 Task: Look for Airbnb options in Ban Selaphum, Thailand from 19th December, 2023 to 26th December, 2023 for 2 adults. Place can be entire room with 2 bedrooms having 2 beds and 1 bathroom. Property type can be flat.
Action: Mouse moved to (440, 86)
Screenshot: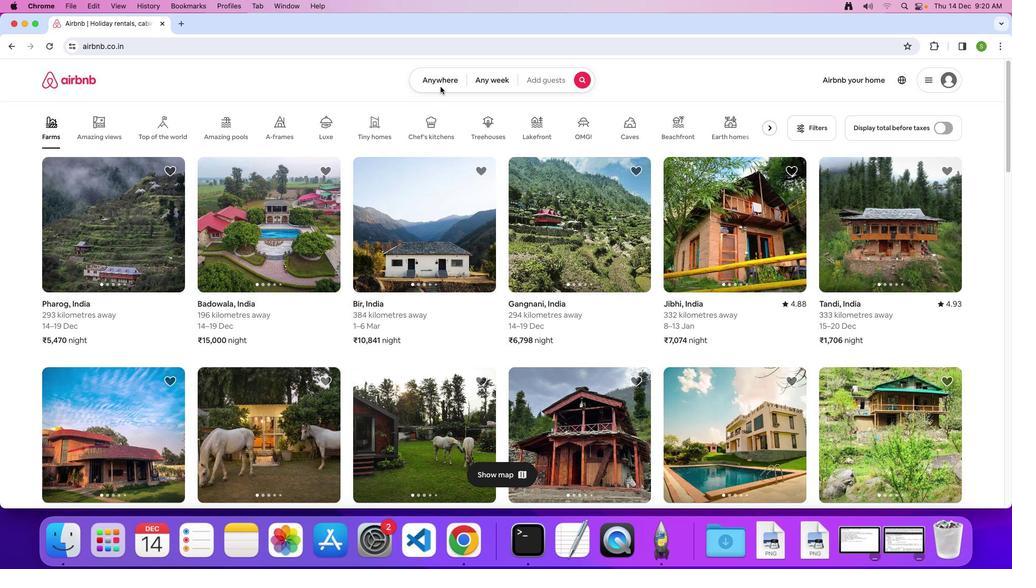 
Action: Mouse pressed left at (440, 86)
Screenshot: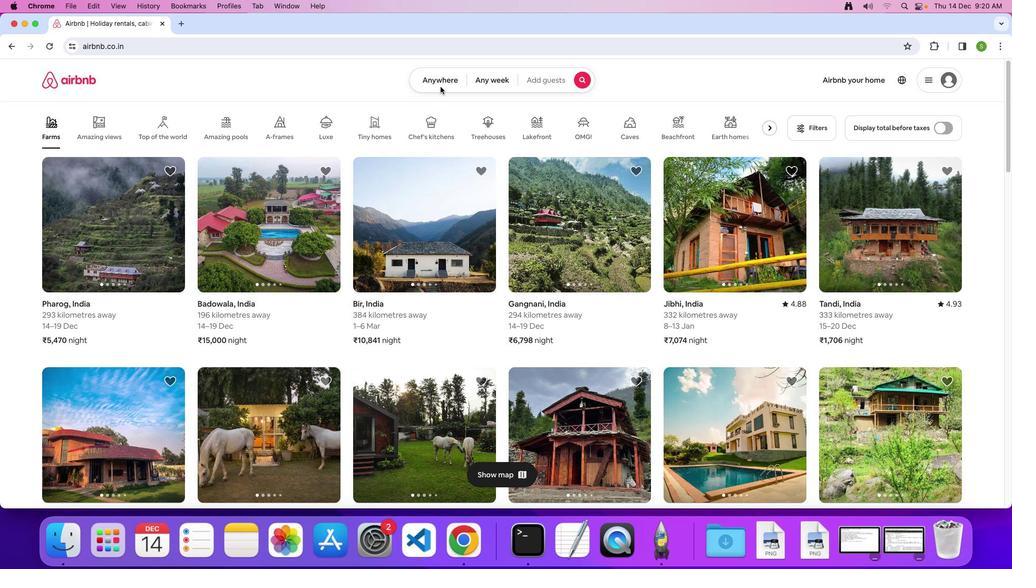 
Action: Mouse moved to (440, 81)
Screenshot: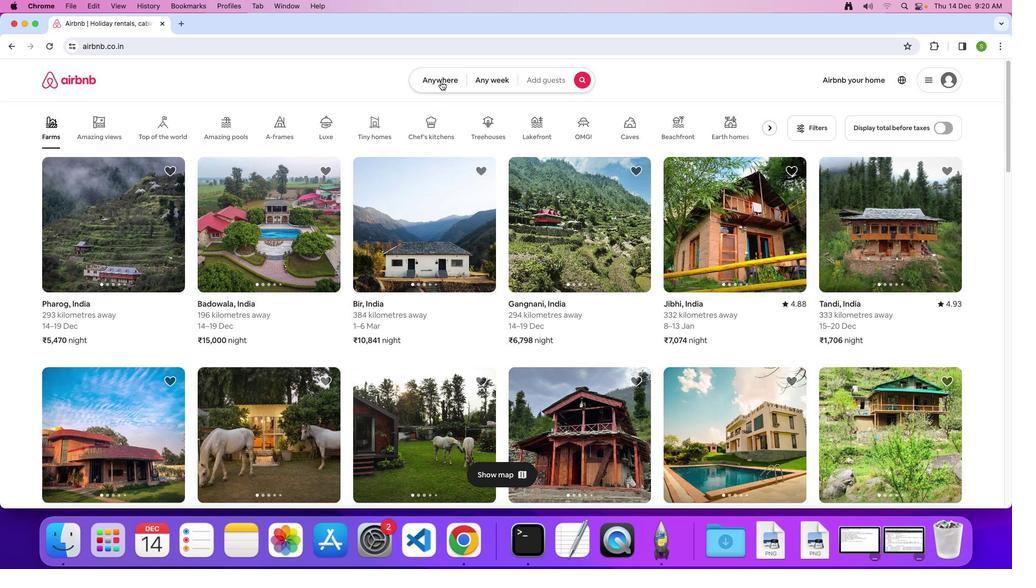 
Action: Mouse pressed left at (440, 81)
Screenshot: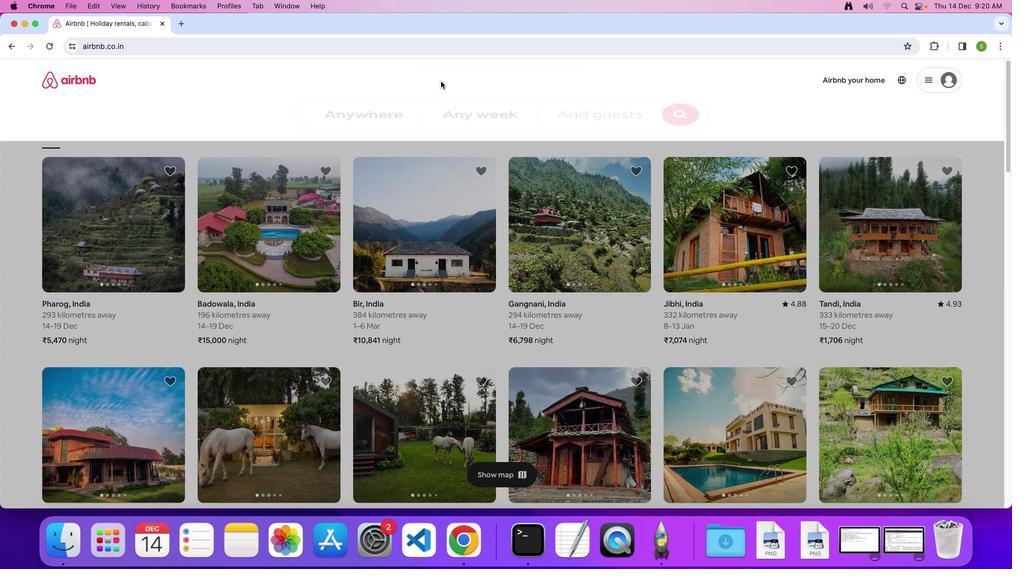 
Action: Mouse moved to (374, 124)
Screenshot: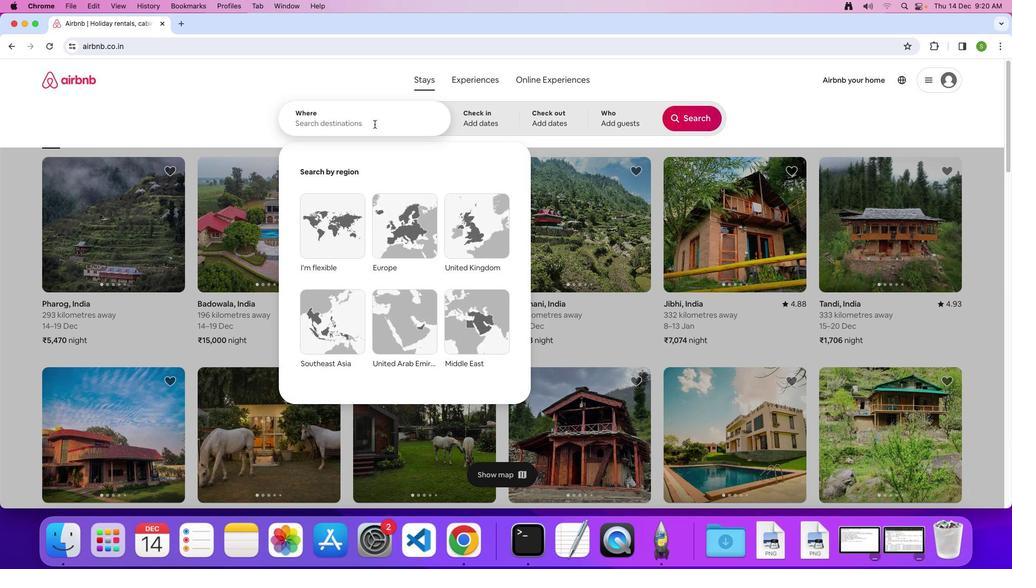 
Action: Mouse pressed left at (374, 124)
Screenshot: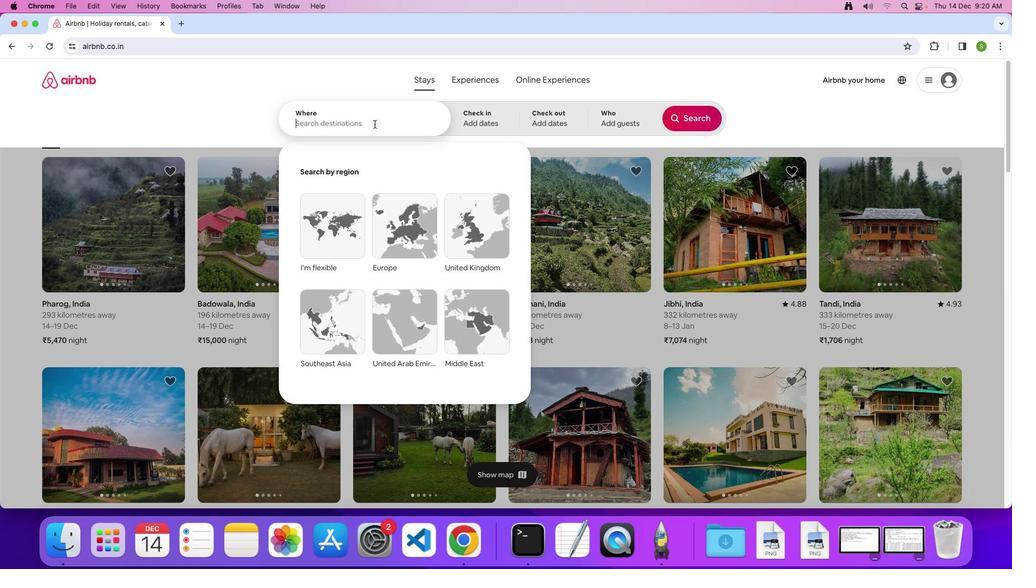 
Action: Key pressed 'B'Key.caps_lock'a''n'Key.spaceKey.shift'S''e''l''a''p''h''u''m'','Key.spaceKey.shift'T''h''a''i''l''a''n''d'Key.enter
Screenshot: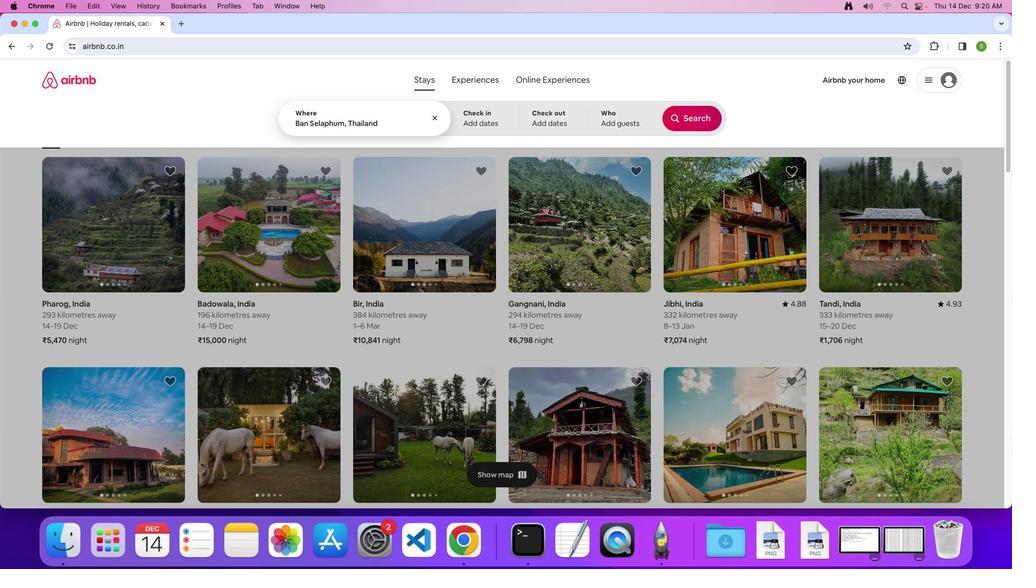 
Action: Mouse moved to (369, 318)
Screenshot: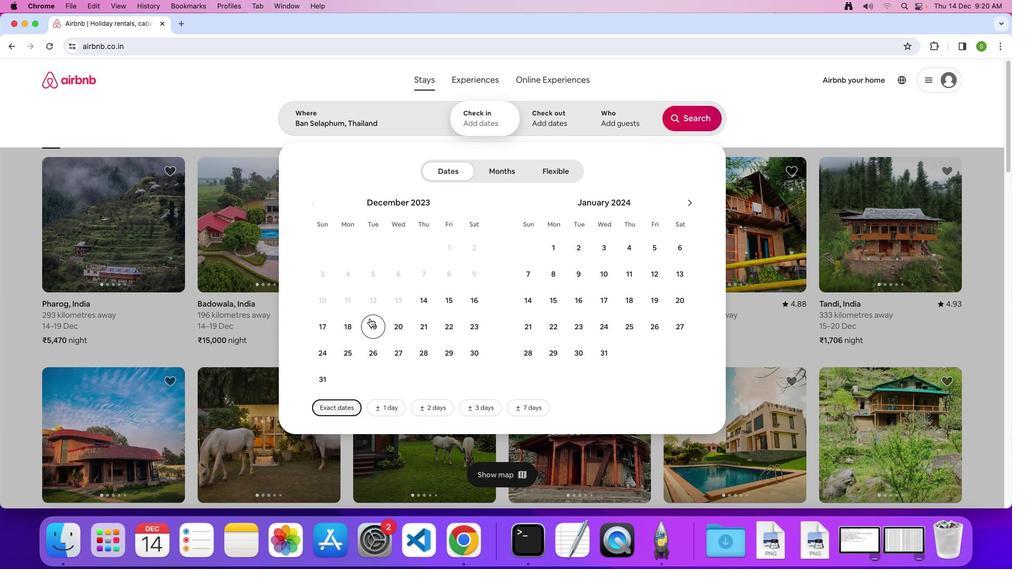 
Action: Mouse pressed left at (369, 318)
Screenshot: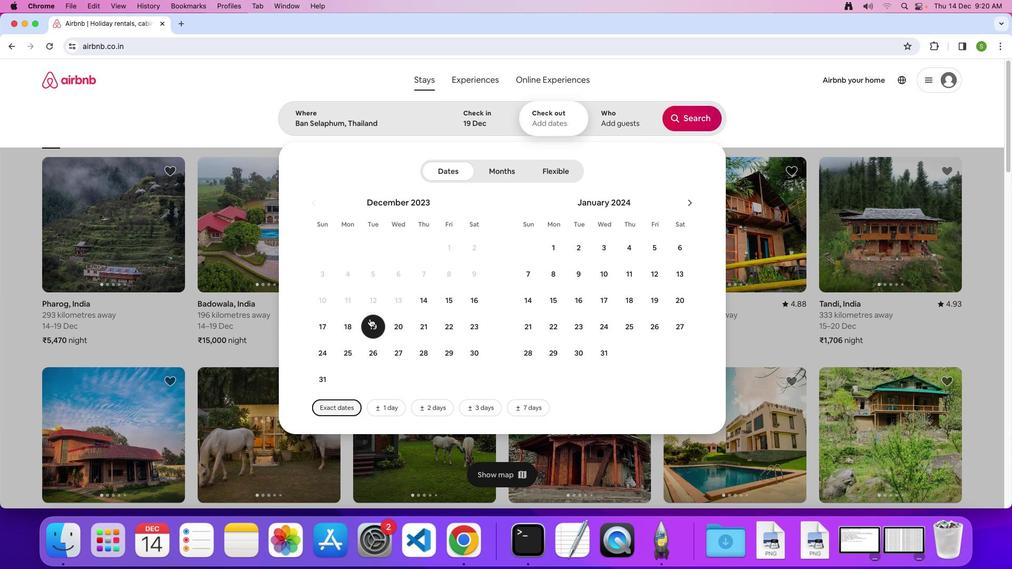 
Action: Mouse moved to (375, 351)
Screenshot: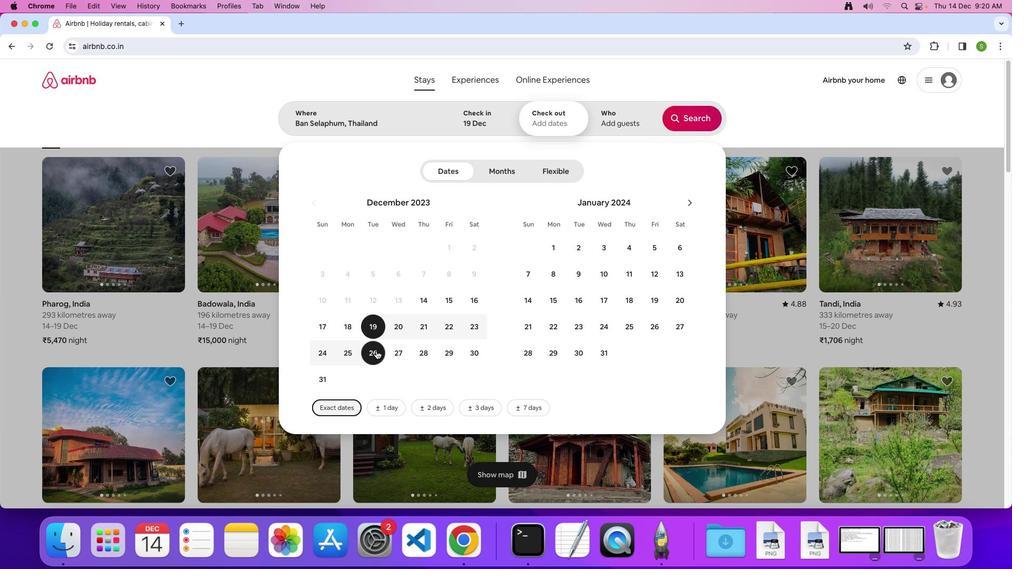 
Action: Mouse pressed left at (375, 351)
Screenshot: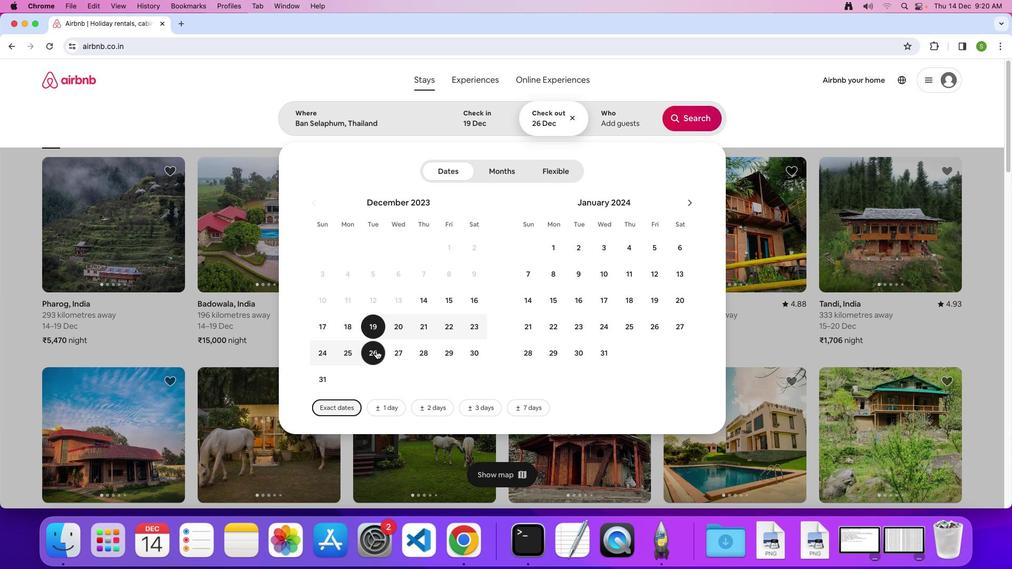
Action: Mouse moved to (611, 123)
Screenshot: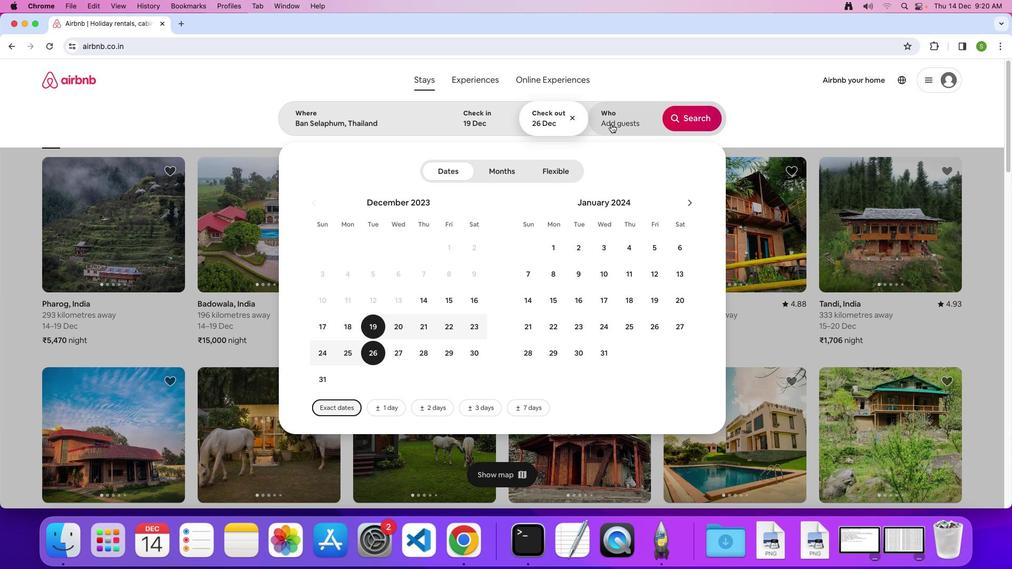 
Action: Mouse pressed left at (611, 123)
Screenshot: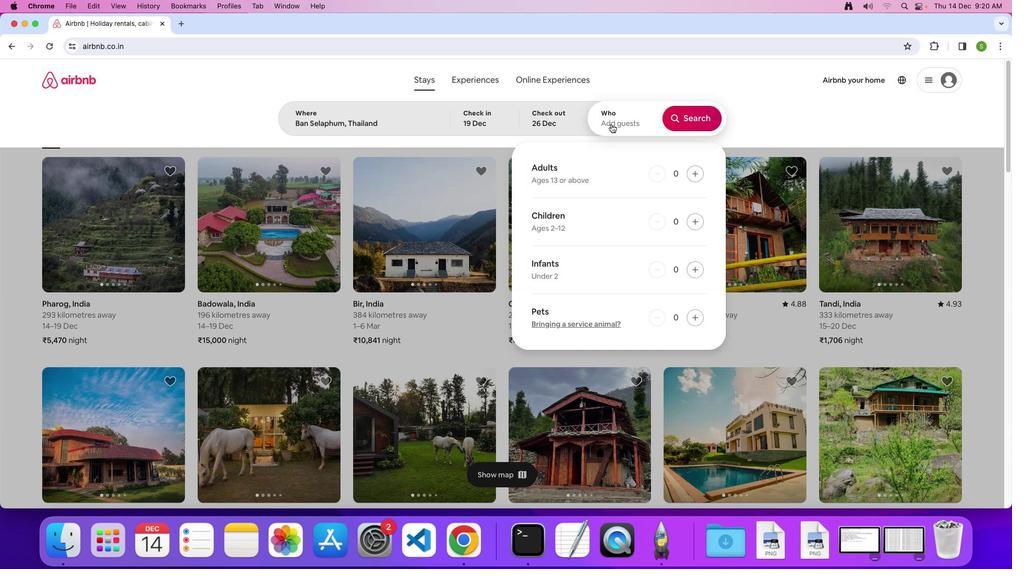 
Action: Mouse moved to (689, 169)
Screenshot: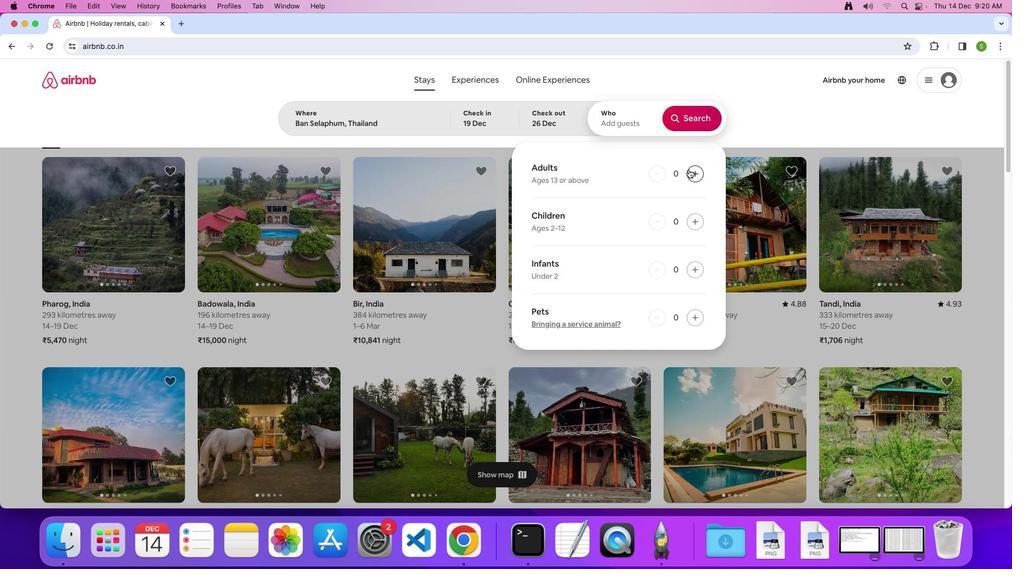 
Action: Mouse pressed left at (689, 169)
Screenshot: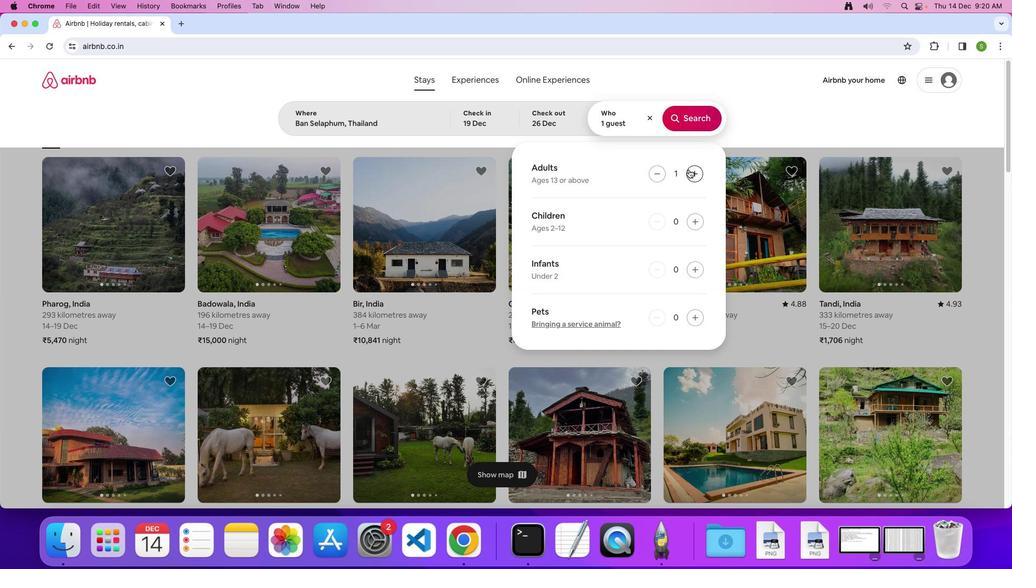 
Action: Mouse pressed left at (689, 169)
Screenshot: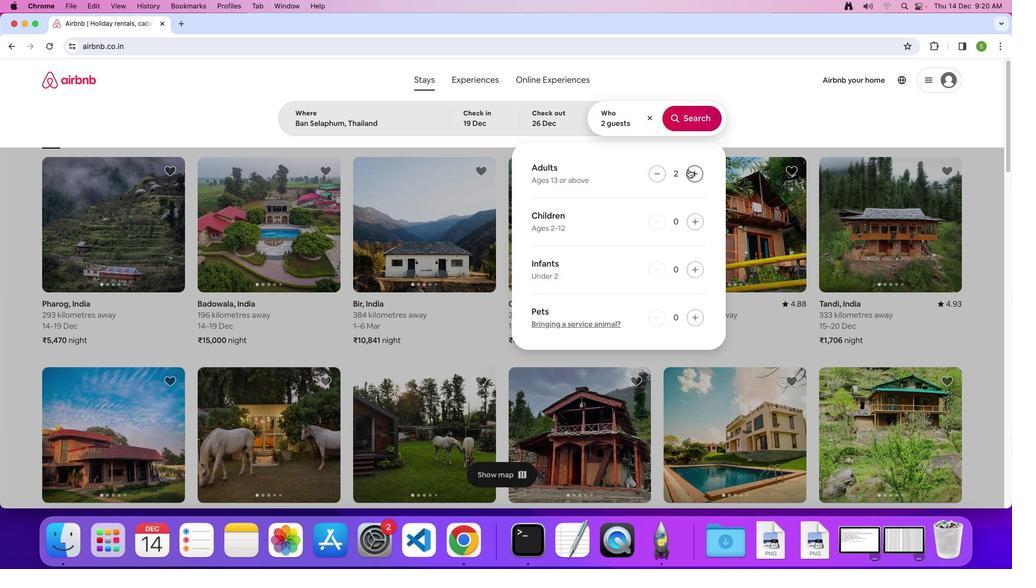 
Action: Mouse moved to (693, 122)
Screenshot: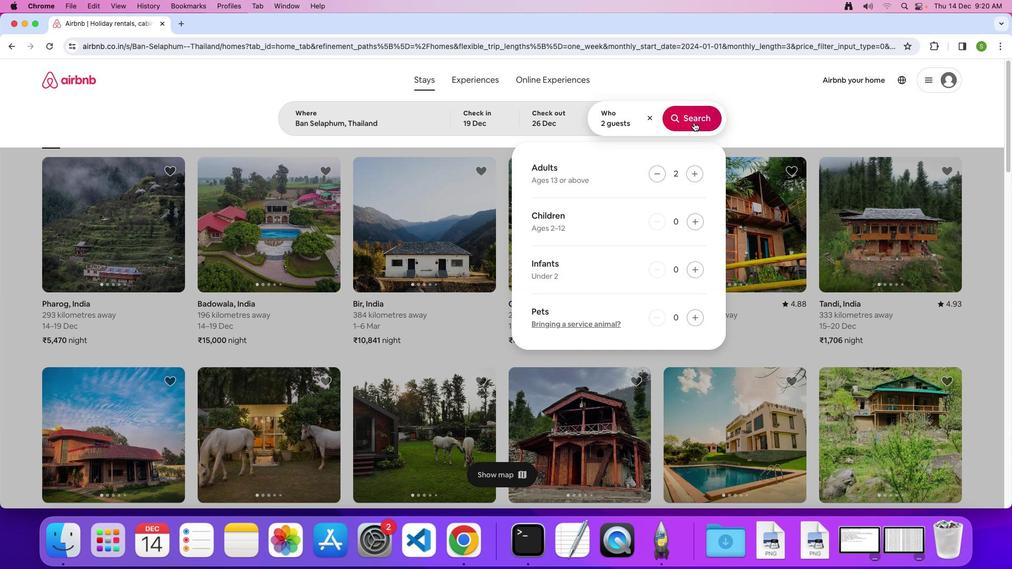 
Action: Mouse pressed left at (693, 122)
Screenshot: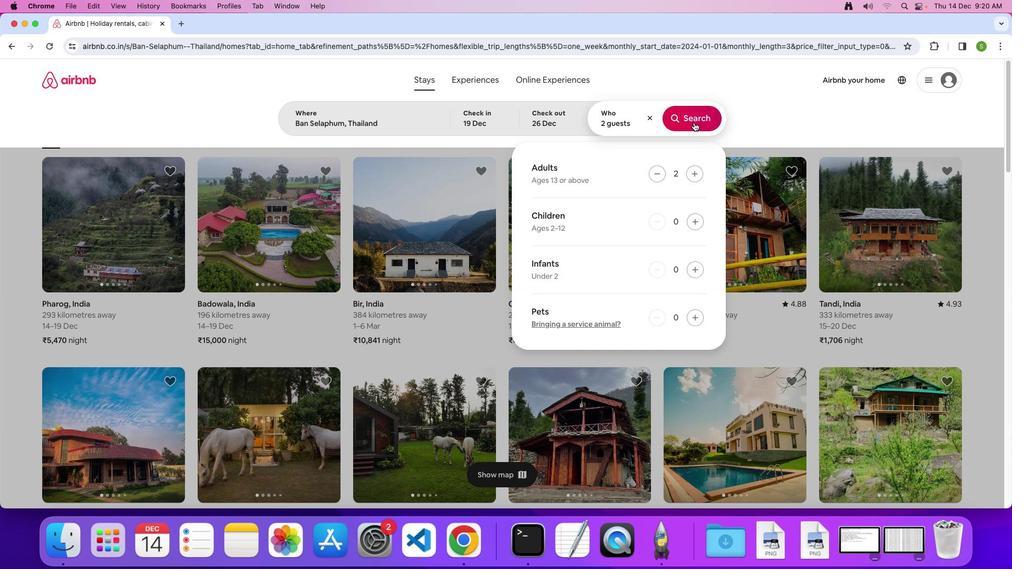 
Action: Mouse moved to (852, 125)
Screenshot: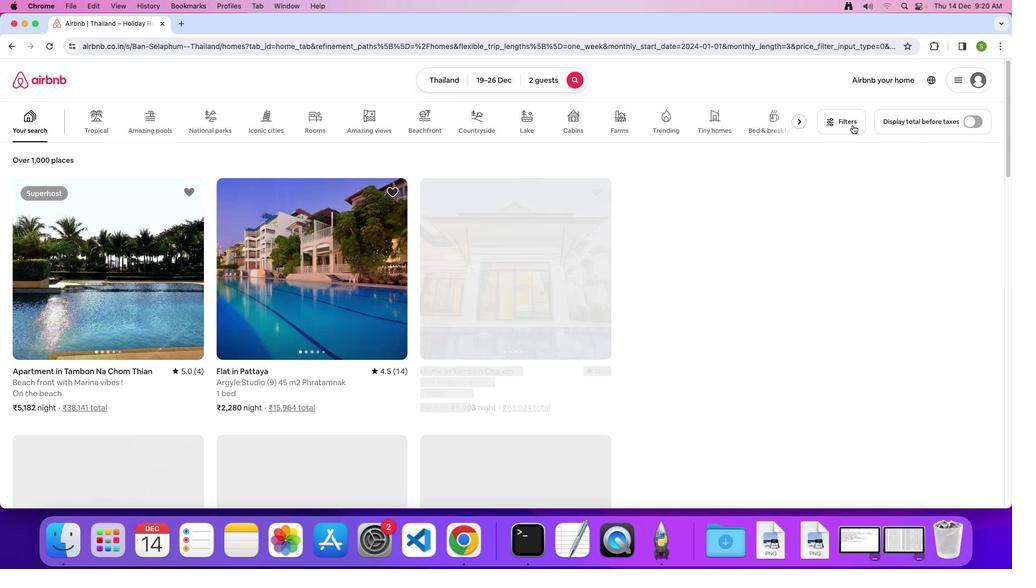 
Action: Mouse pressed left at (852, 125)
Screenshot: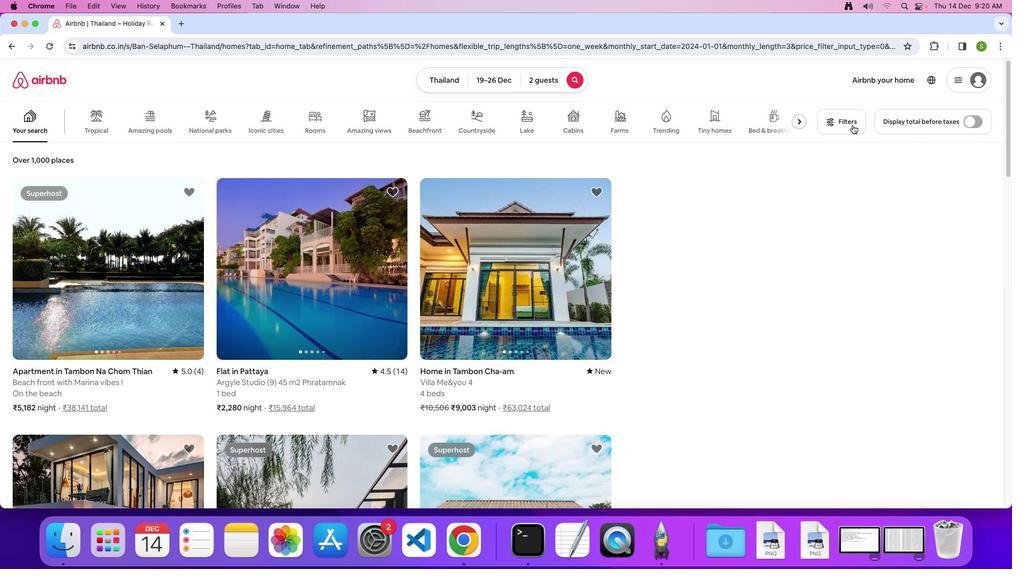 
Action: Mouse moved to (460, 368)
Screenshot: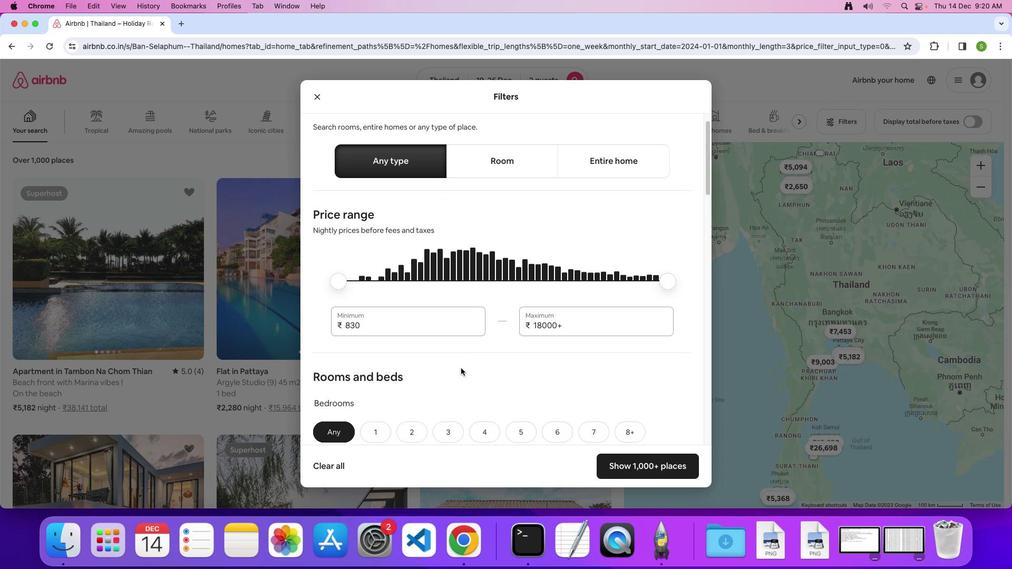
Action: Mouse scrolled (460, 368) with delta (0, 0)
Screenshot: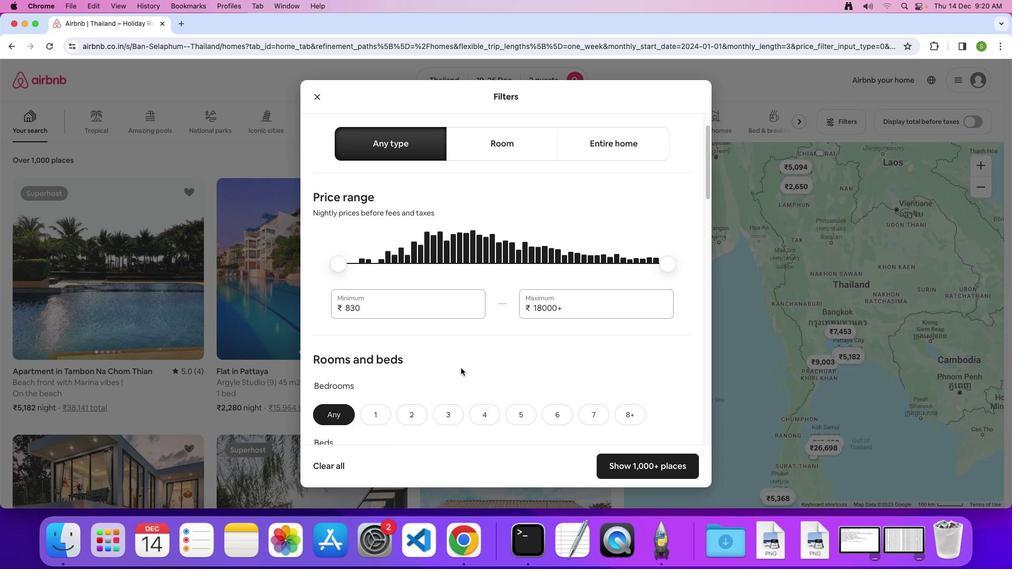 
Action: Mouse scrolled (460, 368) with delta (0, 0)
Screenshot: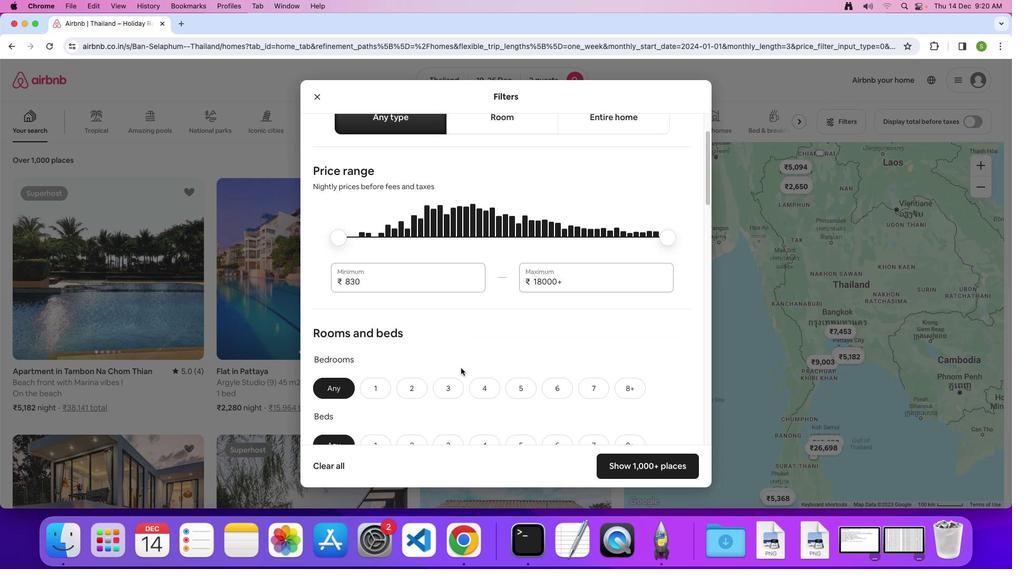 
Action: Mouse scrolled (460, 368) with delta (0, -1)
Screenshot: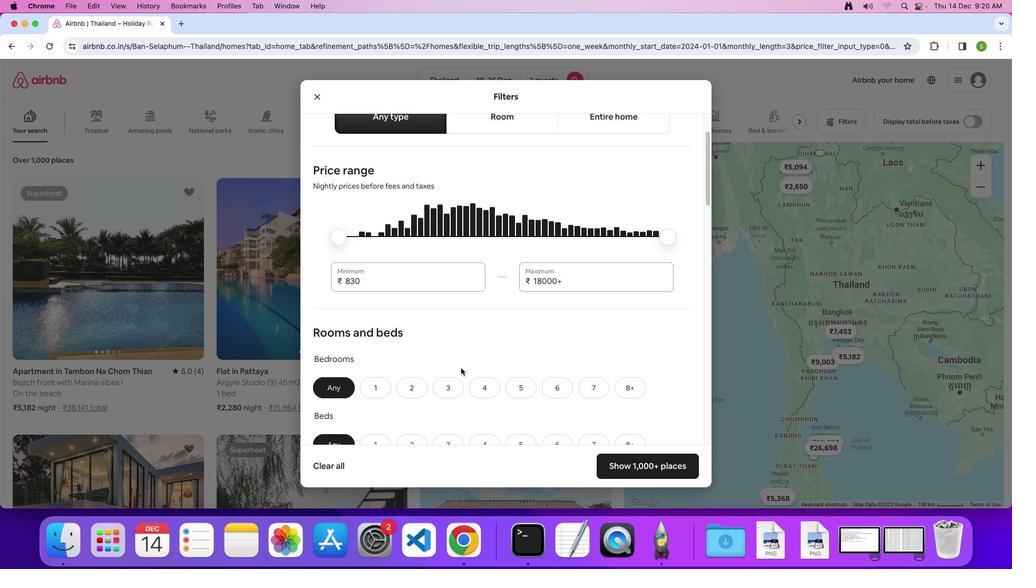 
Action: Mouse scrolled (460, 368) with delta (0, 0)
Screenshot: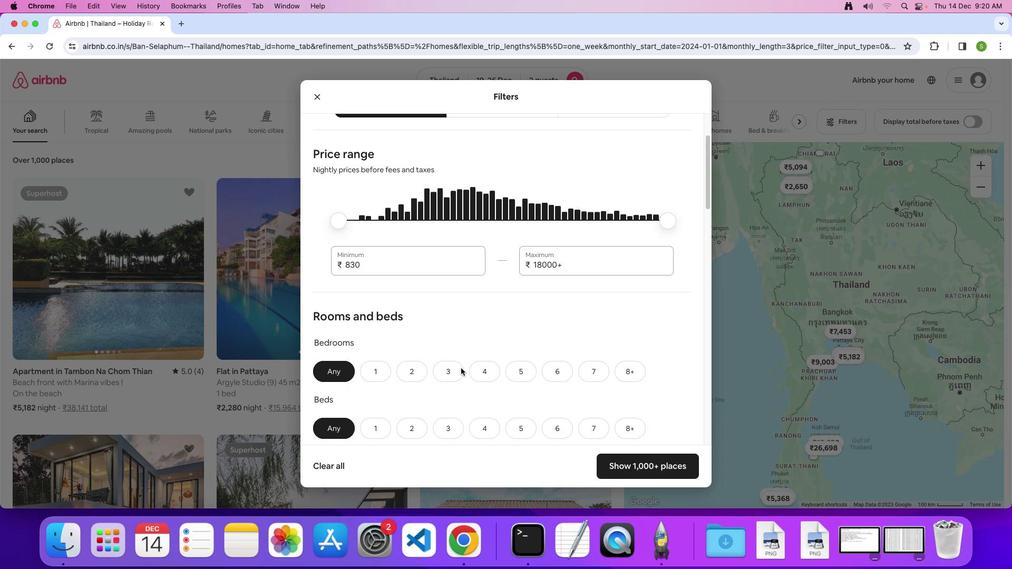 
Action: Mouse scrolled (460, 368) with delta (0, 0)
Screenshot: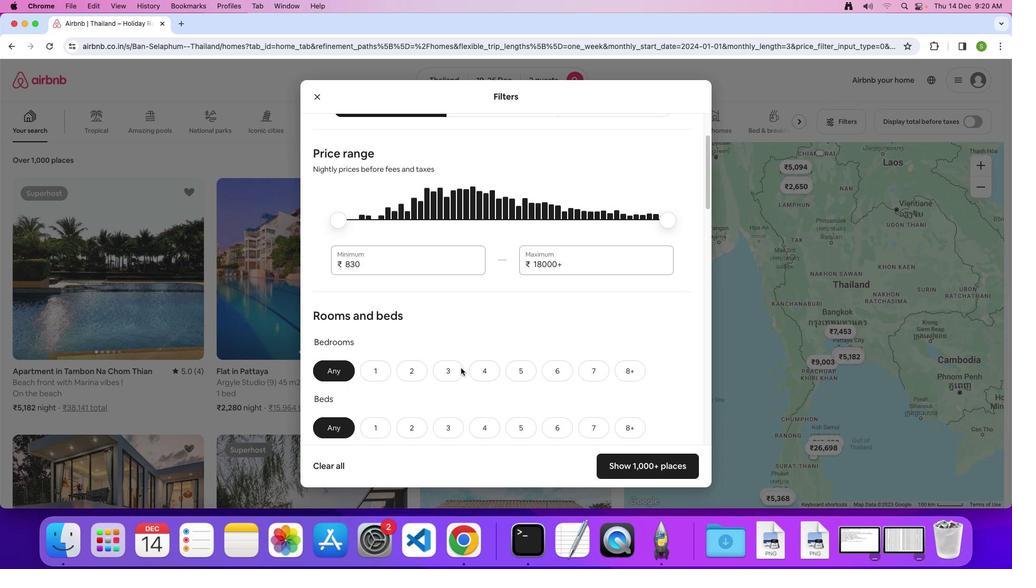 
Action: Mouse scrolled (460, 368) with delta (0, 0)
Screenshot: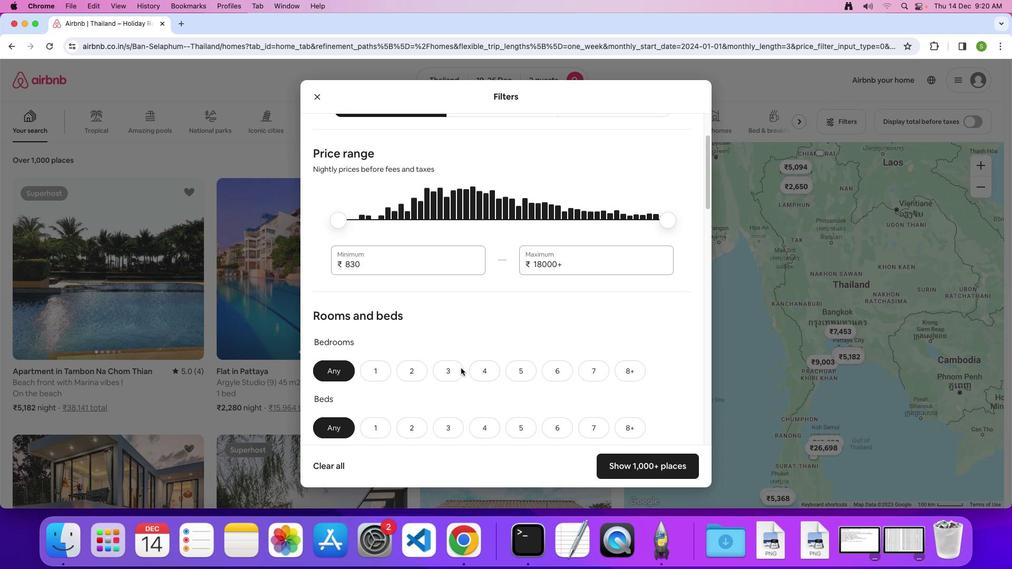 
Action: Mouse scrolled (460, 368) with delta (0, 0)
Screenshot: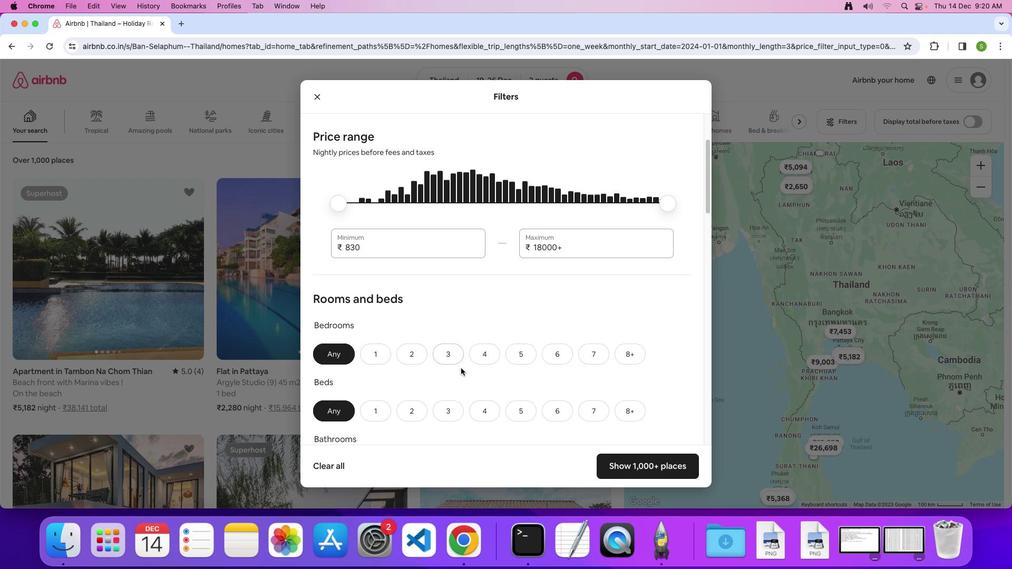 
Action: Mouse scrolled (460, 368) with delta (0, 0)
Screenshot: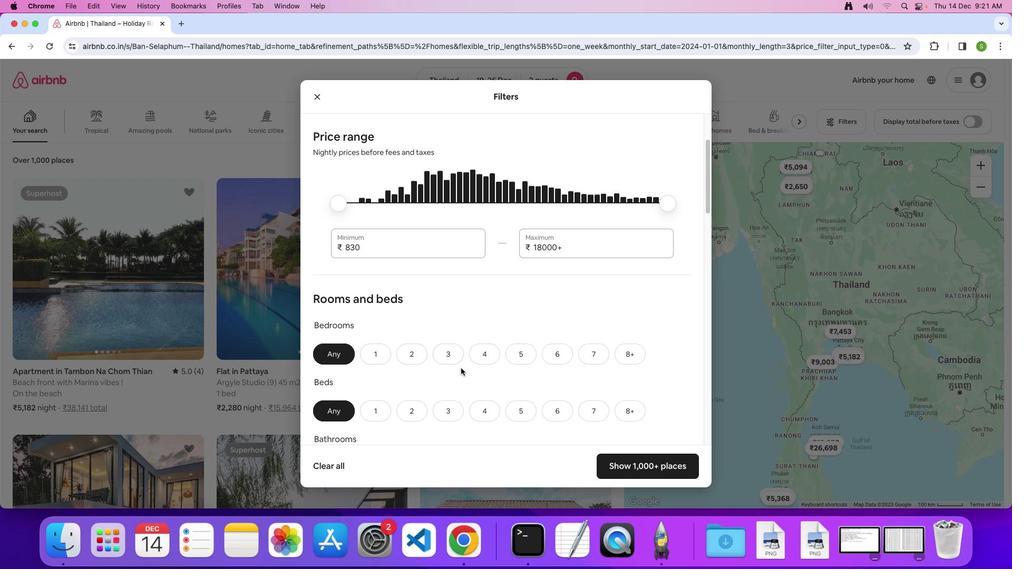 
Action: Mouse scrolled (460, 368) with delta (0, 0)
Screenshot: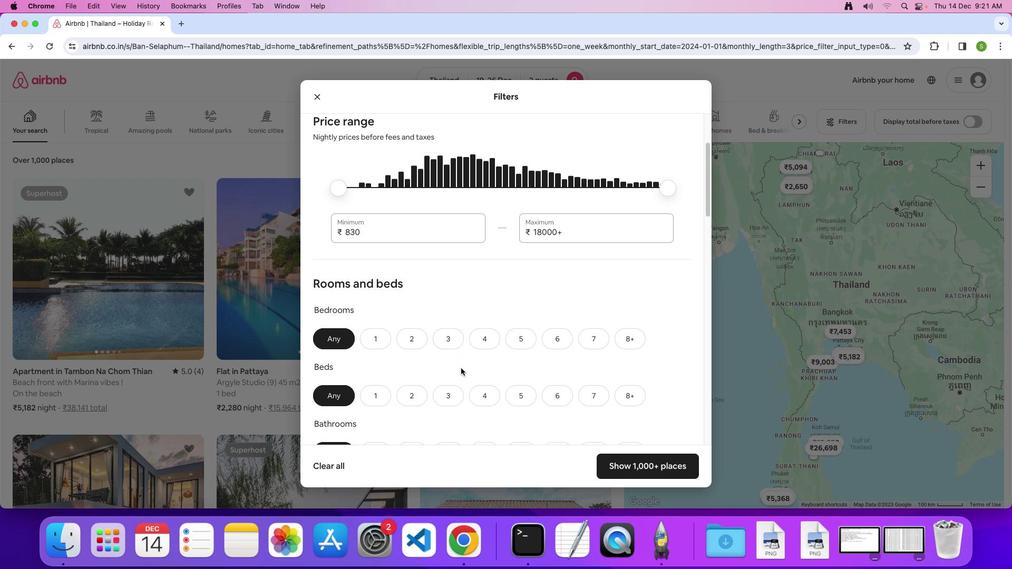 
Action: Mouse scrolled (460, 368) with delta (0, 0)
Screenshot: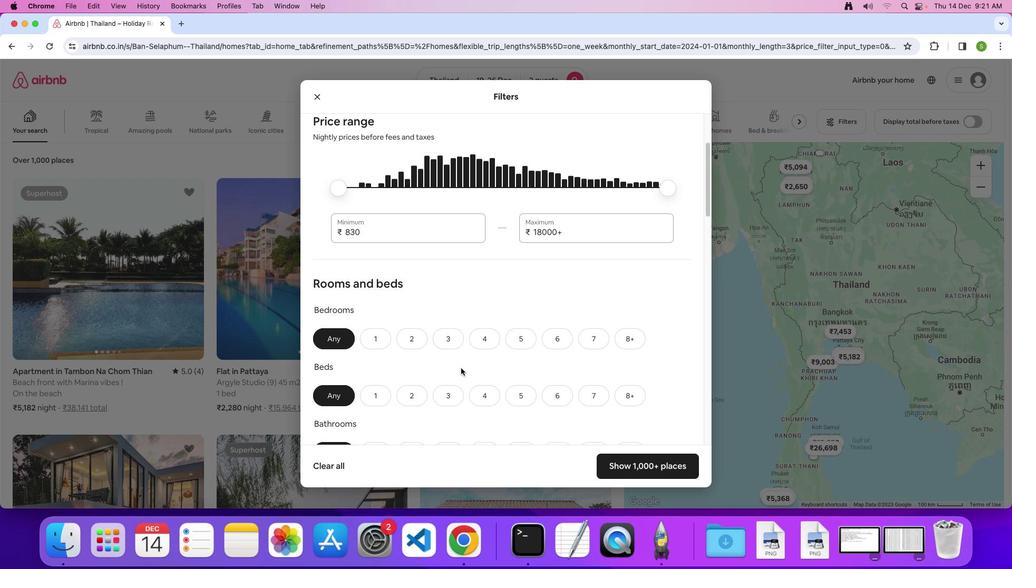 
Action: Mouse scrolled (460, 368) with delta (0, 0)
Screenshot: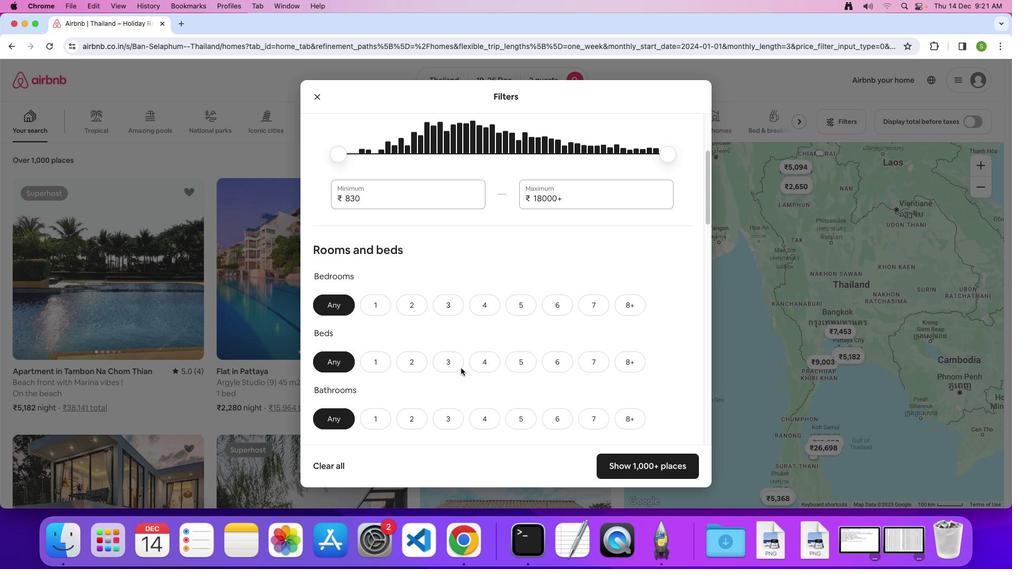 
Action: Mouse scrolled (460, 368) with delta (0, 0)
Screenshot: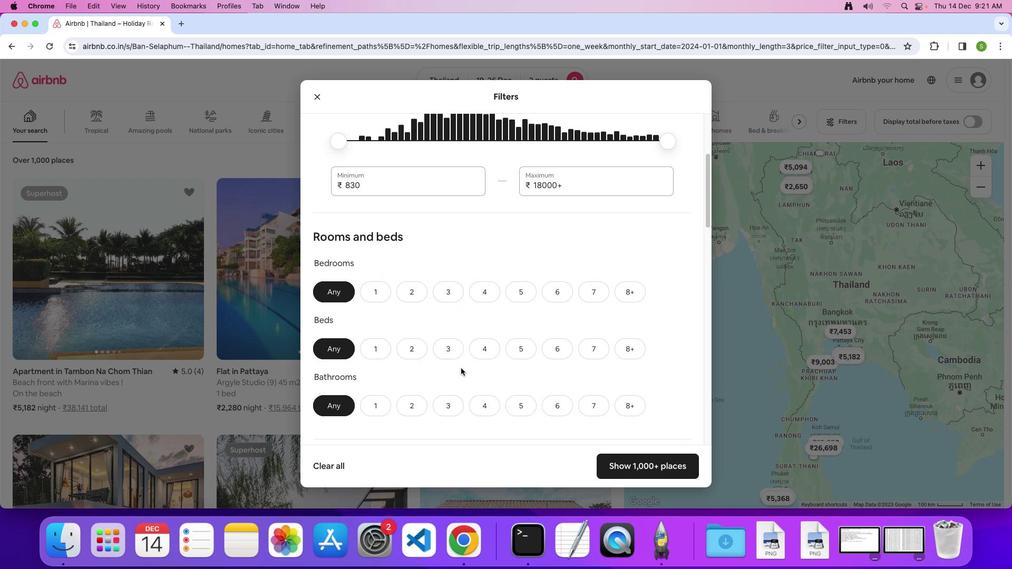 
Action: Mouse scrolled (460, 368) with delta (0, 0)
Screenshot: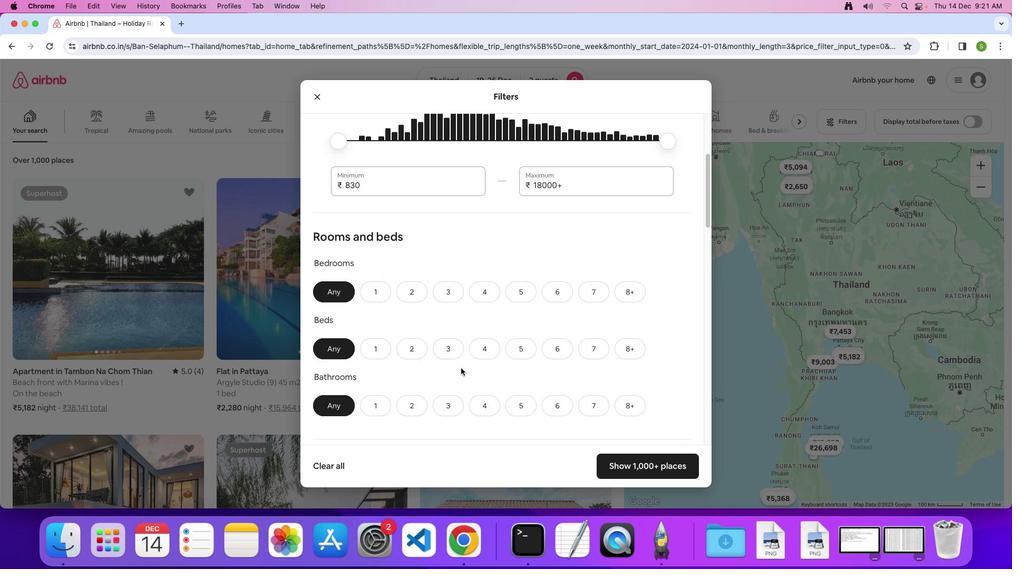 
Action: Mouse scrolled (460, 368) with delta (0, 0)
Screenshot: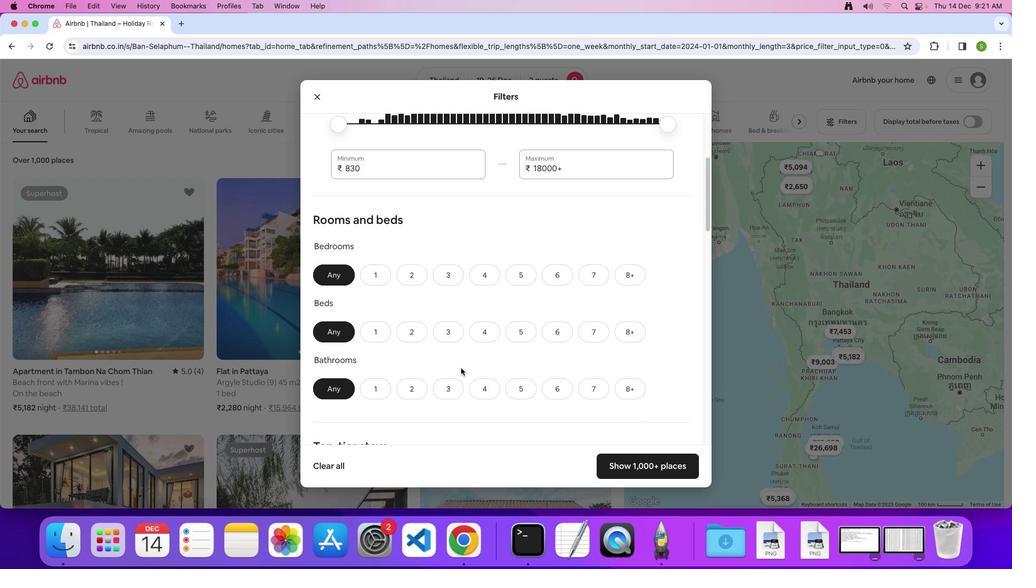 
Action: Mouse scrolled (460, 368) with delta (0, 0)
Screenshot: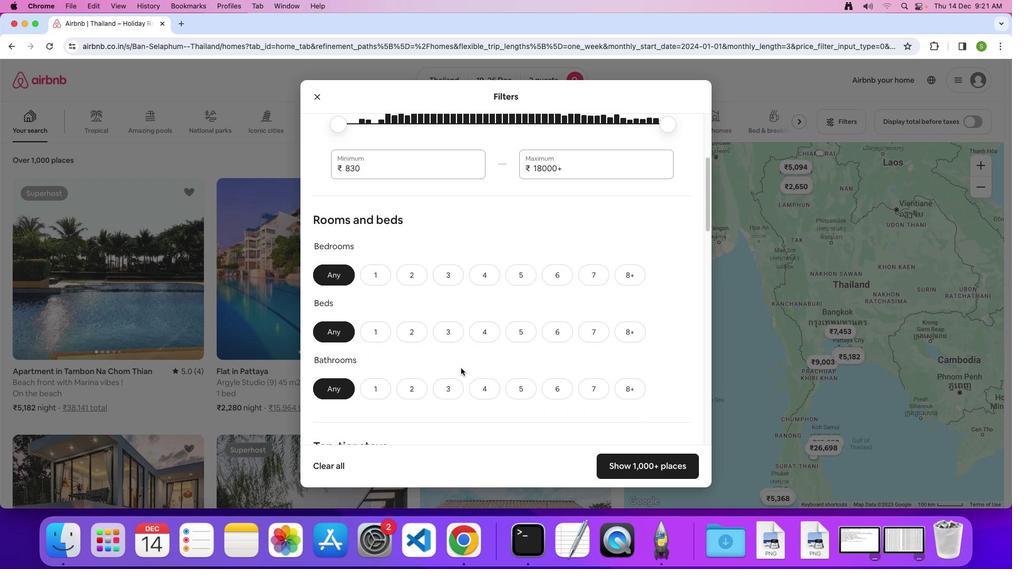 
Action: Mouse scrolled (460, 368) with delta (0, 0)
Screenshot: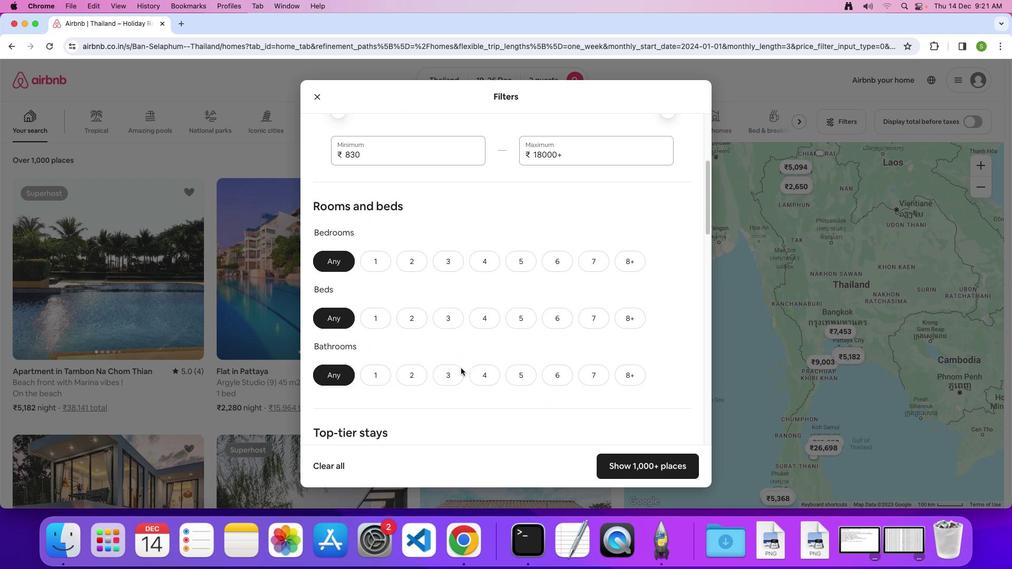 
Action: Mouse scrolled (460, 368) with delta (0, 0)
Screenshot: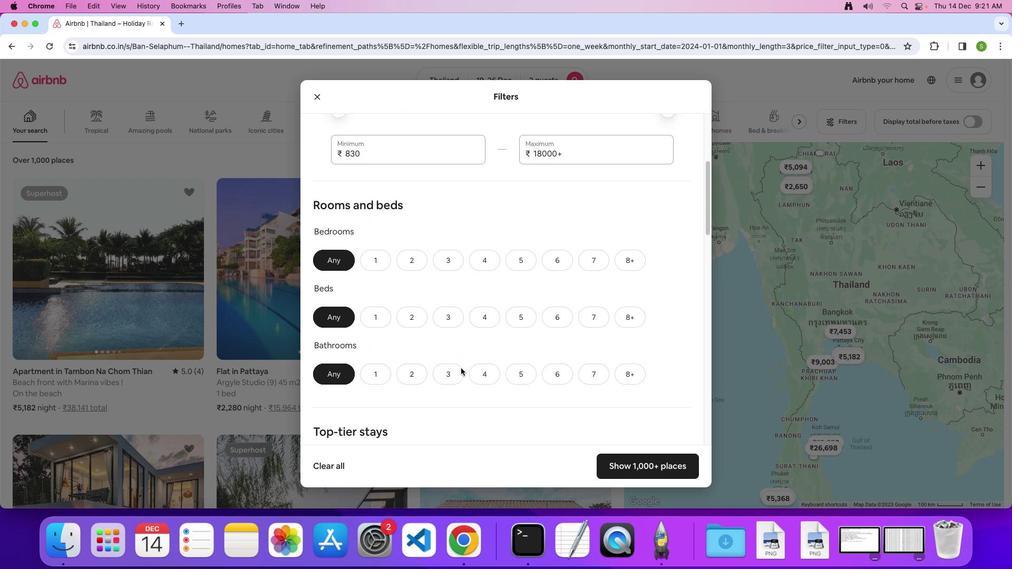 
Action: Mouse scrolled (460, 368) with delta (0, 0)
Screenshot: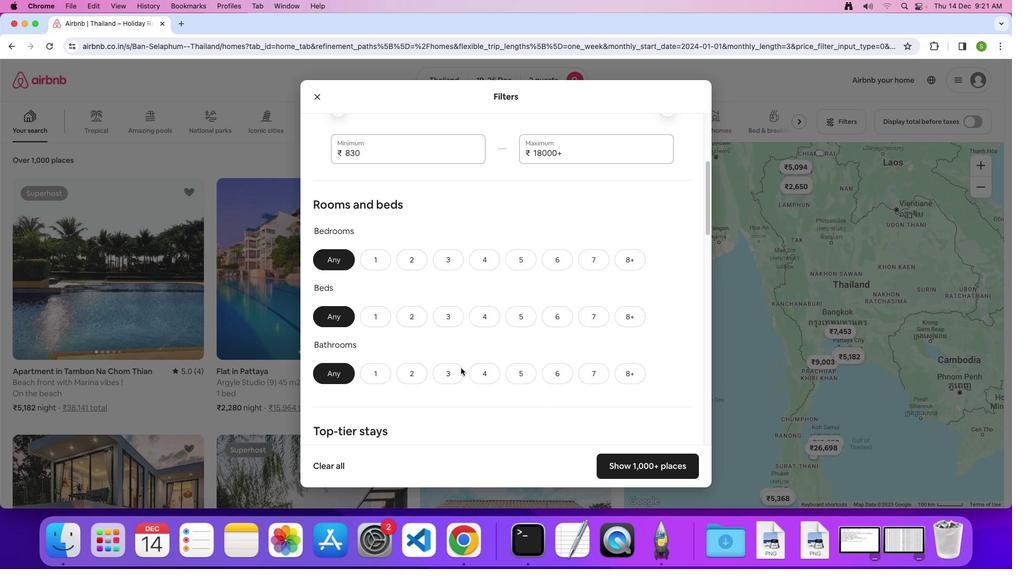 
Action: Mouse moved to (421, 262)
Screenshot: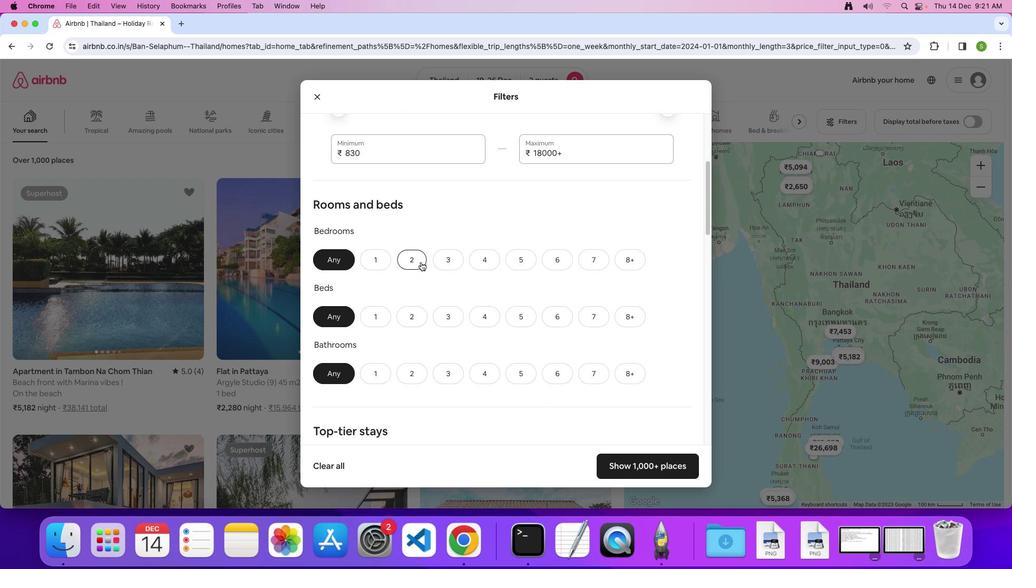 
Action: Mouse pressed left at (421, 262)
Screenshot: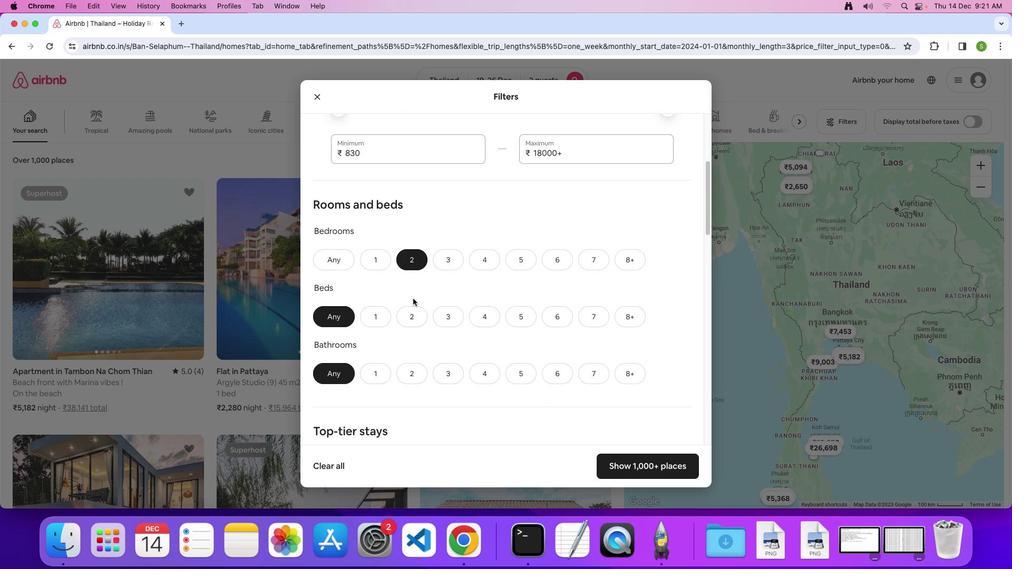 
Action: Mouse moved to (411, 310)
Screenshot: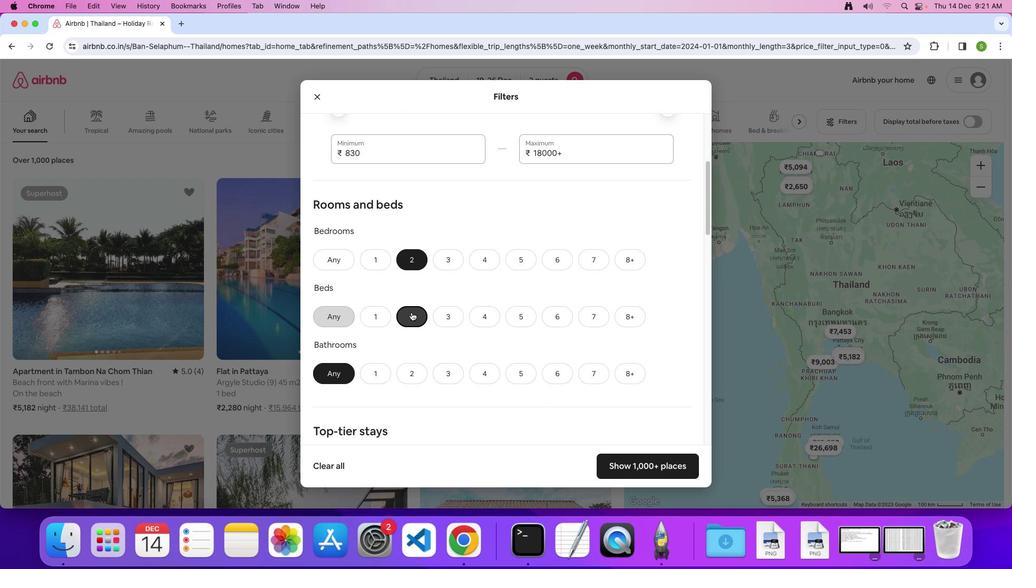 
Action: Mouse pressed left at (411, 310)
Screenshot: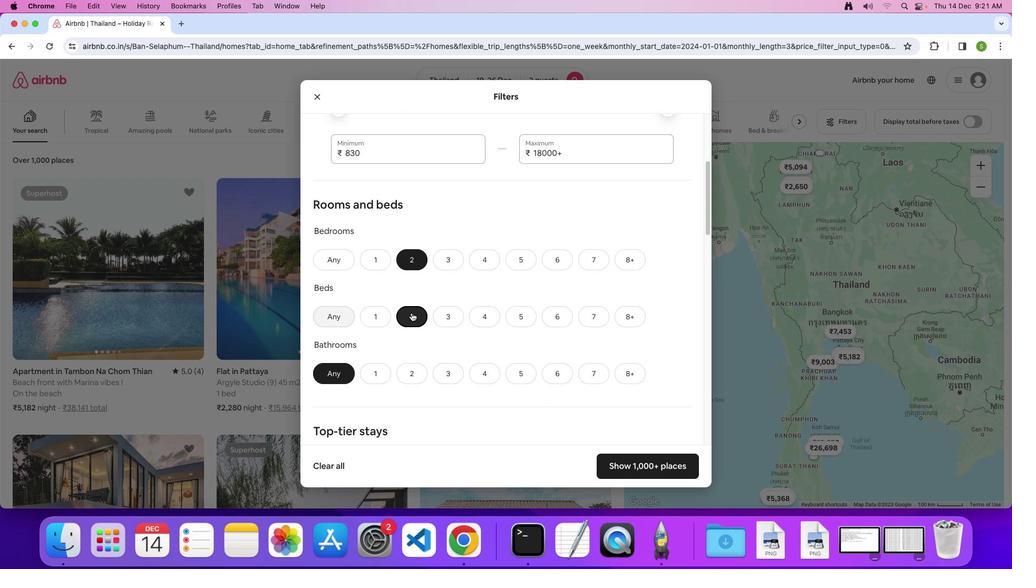 
Action: Mouse moved to (371, 375)
Screenshot: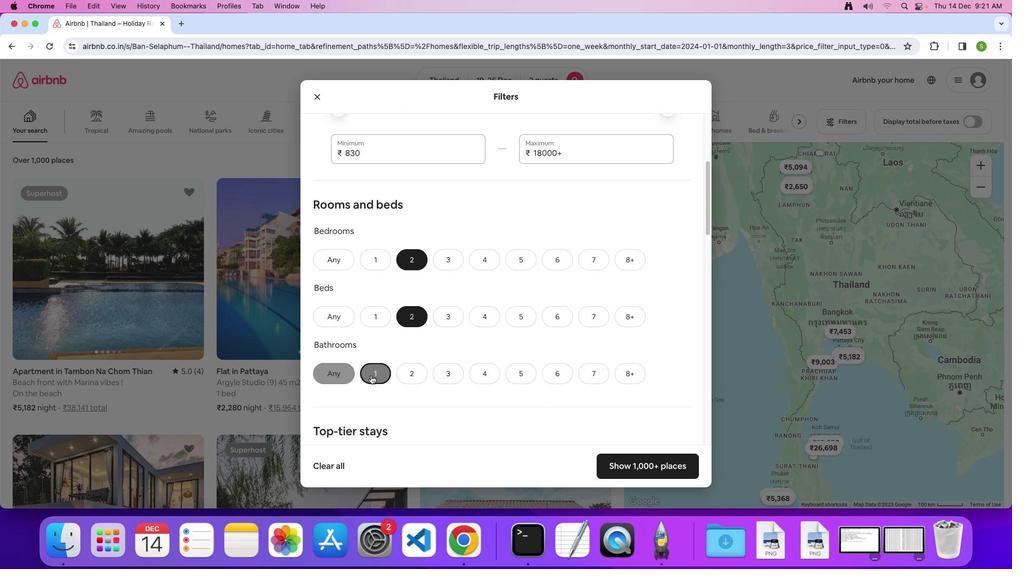 
Action: Mouse pressed left at (371, 375)
Screenshot: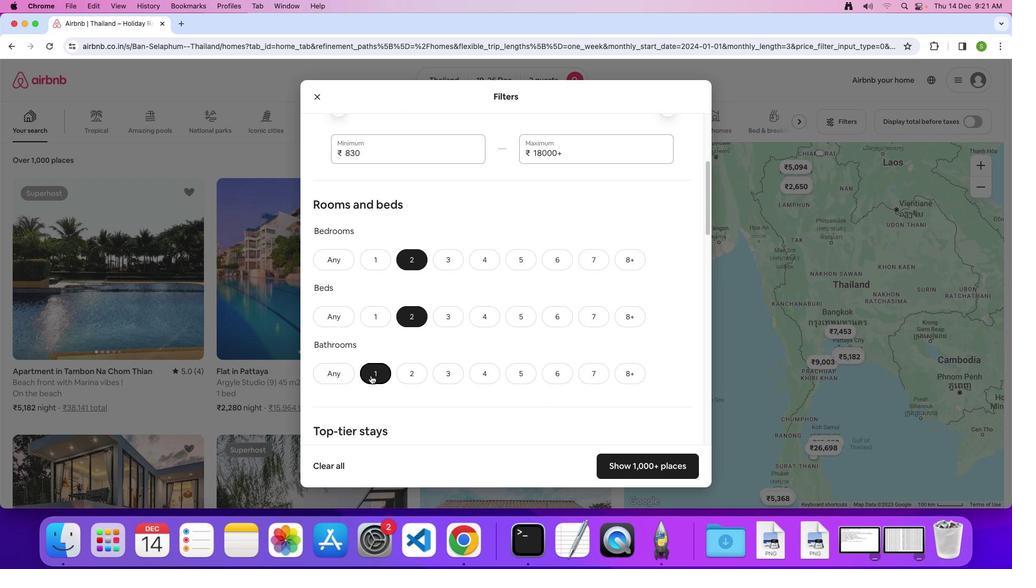
Action: Mouse moved to (482, 339)
Screenshot: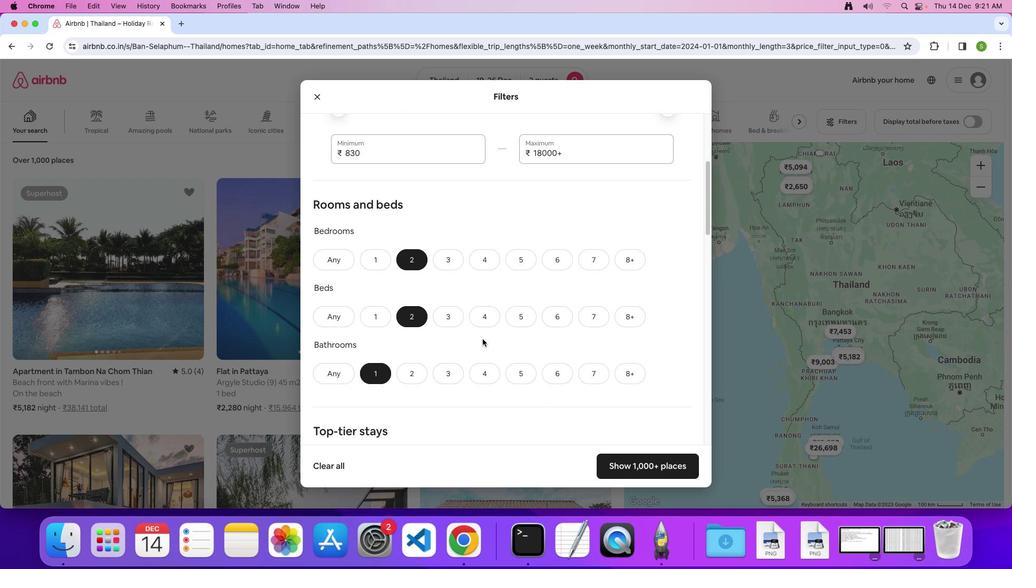 
Action: Mouse scrolled (482, 339) with delta (0, 0)
Screenshot: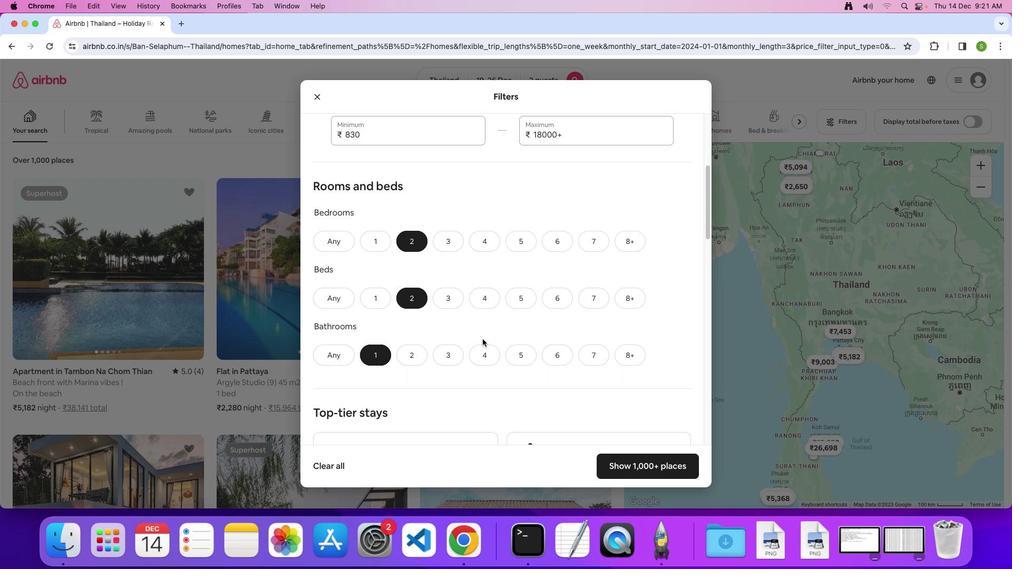 
Action: Mouse scrolled (482, 339) with delta (0, 0)
Screenshot: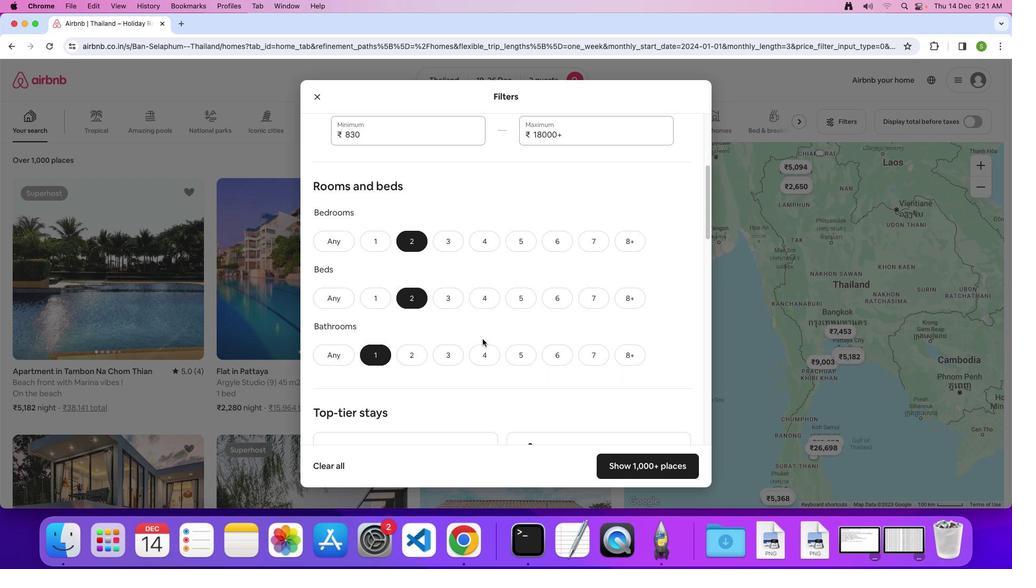 
Action: Mouse scrolled (482, 339) with delta (0, 0)
Screenshot: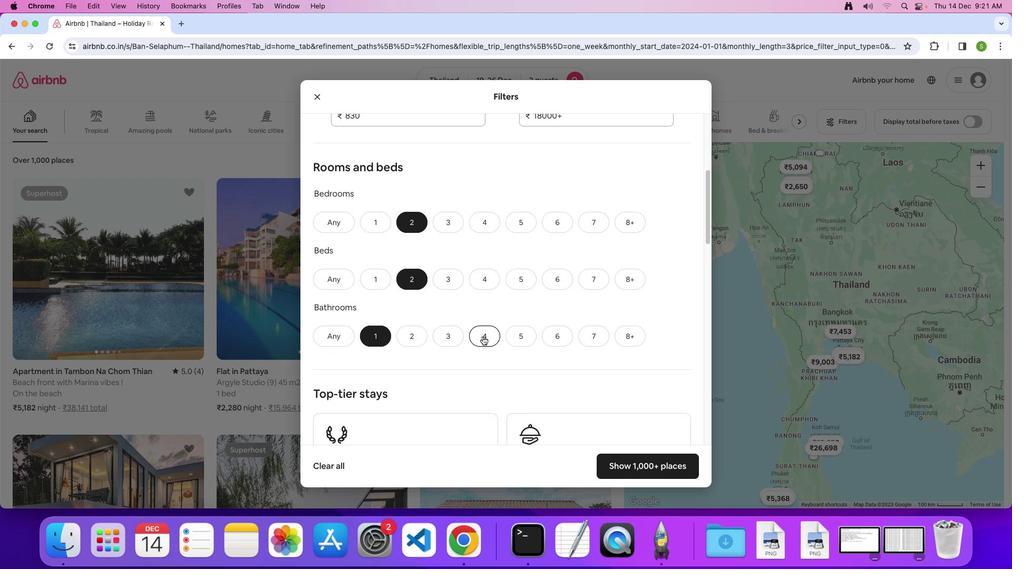 
Action: Mouse scrolled (482, 339) with delta (0, 0)
Screenshot: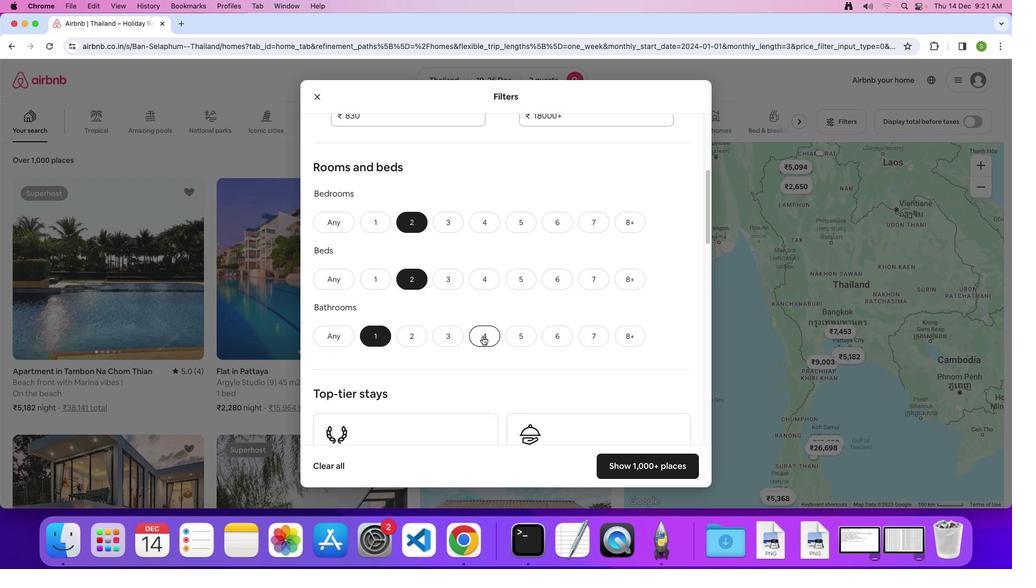 
Action: Mouse moved to (482, 336)
Screenshot: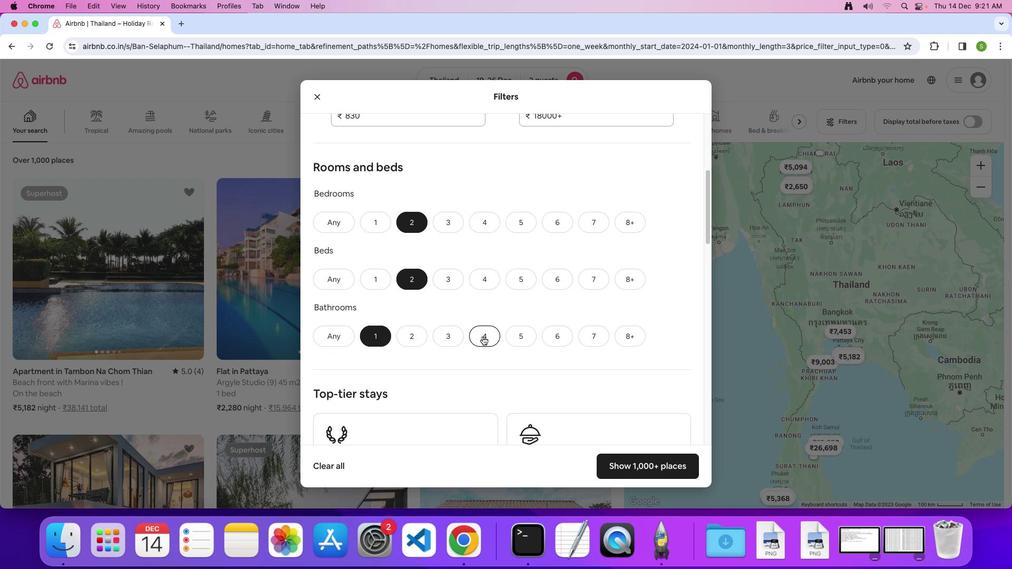 
Action: Mouse scrolled (482, 336) with delta (0, 0)
Screenshot: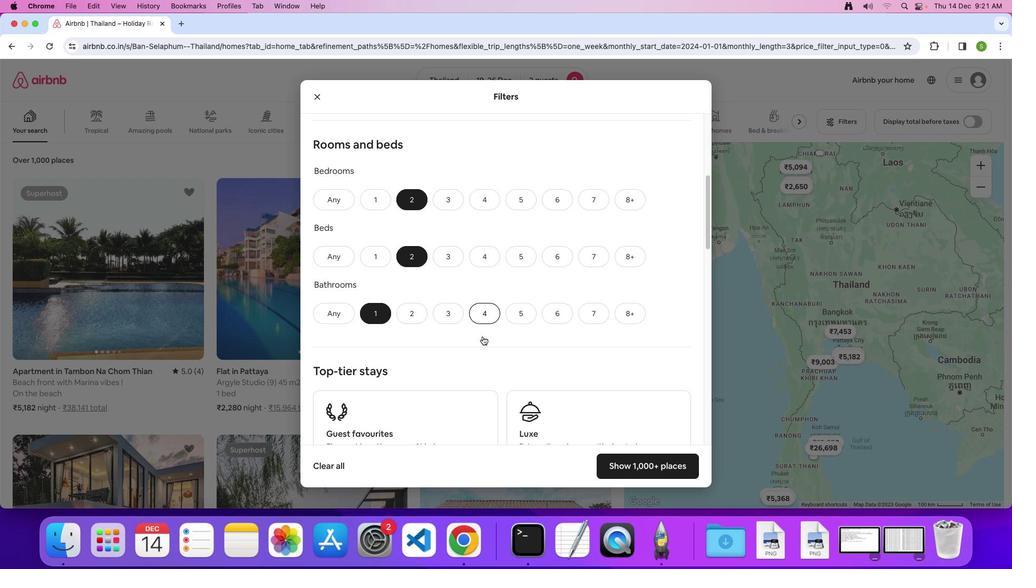 
Action: Mouse scrolled (482, 336) with delta (0, 0)
Screenshot: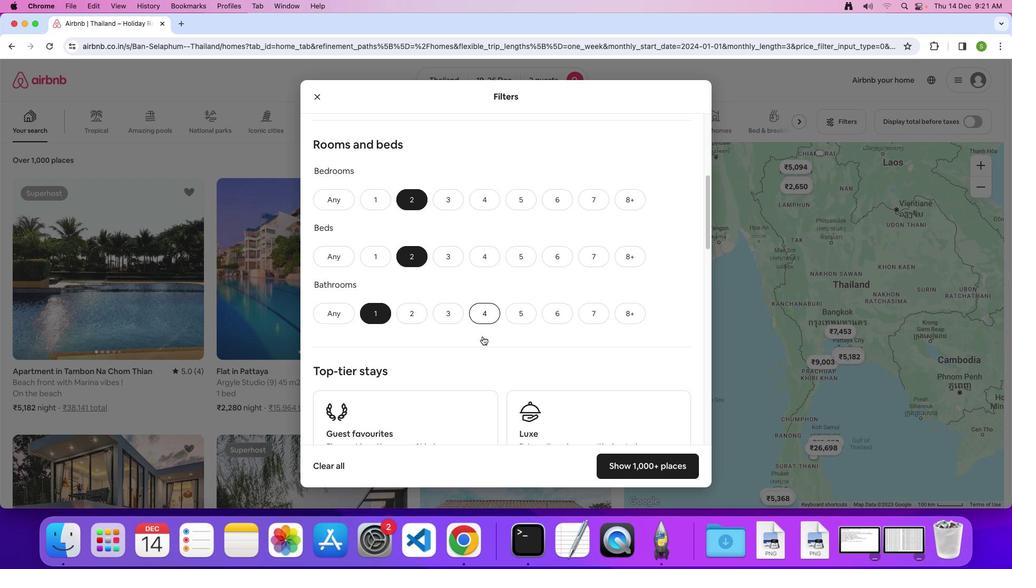 
Action: Mouse scrolled (482, 336) with delta (0, 0)
Screenshot: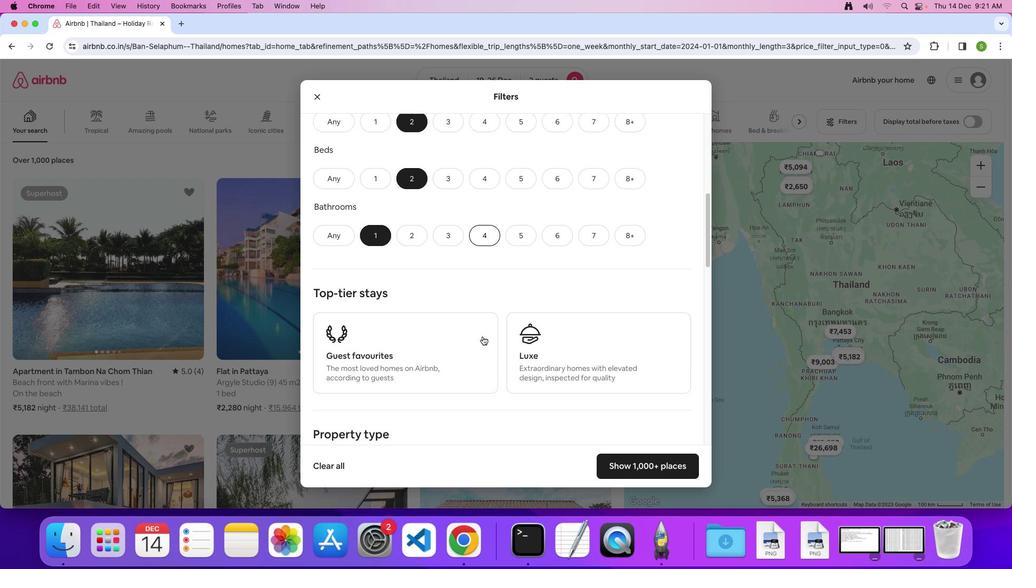 
Action: Mouse scrolled (482, 336) with delta (0, 0)
Screenshot: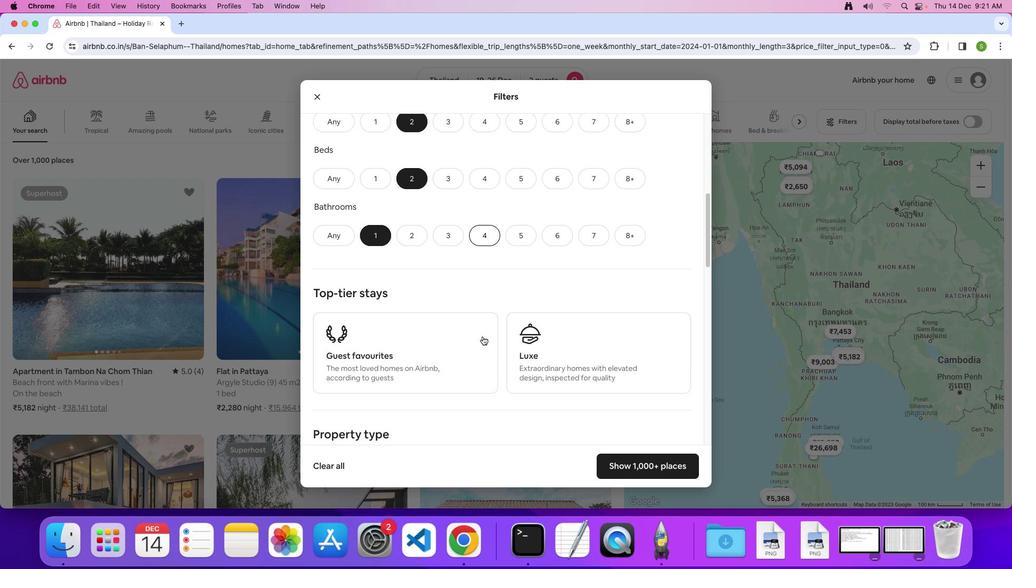 
Action: Mouse scrolled (482, 336) with delta (0, -1)
Screenshot: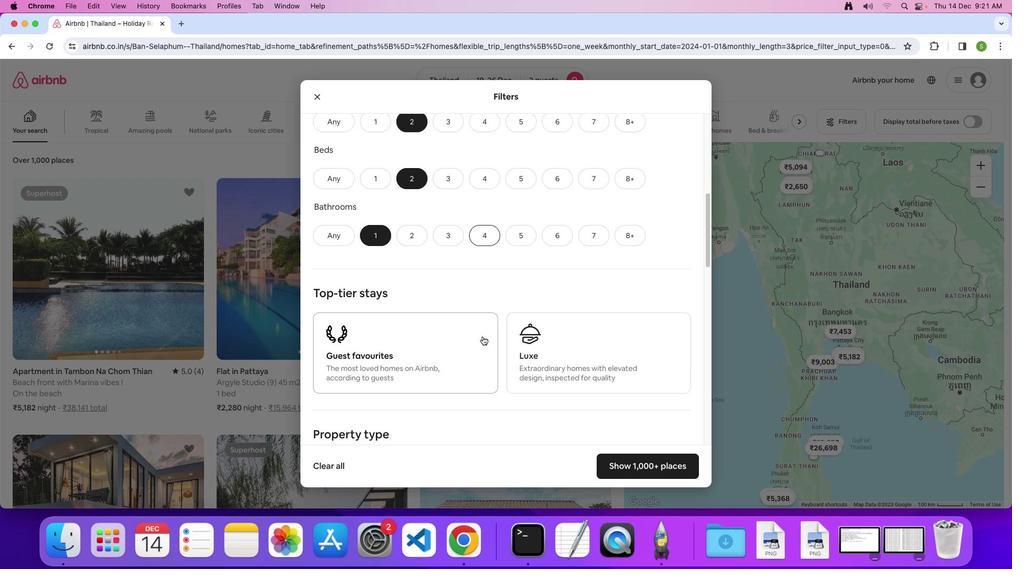 
Action: Mouse moved to (482, 336)
Screenshot: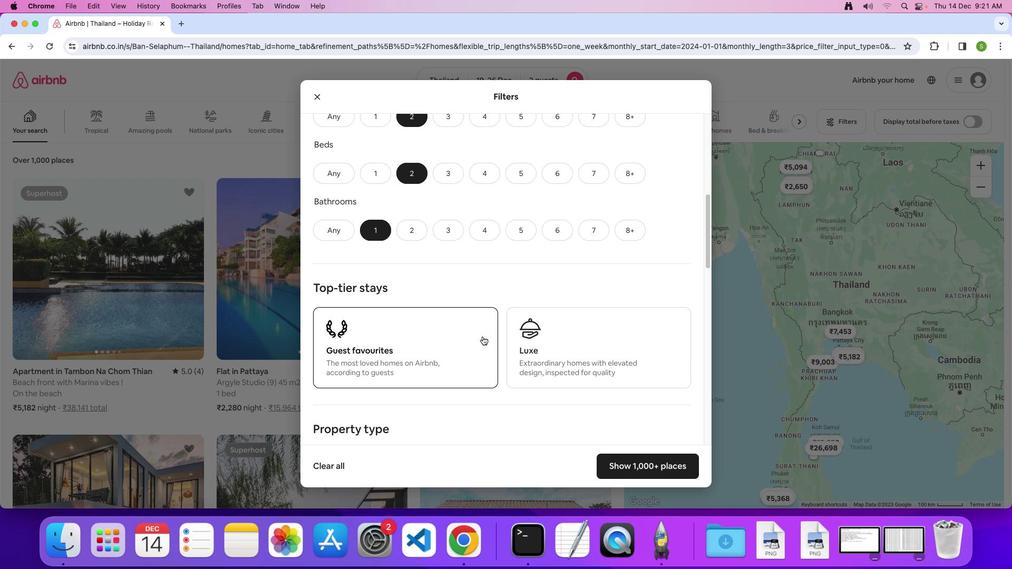 
Action: Mouse scrolled (482, 336) with delta (0, 0)
Screenshot: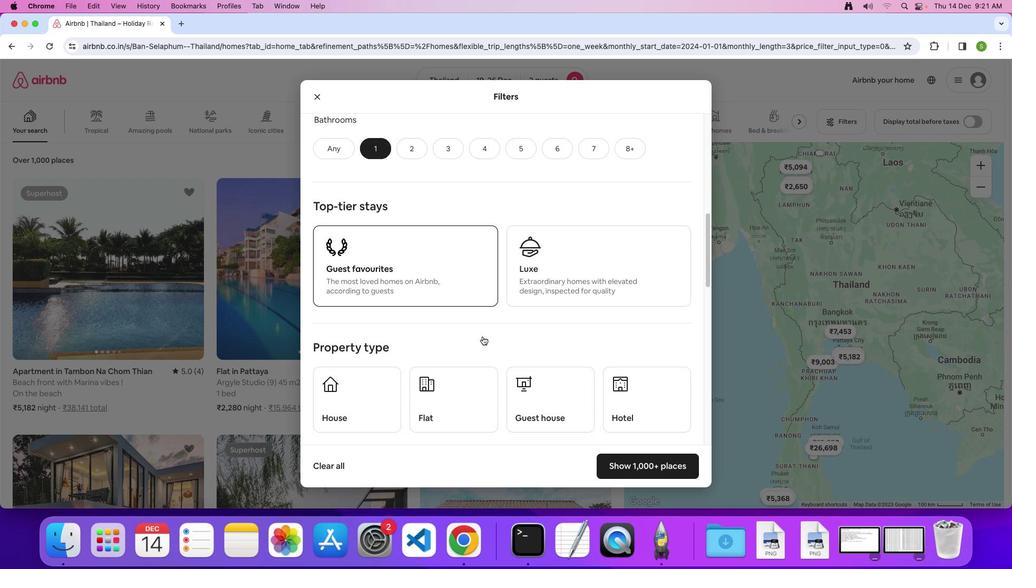 
Action: Mouse scrolled (482, 336) with delta (0, 0)
Screenshot: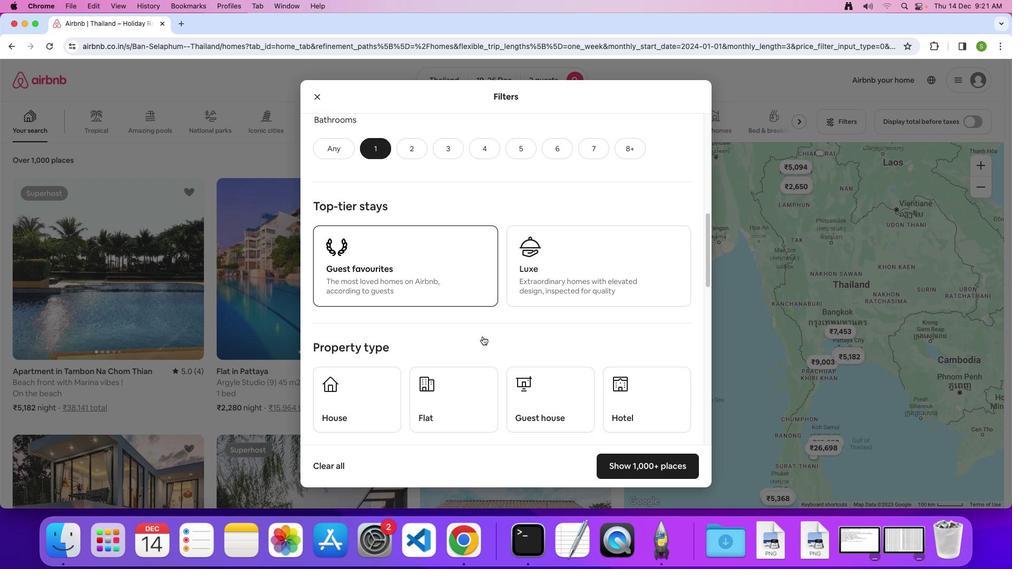 
Action: Mouse scrolled (482, 336) with delta (0, -1)
Screenshot: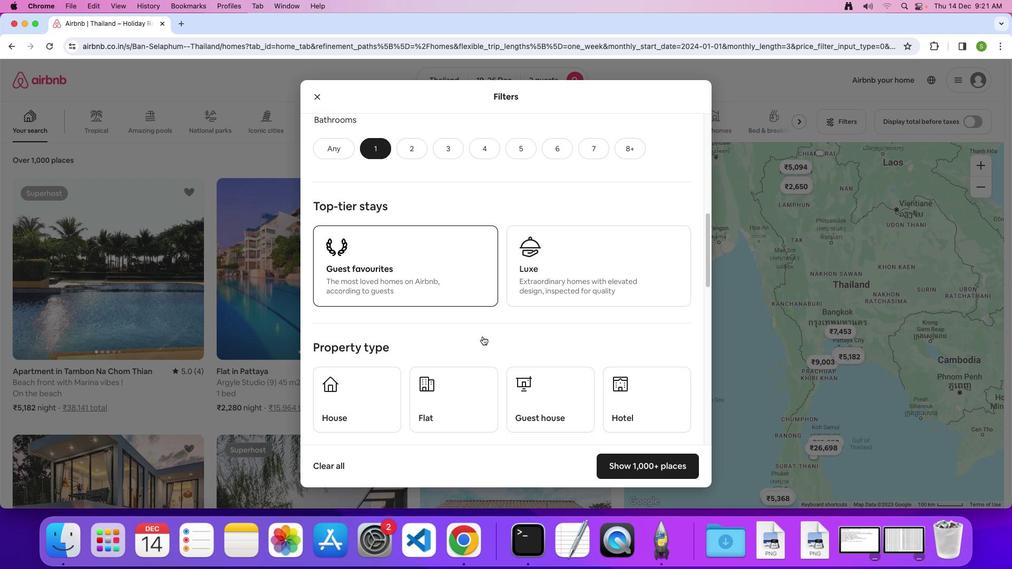 
Action: Mouse scrolled (482, 336) with delta (0, 0)
Screenshot: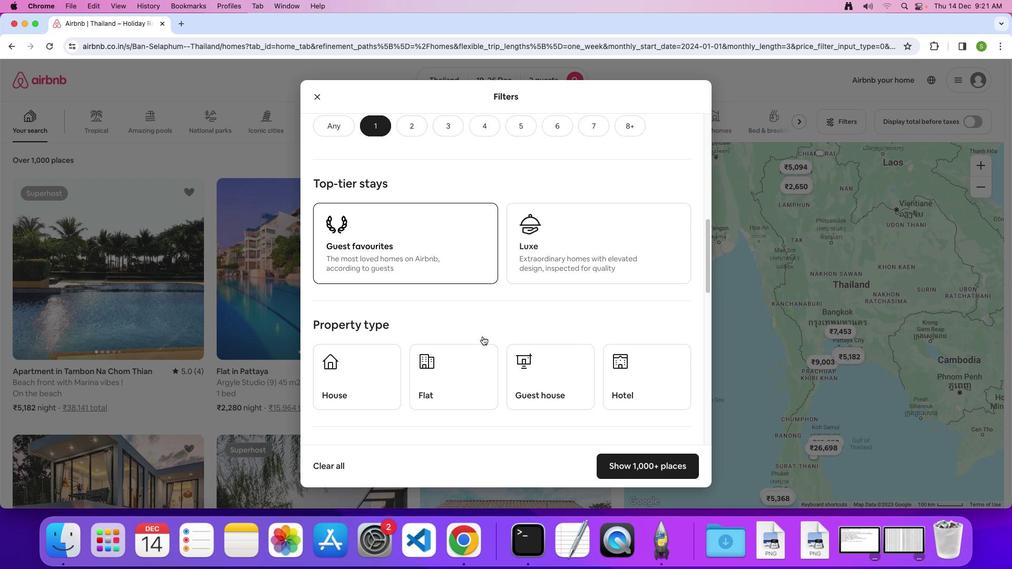 
Action: Mouse scrolled (482, 336) with delta (0, 0)
Screenshot: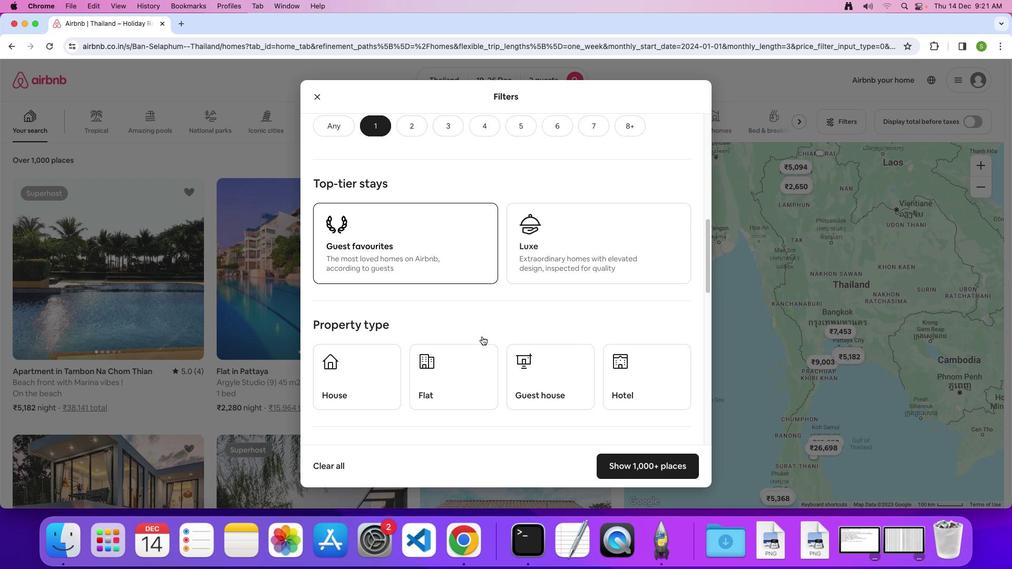 
Action: Mouse moved to (445, 373)
Screenshot: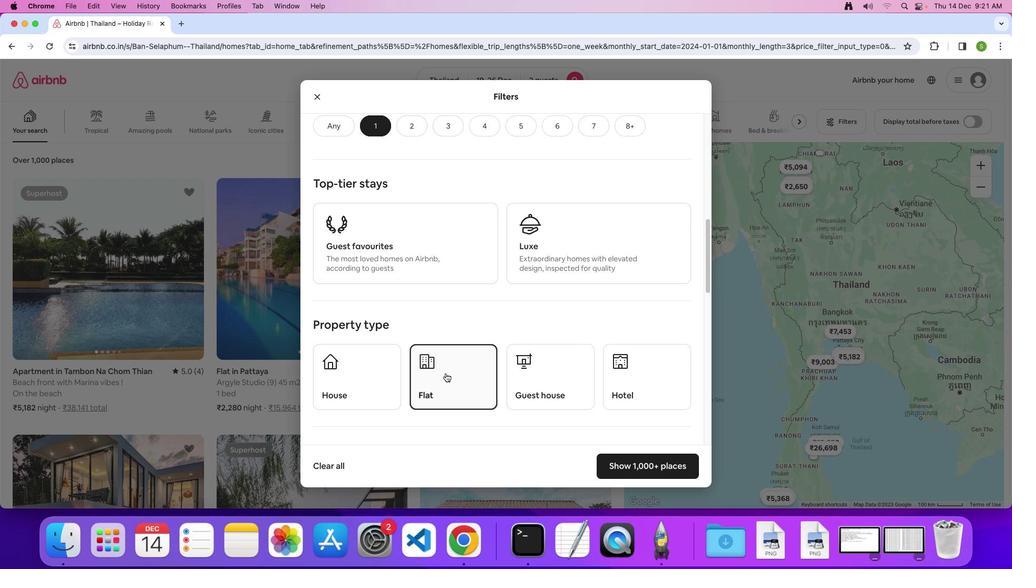
Action: Mouse pressed left at (445, 373)
Screenshot: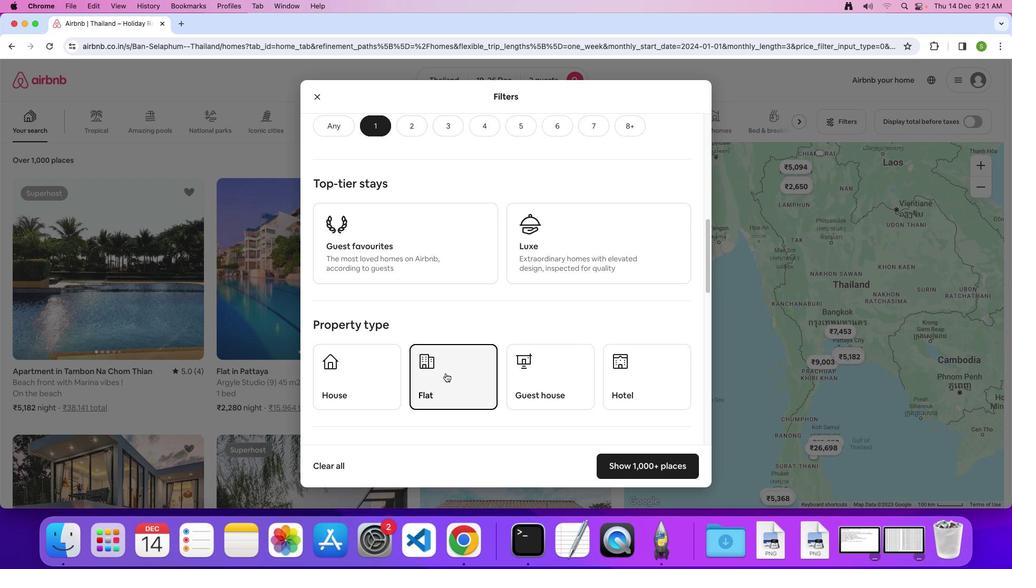 
Action: Mouse moved to (504, 350)
Screenshot: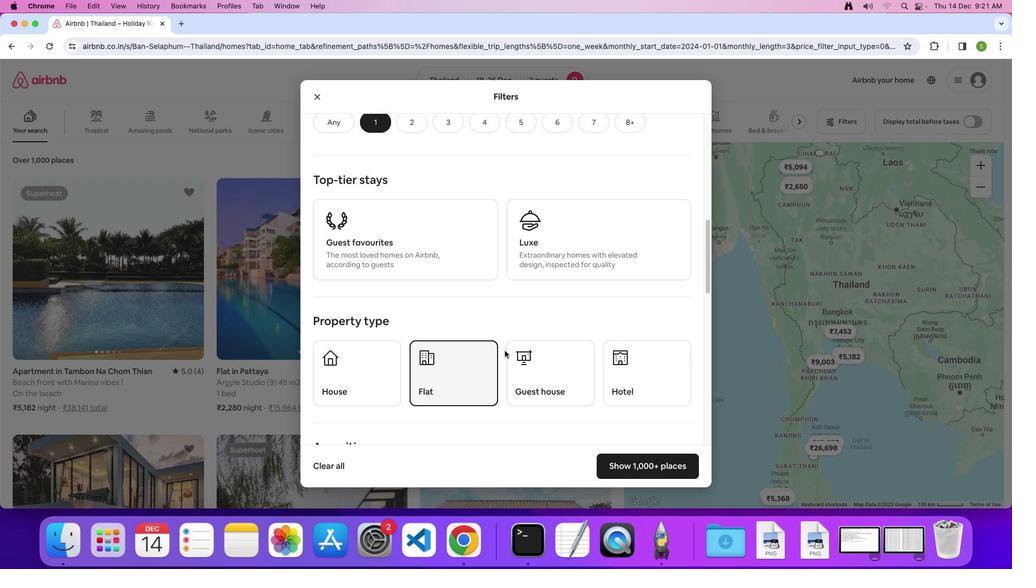 
Action: Mouse scrolled (504, 350) with delta (0, 0)
Screenshot: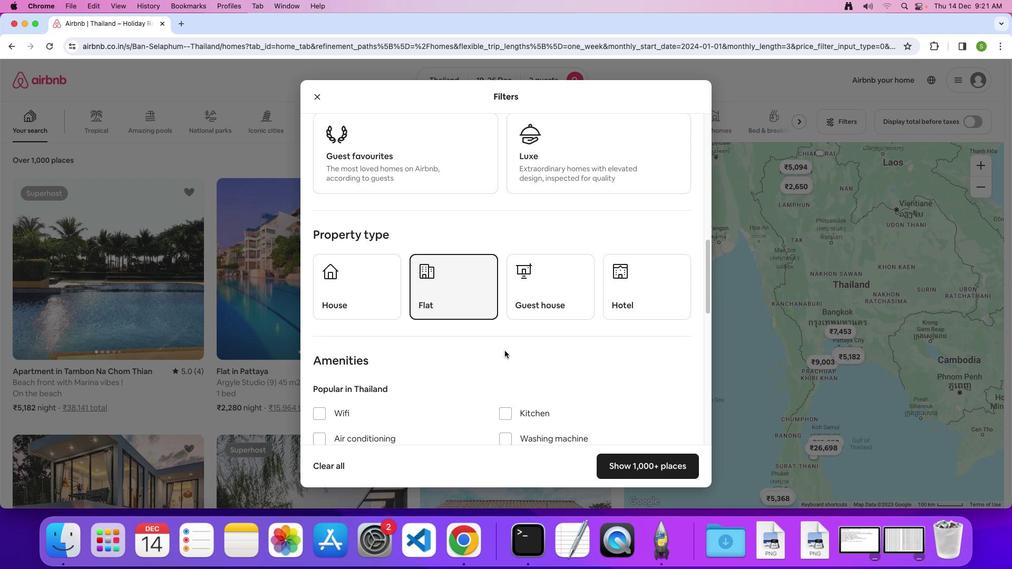 
Action: Mouse scrolled (504, 350) with delta (0, 0)
Screenshot: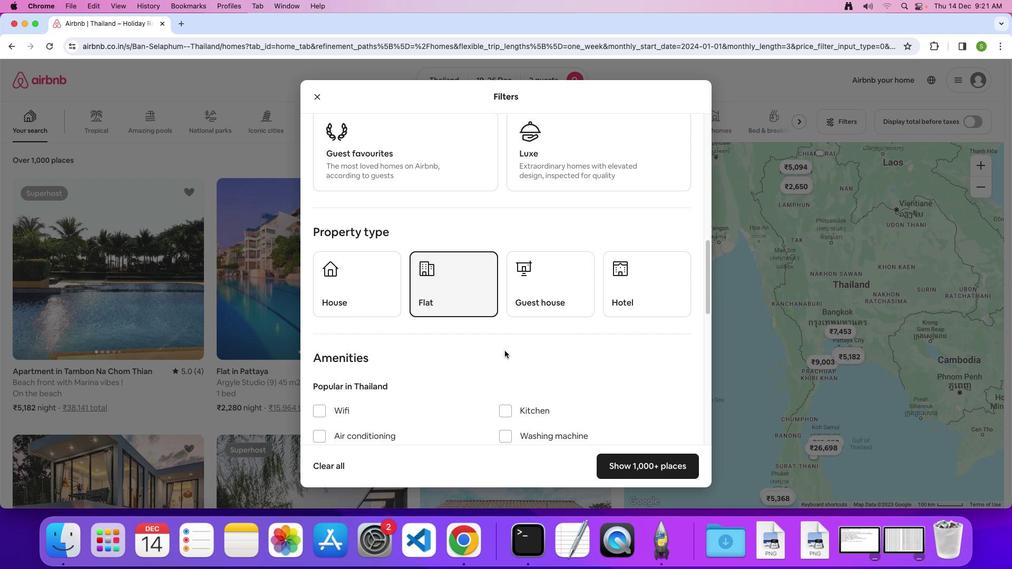 
Action: Mouse scrolled (504, 350) with delta (0, -1)
Screenshot: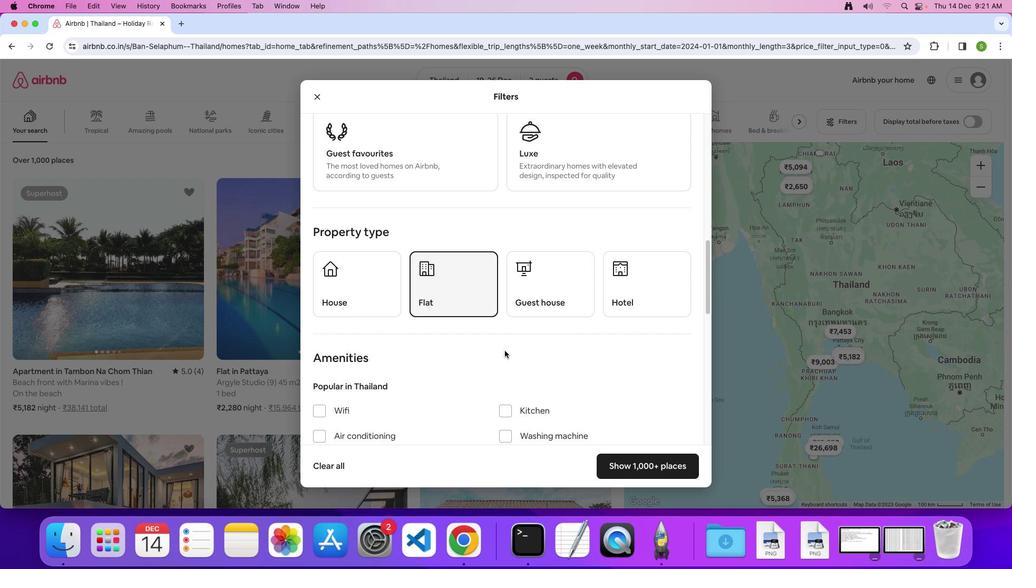 
Action: Mouse scrolled (504, 350) with delta (0, 0)
Screenshot: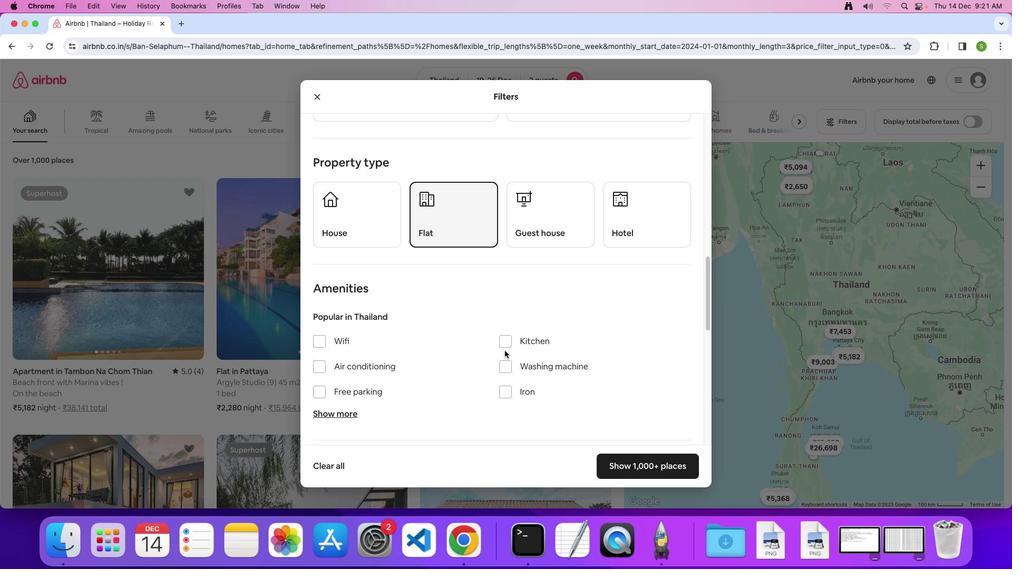 
Action: Mouse scrolled (504, 350) with delta (0, 0)
Screenshot: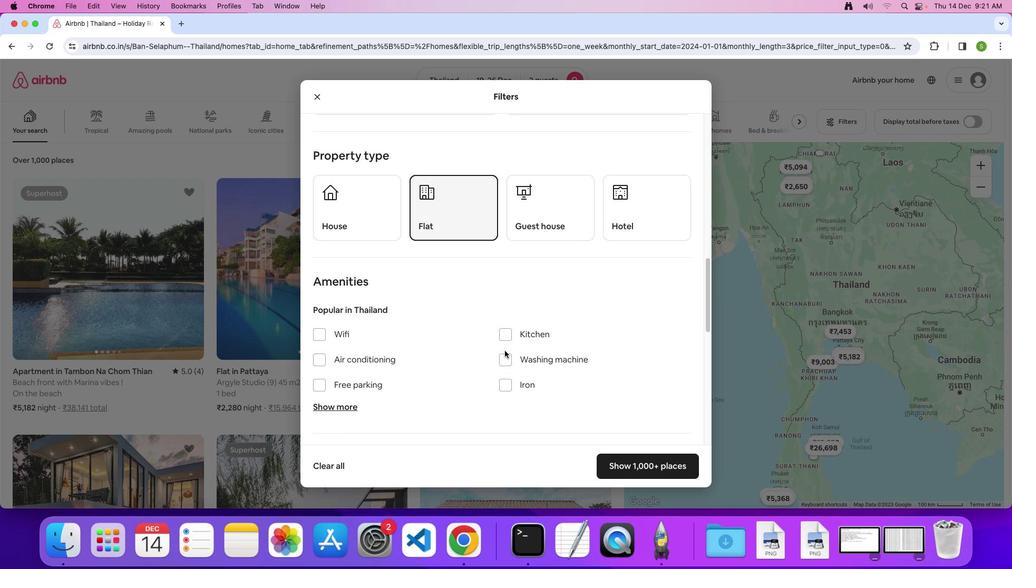 
Action: Mouse scrolled (504, 350) with delta (0, -1)
Screenshot: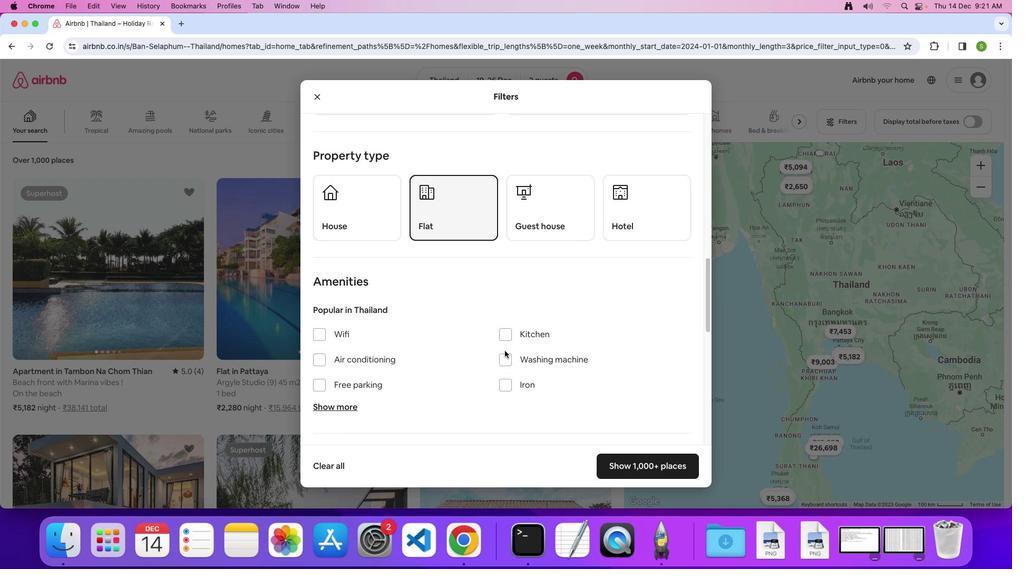 
Action: Mouse scrolled (504, 350) with delta (0, 0)
Screenshot: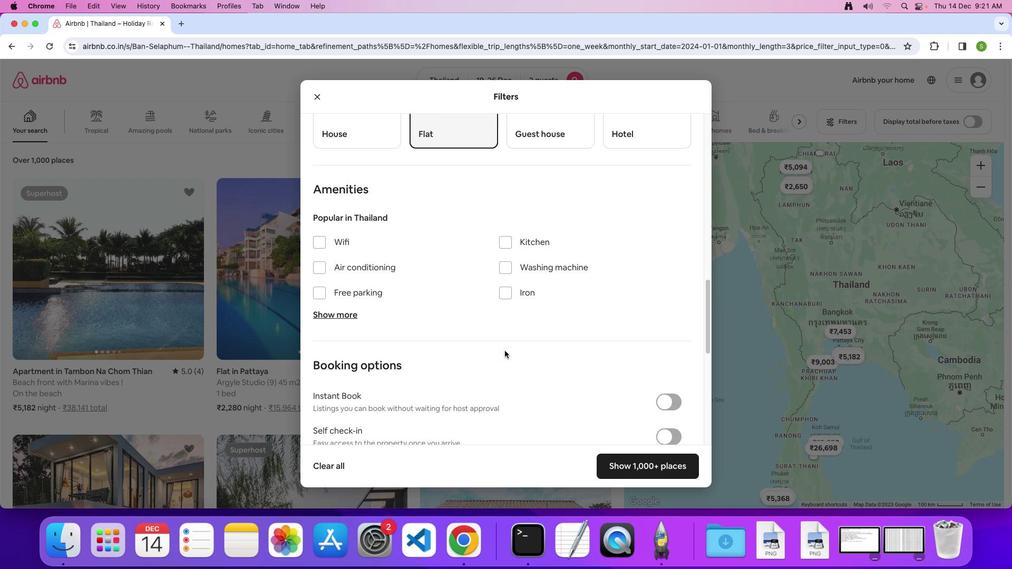 
Action: Mouse scrolled (504, 350) with delta (0, 0)
Screenshot: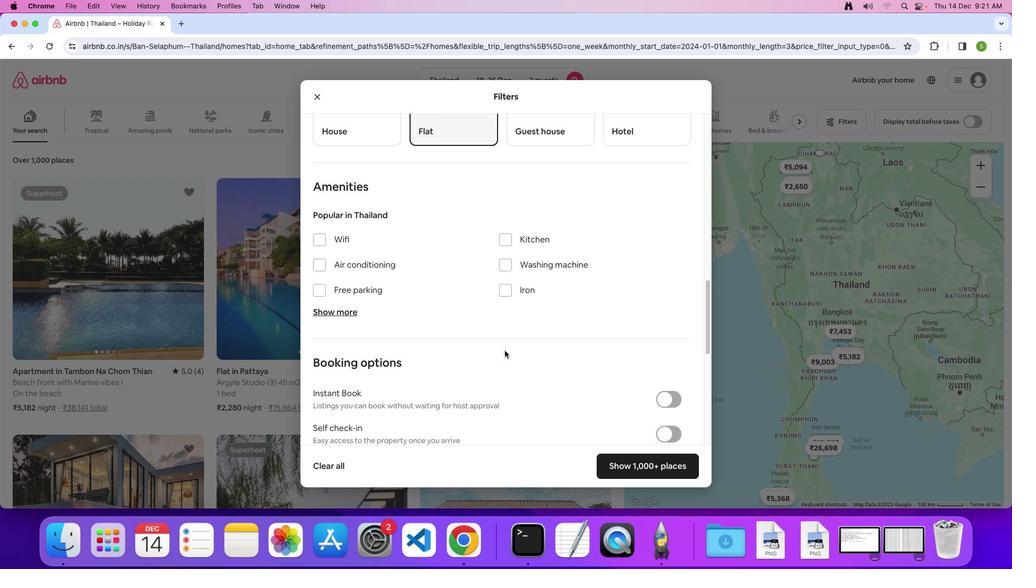 
Action: Mouse scrolled (504, 350) with delta (0, -1)
Screenshot: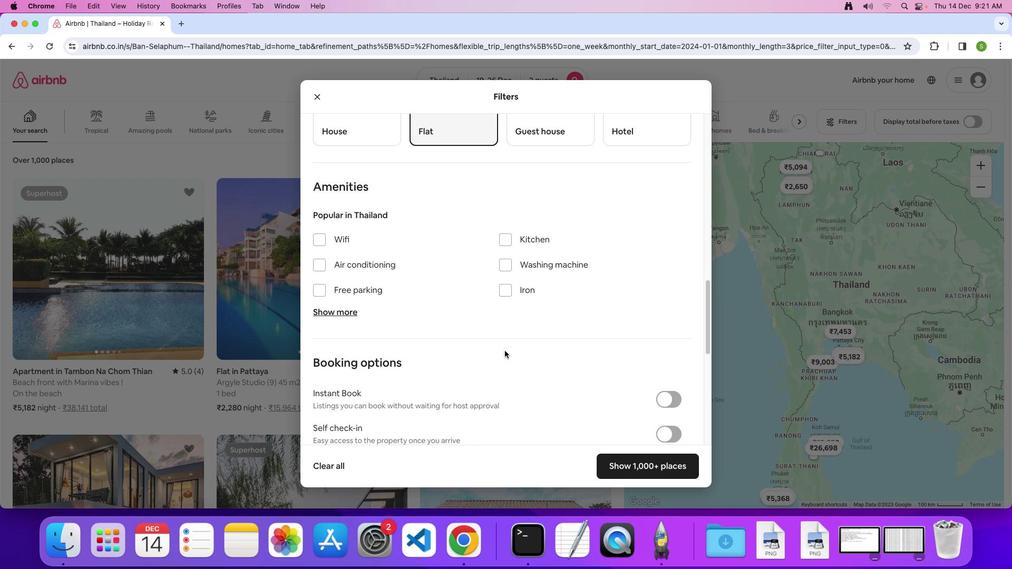 
Action: Mouse scrolled (504, 350) with delta (0, 0)
Screenshot: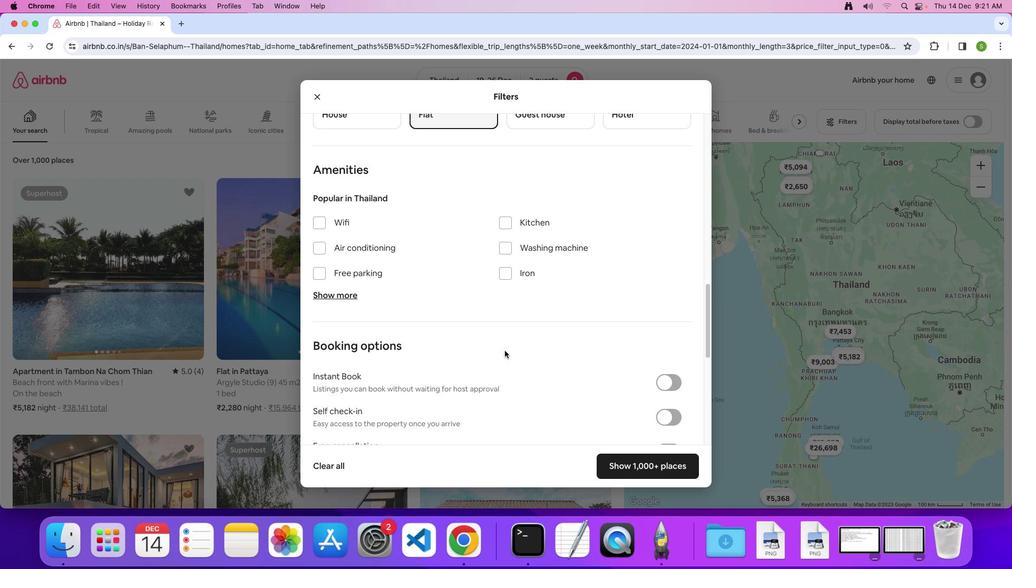 
Action: Mouse scrolled (504, 350) with delta (0, 0)
Screenshot: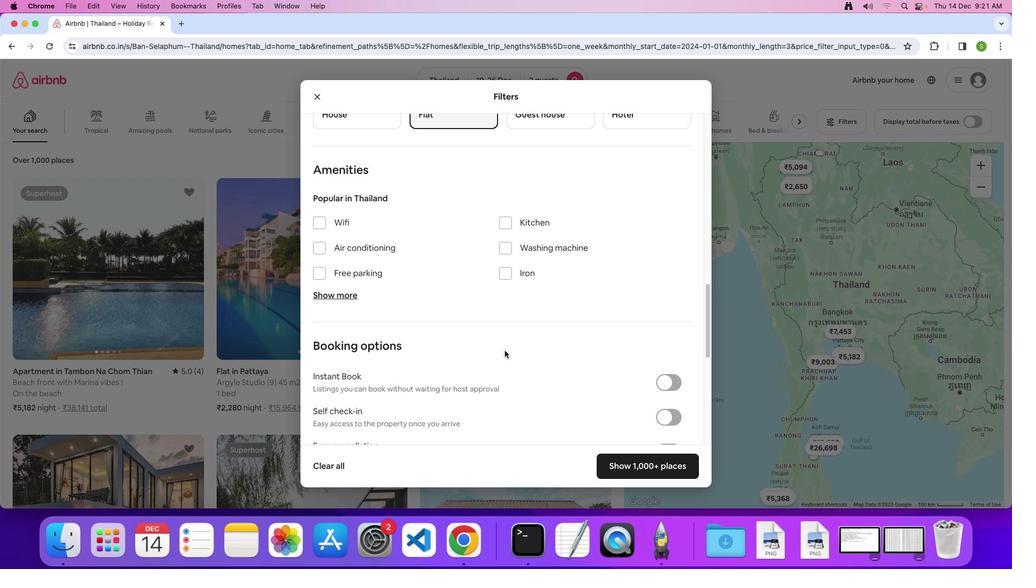 
Action: Mouse scrolled (504, 350) with delta (0, 0)
Screenshot: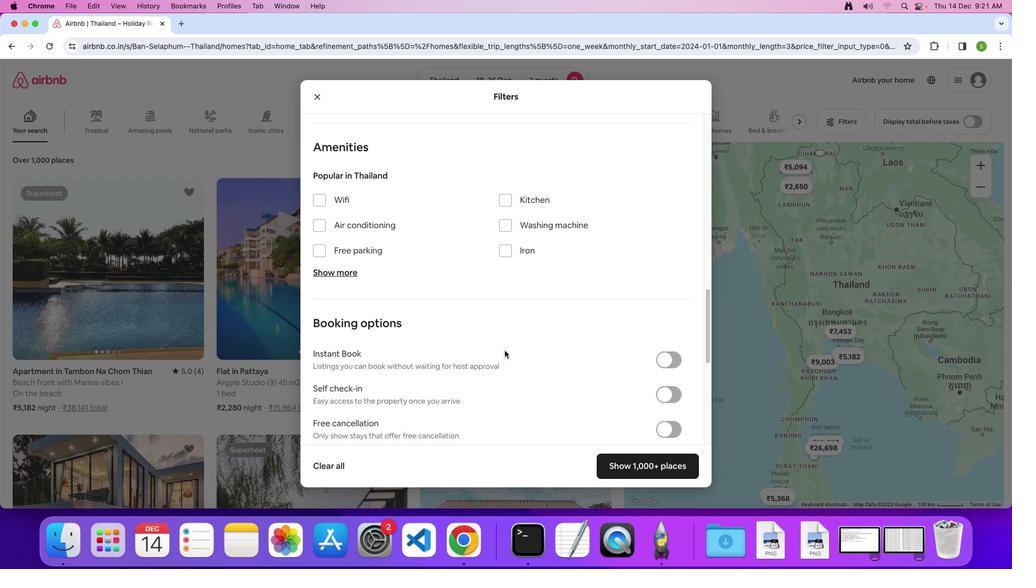 
Action: Mouse scrolled (504, 350) with delta (0, 0)
Screenshot: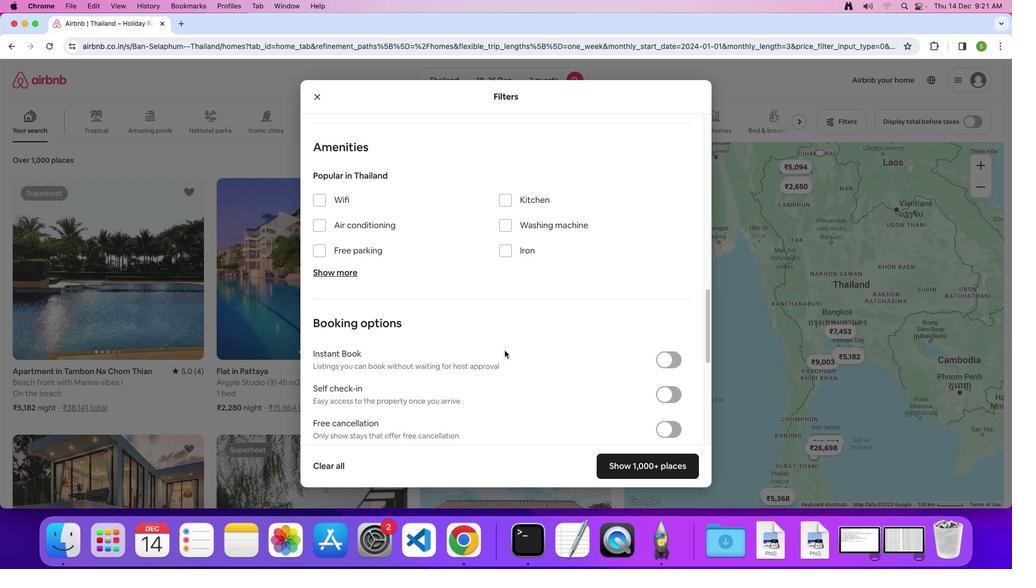 
Action: Mouse scrolled (504, 350) with delta (0, 0)
Screenshot: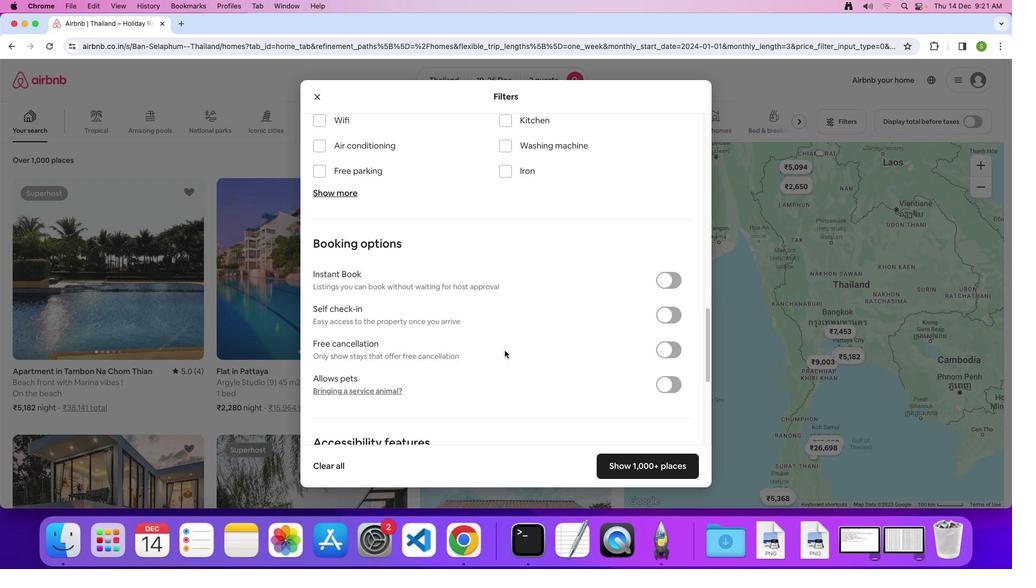 
Action: Mouse scrolled (504, 350) with delta (0, 0)
Screenshot: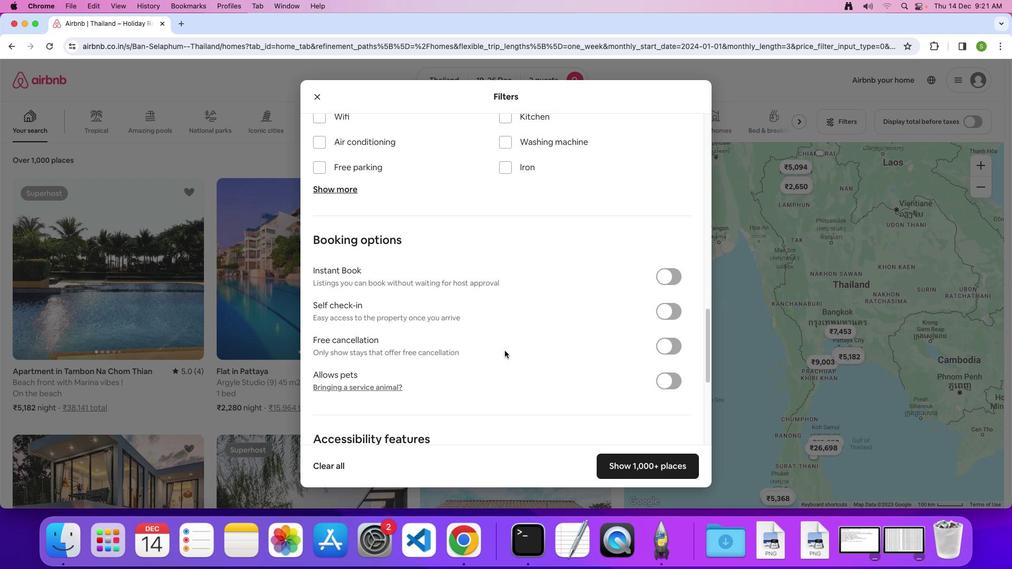 
Action: Mouse scrolled (504, 350) with delta (0, -1)
Screenshot: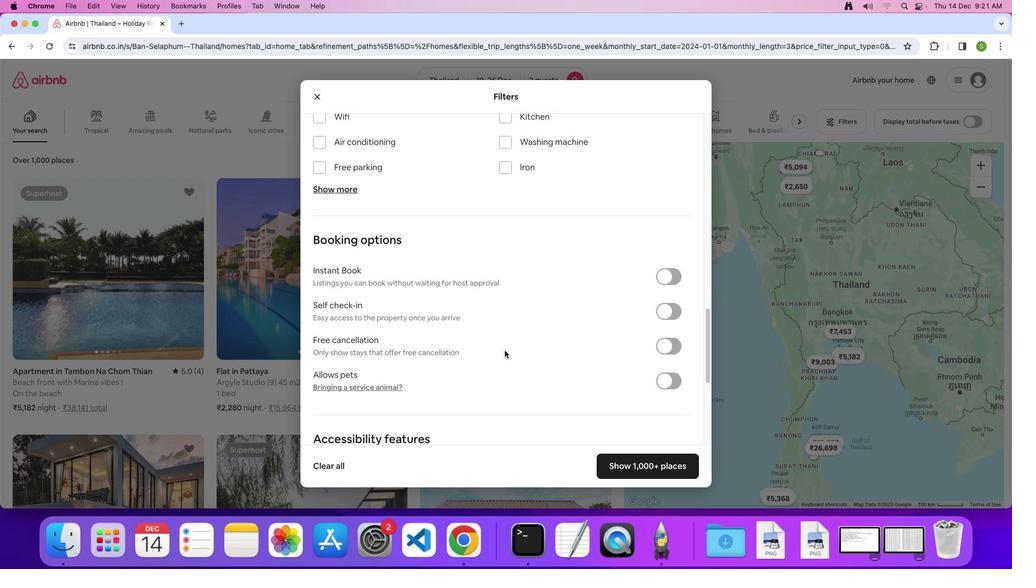 
Action: Mouse scrolled (504, 350) with delta (0, 0)
Screenshot: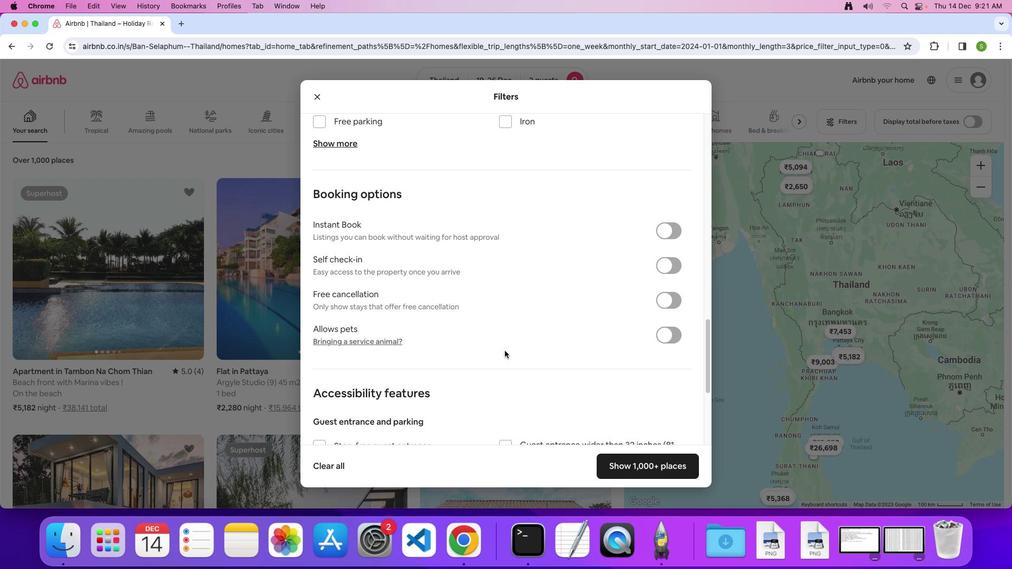 
Action: Mouse scrolled (504, 350) with delta (0, 0)
Screenshot: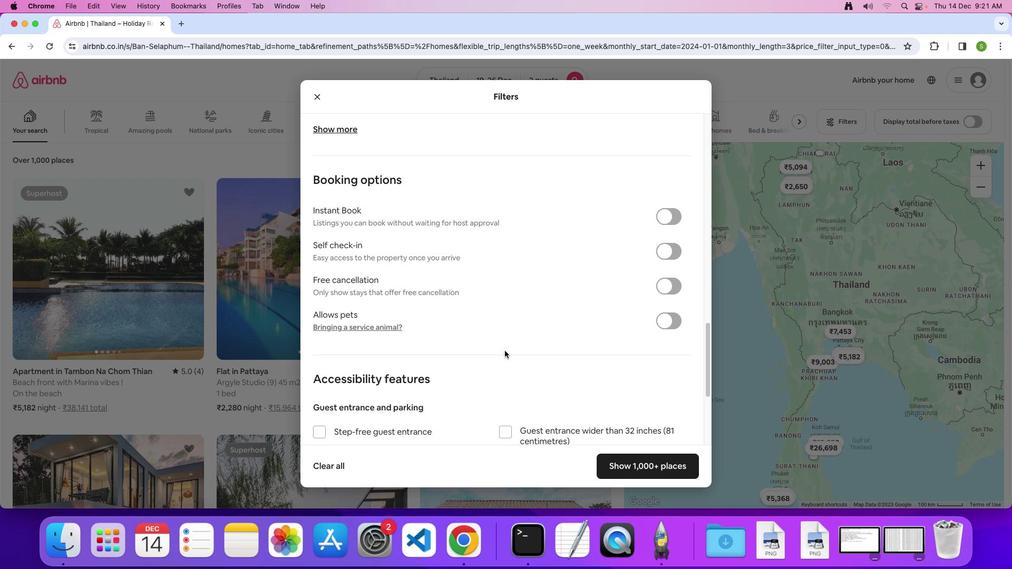 
Action: Mouse scrolled (504, 350) with delta (0, 0)
Screenshot: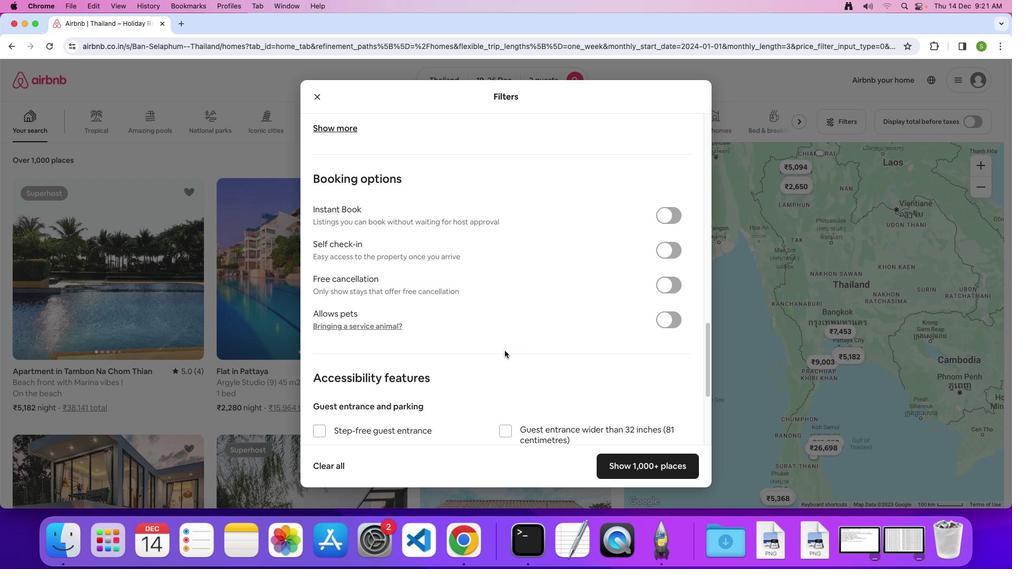 
Action: Mouse scrolled (504, 350) with delta (0, 0)
Screenshot: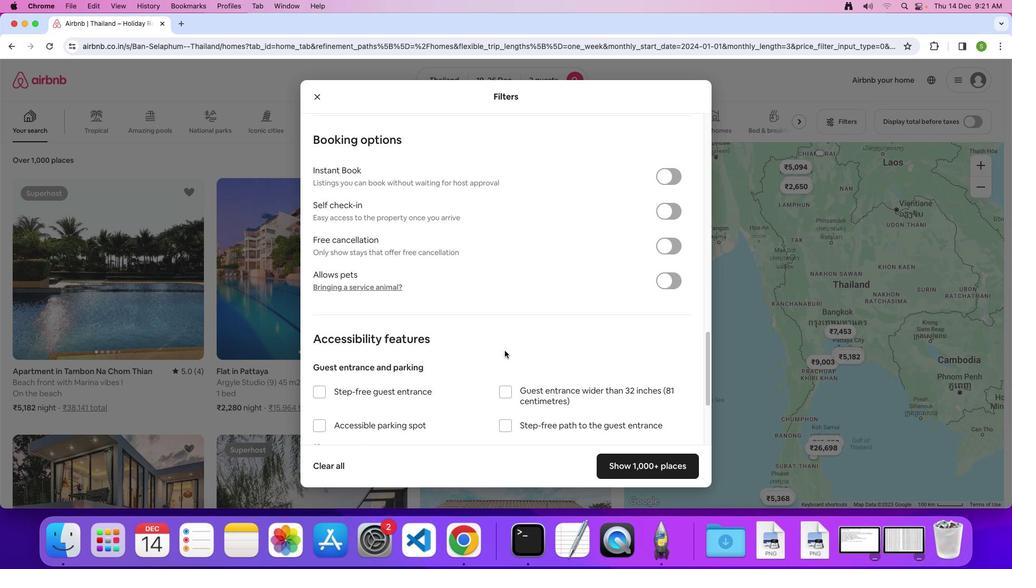 
Action: Mouse scrolled (504, 350) with delta (0, 0)
Screenshot: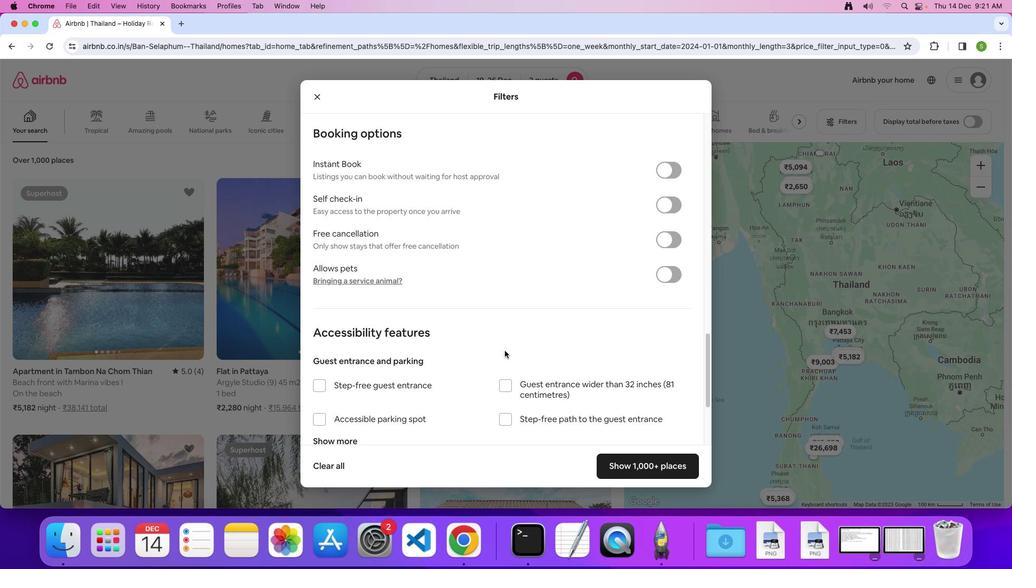 
Action: Mouse scrolled (504, 350) with delta (0, 0)
Screenshot: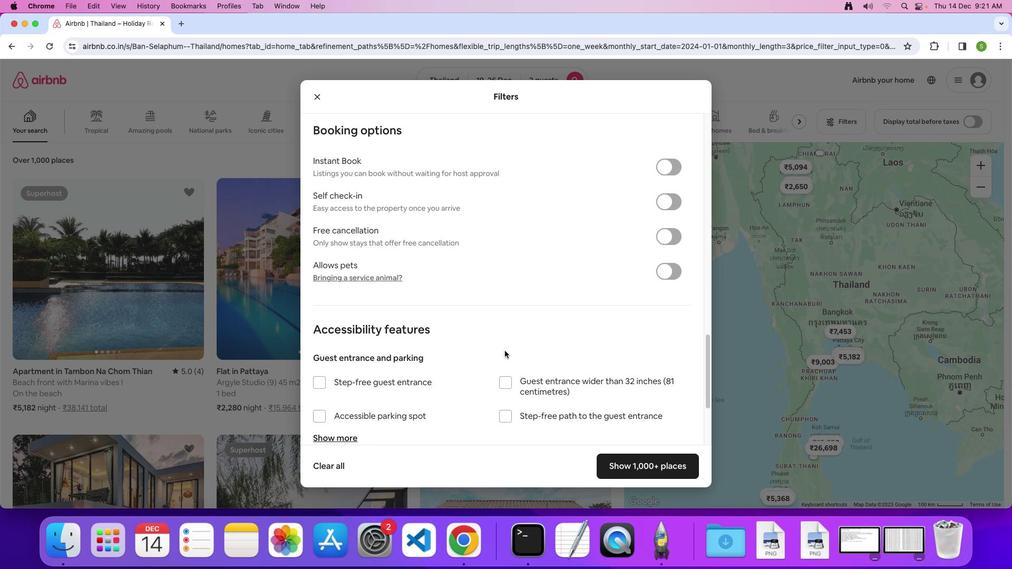 
Action: Mouse scrolled (504, 350) with delta (0, 0)
Screenshot: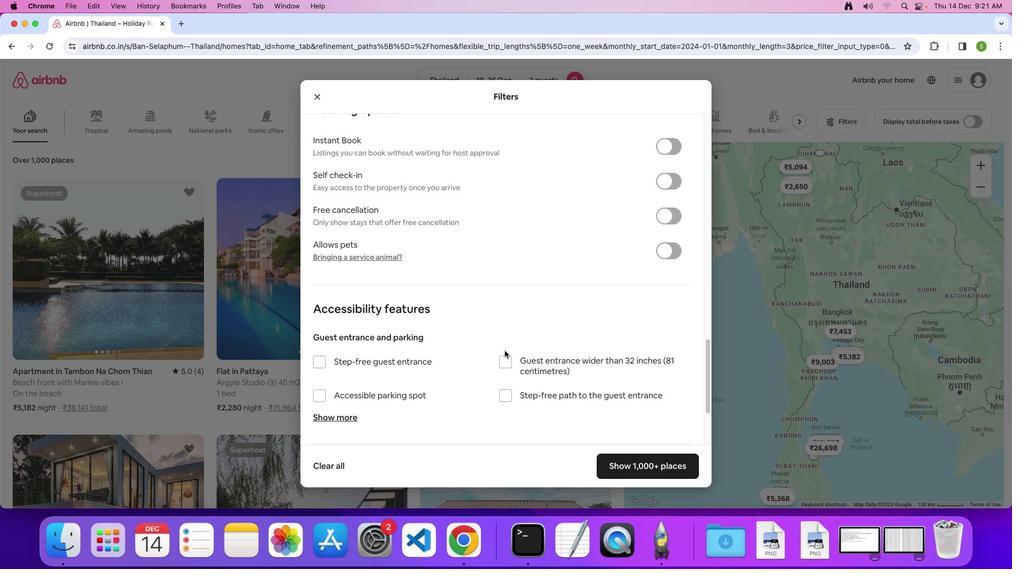 
Action: Mouse scrolled (504, 350) with delta (0, 0)
Screenshot: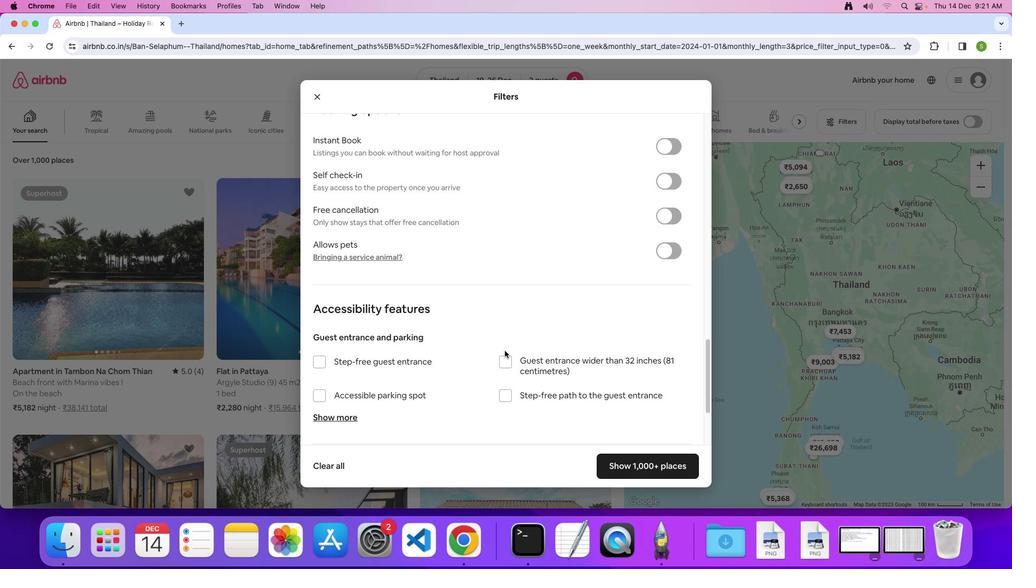 
Action: Mouse scrolled (504, 350) with delta (0, 0)
Screenshot: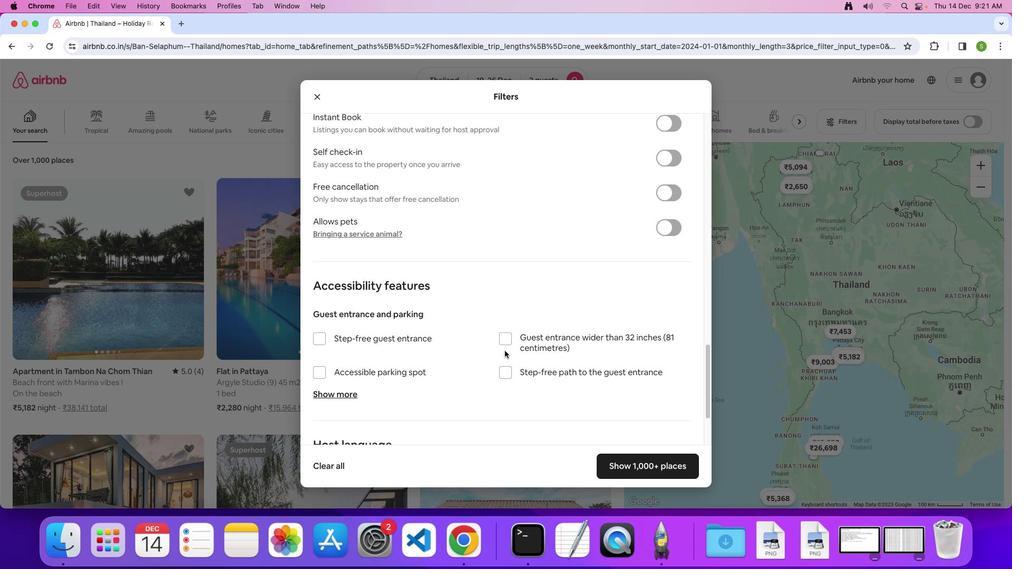 
Action: Mouse scrolled (504, 350) with delta (0, 0)
Screenshot: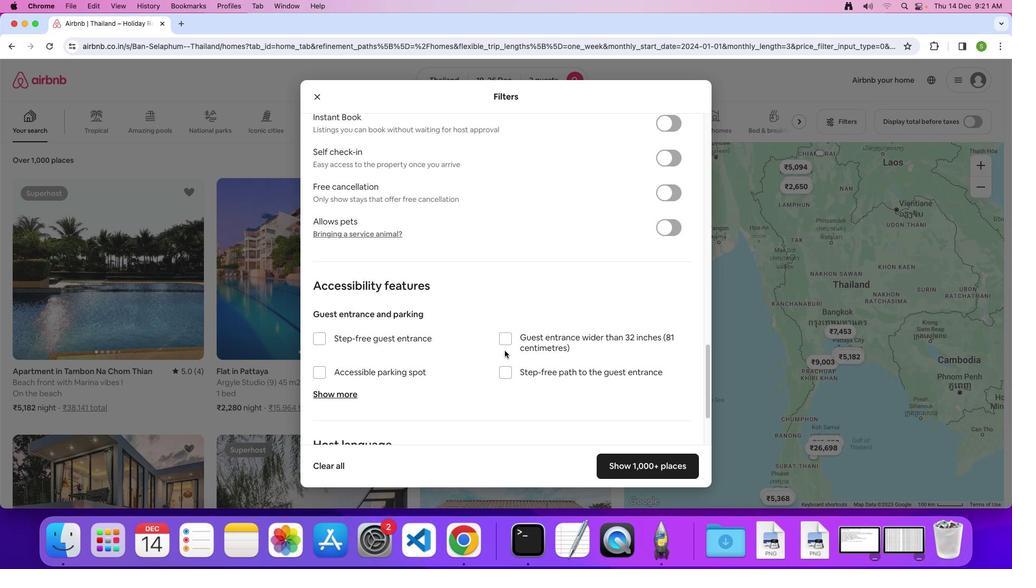 
Action: Mouse scrolled (504, 350) with delta (0, 0)
Screenshot: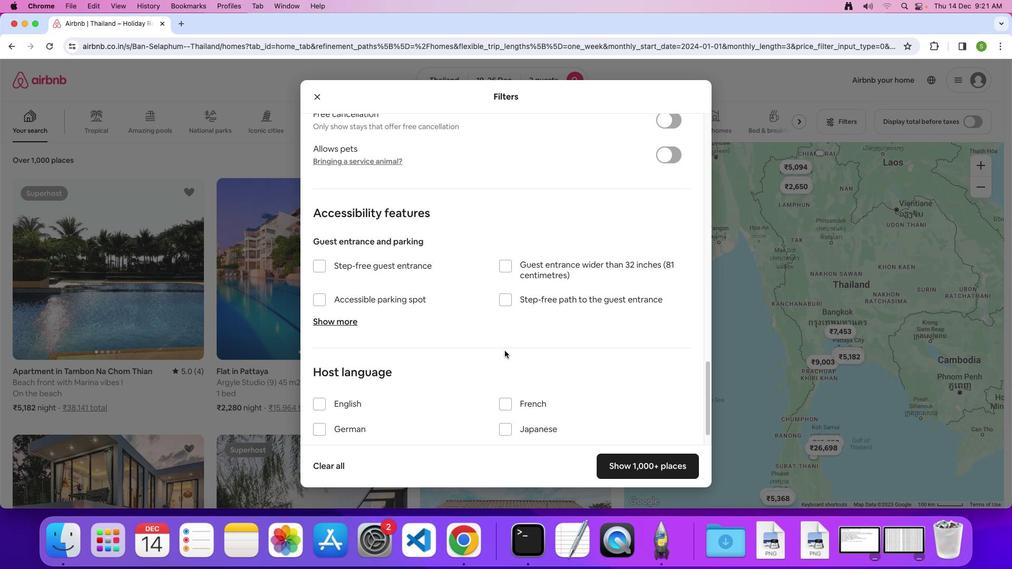 
Action: Mouse scrolled (504, 350) with delta (0, 0)
Screenshot: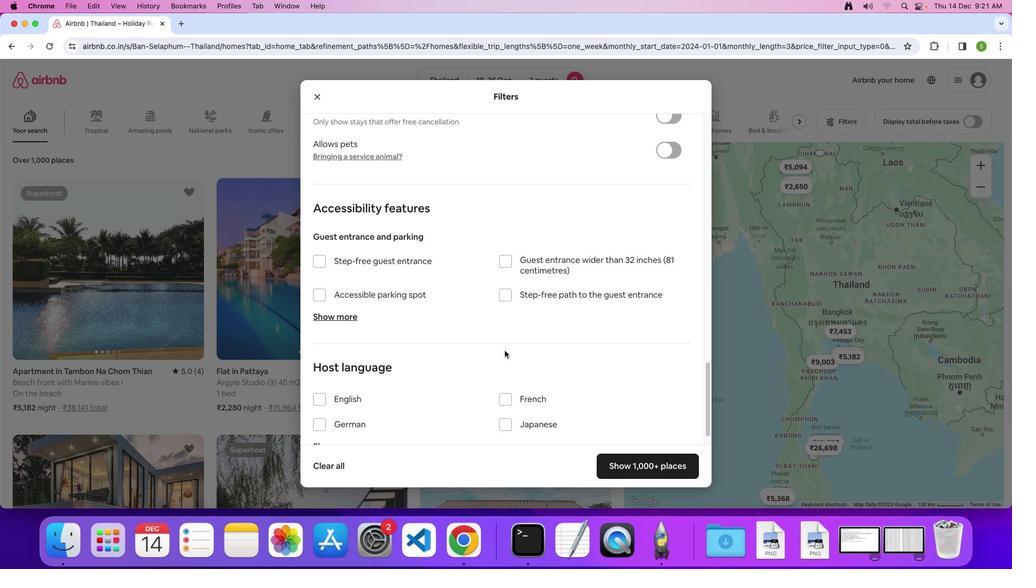 
Action: Mouse scrolled (504, 350) with delta (0, -1)
Screenshot: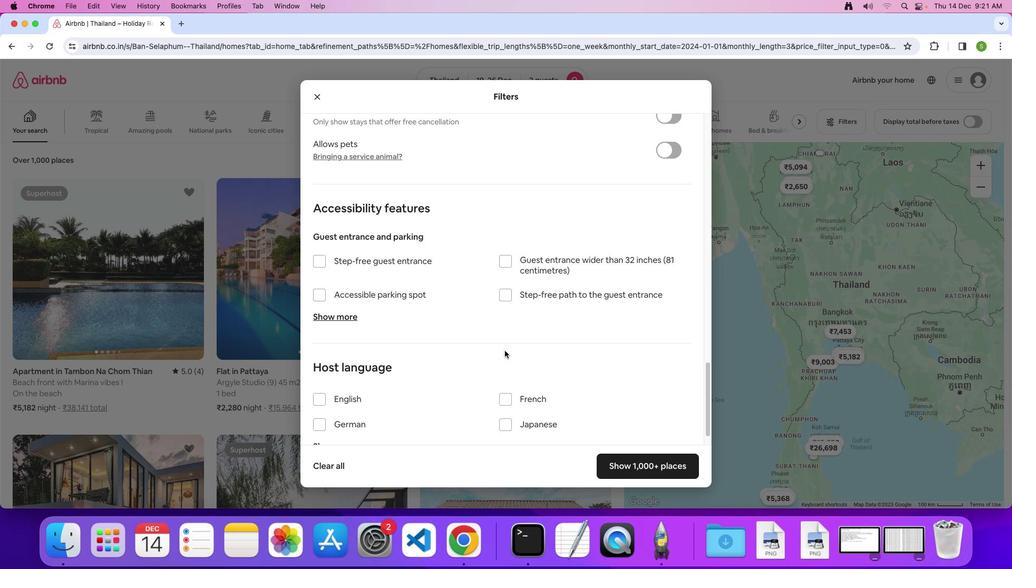 
Action: Mouse scrolled (504, 350) with delta (0, 0)
Screenshot: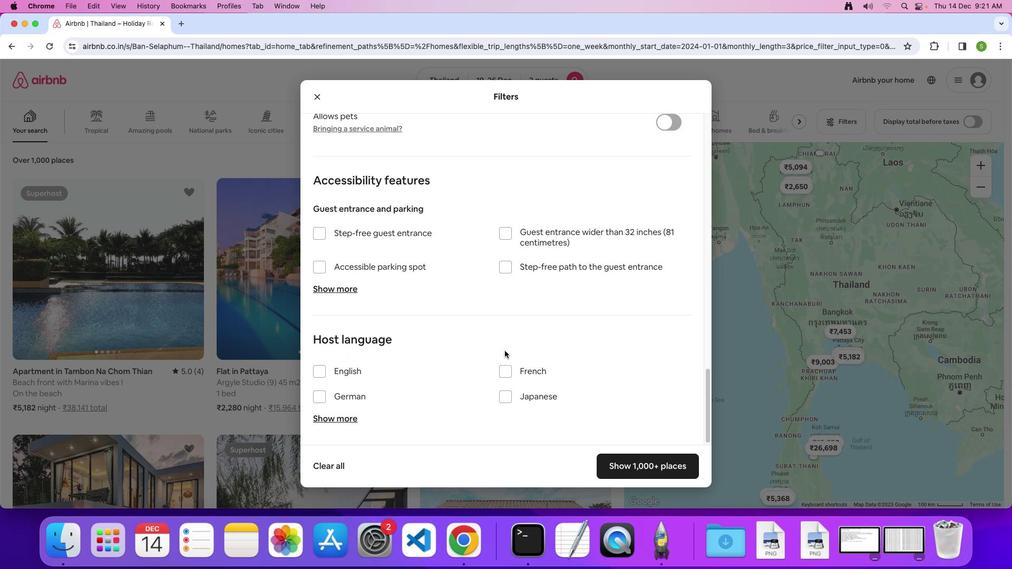 
Action: Mouse scrolled (504, 350) with delta (0, 0)
Screenshot: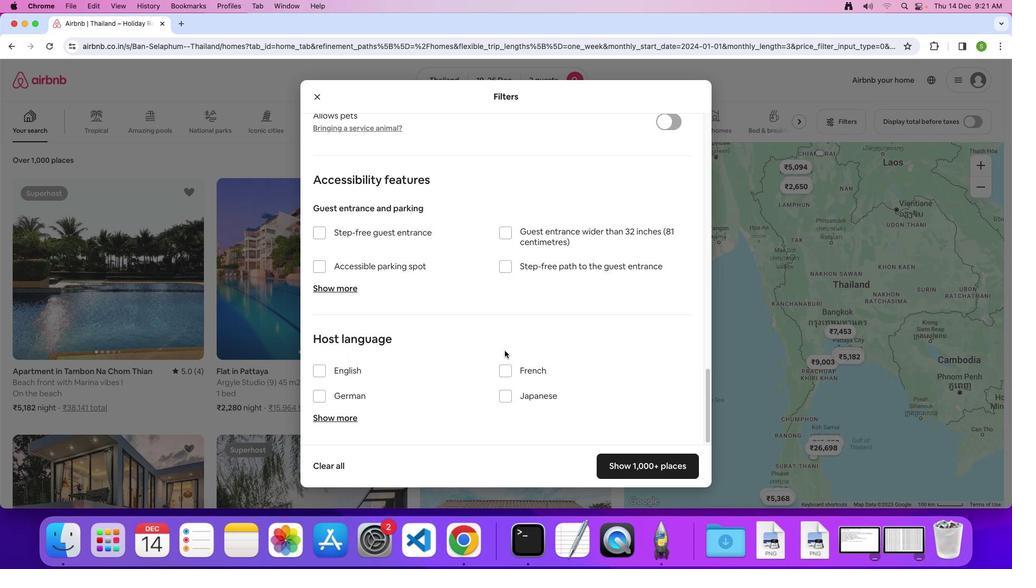 
Action: Mouse scrolled (504, 350) with delta (0, -1)
Screenshot: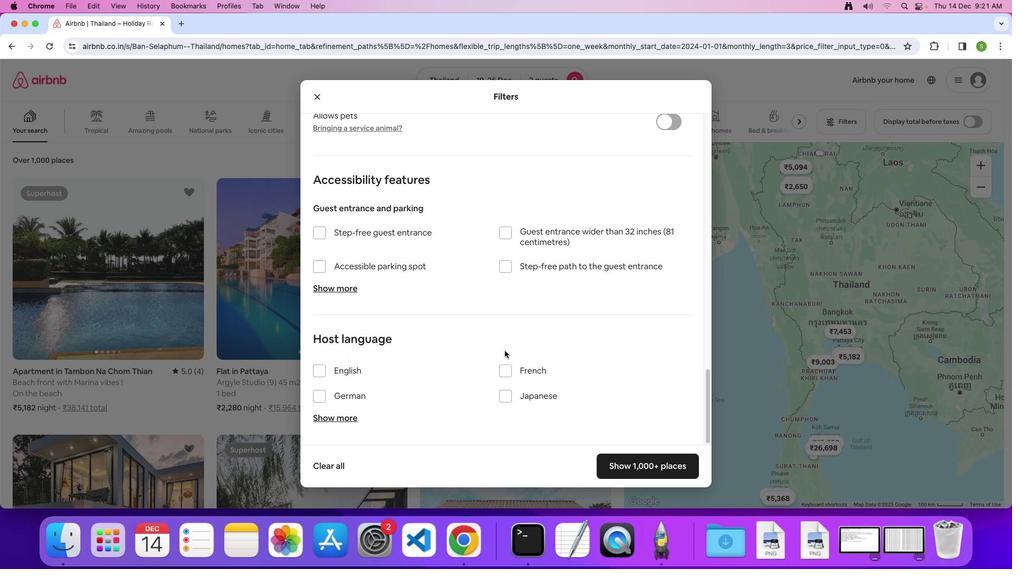 
Action: Mouse scrolled (504, 350) with delta (0, 0)
Screenshot: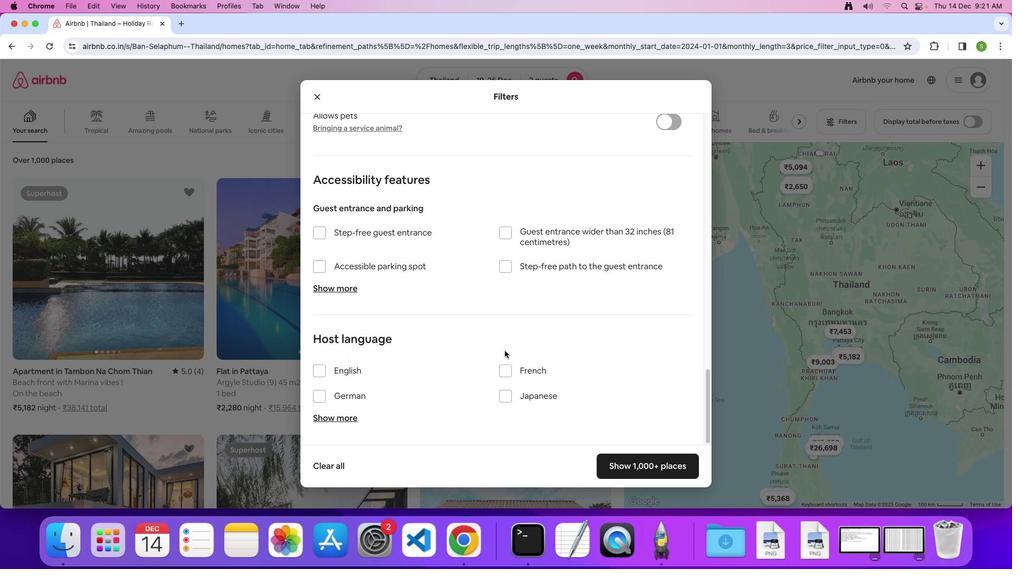 
Action: Mouse scrolled (504, 350) with delta (0, 0)
Screenshot: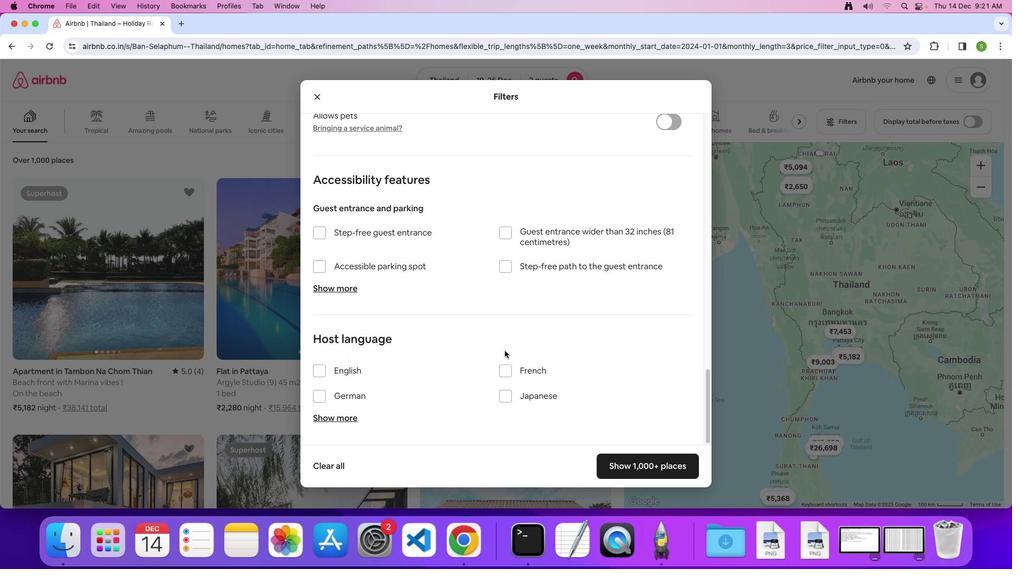 
Action: Mouse moved to (649, 463)
Screenshot: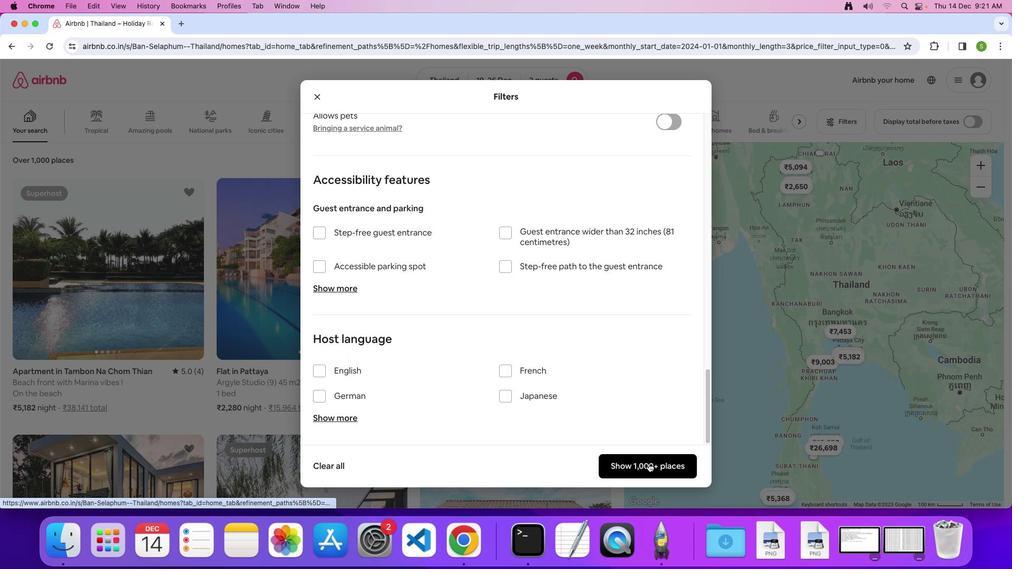 
Action: Mouse pressed left at (649, 463)
Screenshot: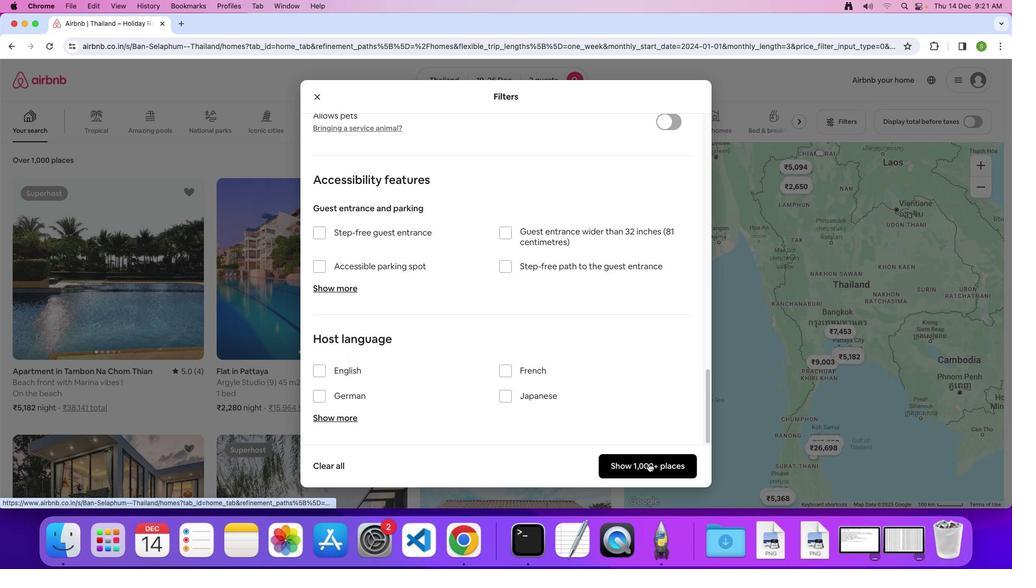 
Action: Mouse moved to (158, 272)
Screenshot: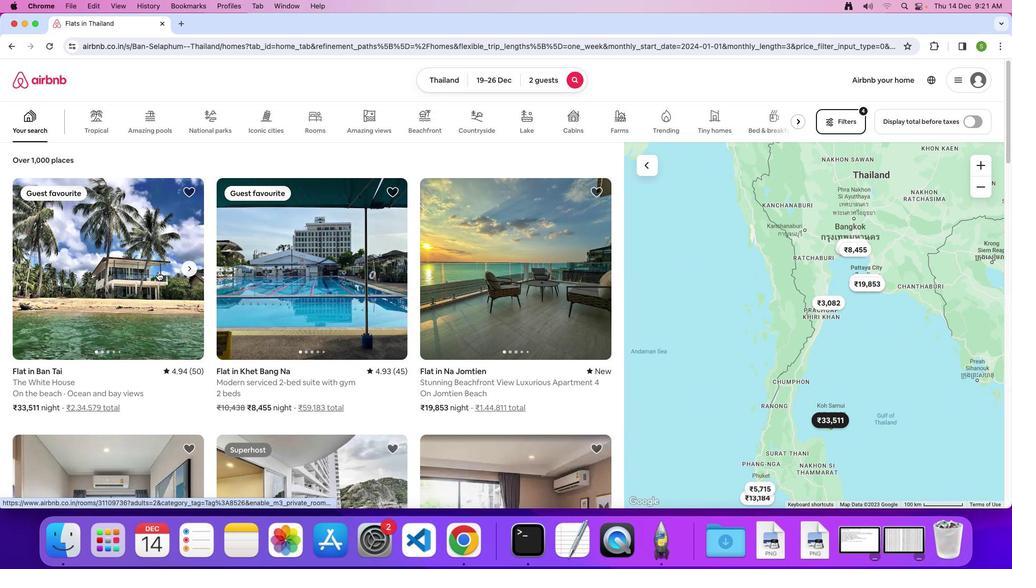 
Action: Mouse pressed left at (158, 272)
Screenshot: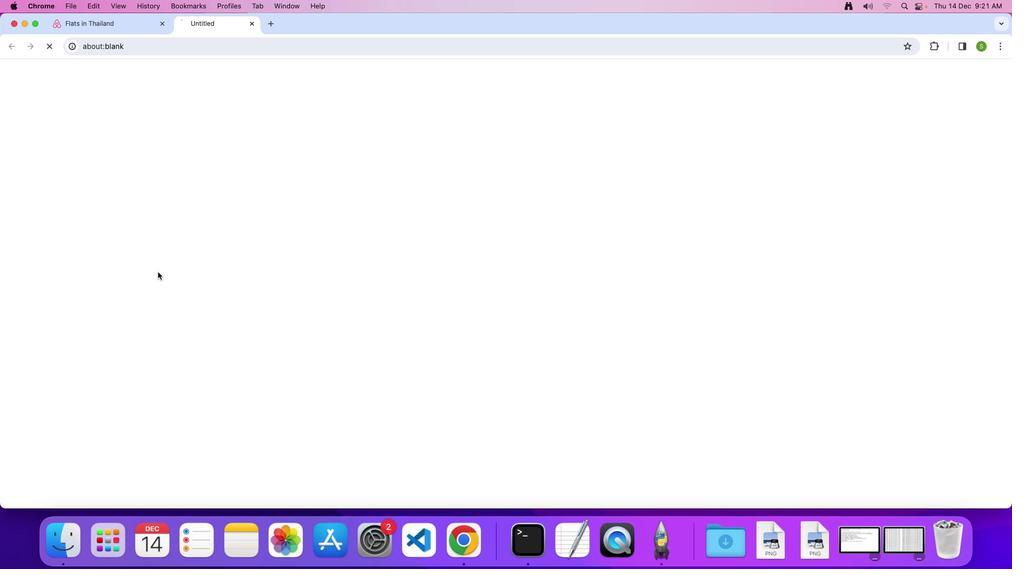 
Action: Mouse moved to (451, 294)
Screenshot: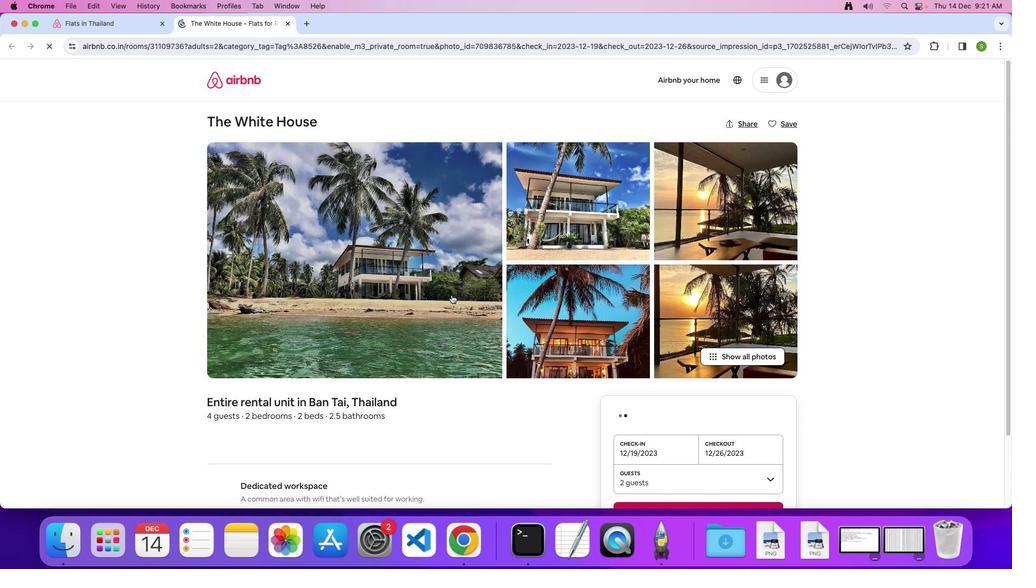 
Action: Mouse pressed left at (451, 294)
Screenshot: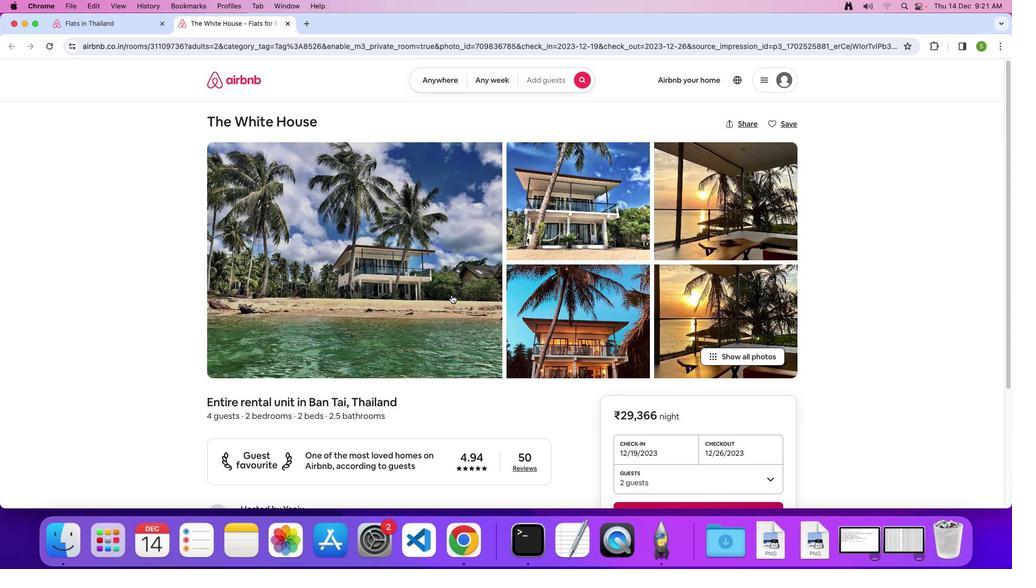
Action: Mouse moved to (561, 357)
Screenshot: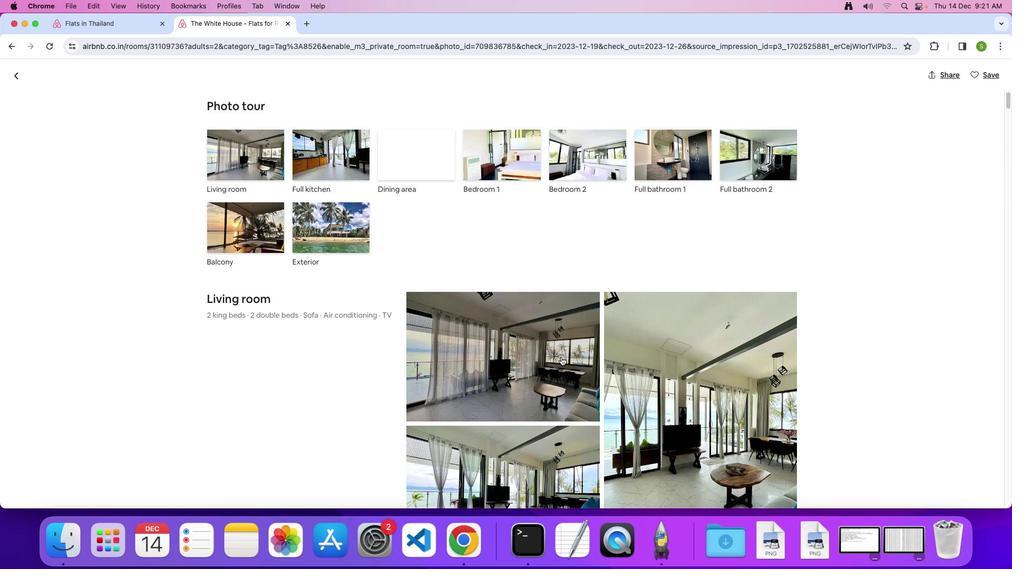 
Action: Mouse scrolled (561, 357) with delta (0, 0)
Screenshot: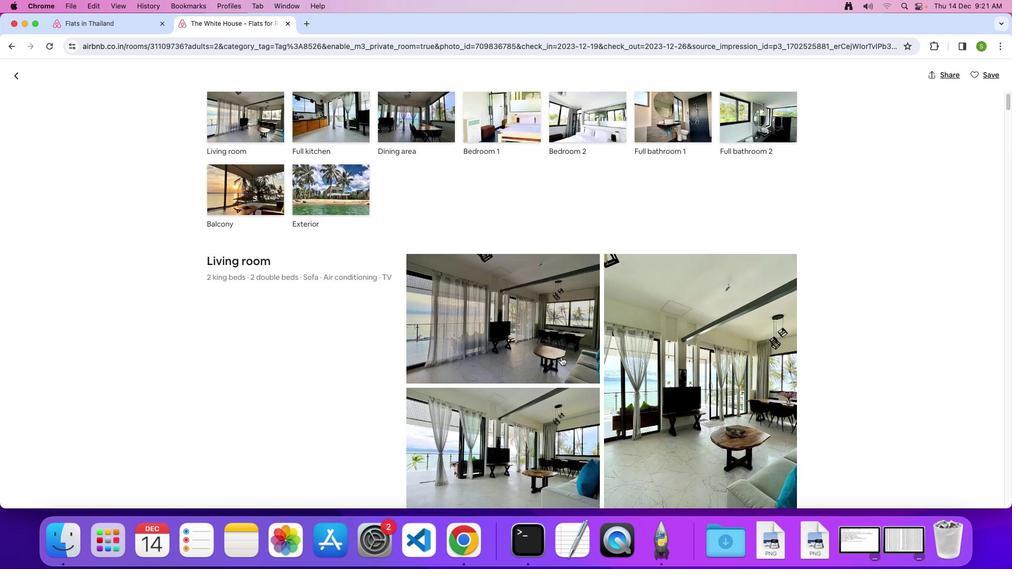 
Action: Mouse scrolled (561, 357) with delta (0, 0)
Screenshot: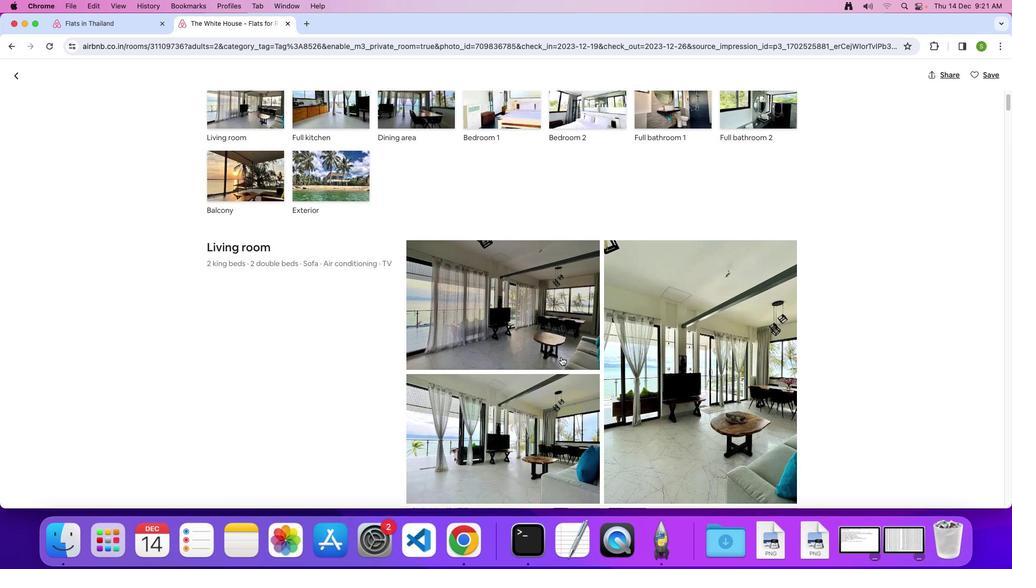 
Action: Mouse scrolled (561, 357) with delta (0, 0)
Screenshot: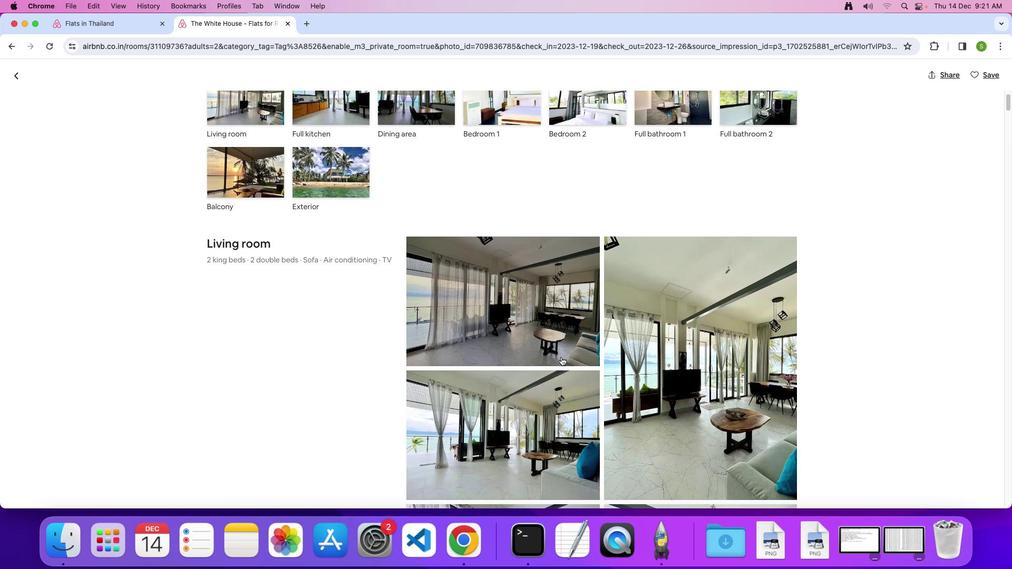 
Action: Mouse scrolled (561, 357) with delta (0, 0)
Screenshot: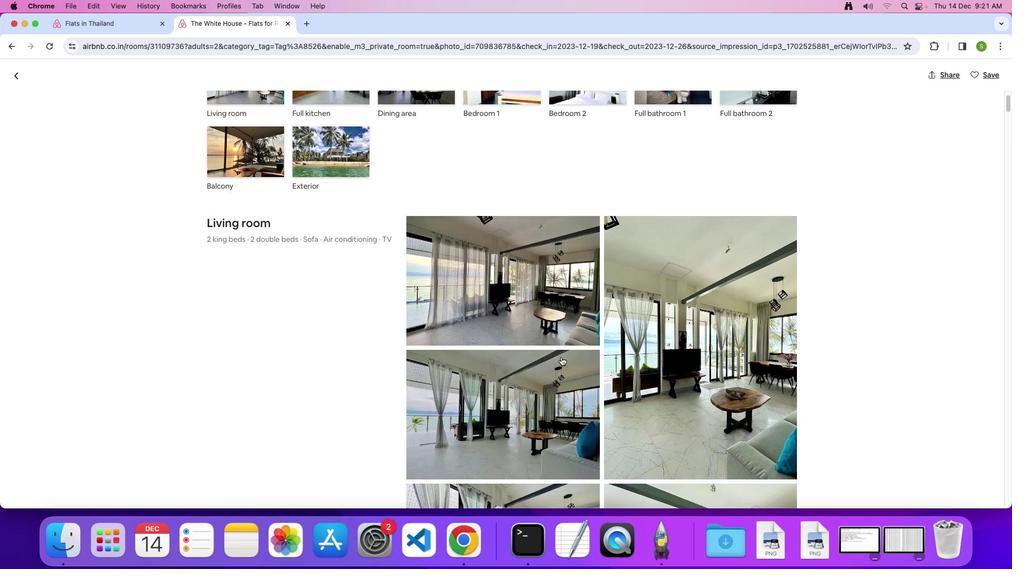 
Action: Mouse scrolled (561, 357) with delta (0, 0)
Screenshot: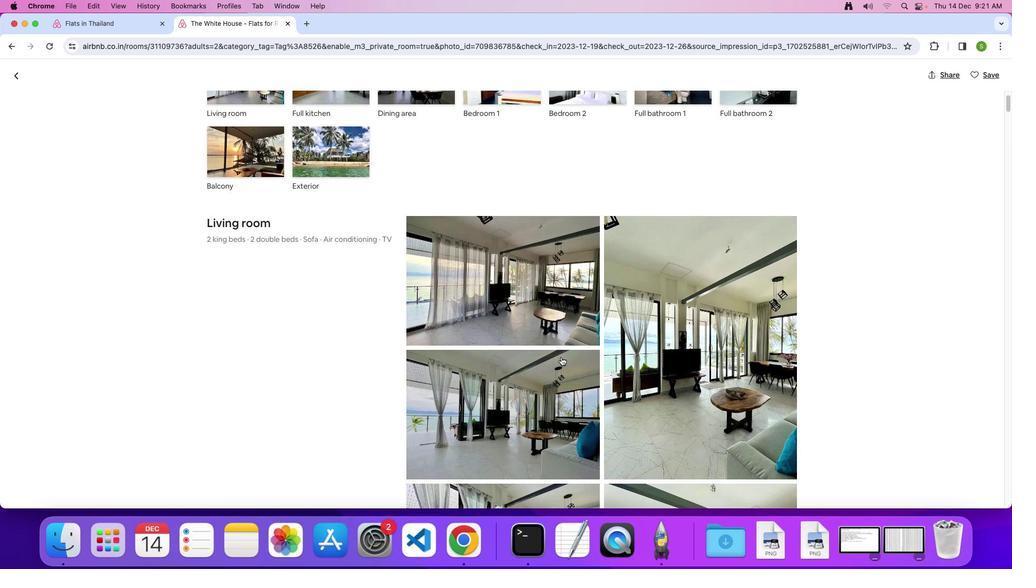 
Action: Mouse scrolled (561, 357) with delta (0, 0)
Screenshot: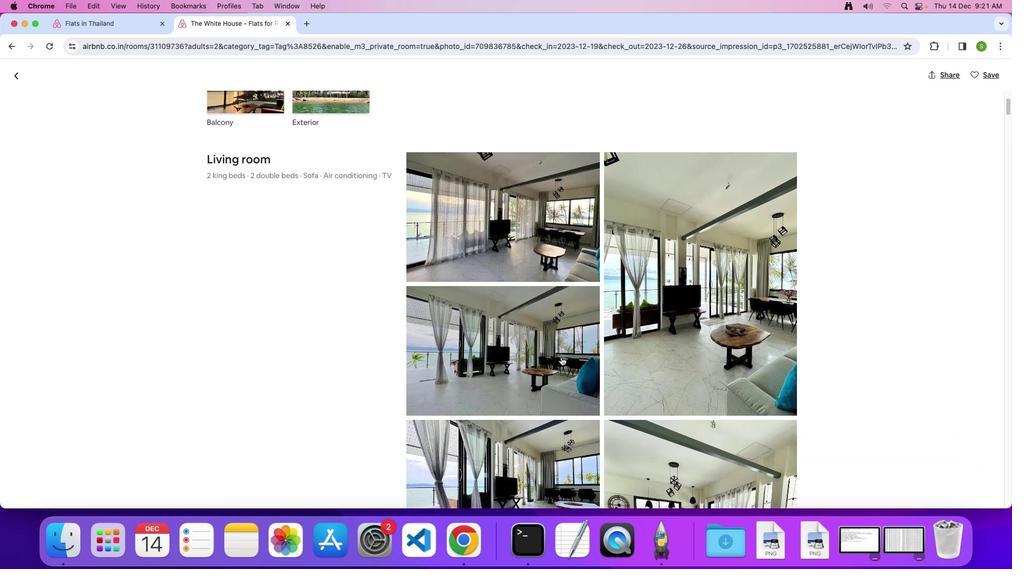 
Action: Mouse scrolled (561, 357) with delta (0, 0)
Screenshot: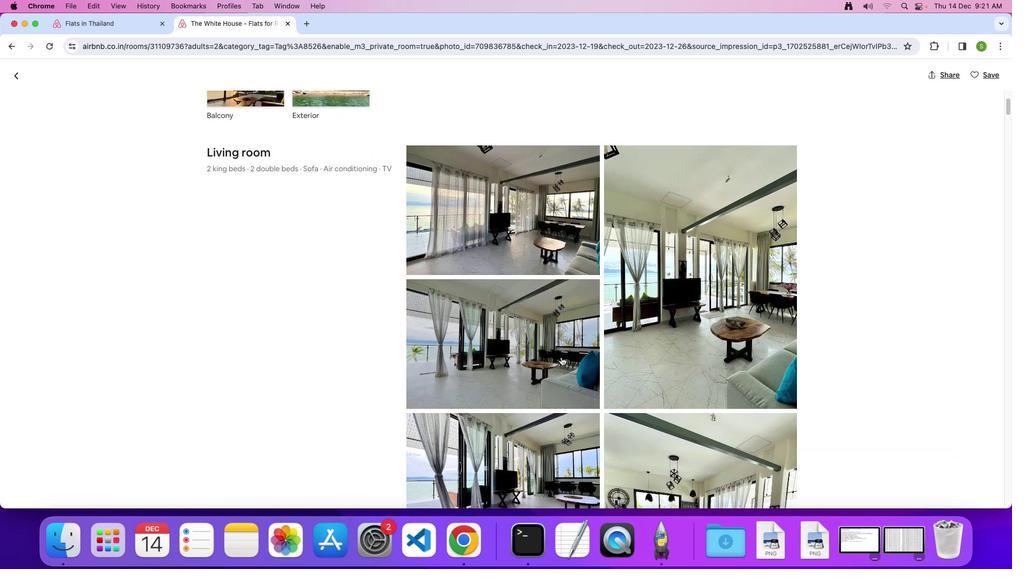 
Action: Mouse scrolled (561, 357) with delta (0, -1)
Screenshot: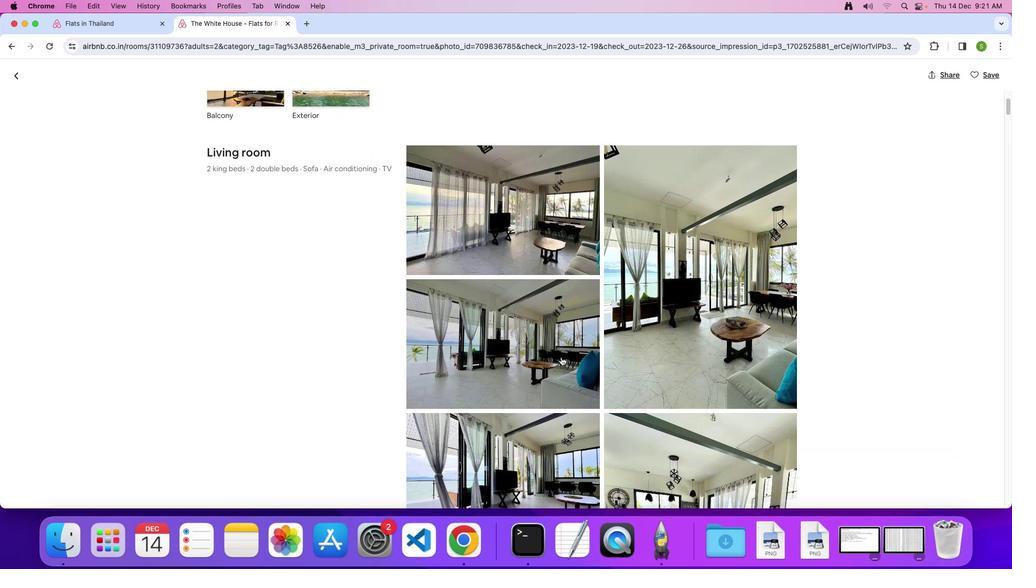 
Action: Mouse scrolled (561, 357) with delta (0, 0)
Screenshot: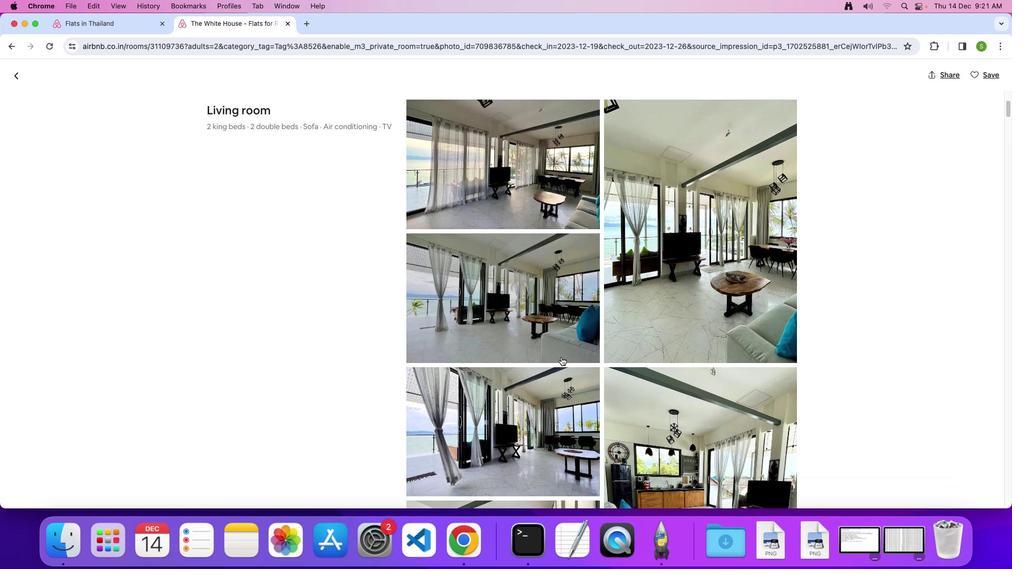 
Action: Mouse scrolled (561, 357) with delta (0, 0)
Screenshot: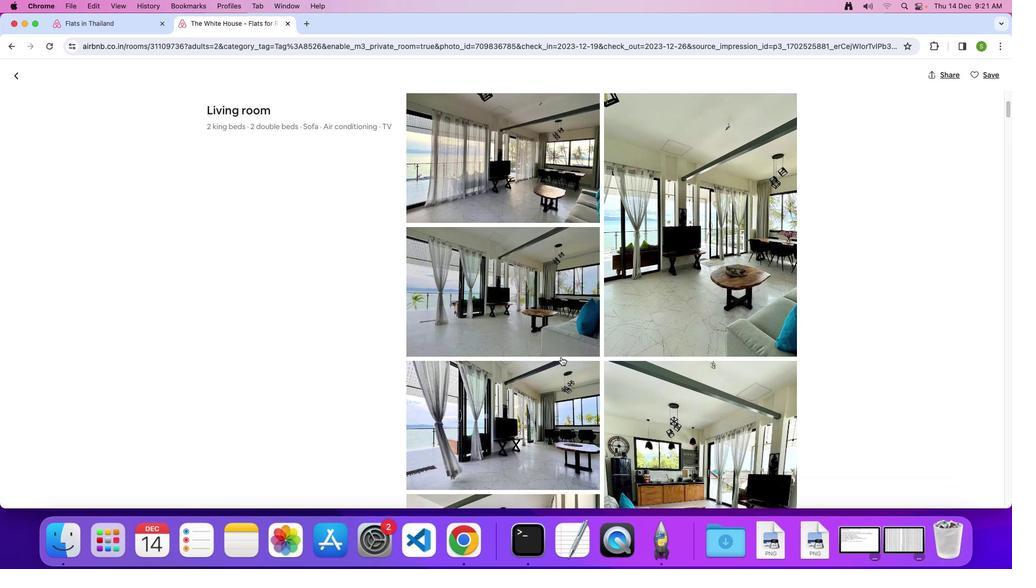 
Action: Mouse scrolled (561, 357) with delta (0, 0)
Screenshot: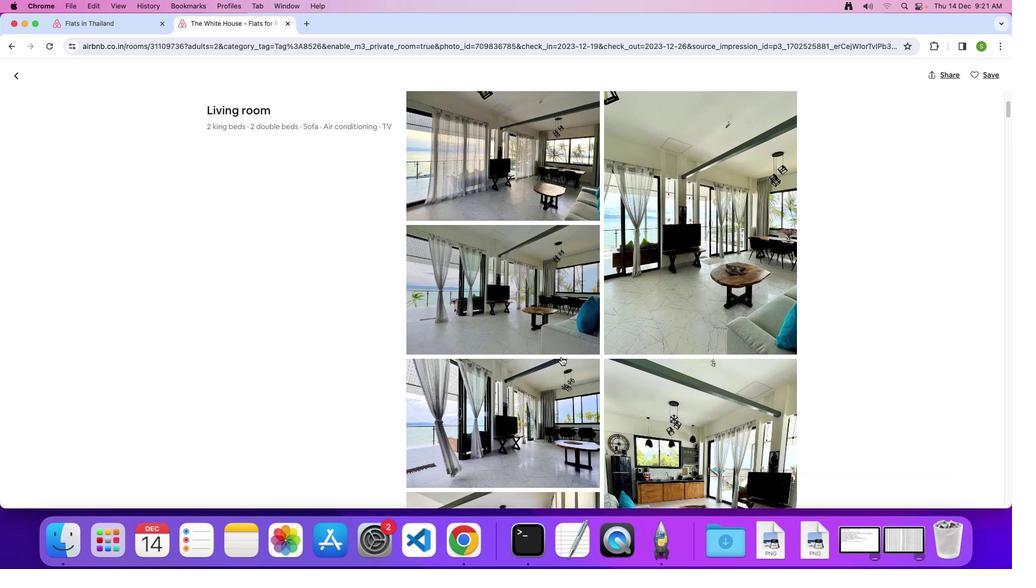 
Action: Mouse scrolled (561, 357) with delta (0, 0)
Screenshot: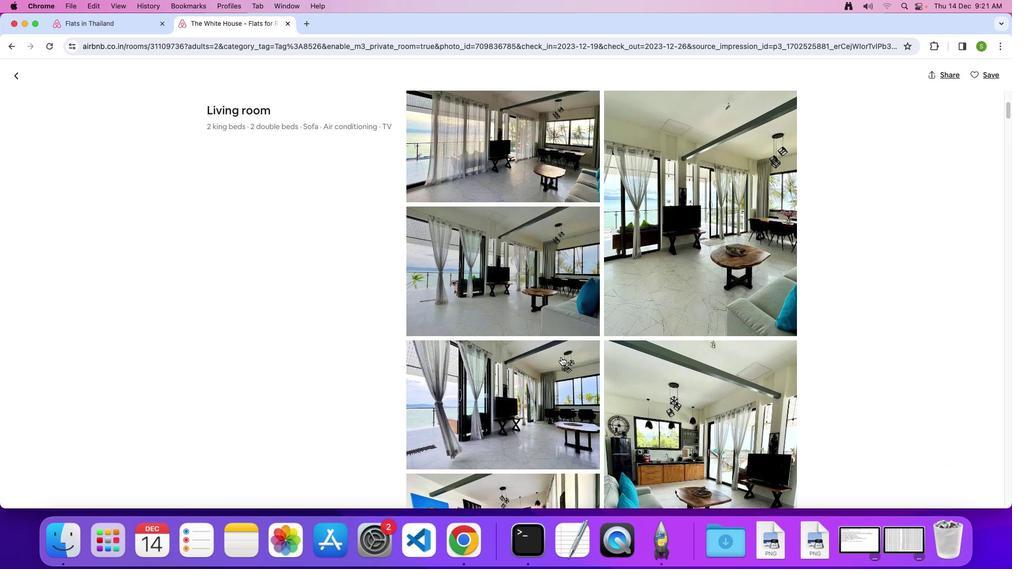 
Action: Mouse scrolled (561, 357) with delta (0, 0)
Screenshot: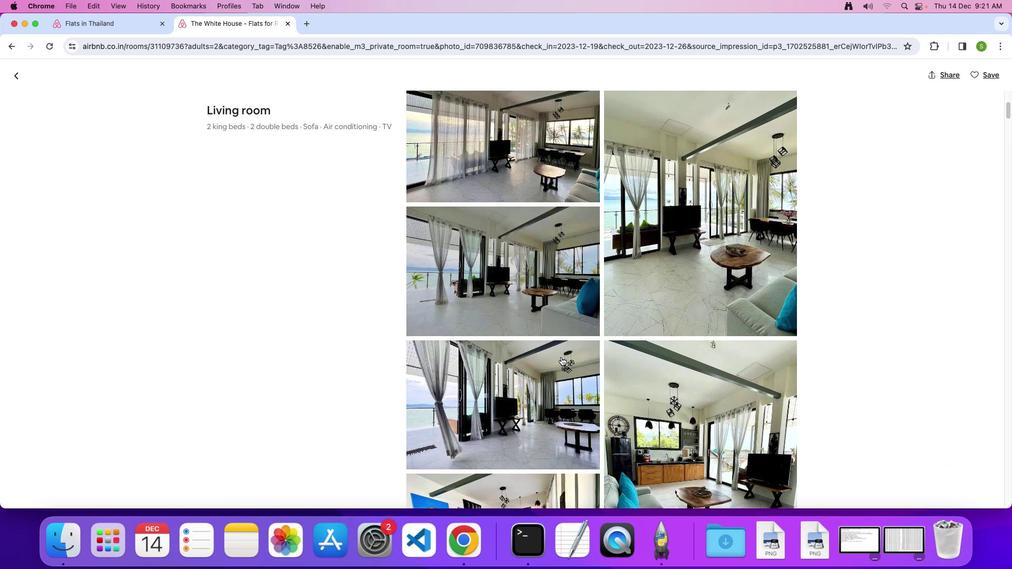 
Action: Mouse scrolled (561, 357) with delta (0, 0)
Screenshot: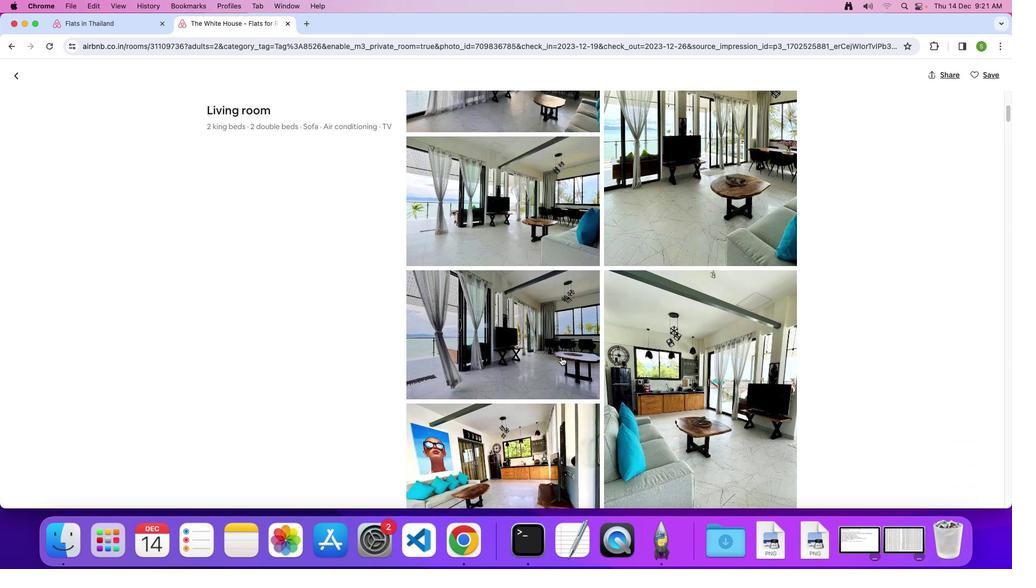 
Action: Mouse scrolled (561, 357) with delta (0, 0)
Screenshot: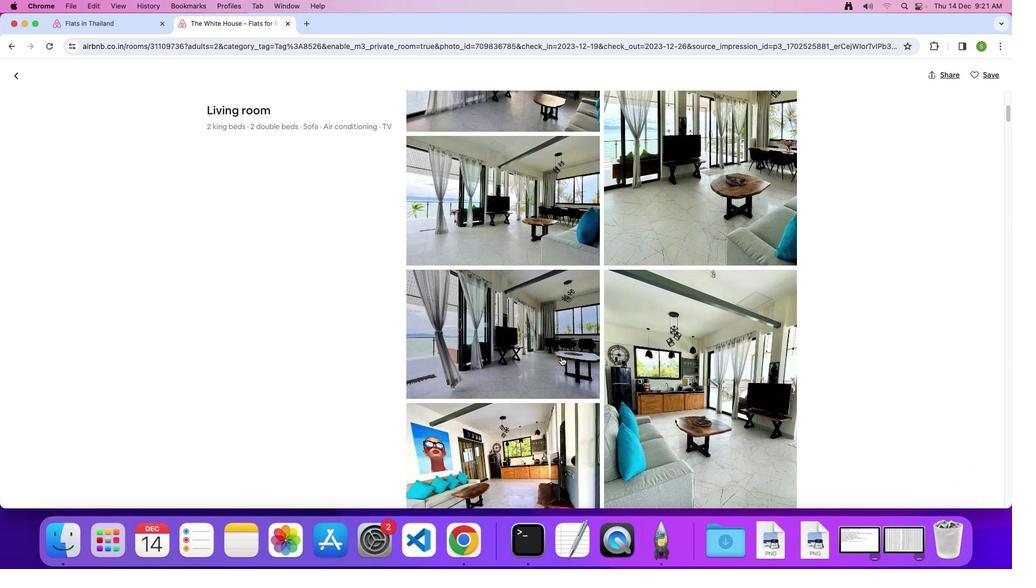 
Action: Mouse scrolled (561, 357) with delta (0, -1)
Screenshot: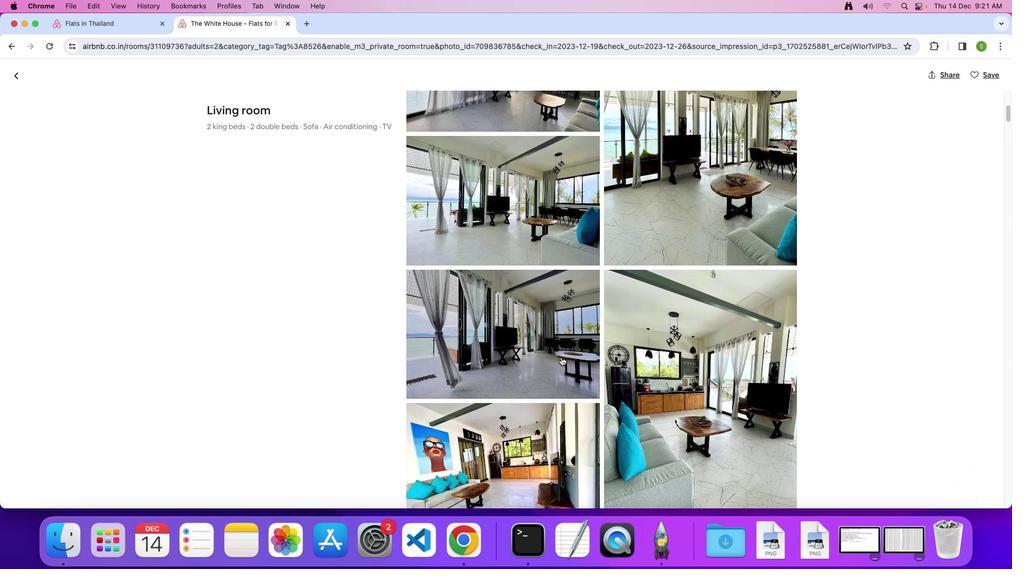 
Action: Mouse scrolled (561, 357) with delta (0, 0)
Screenshot: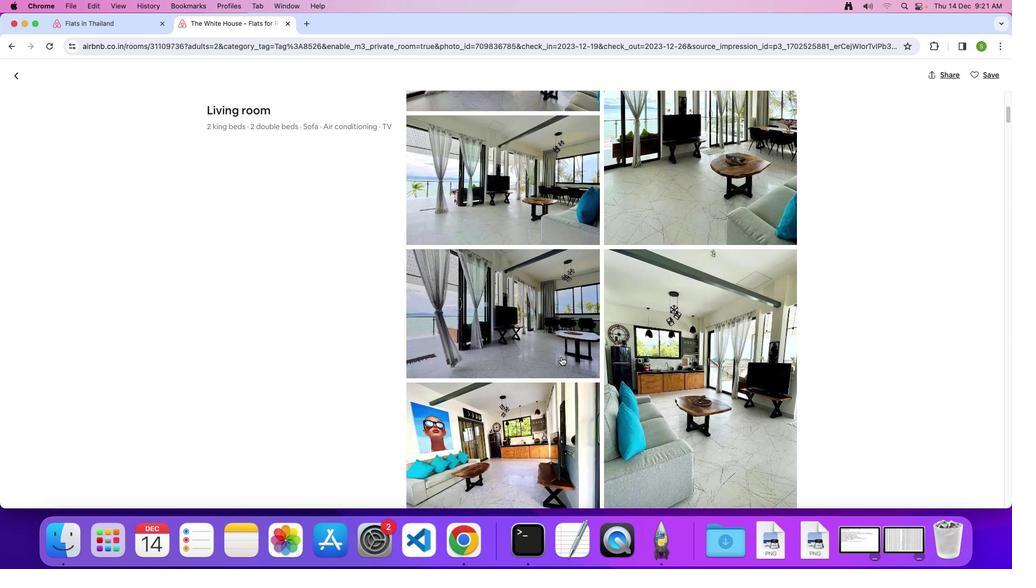 
Action: Mouse scrolled (561, 357) with delta (0, 0)
Screenshot: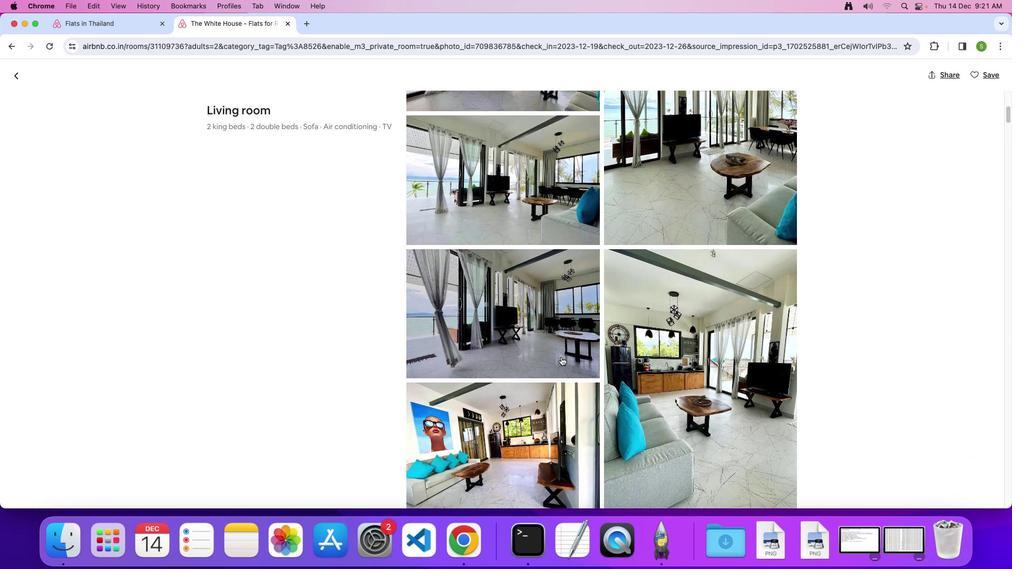 
Action: Mouse scrolled (561, 357) with delta (0, 0)
Screenshot: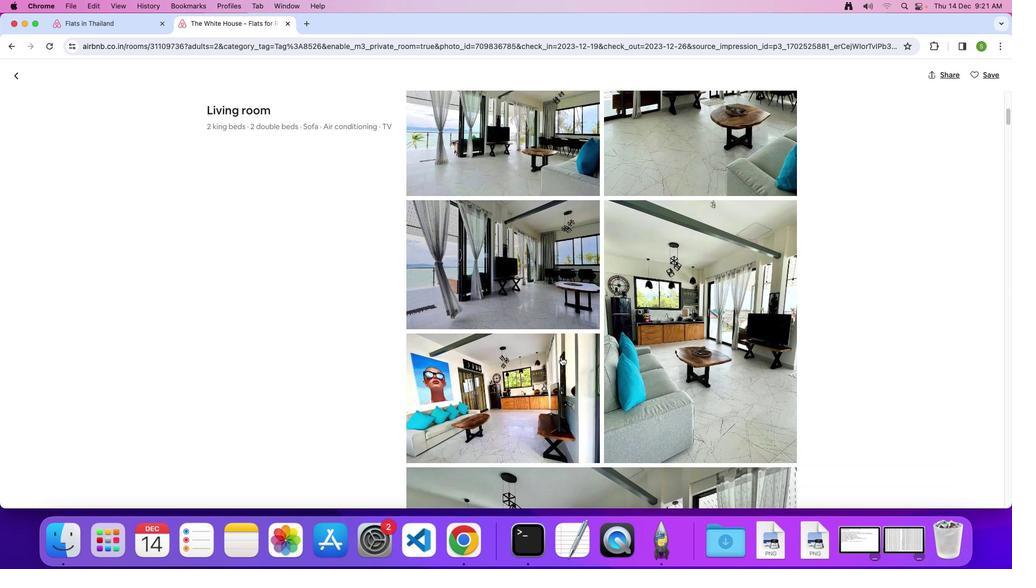 
Action: Mouse scrolled (561, 357) with delta (0, 0)
Screenshot: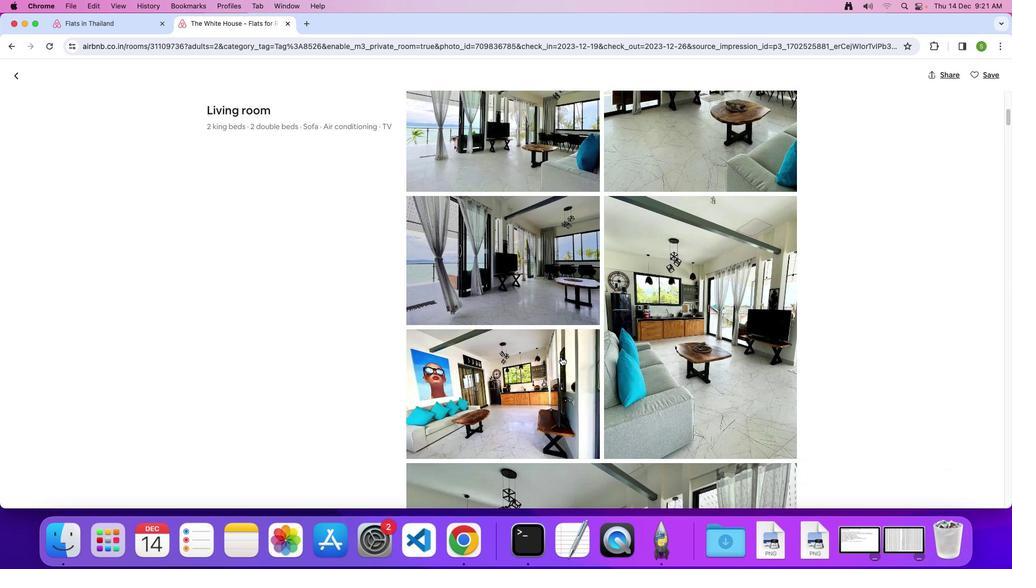 
Action: Mouse scrolled (561, 357) with delta (0, 0)
Screenshot: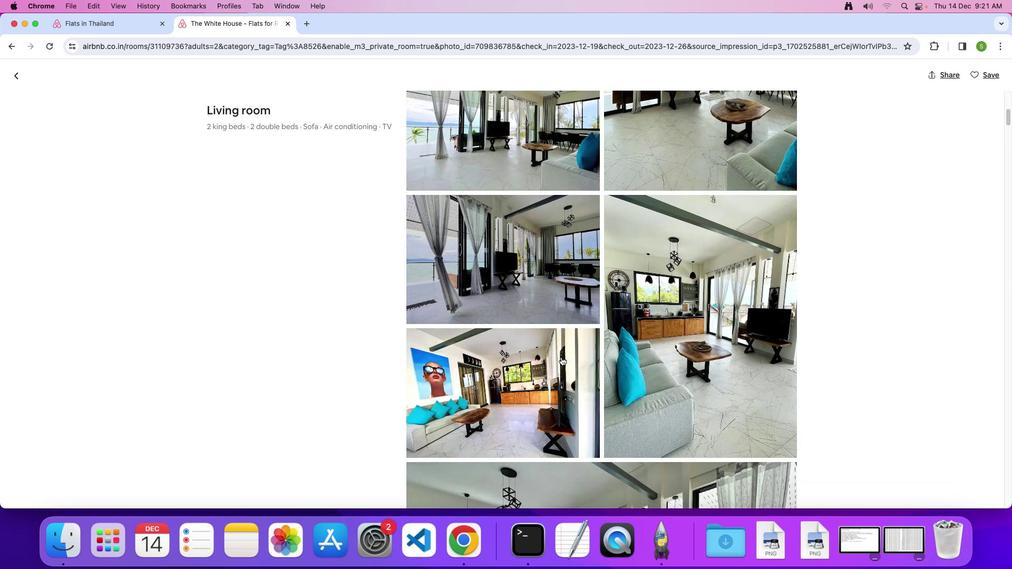 
Action: Mouse scrolled (561, 357) with delta (0, 0)
Screenshot: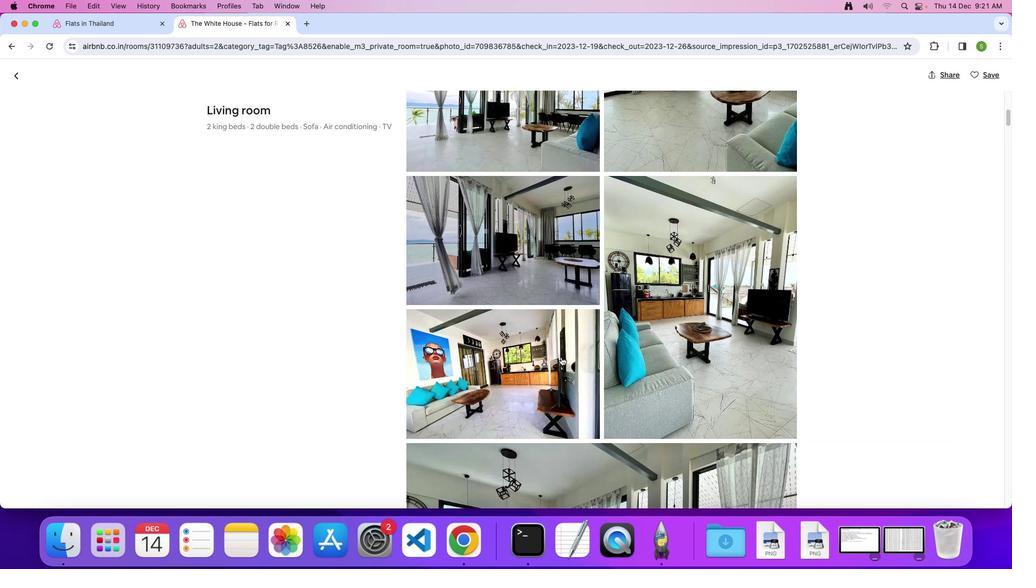 
Action: Mouse scrolled (561, 357) with delta (0, 0)
Screenshot: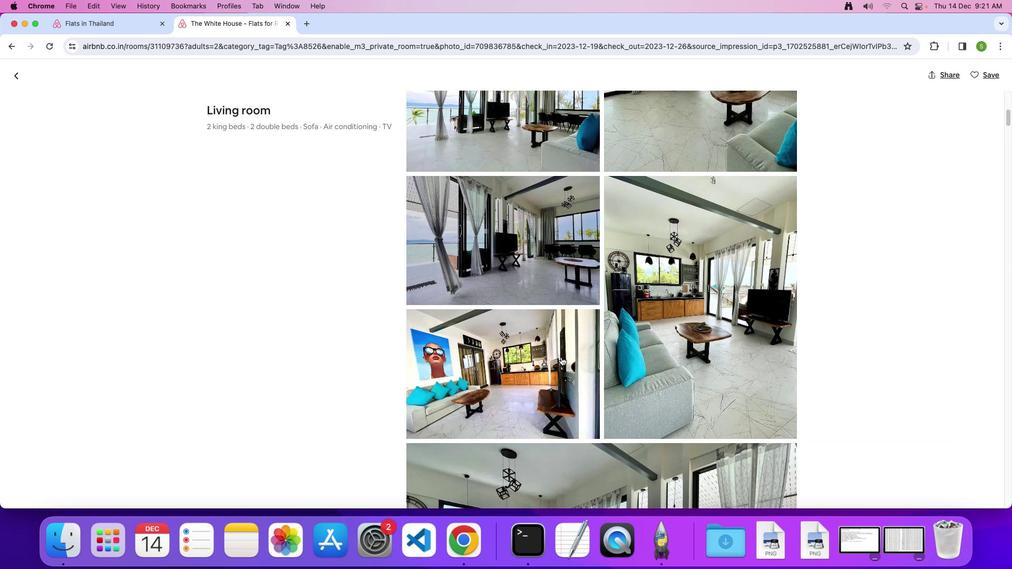 
Action: Mouse scrolled (561, 357) with delta (0, 0)
Screenshot: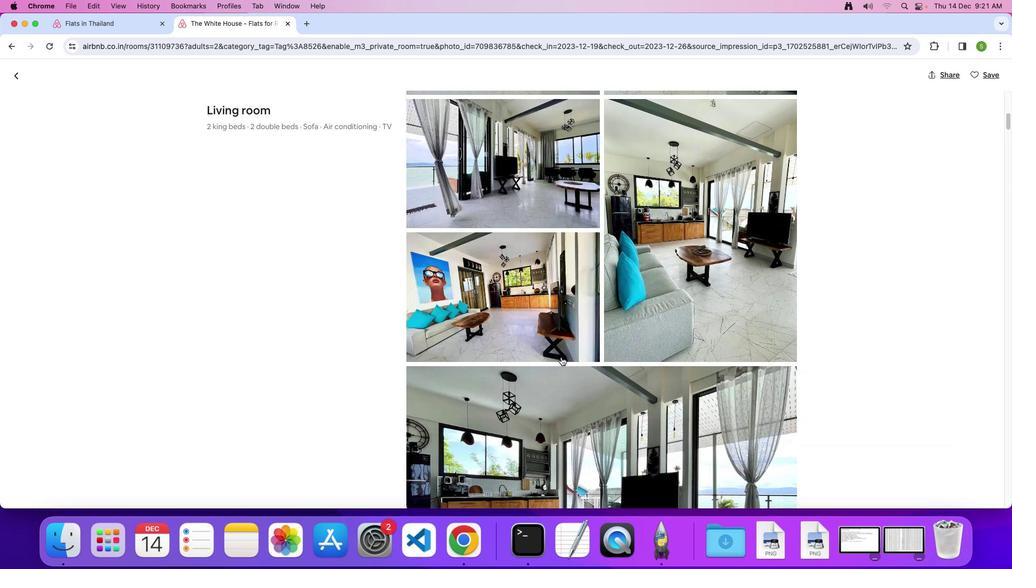 
Action: Mouse scrolled (561, 357) with delta (0, 0)
Screenshot: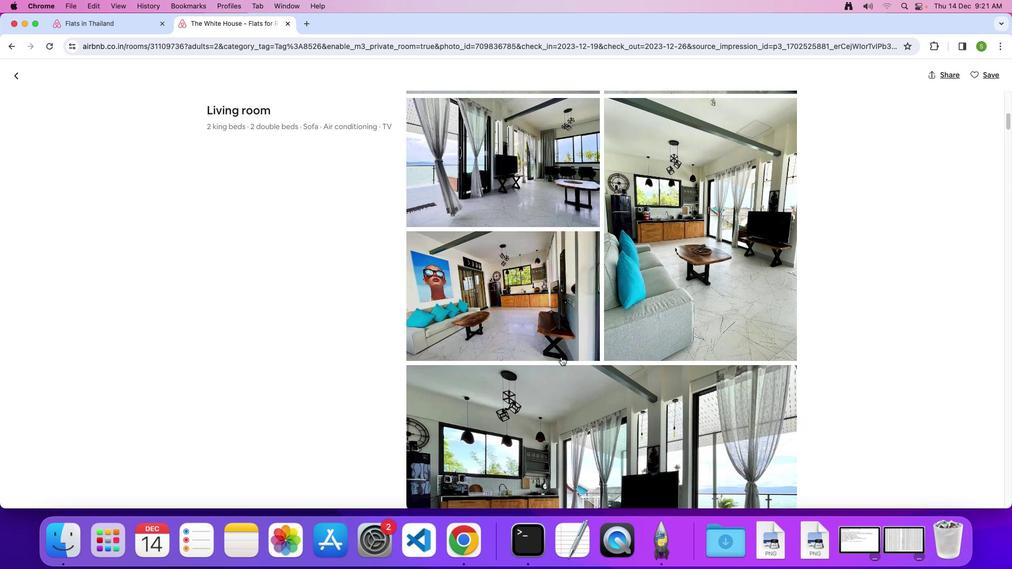 
Action: Mouse scrolled (561, 357) with delta (0, -1)
Screenshot: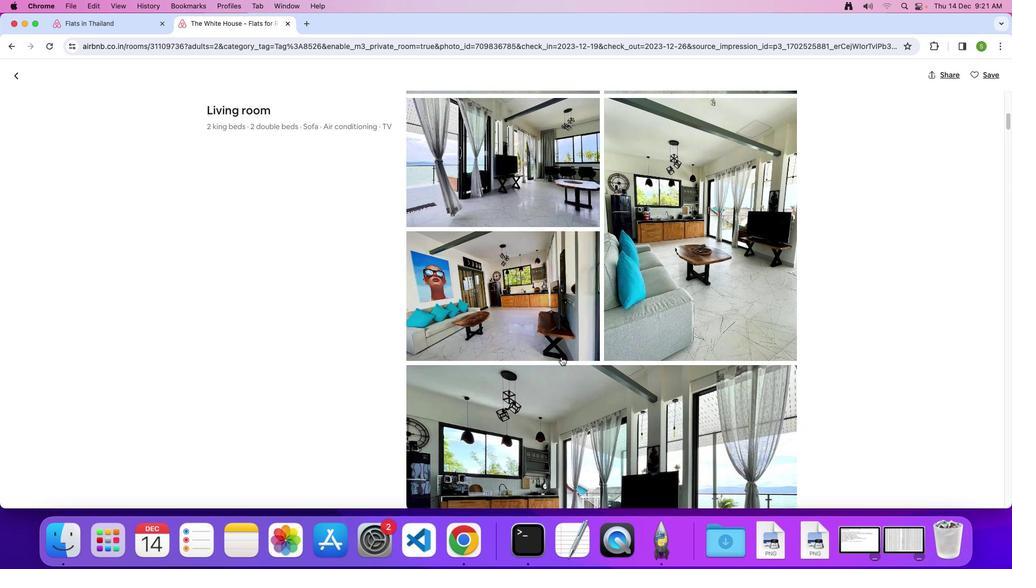 
Action: Mouse scrolled (561, 357) with delta (0, 0)
Screenshot: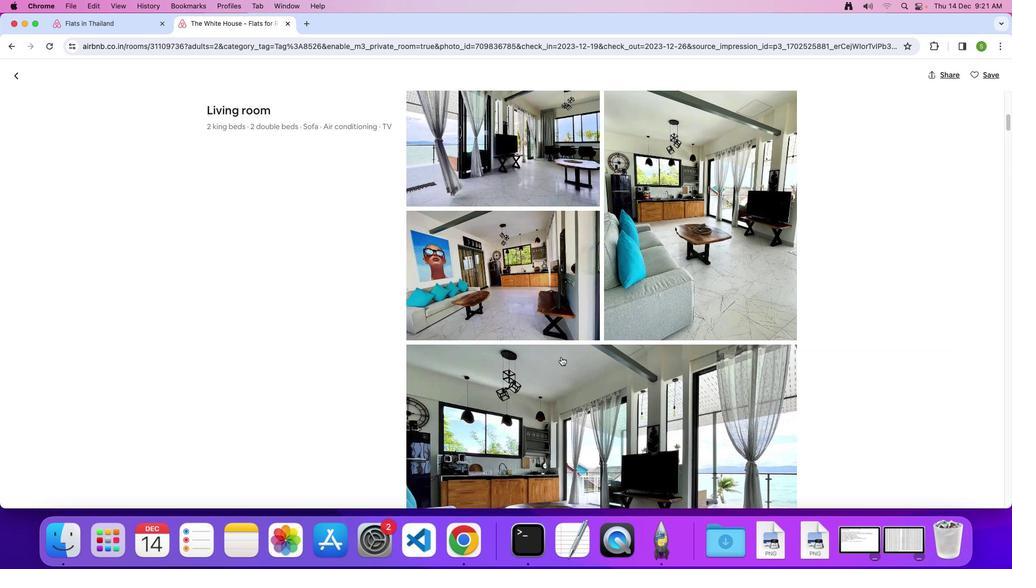 
Action: Mouse scrolled (561, 357) with delta (0, 0)
Screenshot: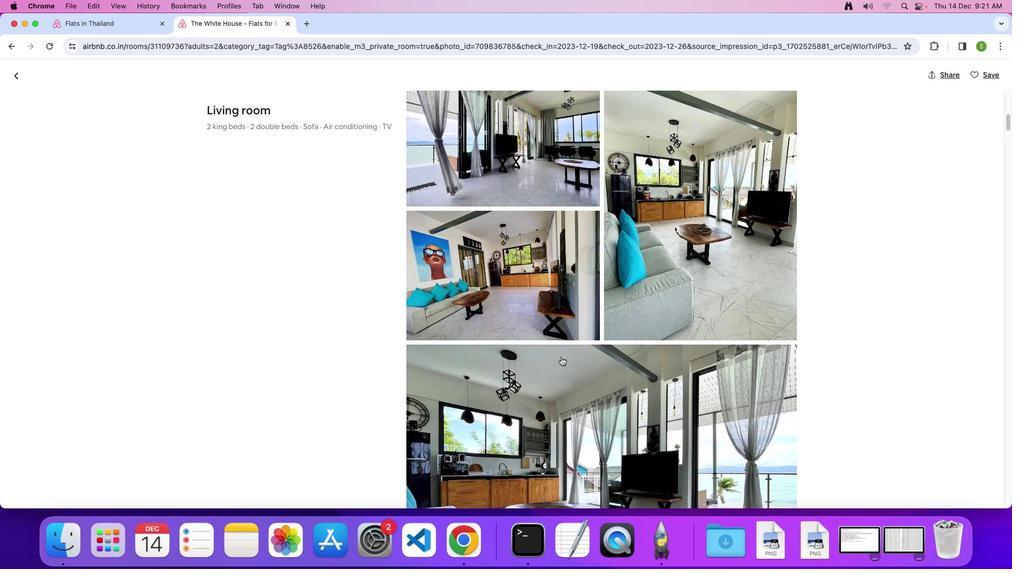 
Action: Mouse scrolled (561, 357) with delta (0, 0)
Screenshot: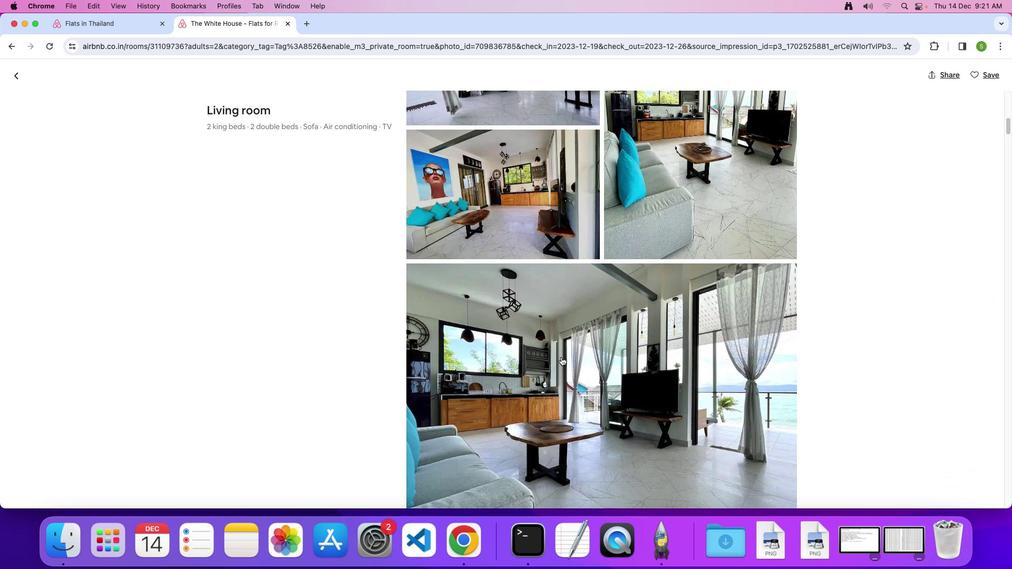 
Action: Mouse scrolled (561, 357) with delta (0, 0)
Screenshot: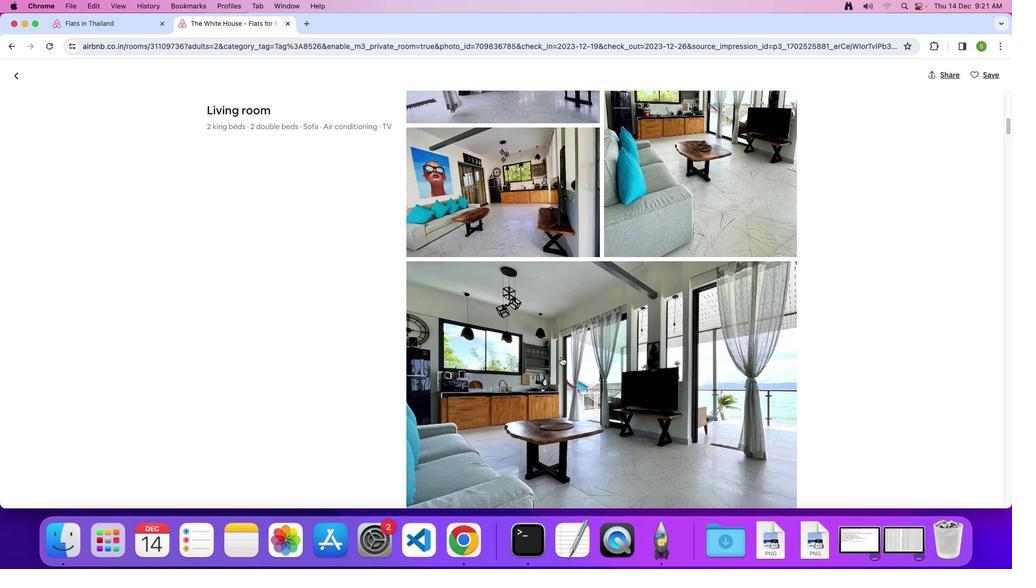 
Action: Mouse scrolled (561, 357) with delta (0, -1)
Screenshot: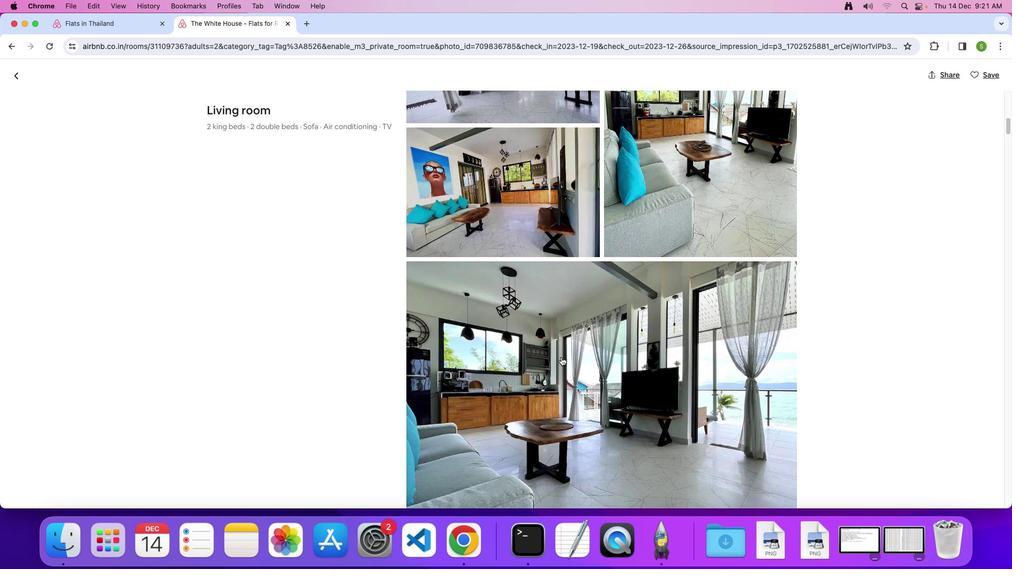 
Action: Mouse scrolled (561, 357) with delta (0, 0)
Screenshot: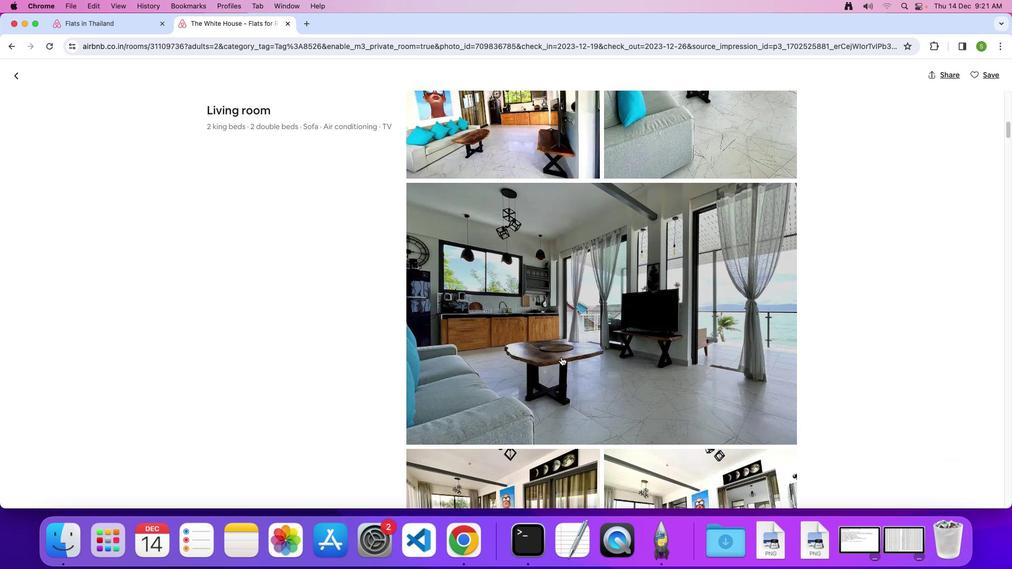 
Action: Mouse scrolled (561, 357) with delta (0, 0)
Screenshot: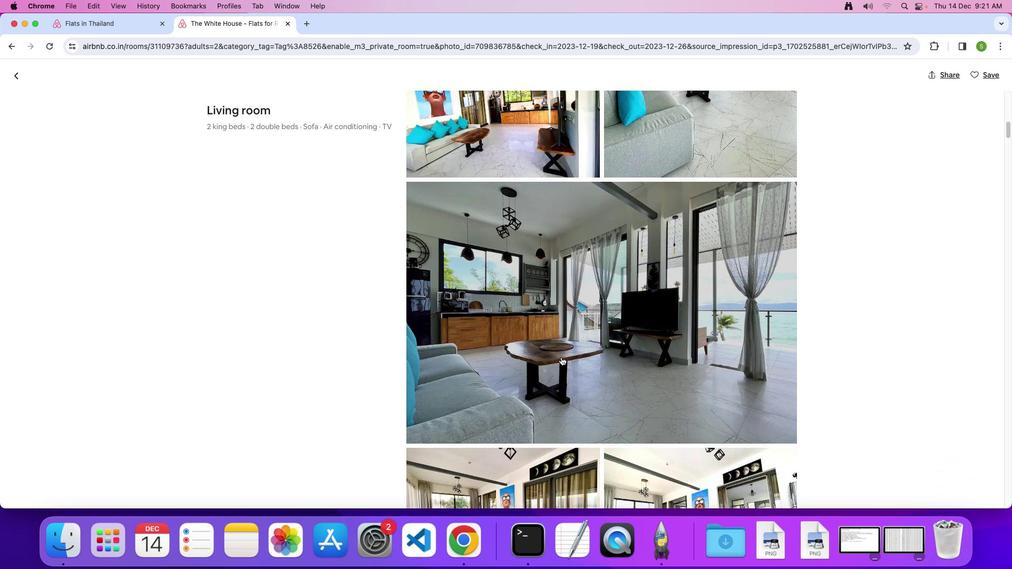 
Action: Mouse scrolled (561, 357) with delta (0, -1)
Screenshot: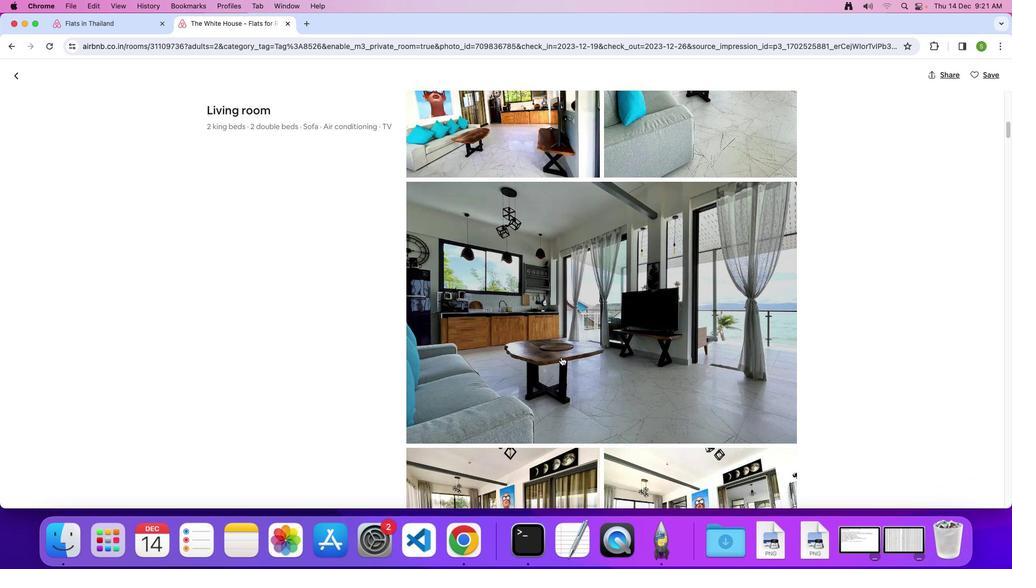 
Action: Mouse scrolled (561, 357) with delta (0, 0)
Screenshot: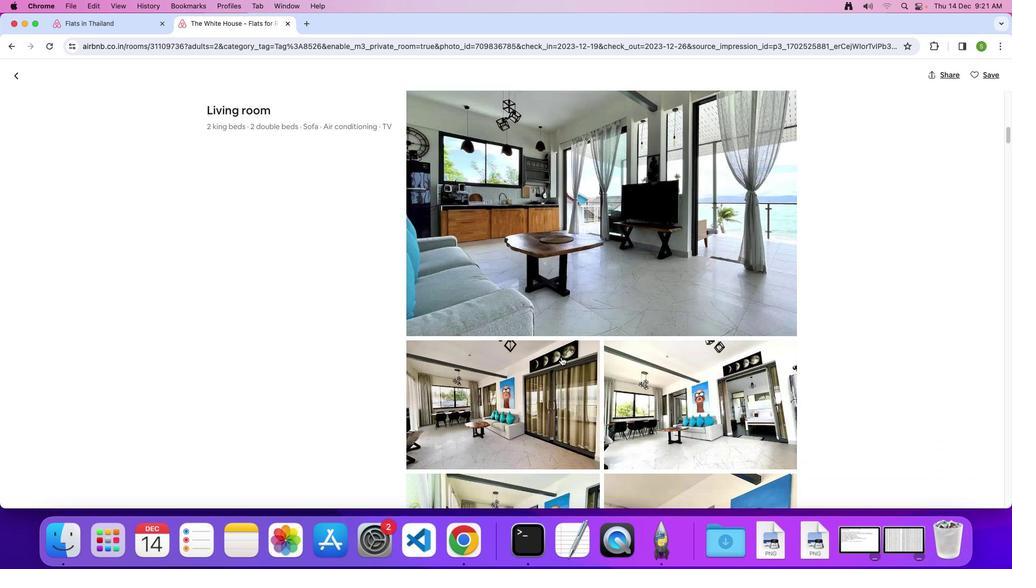 
Action: Mouse scrolled (561, 357) with delta (0, -1)
Screenshot: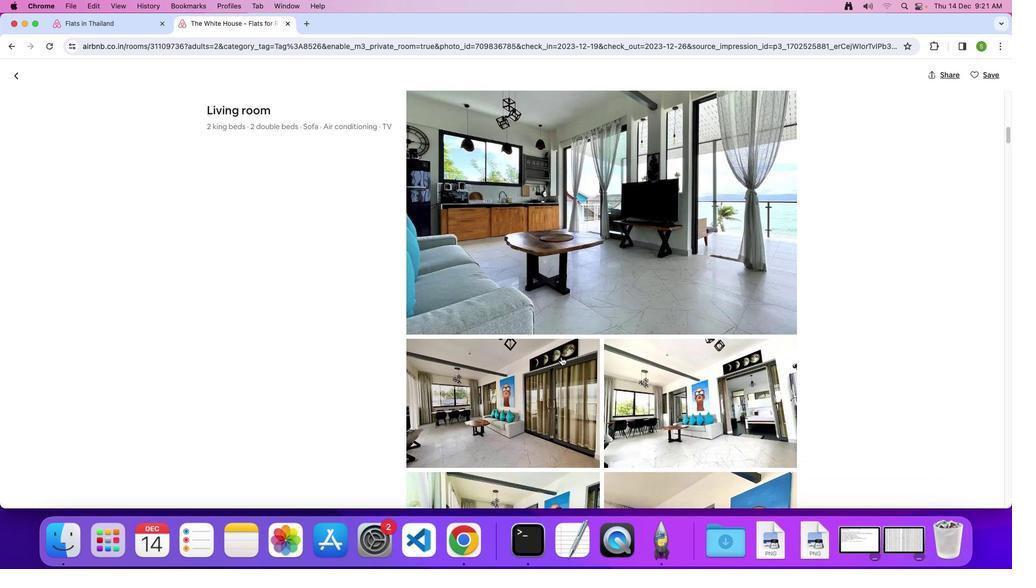 
Action: Mouse scrolled (561, 357) with delta (0, 0)
Screenshot: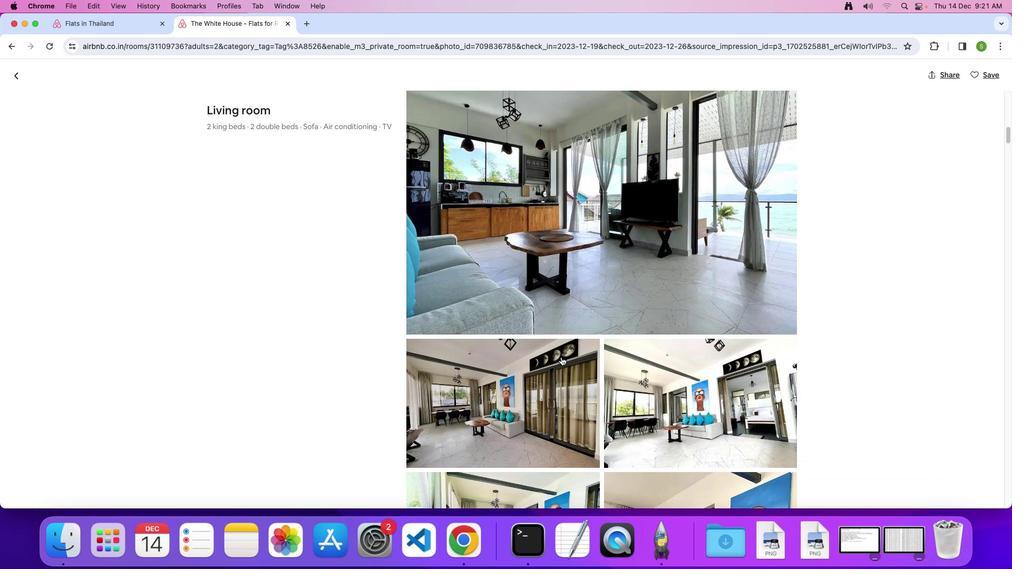 
Action: Mouse scrolled (561, 357) with delta (0, 0)
Screenshot: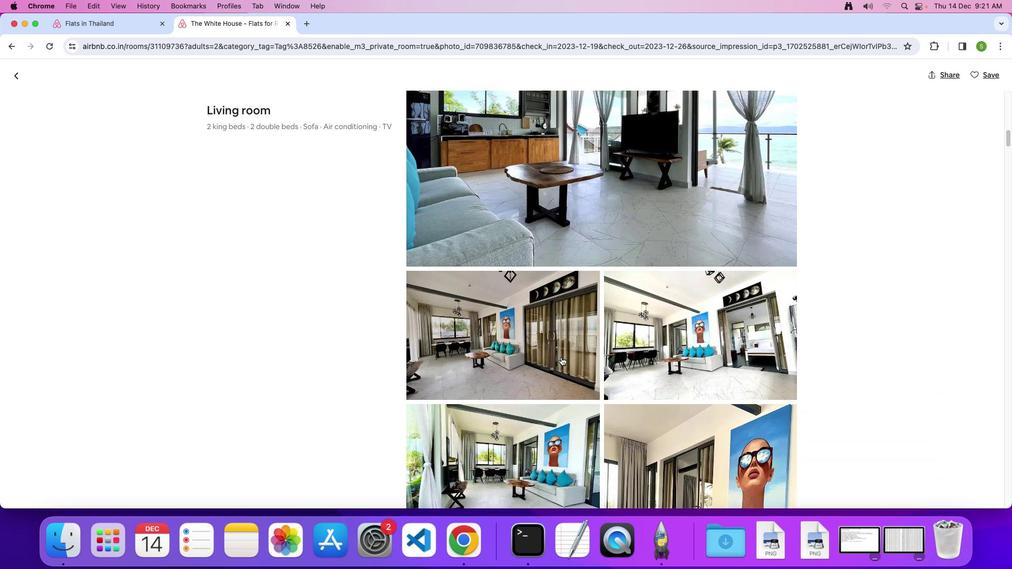 
Action: Mouse scrolled (561, 357) with delta (0, 0)
Screenshot: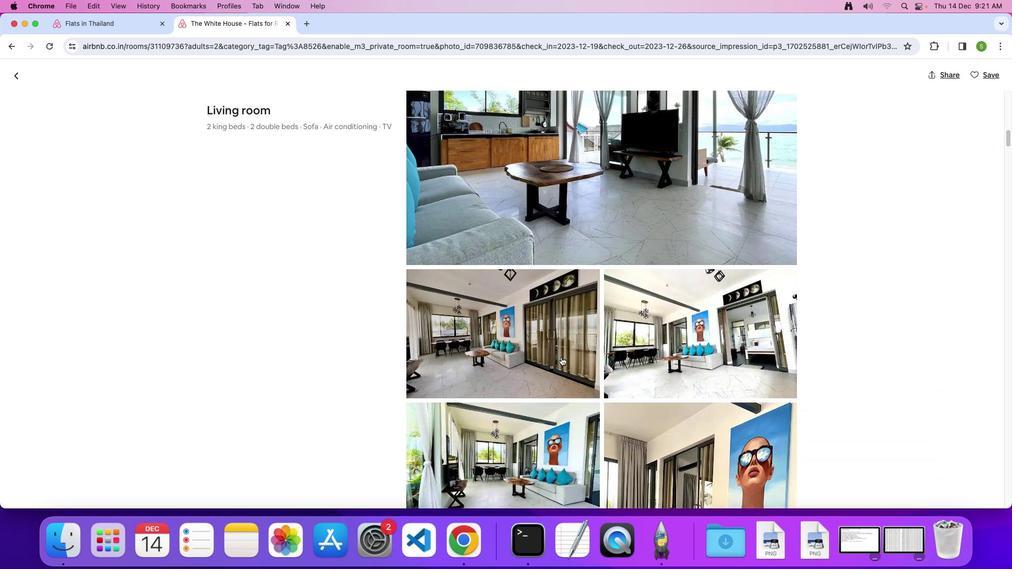 
Action: Mouse scrolled (561, 357) with delta (0, -1)
Screenshot: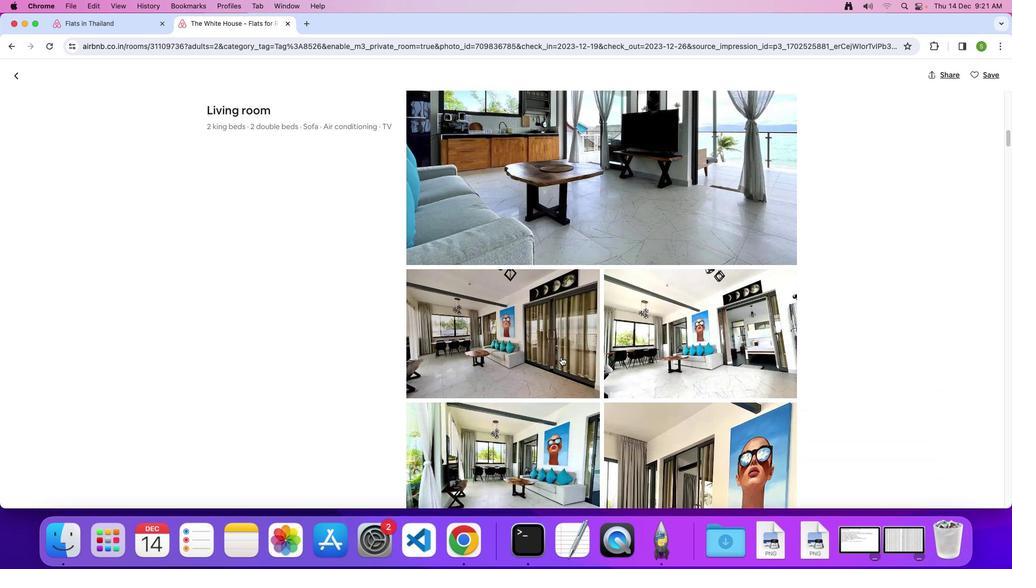 
Action: Mouse scrolled (561, 357) with delta (0, 0)
Screenshot: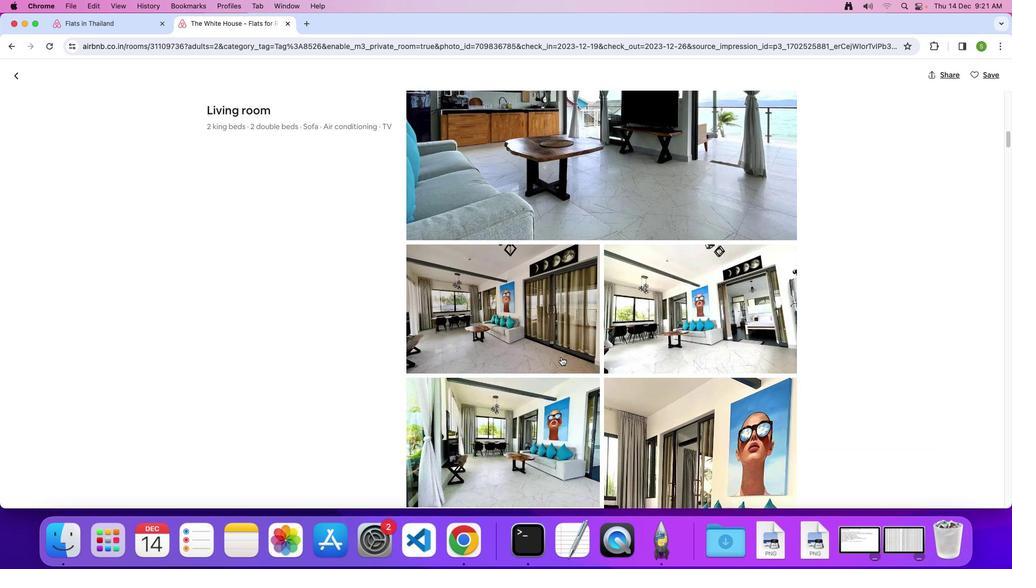 
Action: Mouse scrolled (561, 357) with delta (0, 0)
Screenshot: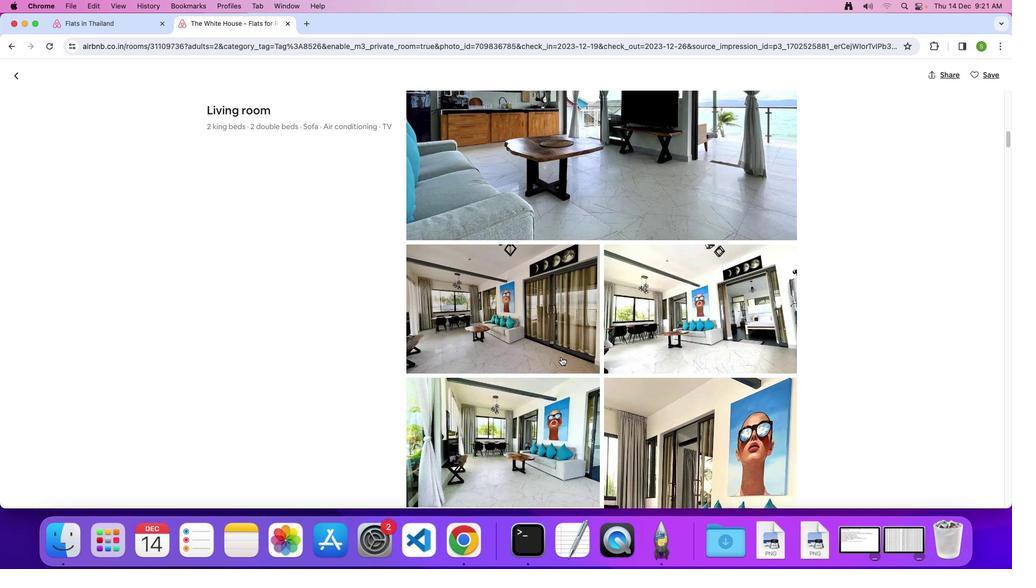 
Action: Mouse scrolled (561, 357) with delta (0, 0)
Screenshot: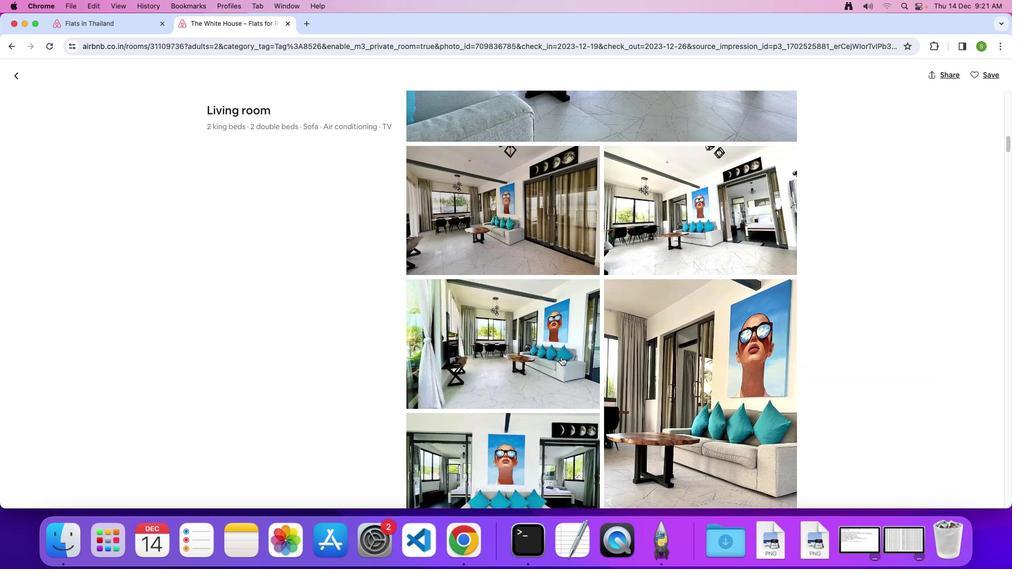 
Action: Mouse scrolled (561, 357) with delta (0, 0)
Screenshot: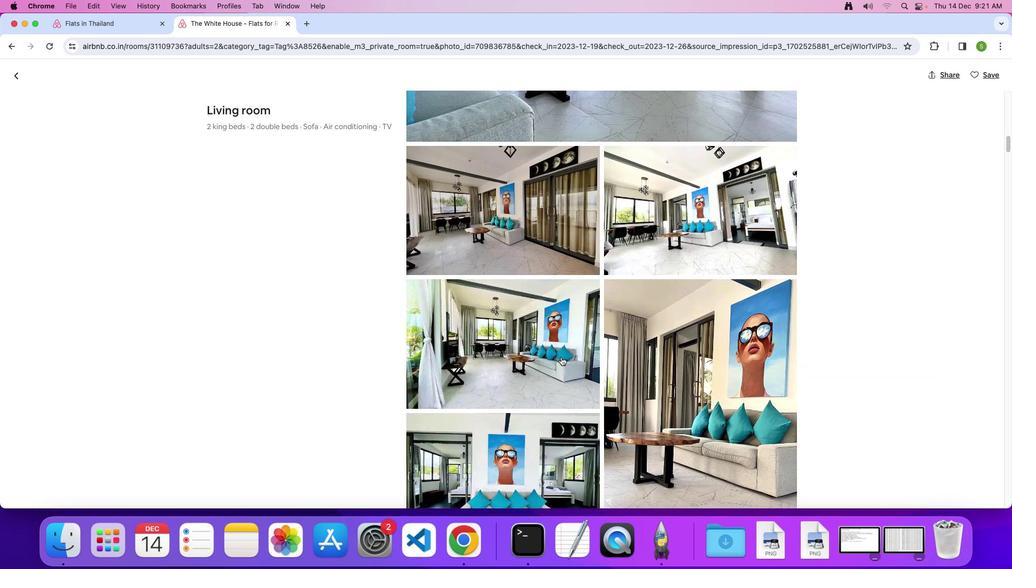 
Action: Mouse scrolled (561, 357) with delta (0, -1)
Screenshot: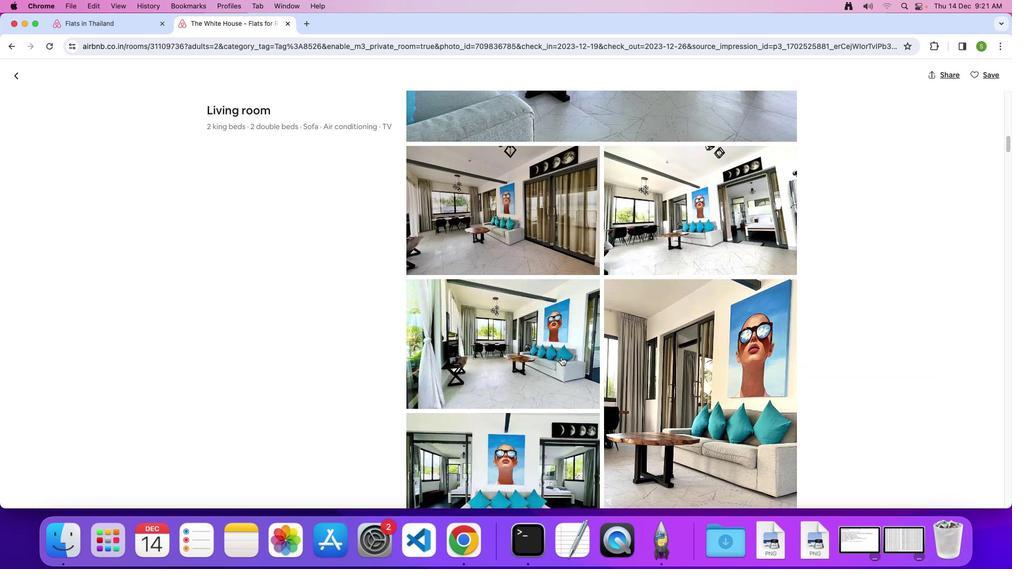 
Action: Mouse scrolled (561, 357) with delta (0, 0)
Screenshot: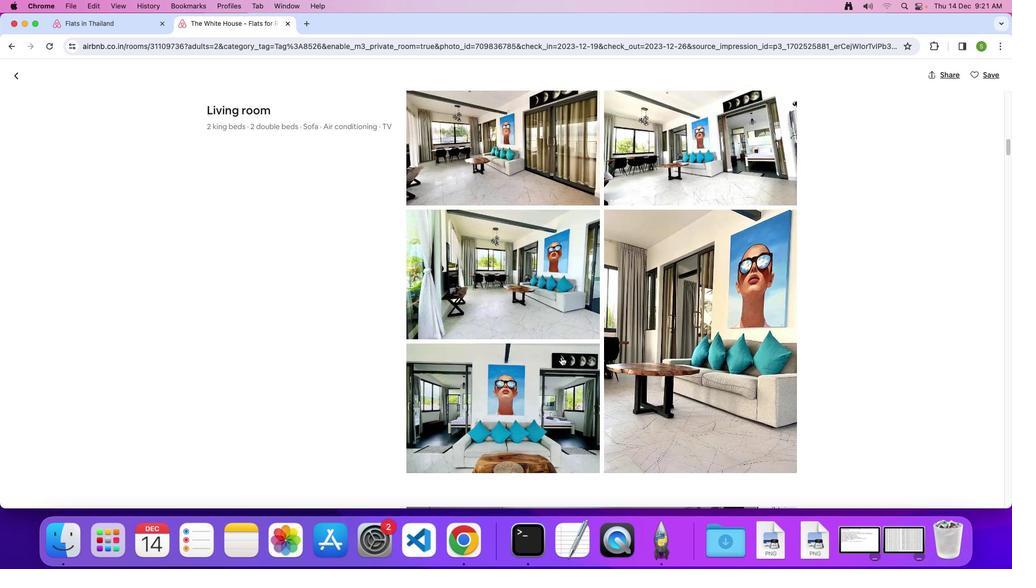 
Action: Mouse scrolled (561, 357) with delta (0, 0)
Screenshot: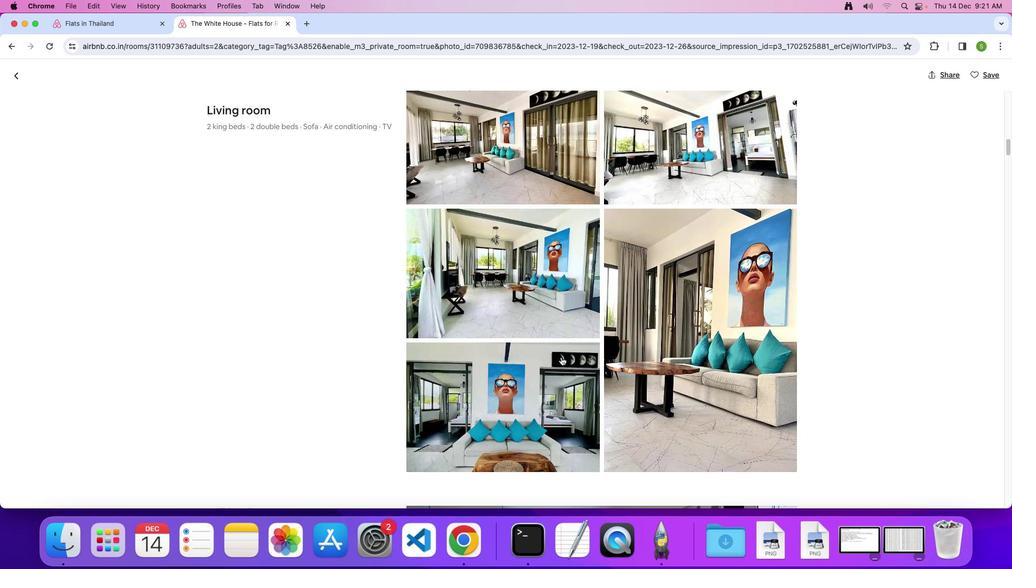 
Action: Mouse scrolled (561, 357) with delta (0, -1)
Screenshot: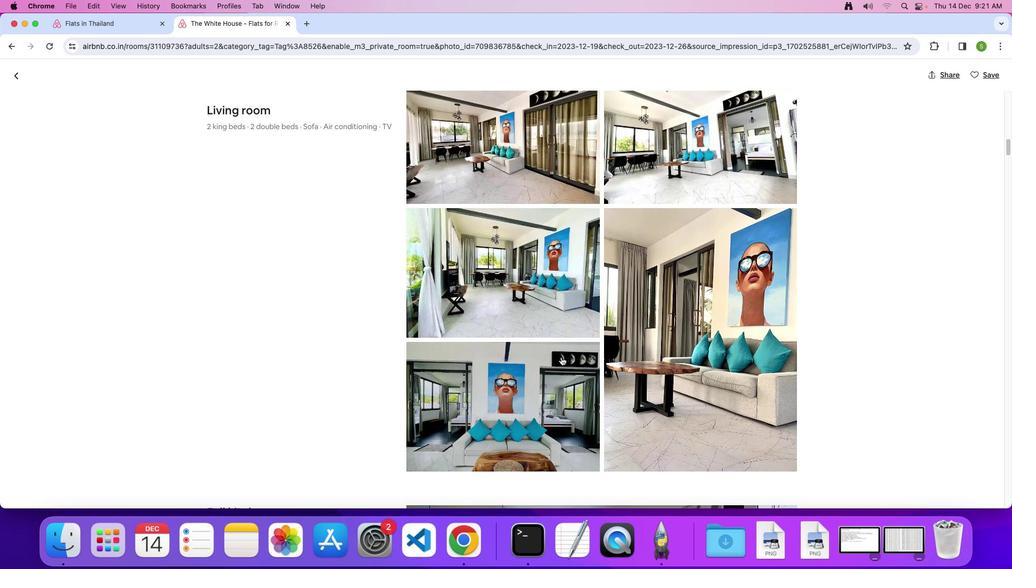 
Action: Mouse scrolled (561, 357) with delta (0, 0)
Screenshot: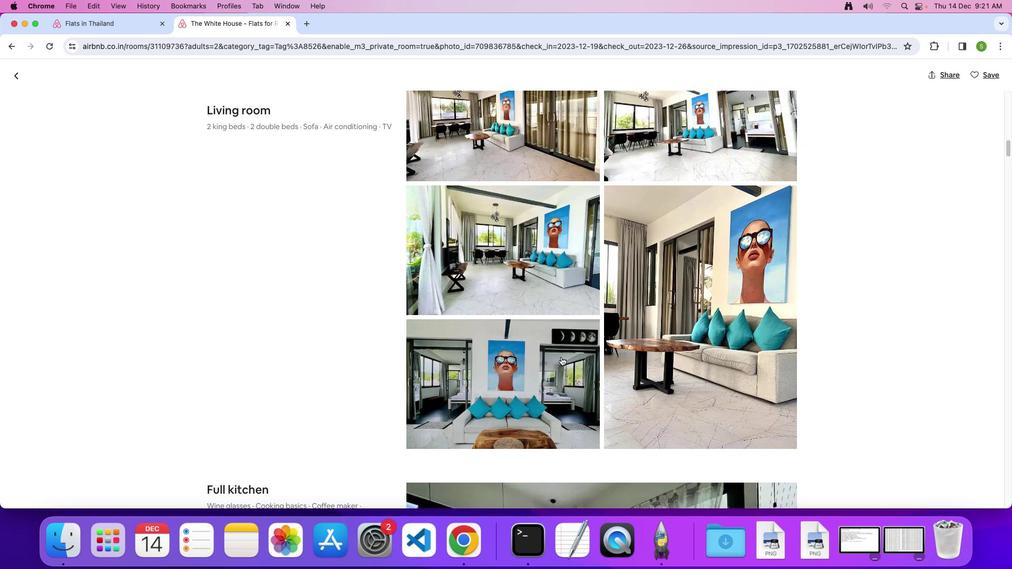 
Action: Mouse scrolled (561, 357) with delta (0, 0)
Screenshot: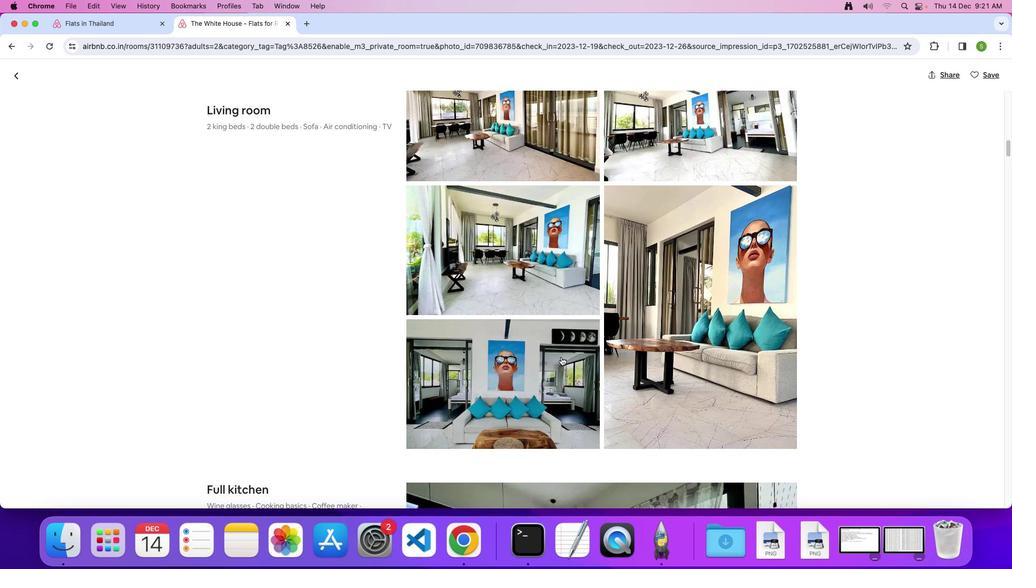 
Action: Mouse scrolled (561, 357) with delta (0, 0)
Screenshot: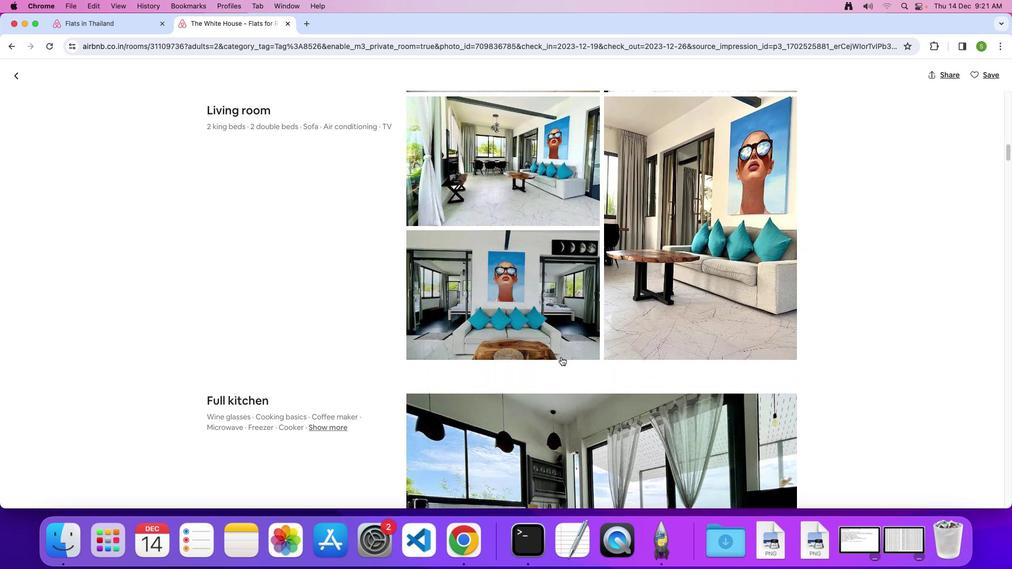 
Action: Mouse scrolled (561, 357) with delta (0, 0)
Screenshot: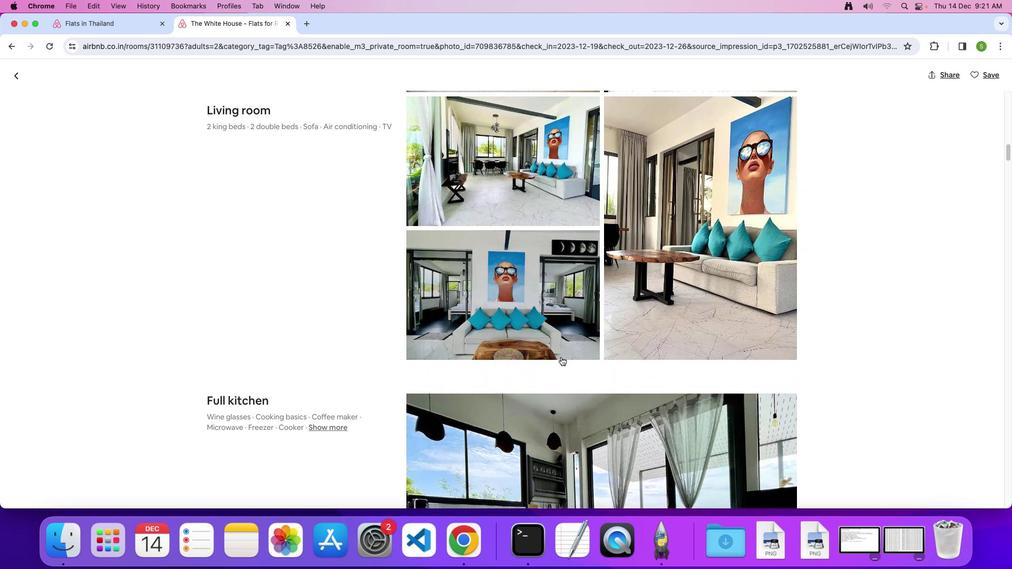 
Action: Mouse scrolled (561, 357) with delta (0, -1)
Screenshot: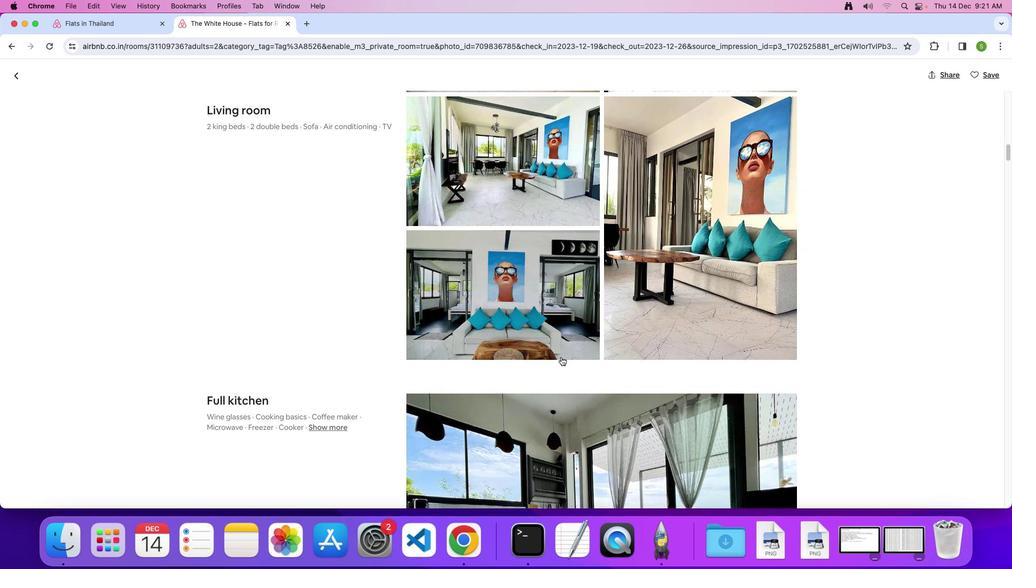 
Action: Mouse scrolled (561, 357) with delta (0, 0)
Screenshot: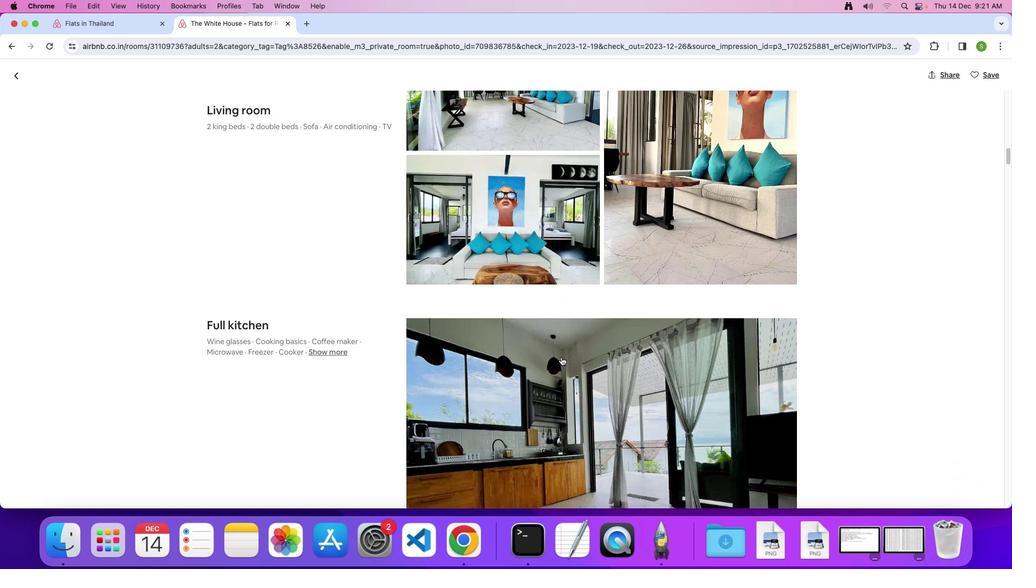 
Action: Mouse scrolled (561, 357) with delta (0, 0)
Screenshot: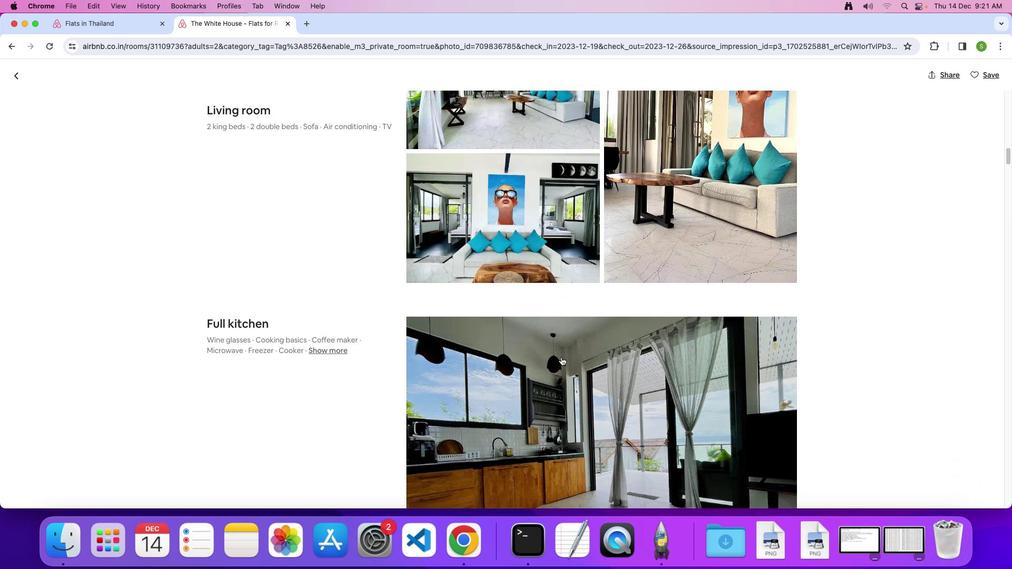 
Action: Mouse scrolled (561, 357) with delta (0, -1)
Screenshot: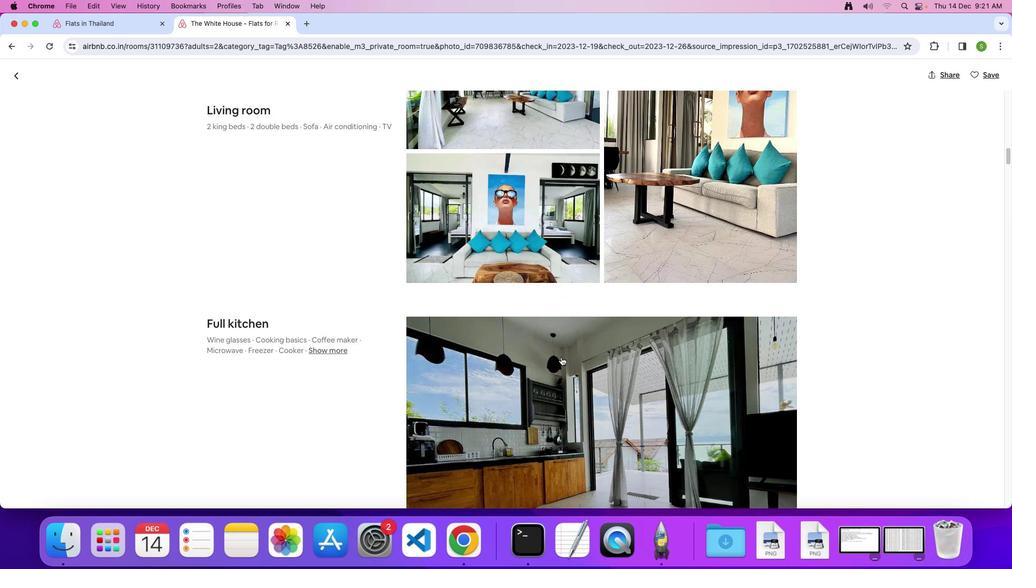 
Action: Mouse scrolled (561, 357) with delta (0, 0)
Screenshot: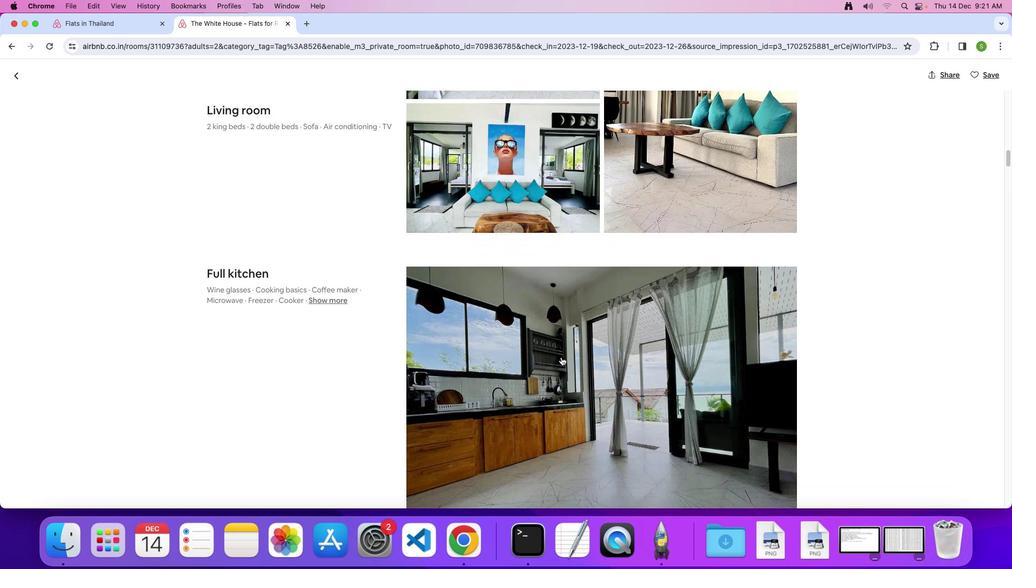 
Action: Mouse scrolled (561, 357) with delta (0, 0)
Screenshot: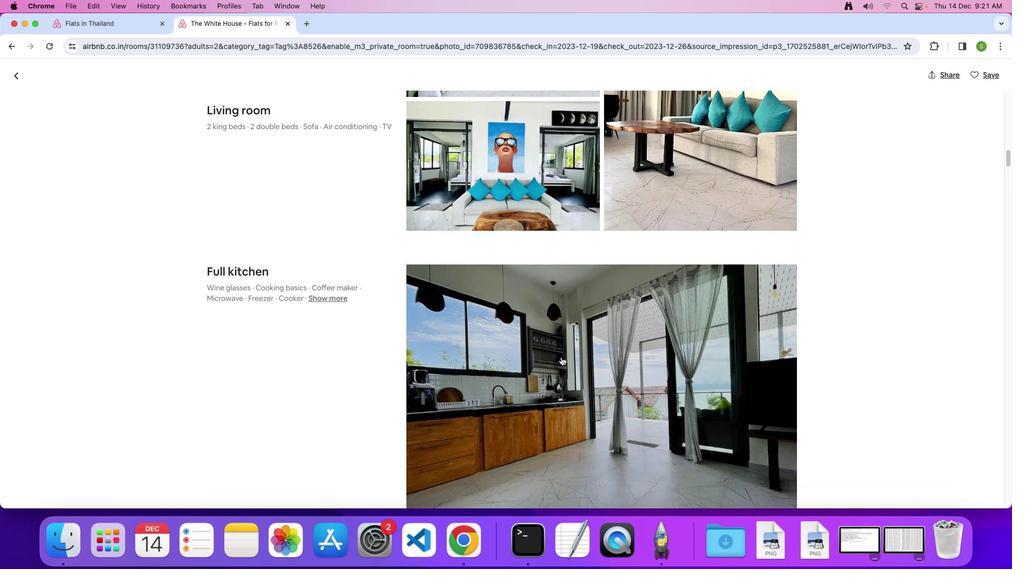 
Action: Mouse scrolled (561, 357) with delta (0, 0)
Screenshot: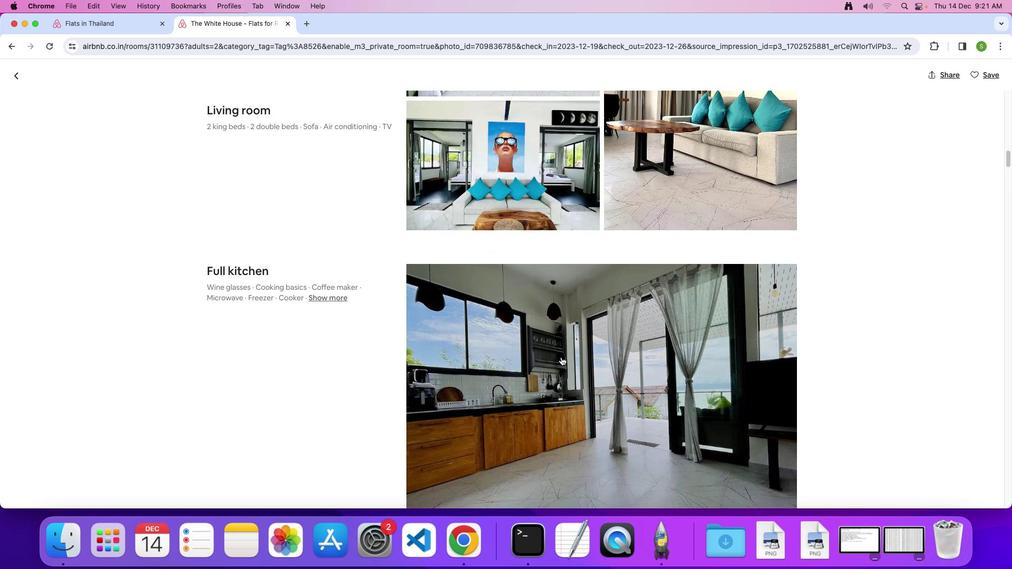 
Action: Mouse scrolled (561, 357) with delta (0, 0)
Screenshot: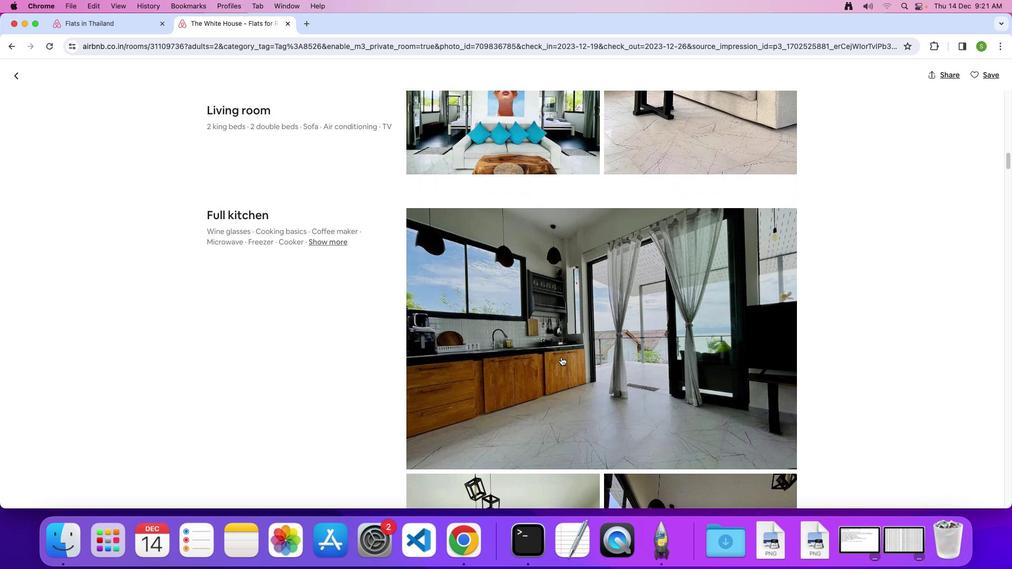 
Action: Mouse scrolled (561, 357) with delta (0, 0)
Screenshot: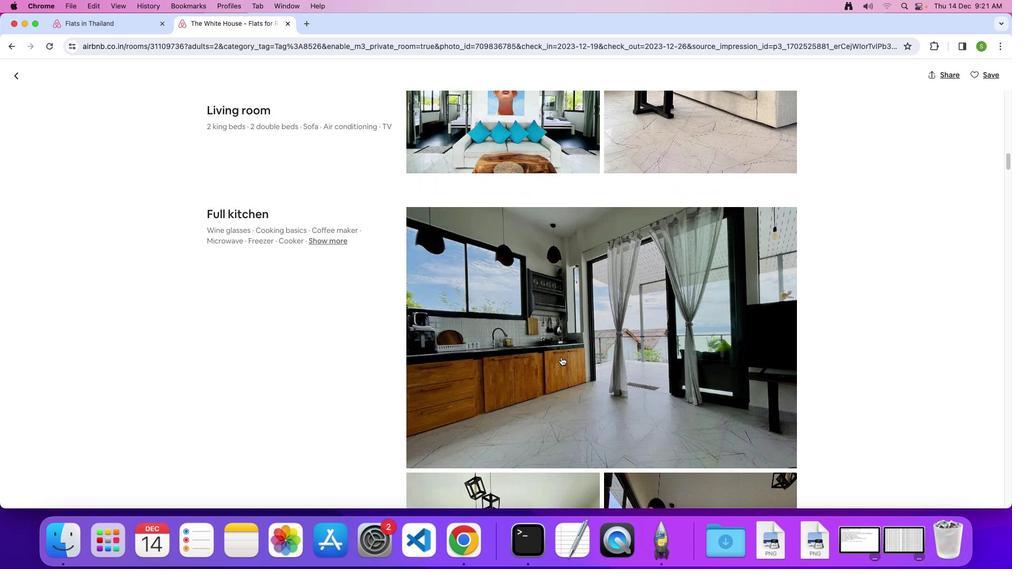 
Action: Mouse scrolled (561, 357) with delta (0, 0)
Screenshot: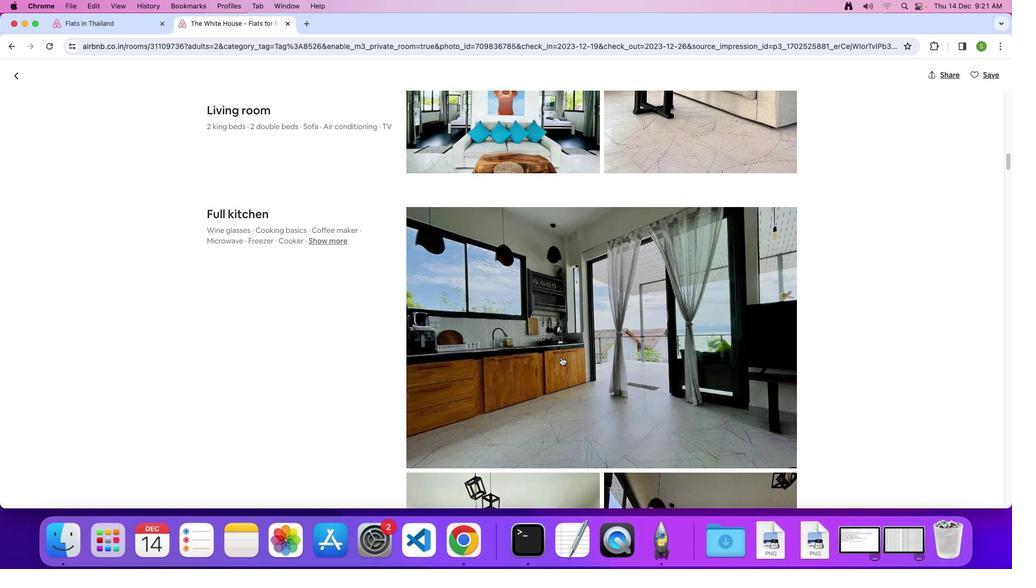 
Action: Mouse scrolled (561, 357) with delta (0, 0)
Screenshot: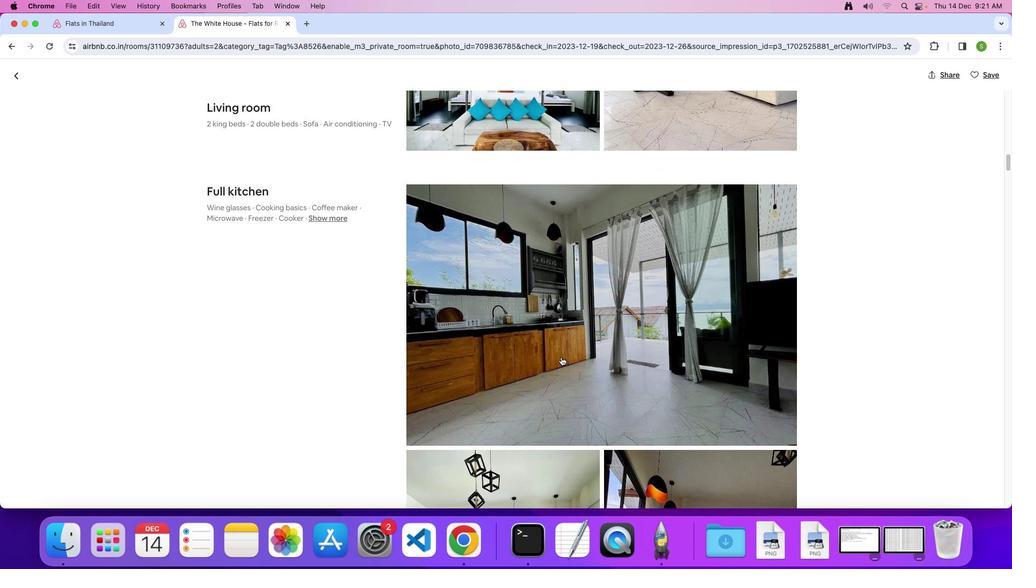 
Action: Mouse scrolled (561, 357) with delta (0, 0)
Screenshot: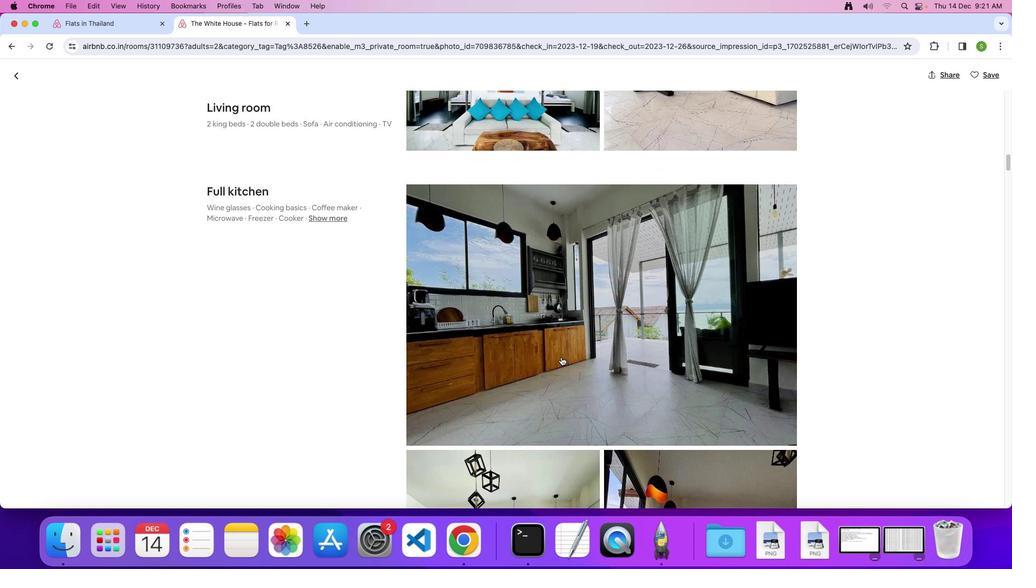 
Action: Mouse scrolled (561, 357) with delta (0, 0)
Screenshot: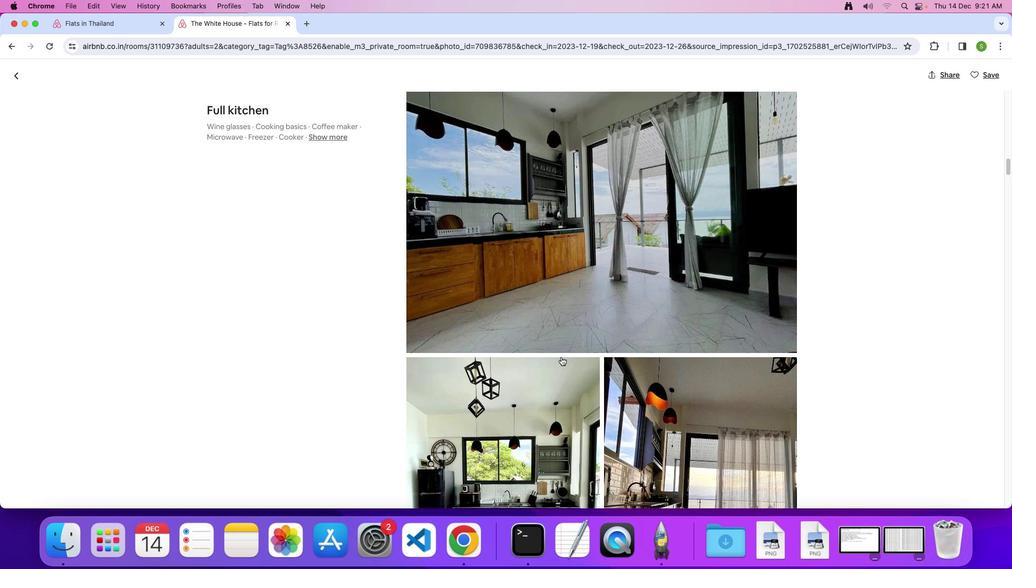 
Action: Mouse scrolled (561, 357) with delta (0, 0)
Screenshot: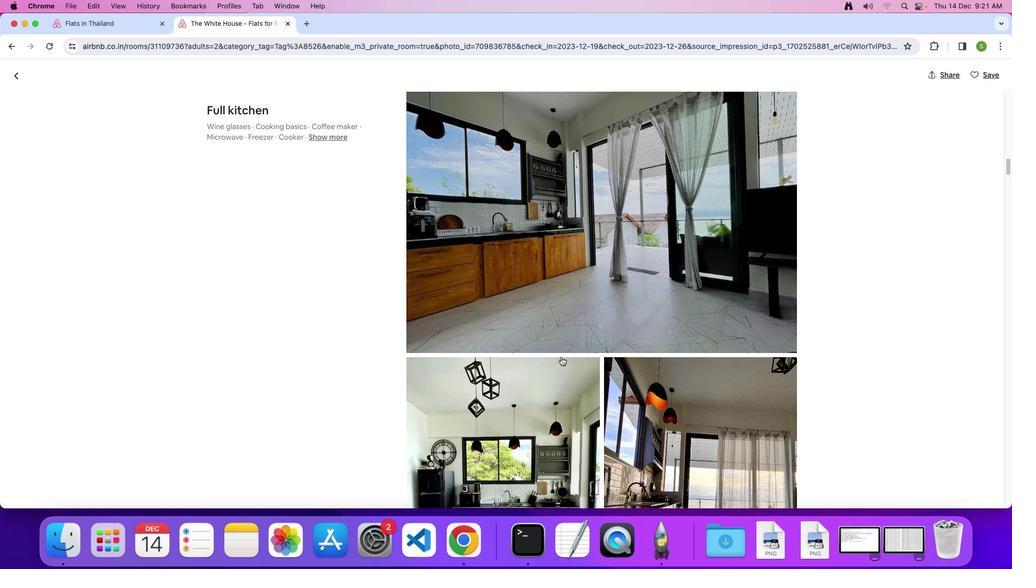 
Action: Mouse scrolled (561, 357) with delta (0, -1)
Screenshot: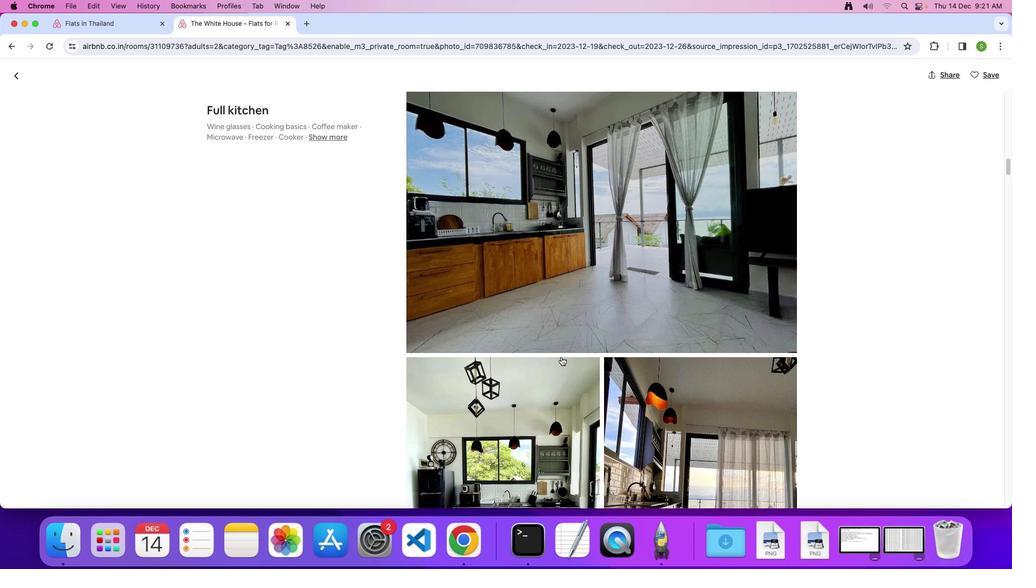 
Action: Mouse scrolled (561, 357) with delta (0, 0)
Screenshot: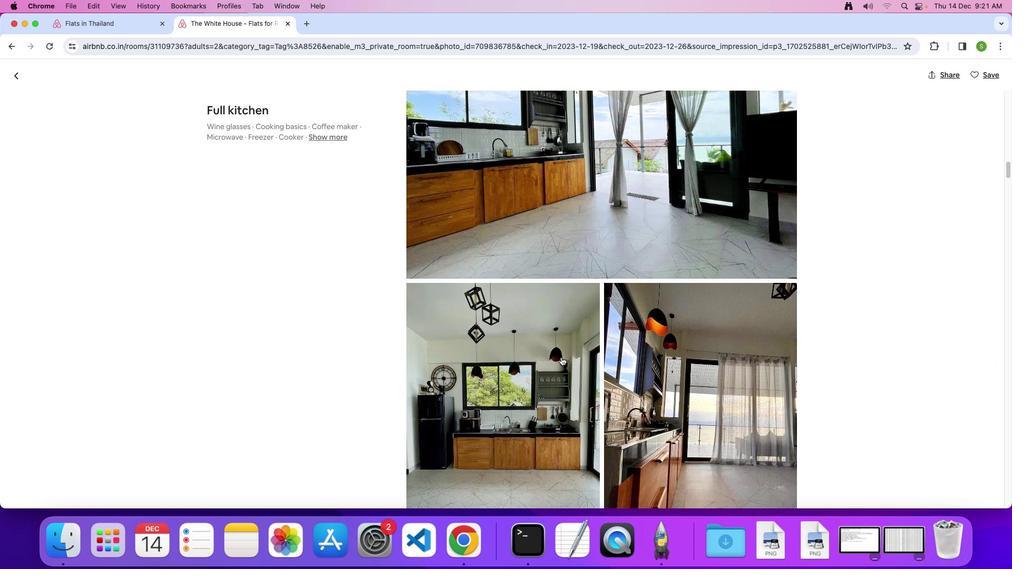 
Action: Mouse scrolled (561, 357) with delta (0, 0)
Screenshot: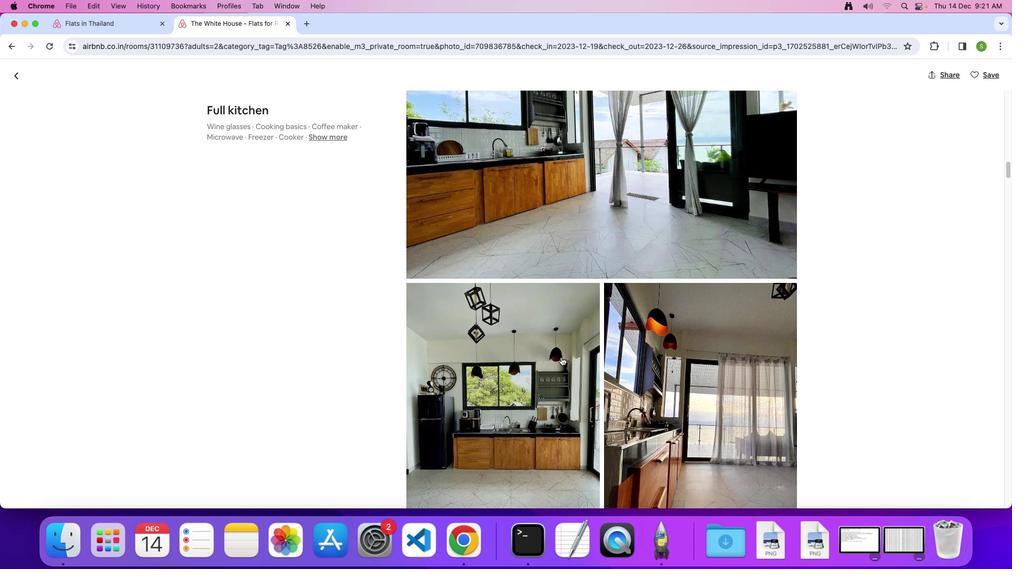 
Action: Mouse scrolled (561, 357) with delta (0, -1)
Screenshot: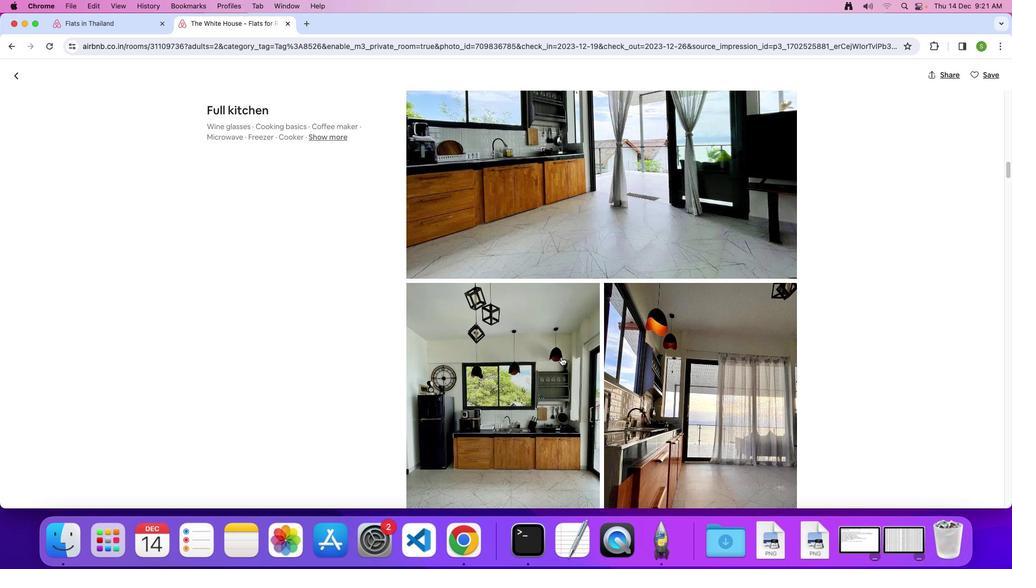 
Action: Mouse scrolled (561, 357) with delta (0, 0)
Screenshot: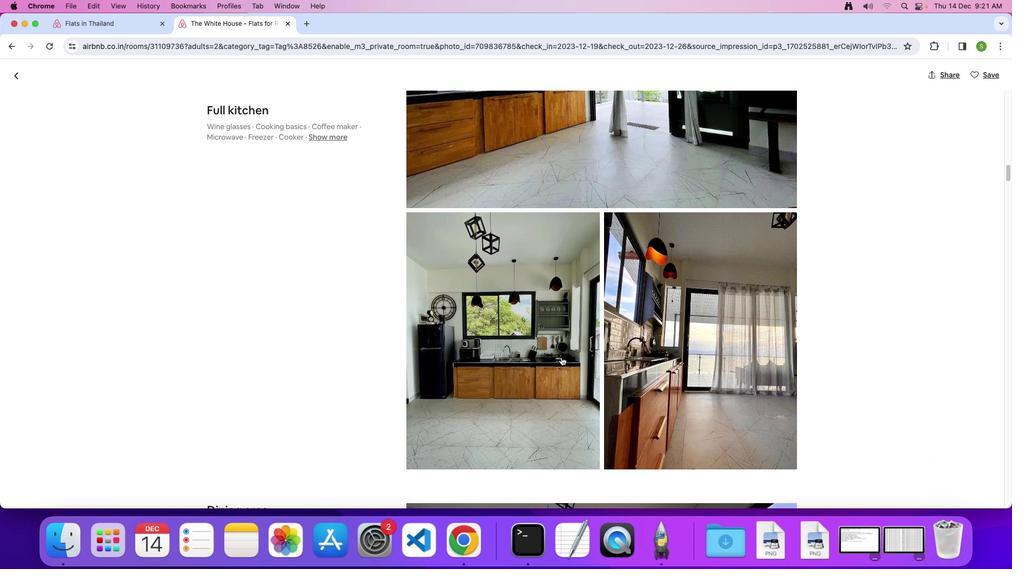 
Action: Mouse scrolled (561, 357) with delta (0, 0)
Screenshot: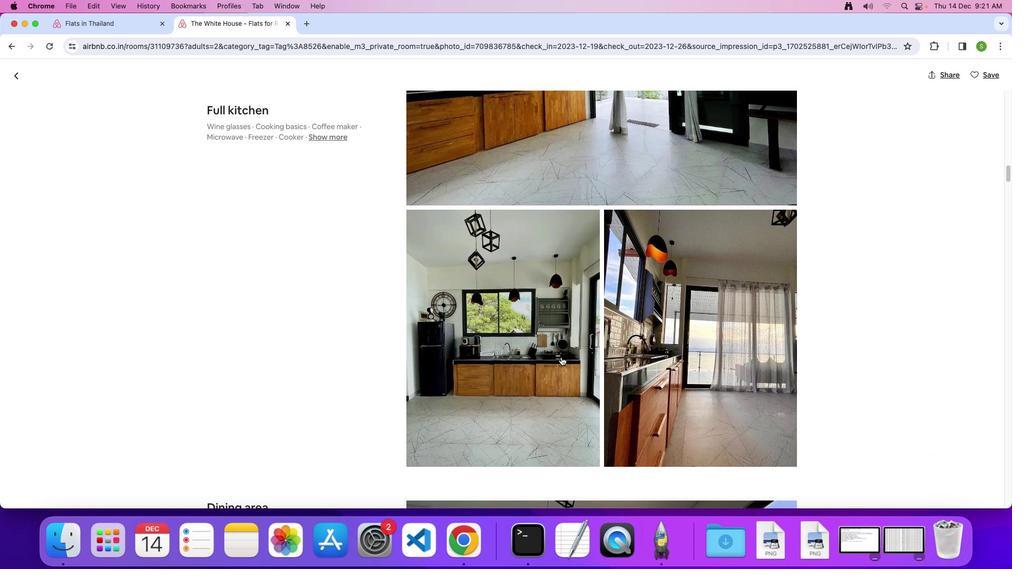 
Action: Mouse scrolled (561, 357) with delta (0, -1)
Screenshot: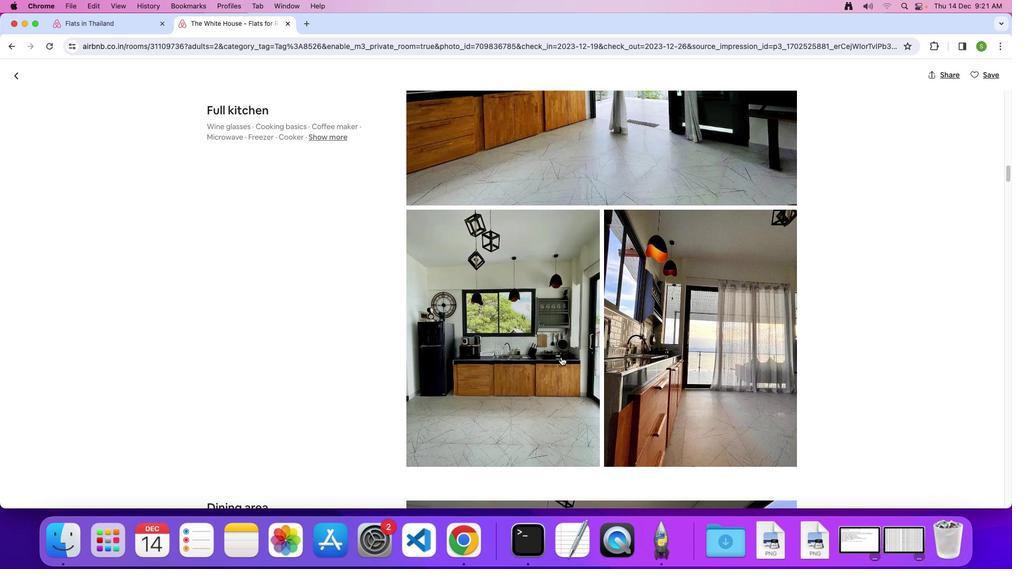 
Action: Mouse scrolled (561, 357) with delta (0, 0)
Screenshot: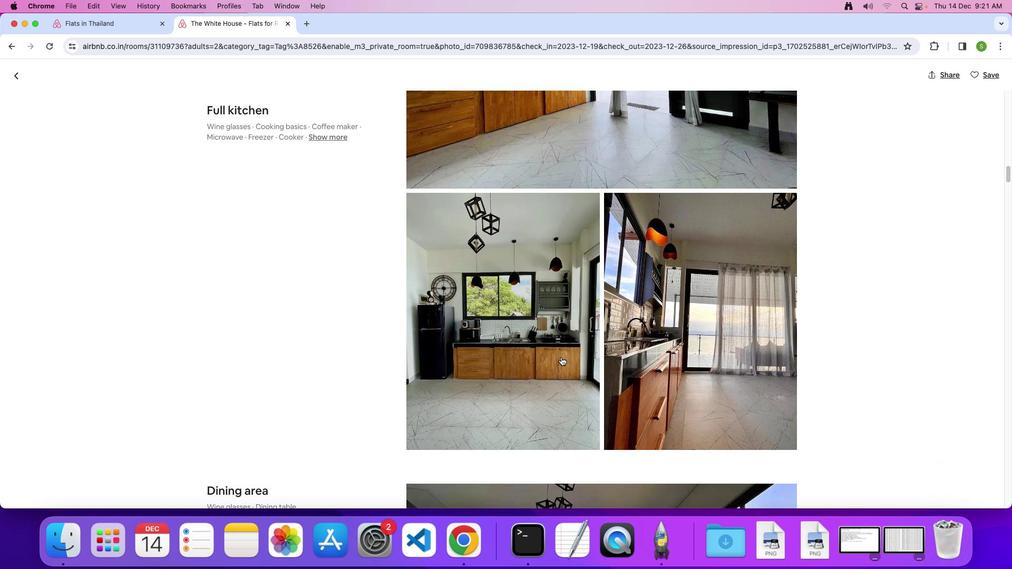 
Action: Mouse scrolled (561, 357) with delta (0, 0)
Screenshot: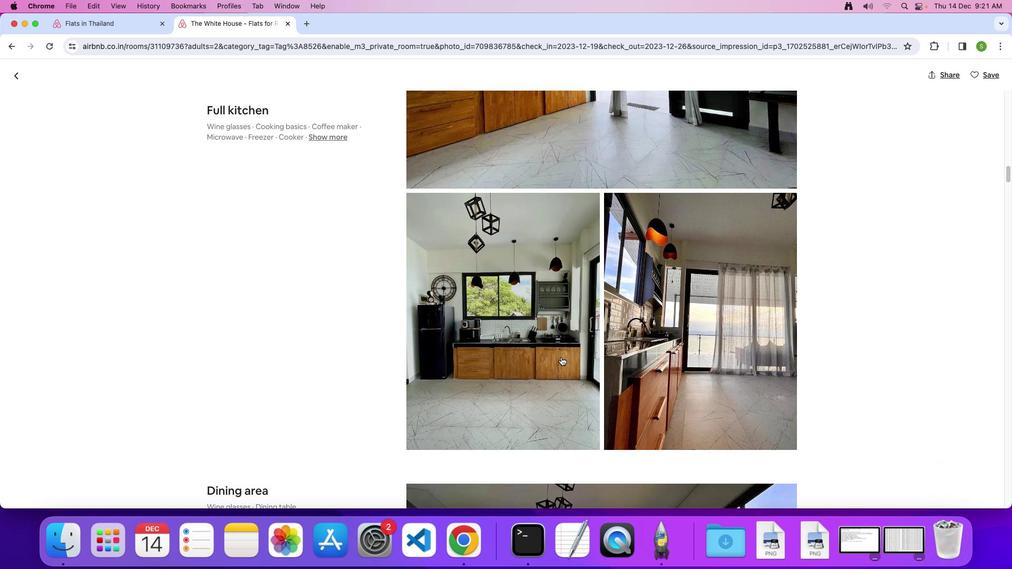 
Action: Mouse moved to (561, 356)
Screenshot: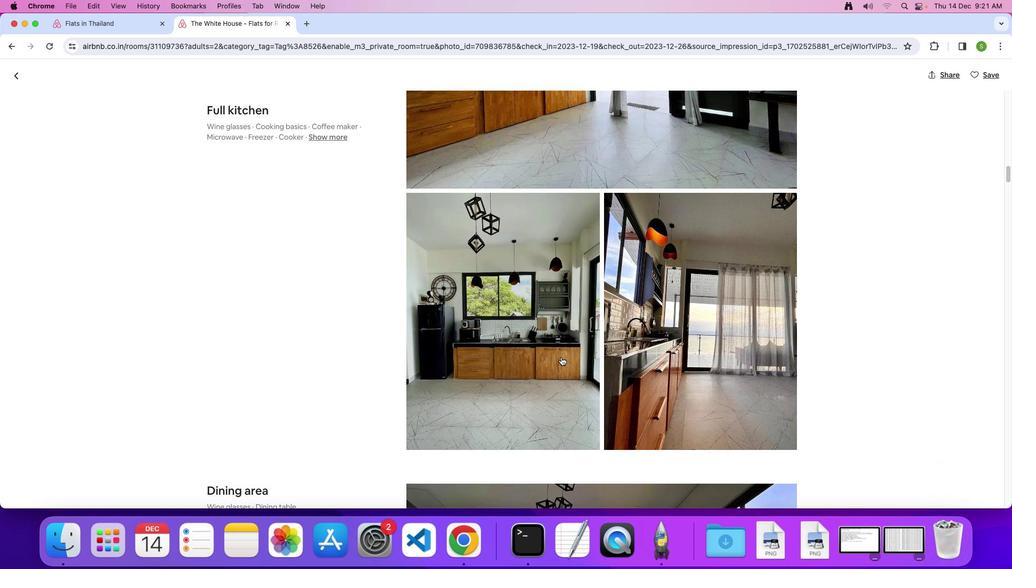 
Action: Mouse scrolled (561, 356) with delta (0, 0)
Screenshot: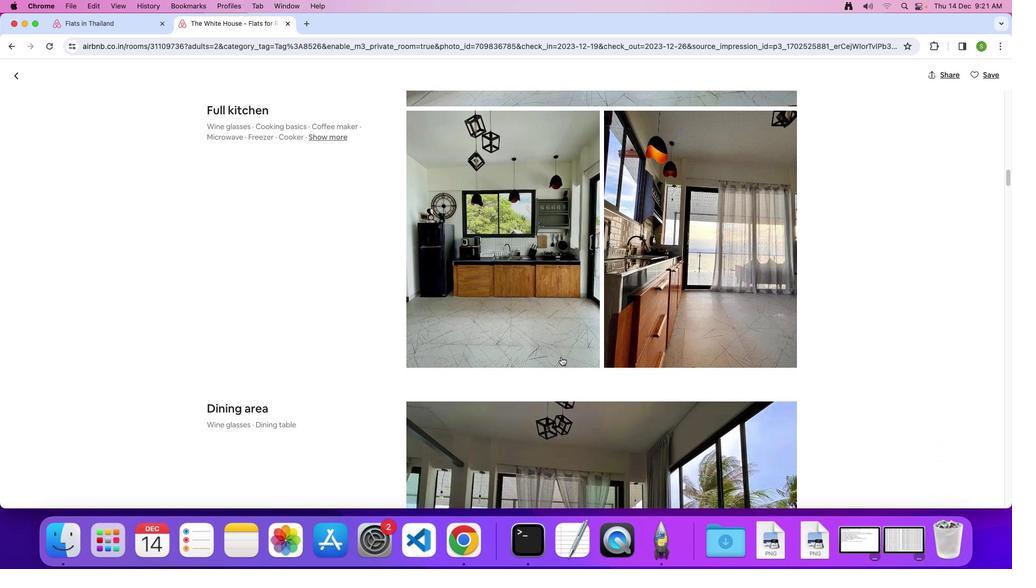 
Action: Mouse scrolled (561, 356) with delta (0, 0)
Screenshot: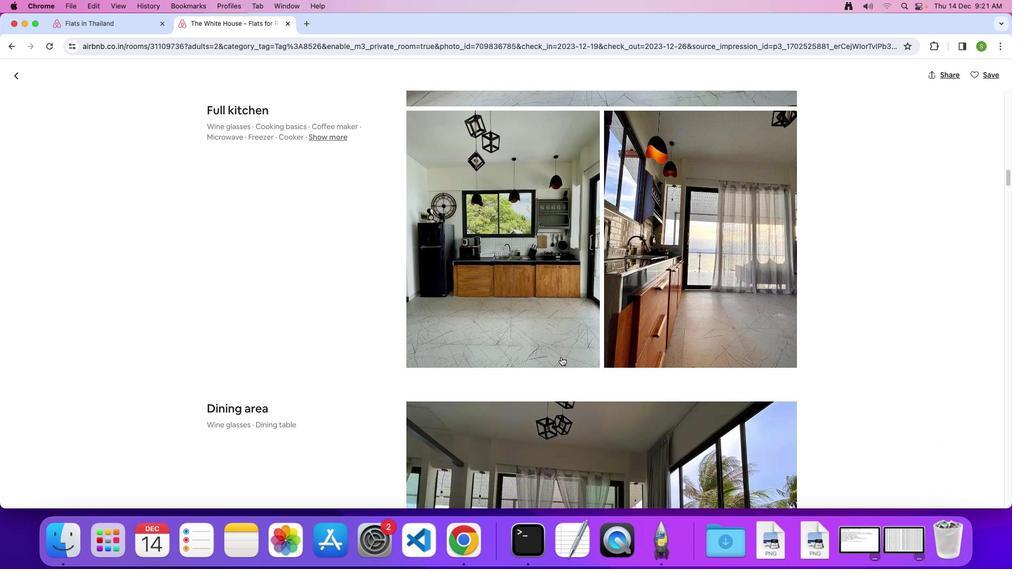 
Action: Mouse scrolled (561, 356) with delta (0, -1)
Screenshot: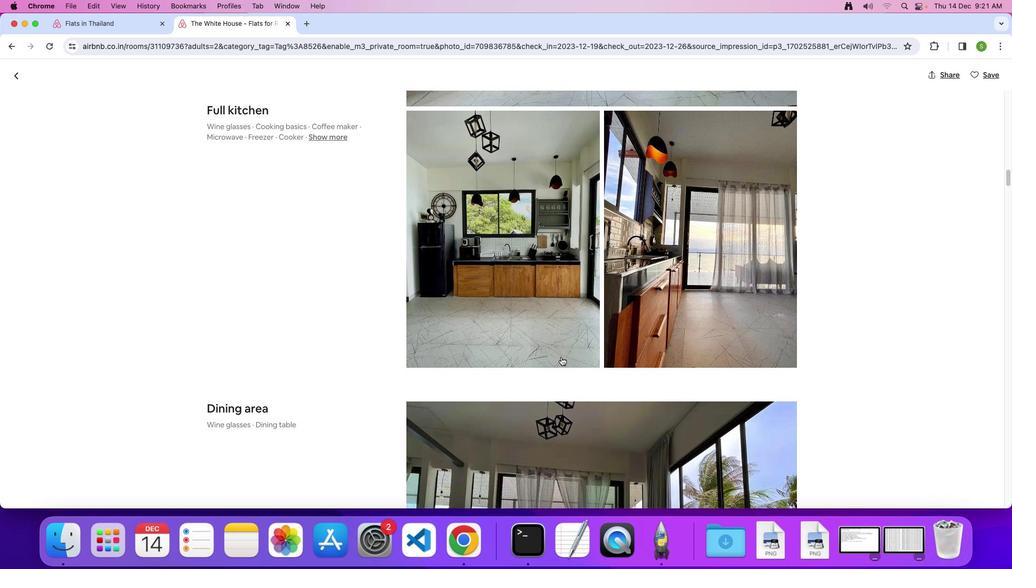 
Action: Mouse scrolled (561, 356) with delta (0, 0)
Screenshot: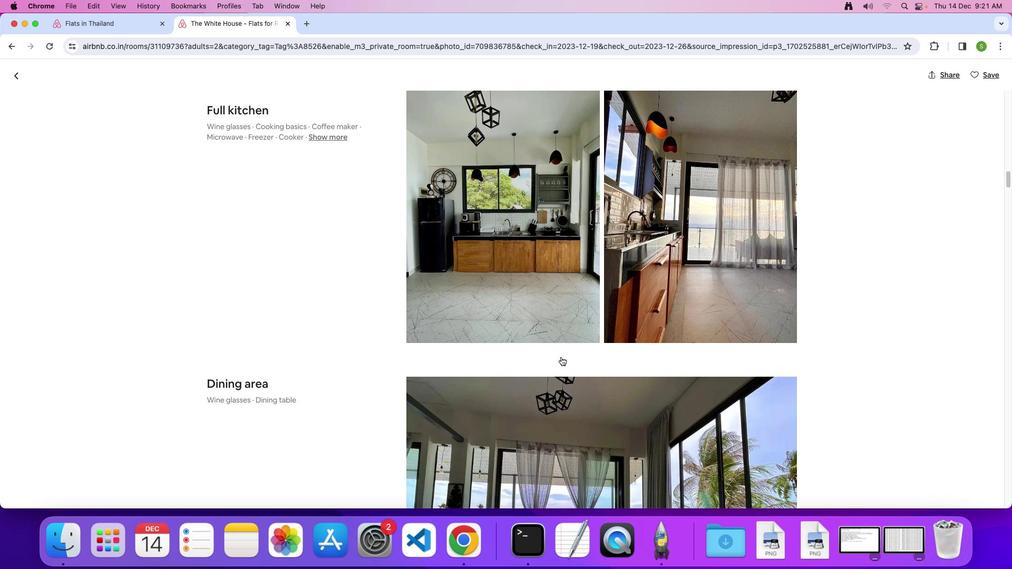 
Action: Mouse scrolled (561, 356) with delta (0, 0)
Screenshot: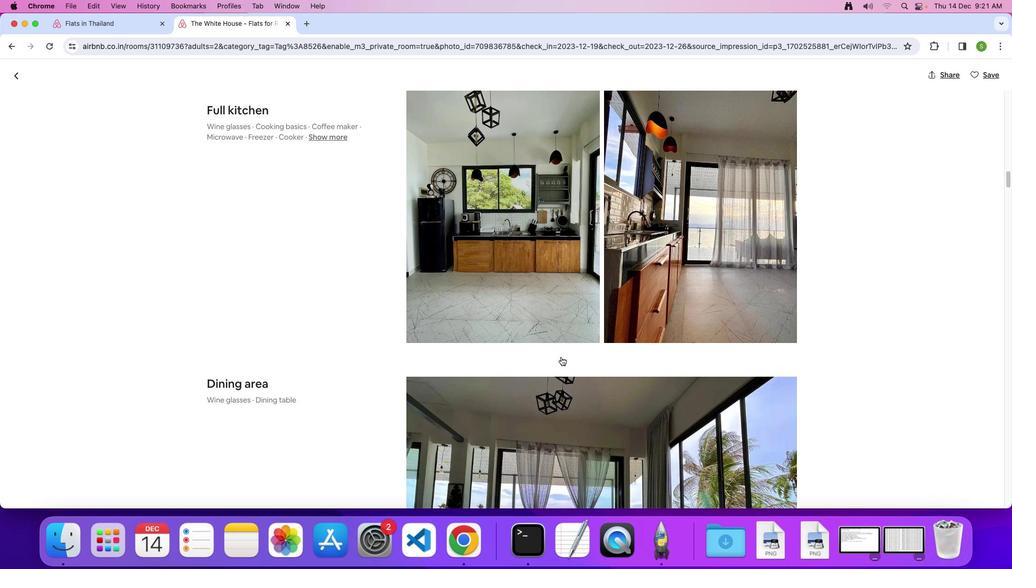 
Action: Mouse scrolled (561, 356) with delta (0, 0)
Screenshot: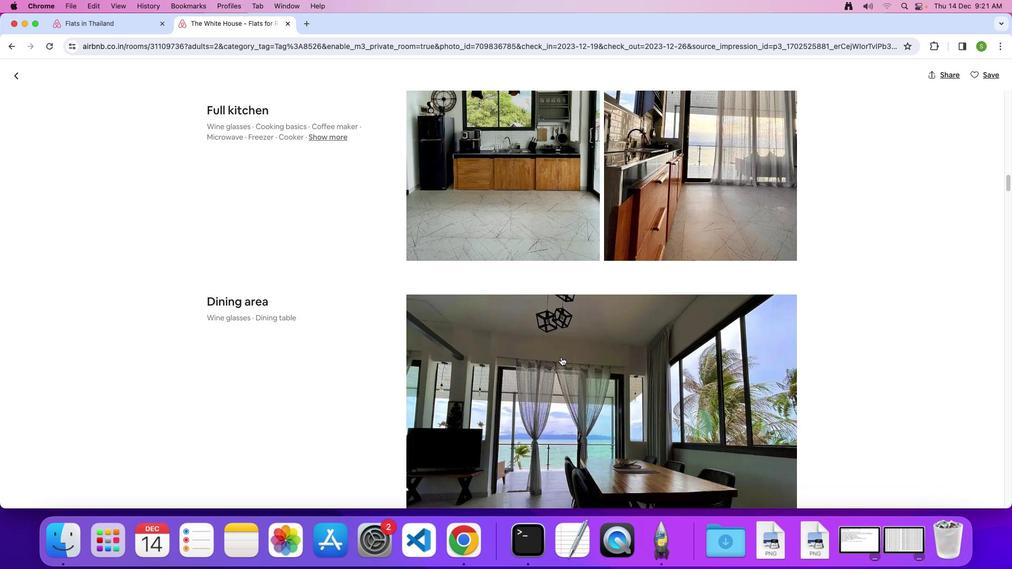 
Action: Mouse scrolled (561, 356) with delta (0, 0)
Screenshot: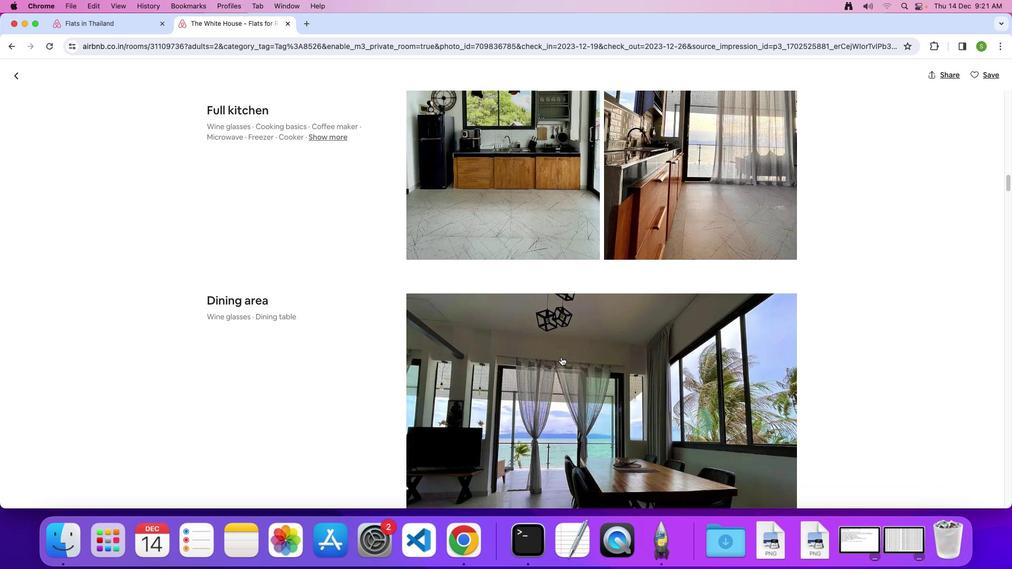 
Action: Mouse scrolled (561, 356) with delta (0, -1)
Screenshot: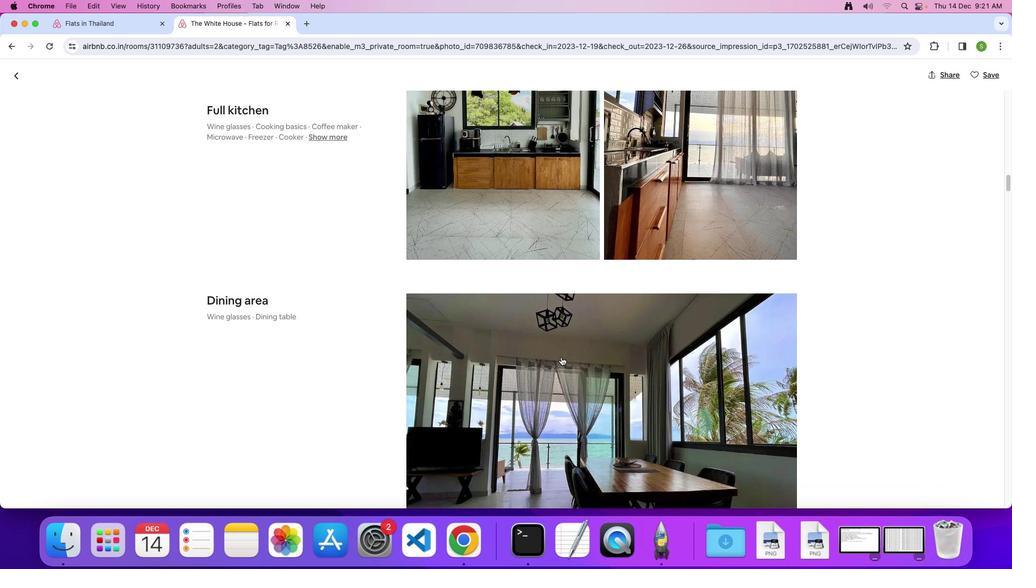 
Action: Mouse scrolled (561, 356) with delta (0, 0)
Screenshot: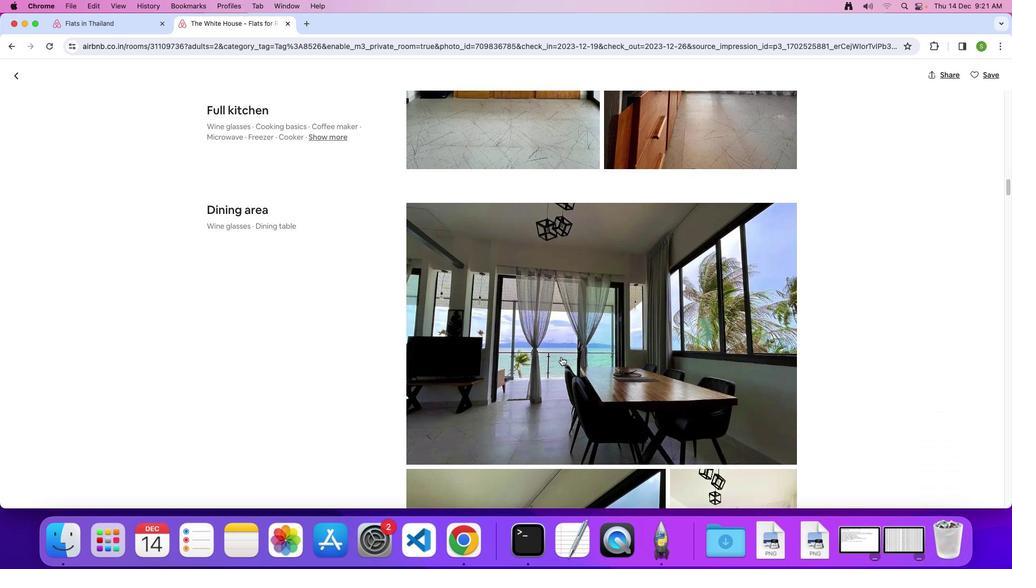 
Action: Mouse scrolled (561, 356) with delta (0, 0)
Screenshot: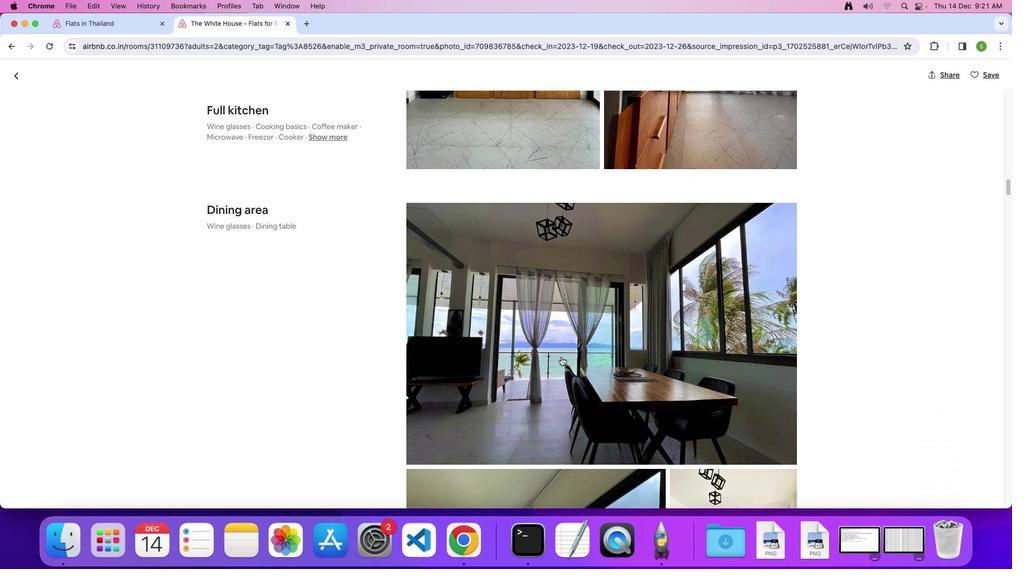
Action: Mouse scrolled (561, 356) with delta (0, -1)
Screenshot: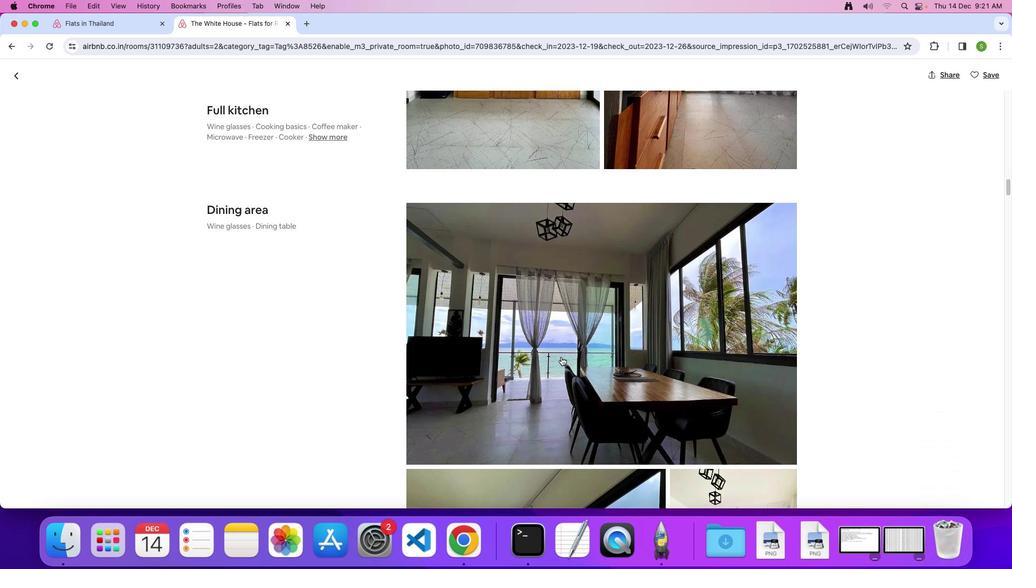 
Action: Mouse scrolled (561, 356) with delta (0, 0)
Screenshot: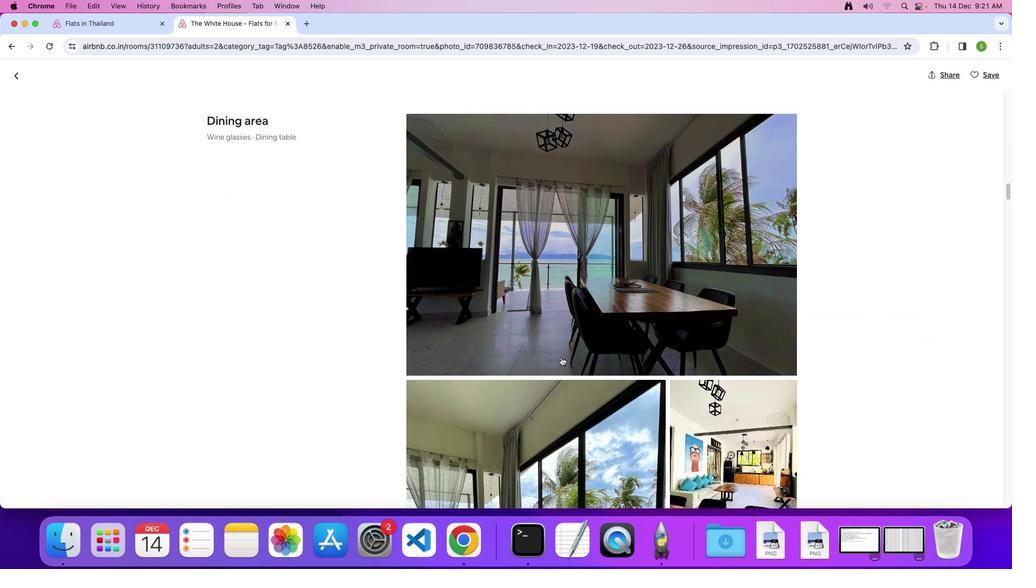 
Action: Mouse scrolled (561, 356) with delta (0, 0)
Screenshot: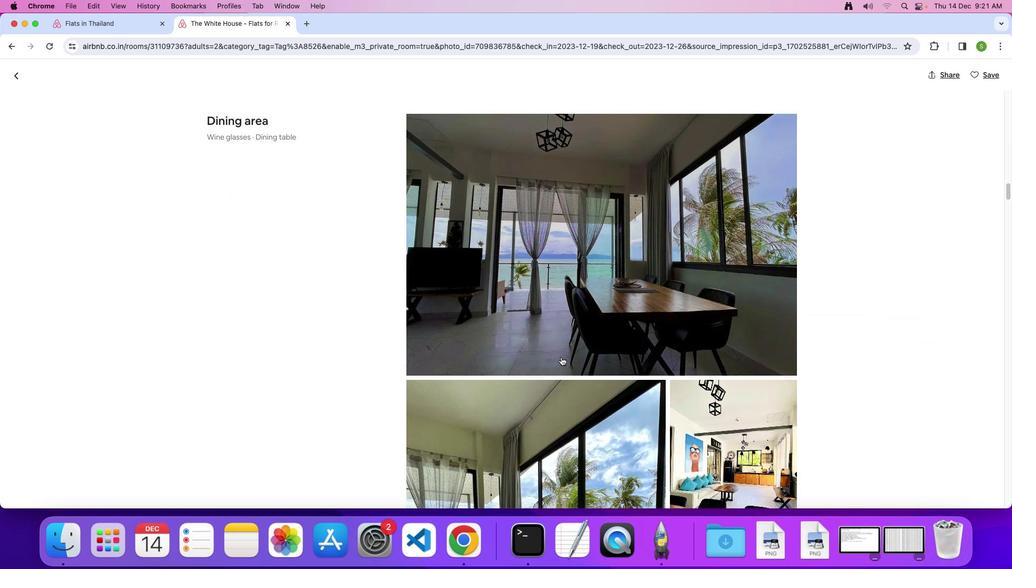 
Action: Mouse scrolled (561, 356) with delta (0, -1)
Screenshot: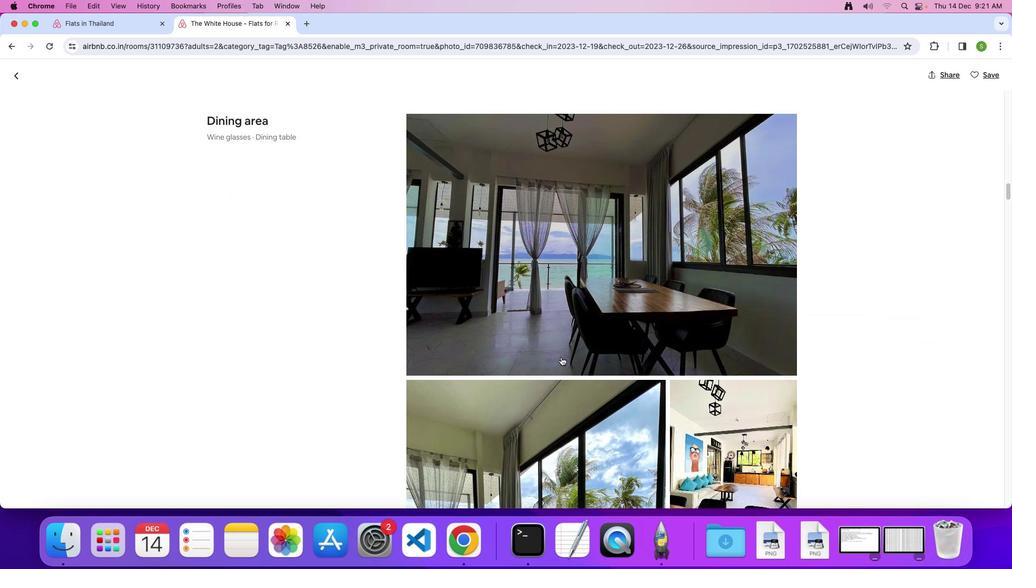 
Action: Mouse scrolled (561, 356) with delta (0, 0)
Screenshot: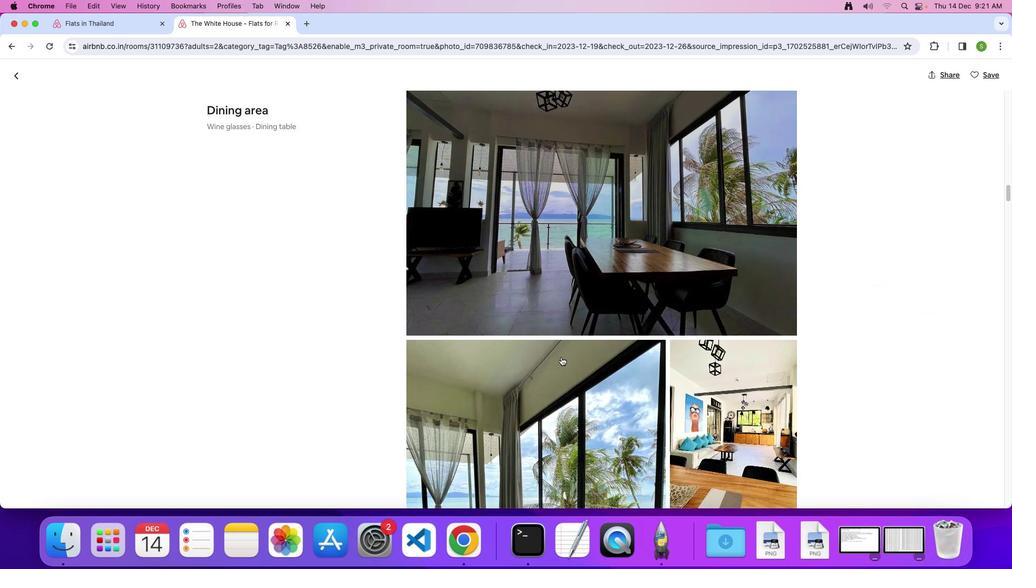 
Action: Mouse scrolled (561, 356) with delta (0, 0)
Screenshot: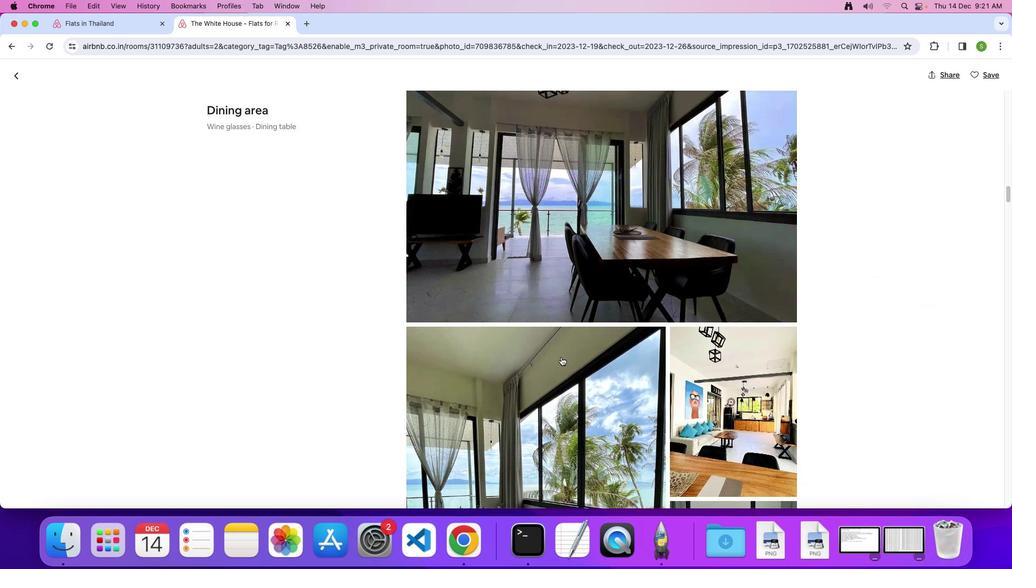 
Action: Mouse scrolled (561, 356) with delta (0, 0)
Screenshot: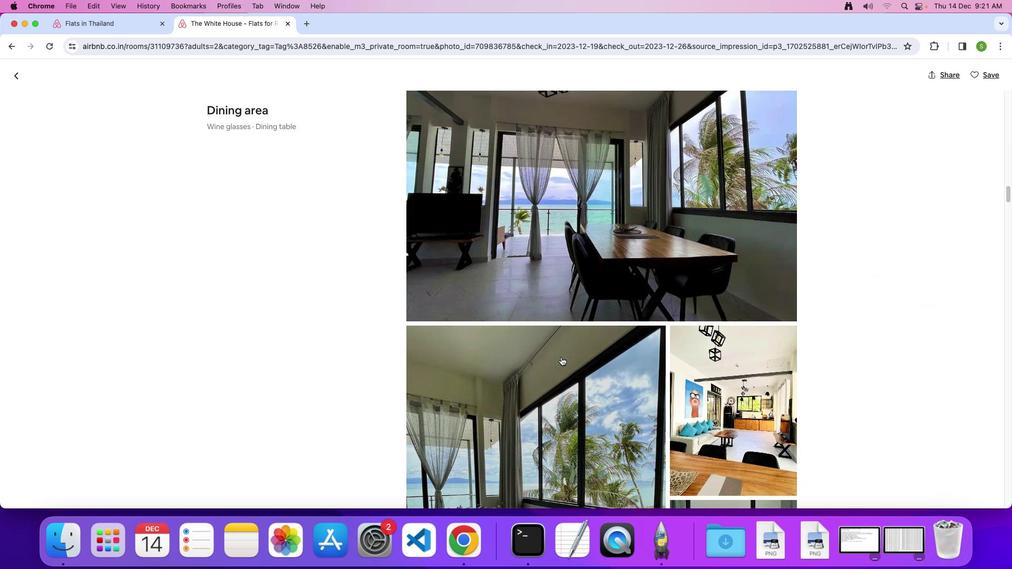 
Action: Mouse scrolled (561, 356) with delta (0, 0)
Screenshot: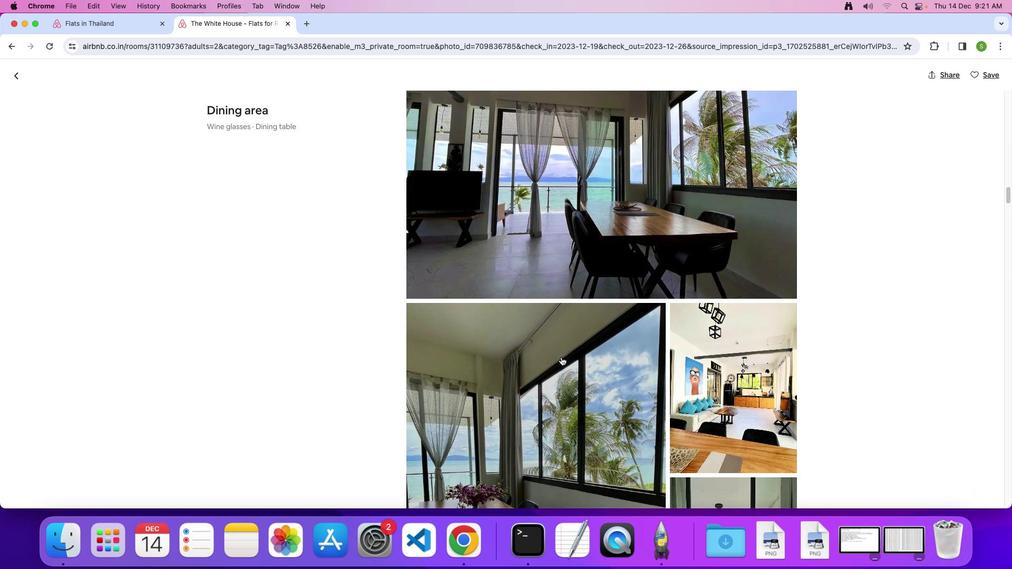 
Action: Mouse scrolled (561, 356) with delta (0, 0)
Screenshot: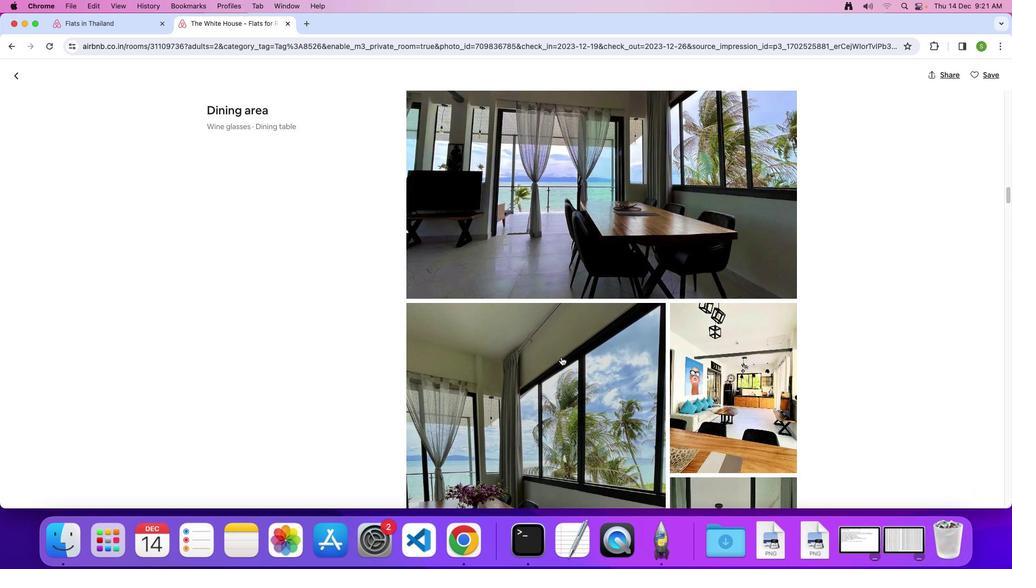
Action: Mouse scrolled (561, 356) with delta (0, 0)
Screenshot: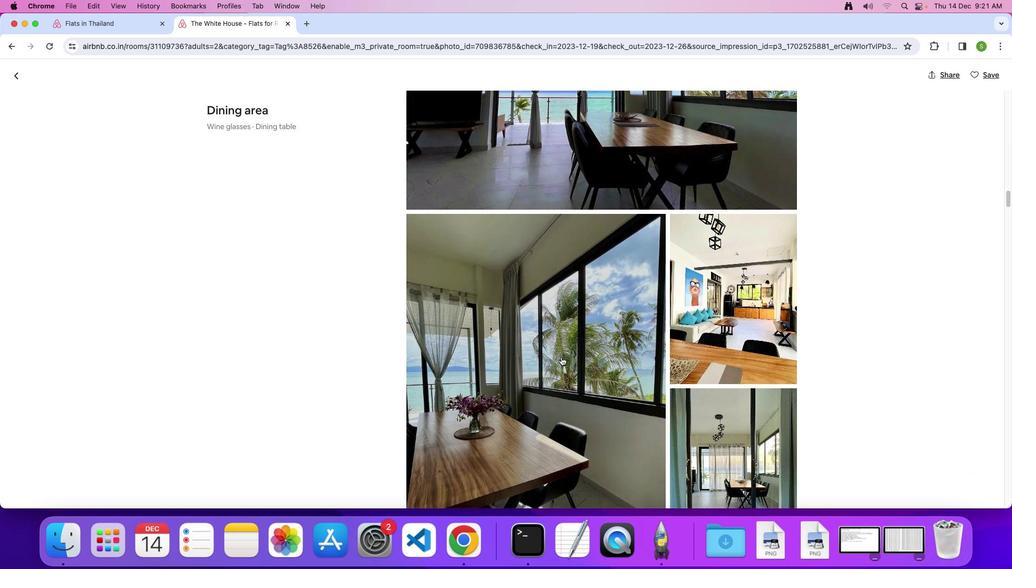 
Action: Mouse scrolled (561, 356) with delta (0, 0)
Screenshot: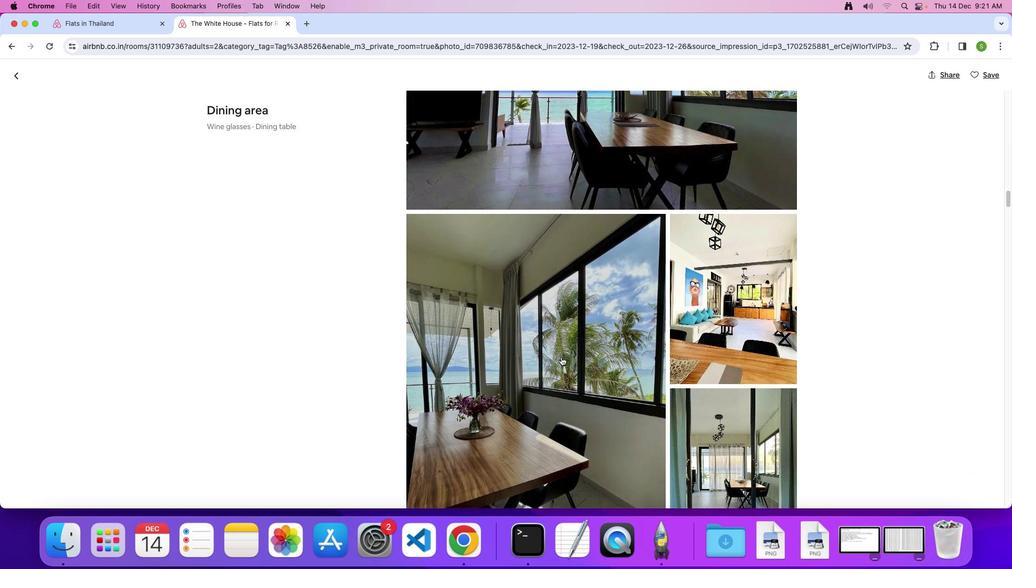 
Action: Mouse scrolled (561, 356) with delta (0, -1)
Screenshot: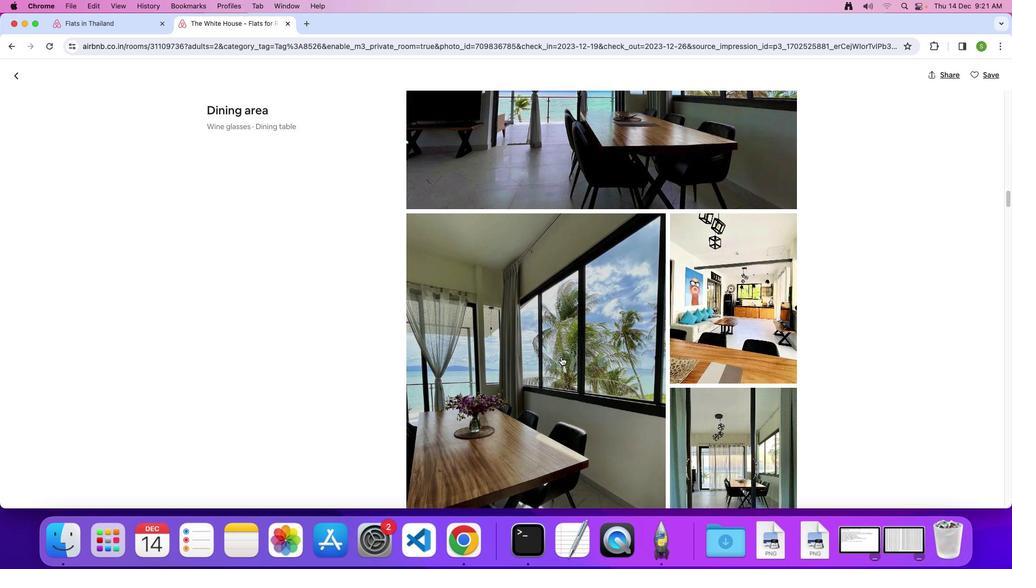 
Action: Mouse scrolled (561, 356) with delta (0, 0)
Screenshot: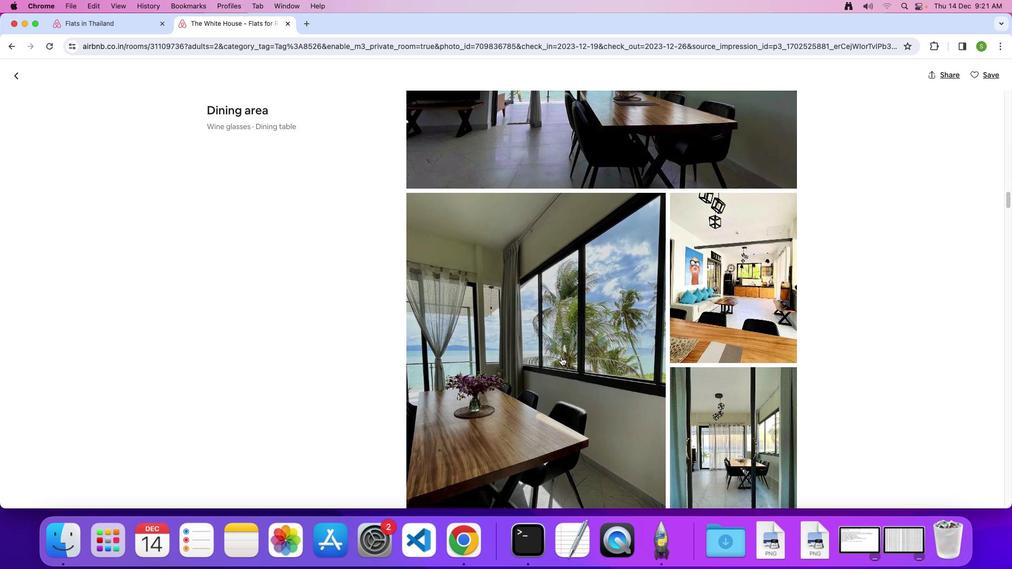
Action: Mouse scrolled (561, 356) with delta (0, 0)
Screenshot: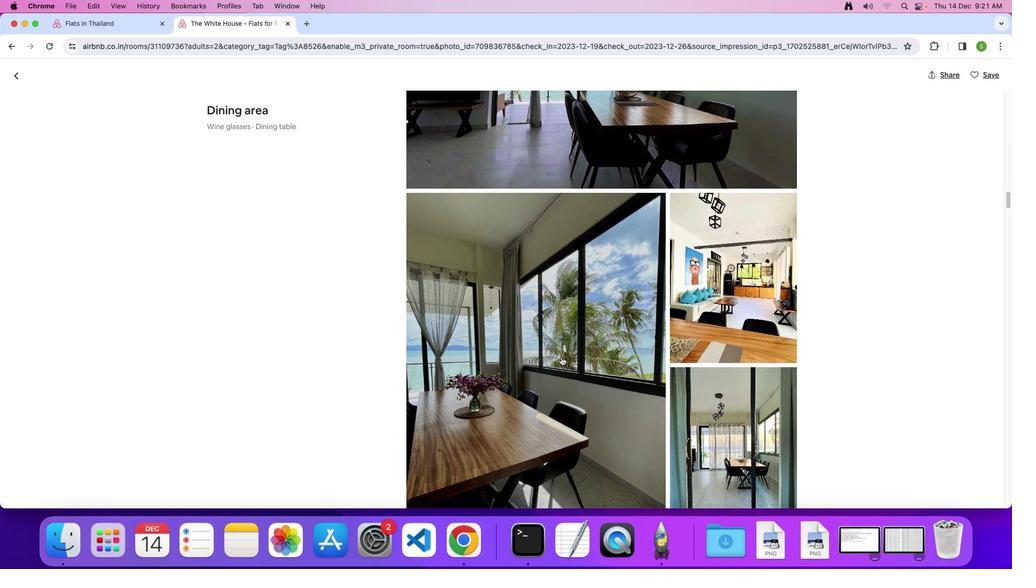 
Action: Mouse scrolled (561, 356) with delta (0, 0)
Screenshot: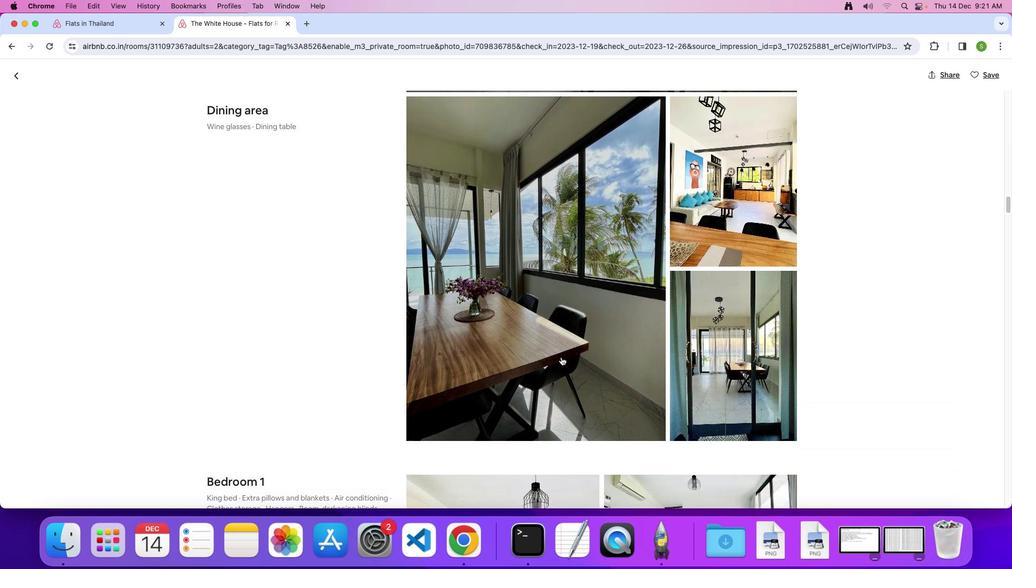 
Action: Mouse scrolled (561, 356) with delta (0, 0)
Screenshot: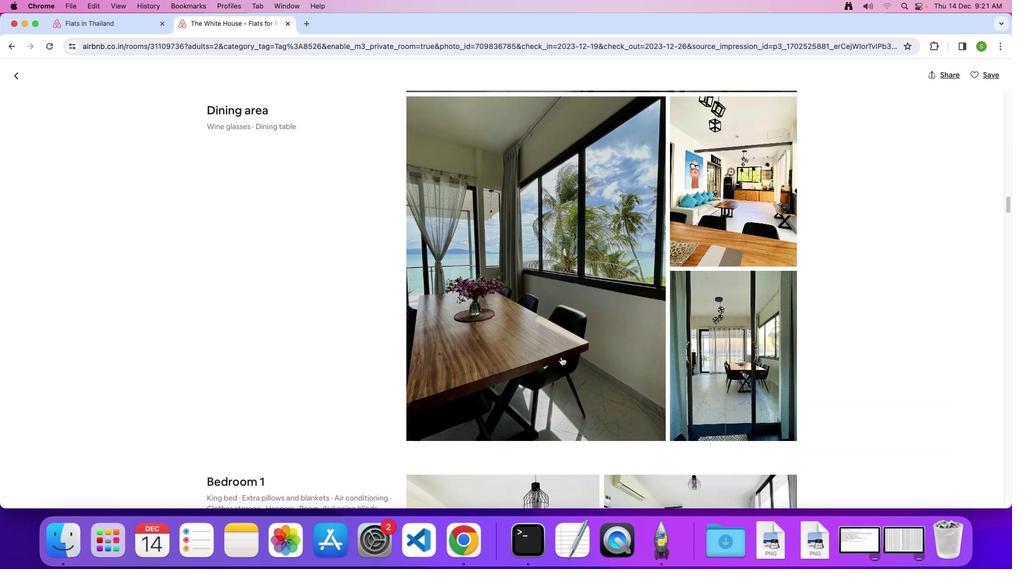 
Action: Mouse scrolled (561, 356) with delta (0, -1)
Screenshot: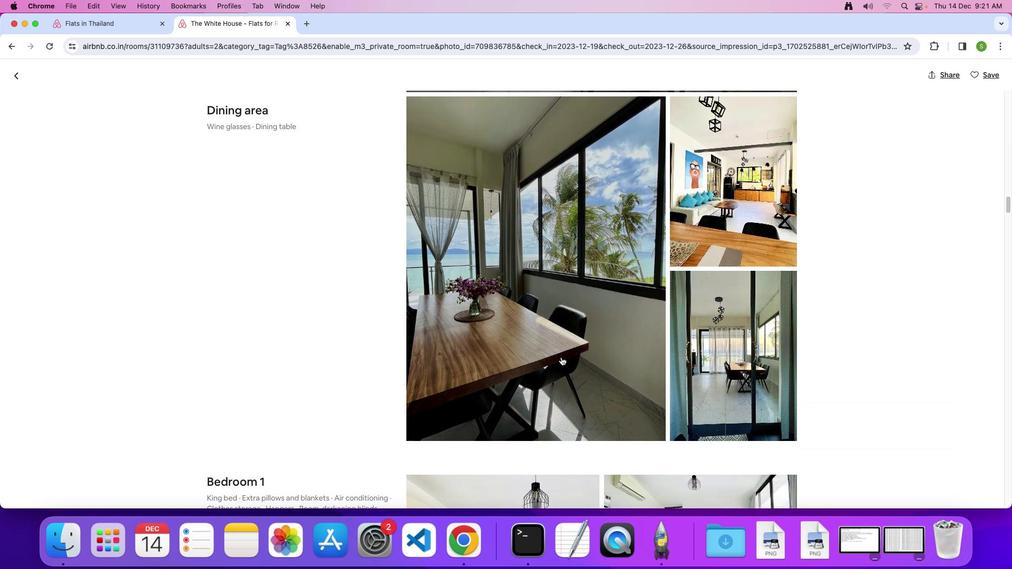
Action: Mouse scrolled (561, 356) with delta (0, 0)
Screenshot: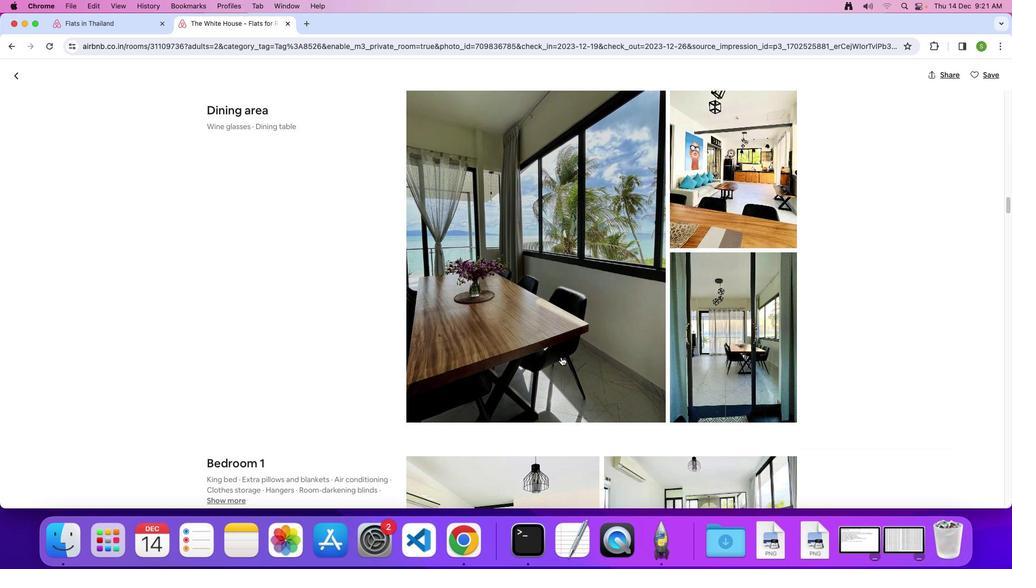 
Action: Mouse scrolled (561, 356) with delta (0, 0)
Screenshot: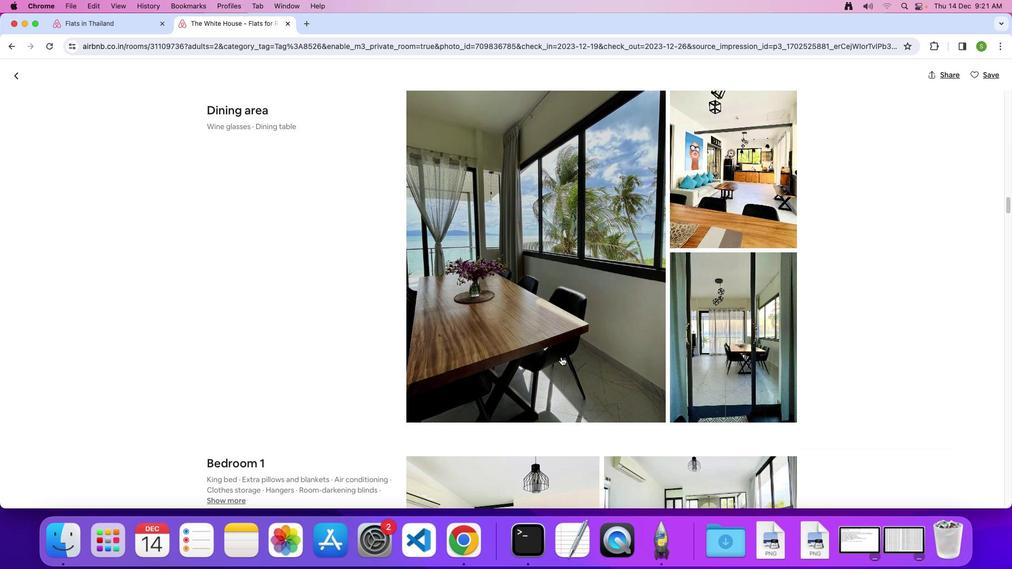 
Action: Mouse scrolled (561, 356) with delta (0, 0)
Screenshot: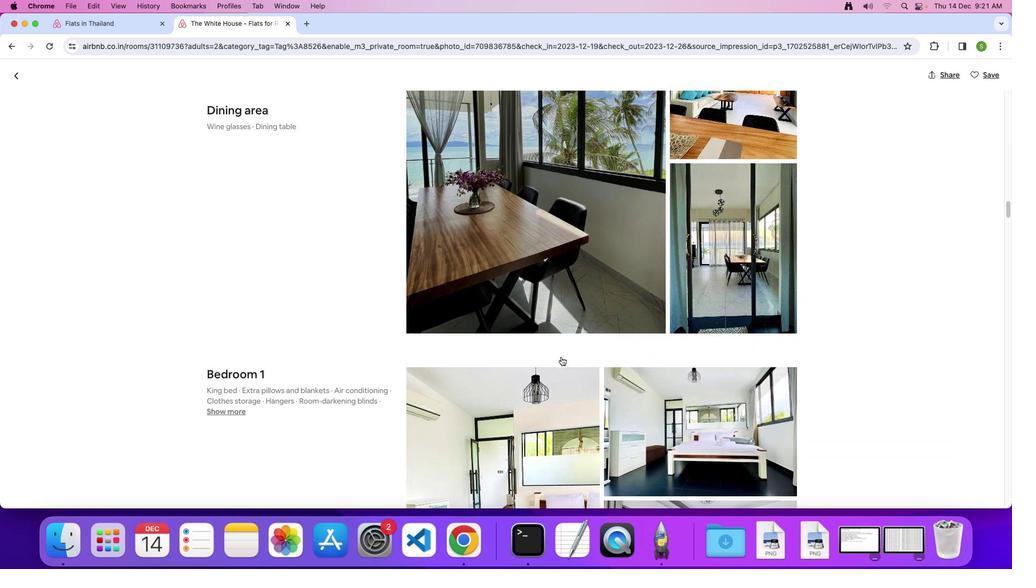
Action: Mouse scrolled (561, 356) with delta (0, 0)
Screenshot: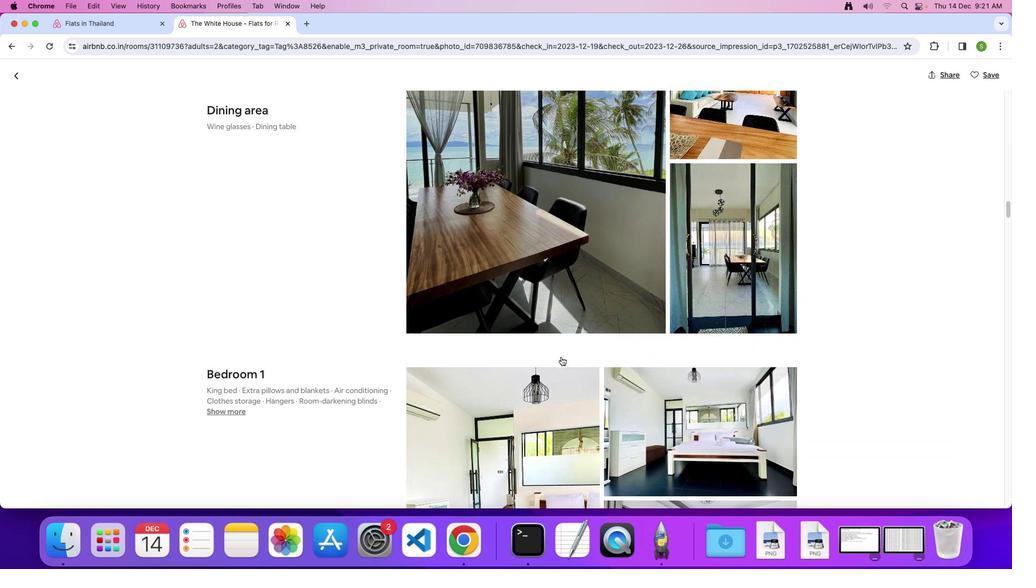 
Action: Mouse scrolled (561, 356) with delta (0, -1)
Screenshot: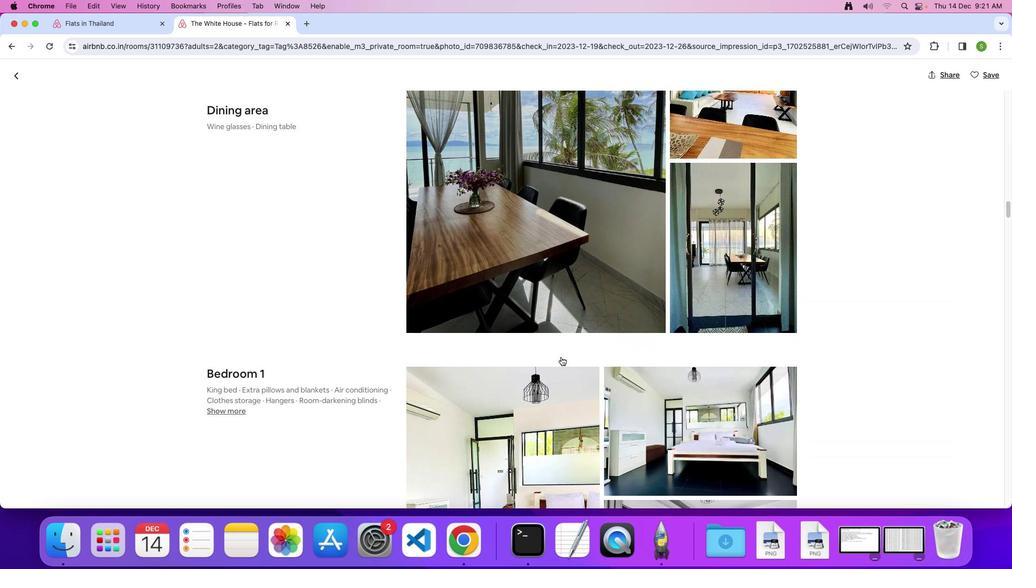 
Action: Mouse scrolled (561, 356) with delta (0, 0)
Screenshot: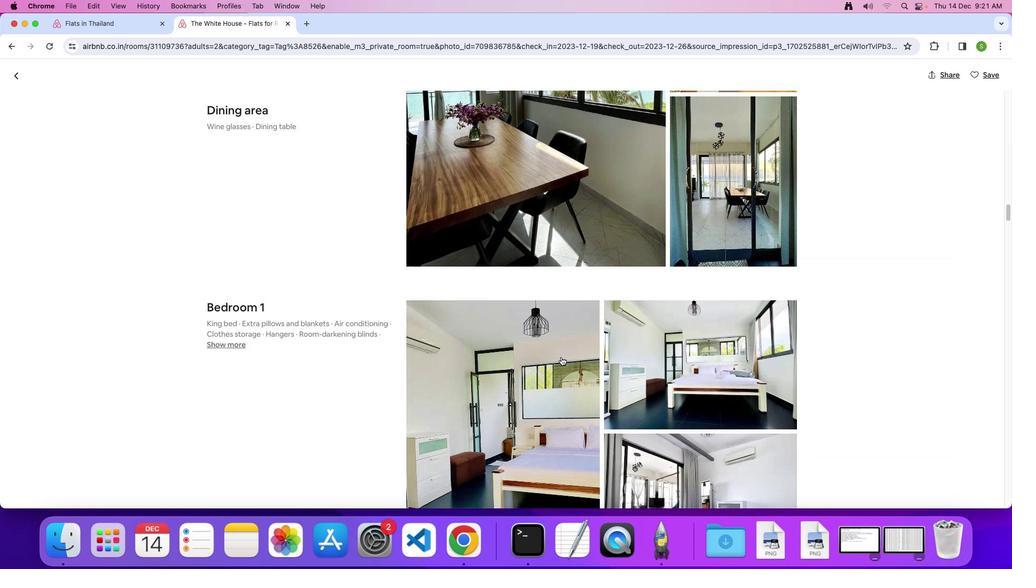 
Action: Mouse scrolled (561, 356) with delta (0, 0)
Screenshot: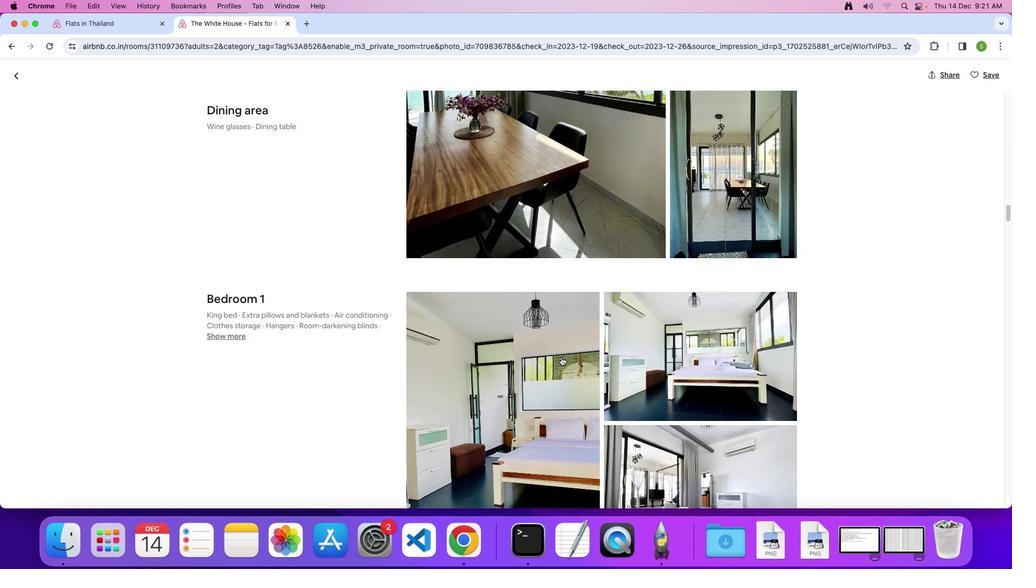 
Action: Mouse scrolled (561, 356) with delta (0, -1)
Screenshot: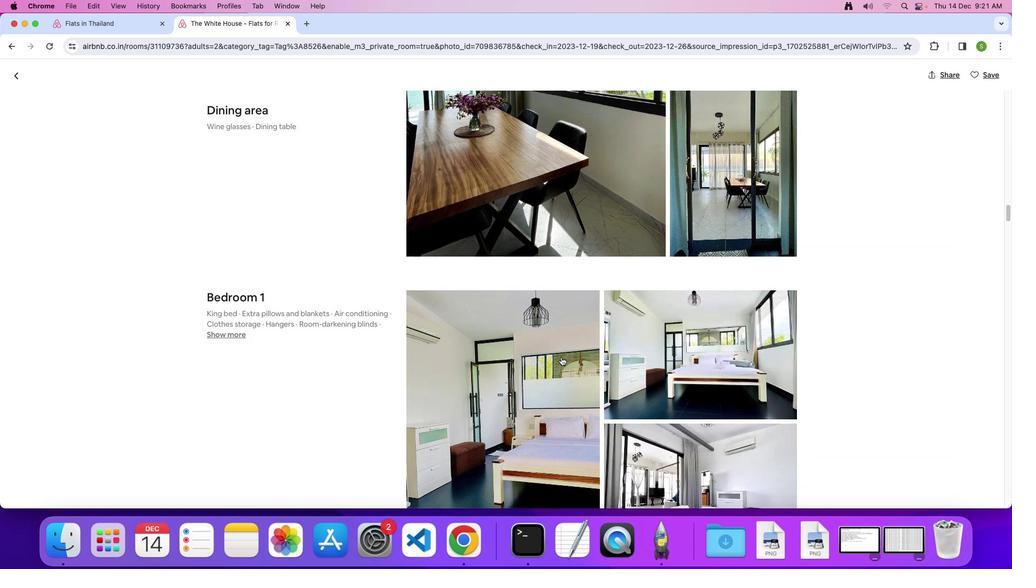
Action: Mouse scrolled (561, 356) with delta (0, 0)
Screenshot: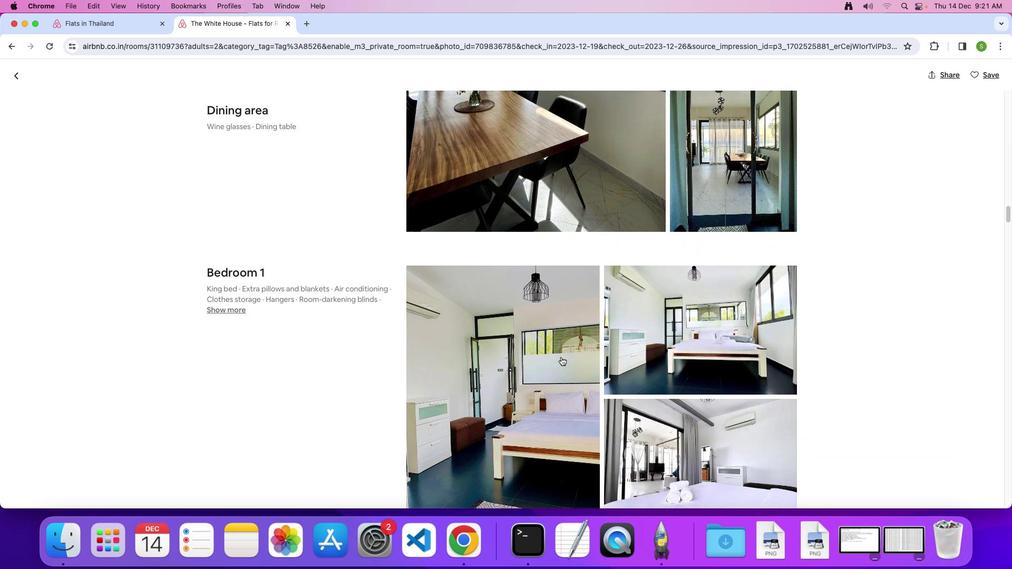 
Action: Mouse scrolled (561, 356) with delta (0, 0)
Screenshot: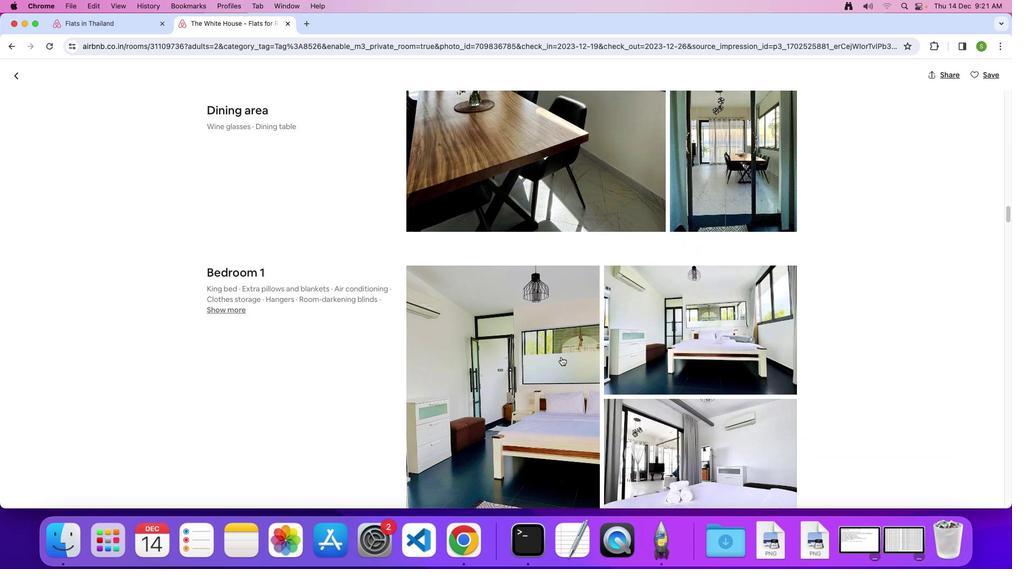 
Action: Mouse scrolled (561, 356) with delta (0, 0)
Screenshot: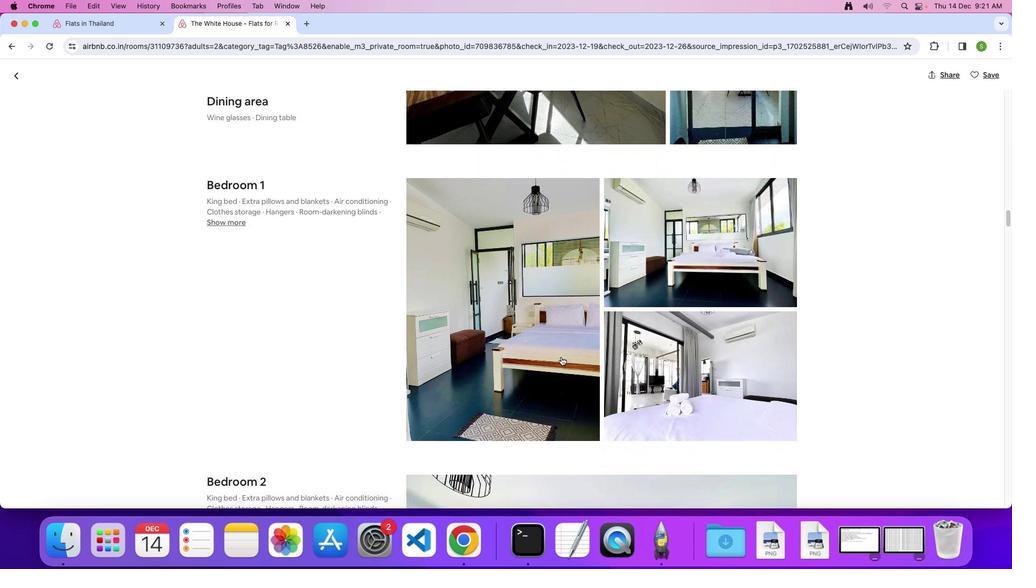 
Action: Mouse scrolled (561, 356) with delta (0, 0)
Screenshot: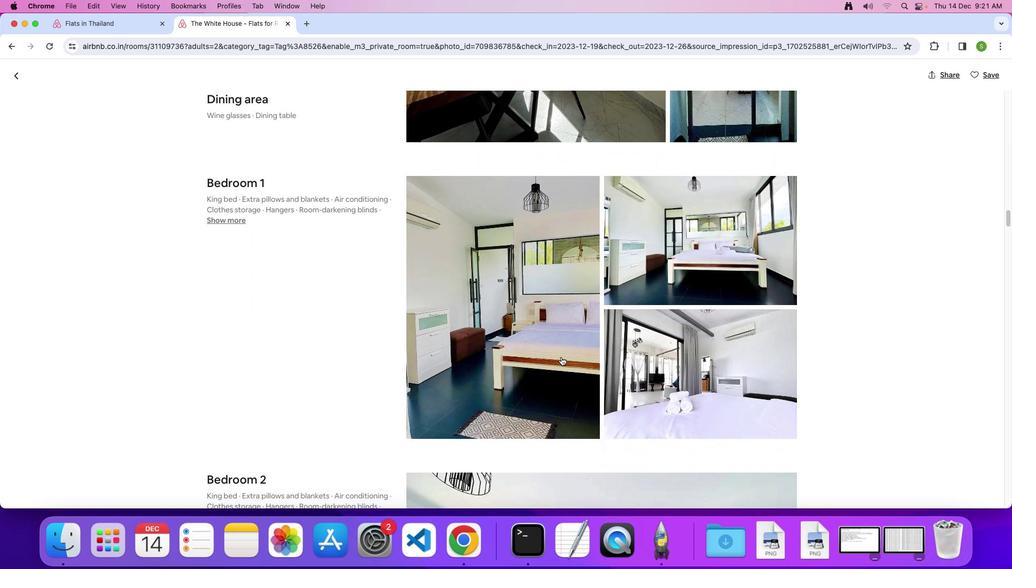 
Action: Mouse scrolled (561, 356) with delta (0, -1)
Screenshot: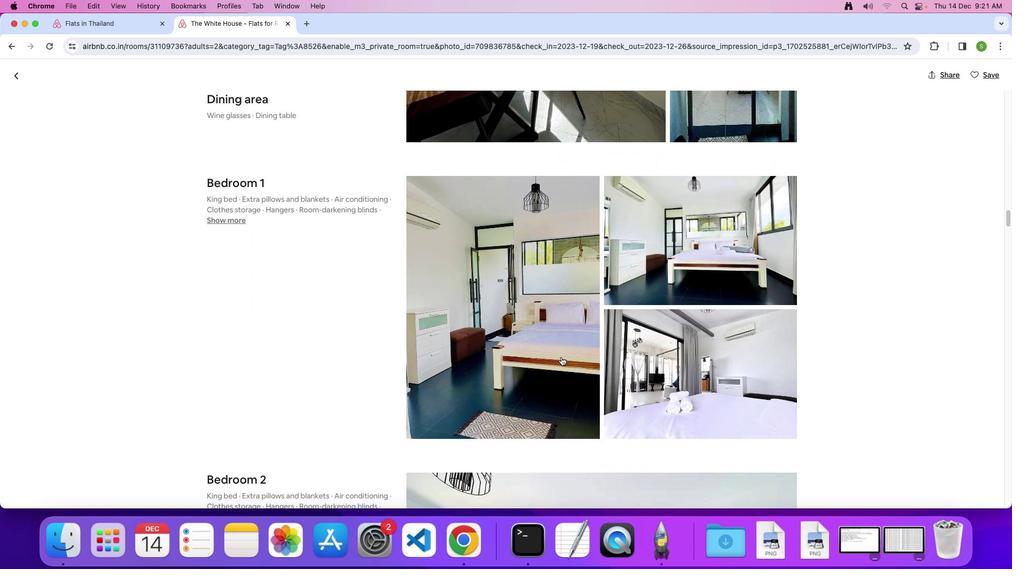 
Action: Mouse scrolled (561, 356) with delta (0, 0)
Screenshot: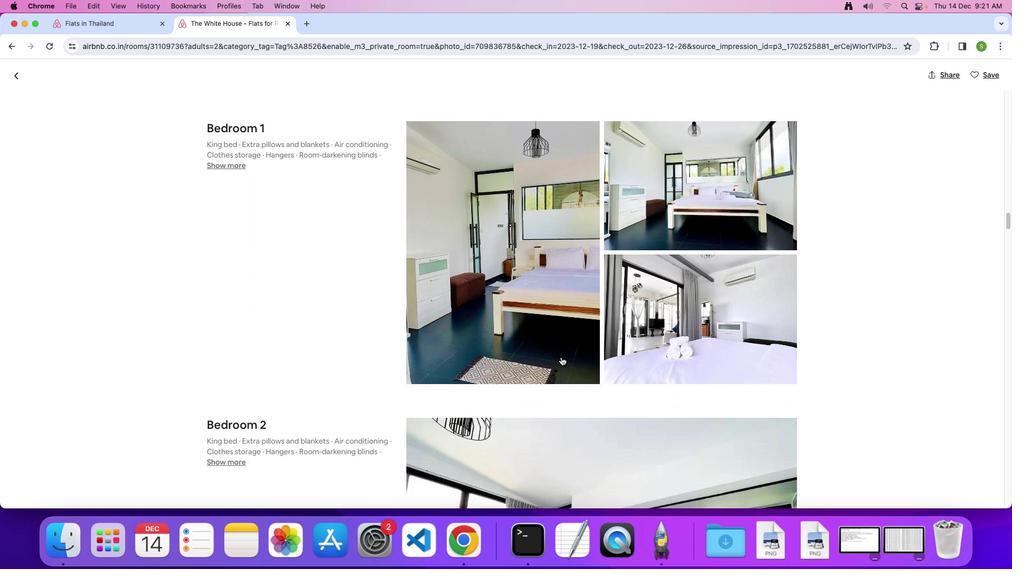 
Action: Mouse scrolled (561, 356) with delta (0, 0)
Screenshot: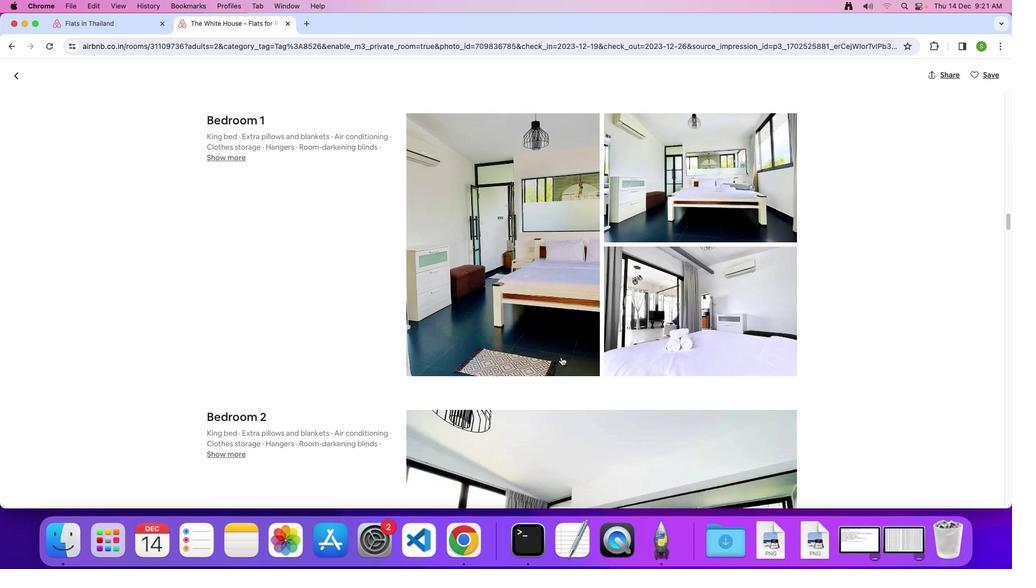 
Action: Mouse scrolled (561, 356) with delta (0, -1)
Screenshot: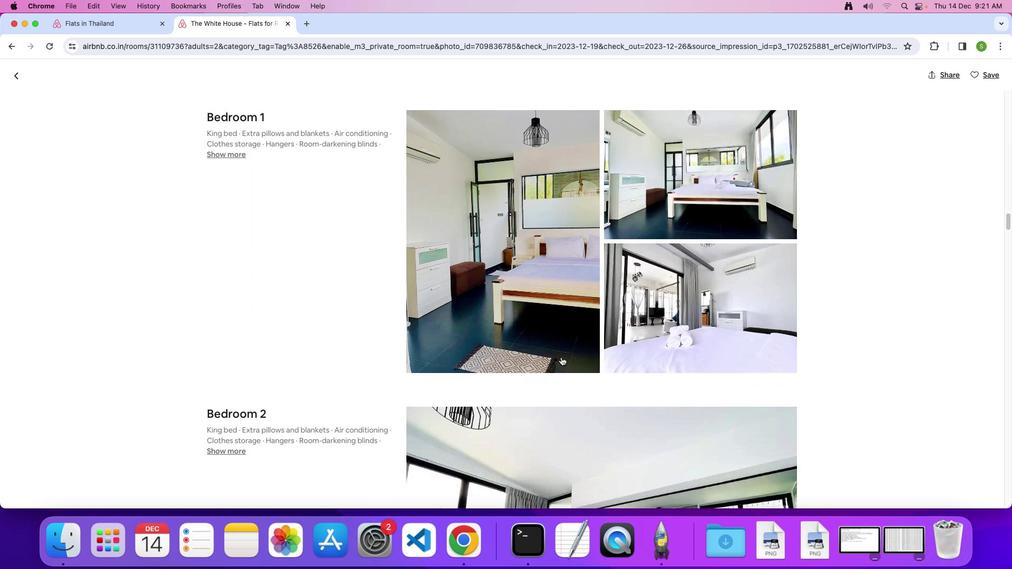 
Action: Mouse scrolled (561, 356) with delta (0, 0)
Screenshot: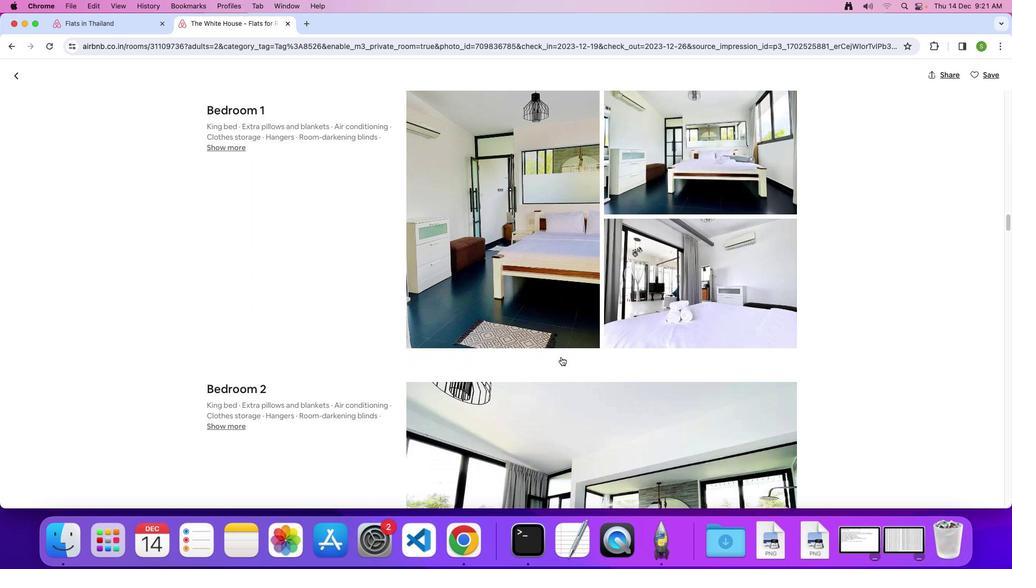 
Action: Mouse scrolled (561, 356) with delta (0, 0)
Screenshot: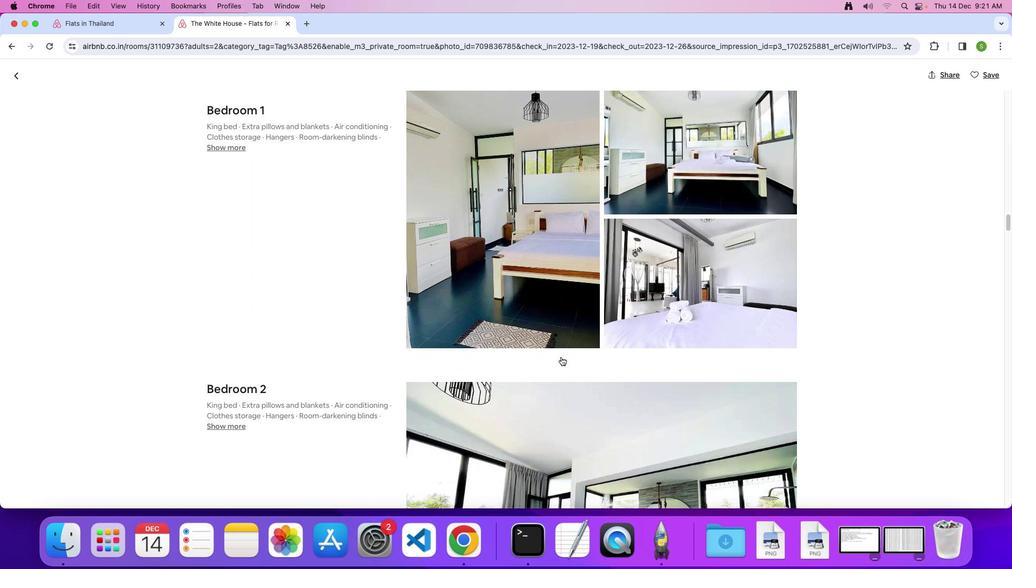 
Action: Mouse scrolled (561, 356) with delta (0, 0)
Screenshot: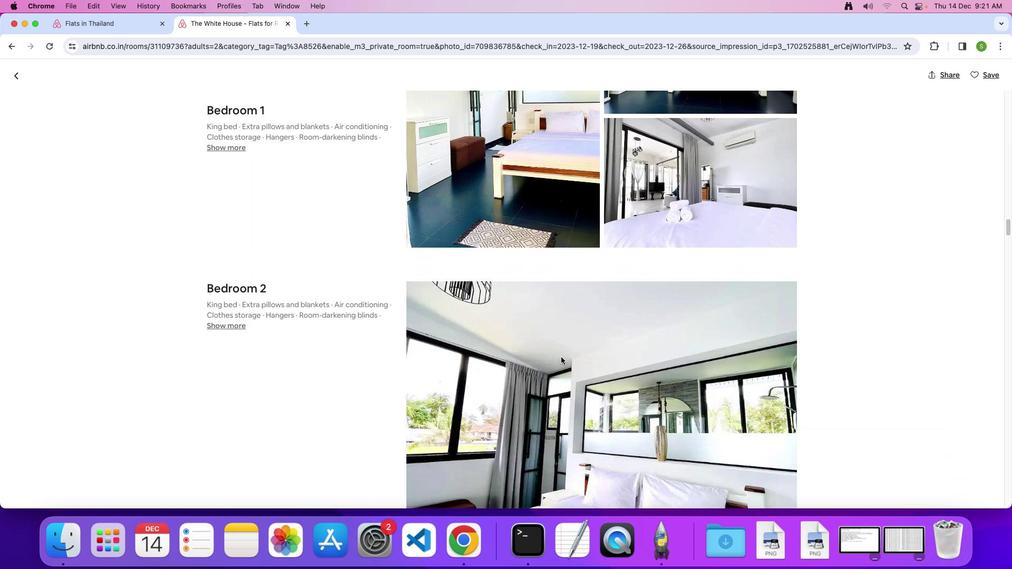 
Action: Mouse scrolled (561, 356) with delta (0, 0)
Screenshot: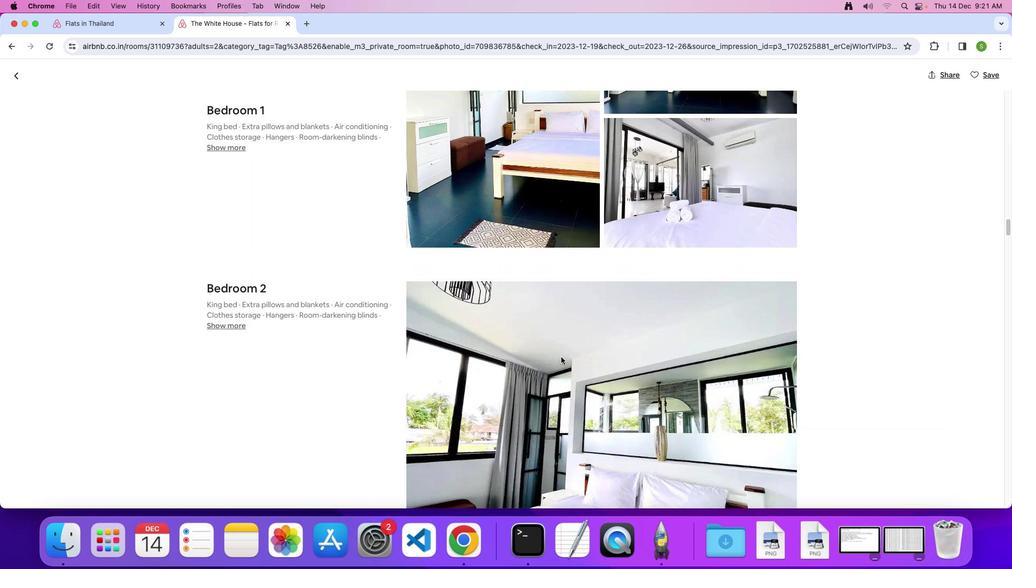 
Action: Mouse scrolled (561, 356) with delta (0, -1)
Screenshot: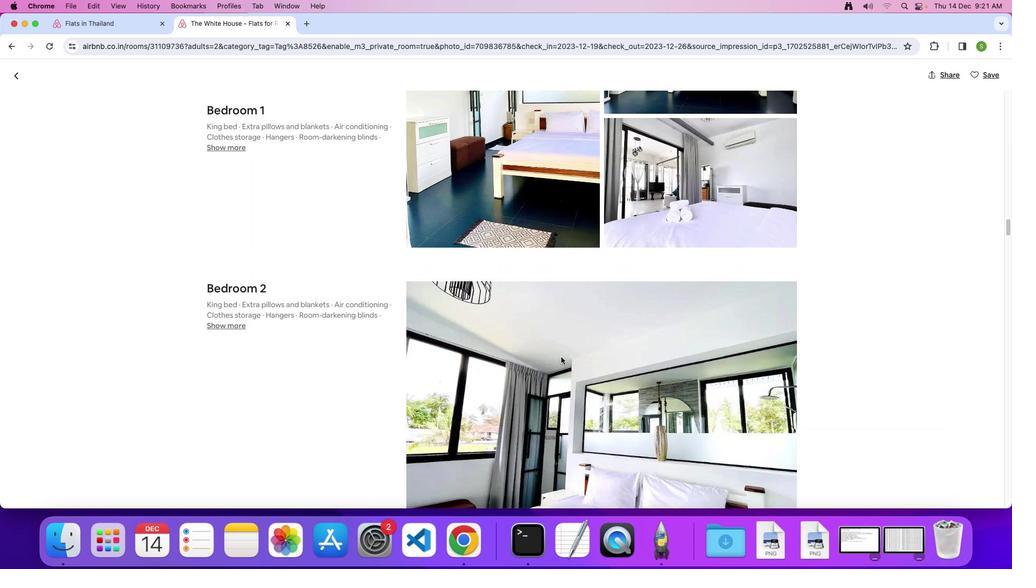 
Action: Mouse scrolled (561, 356) with delta (0, 0)
Screenshot: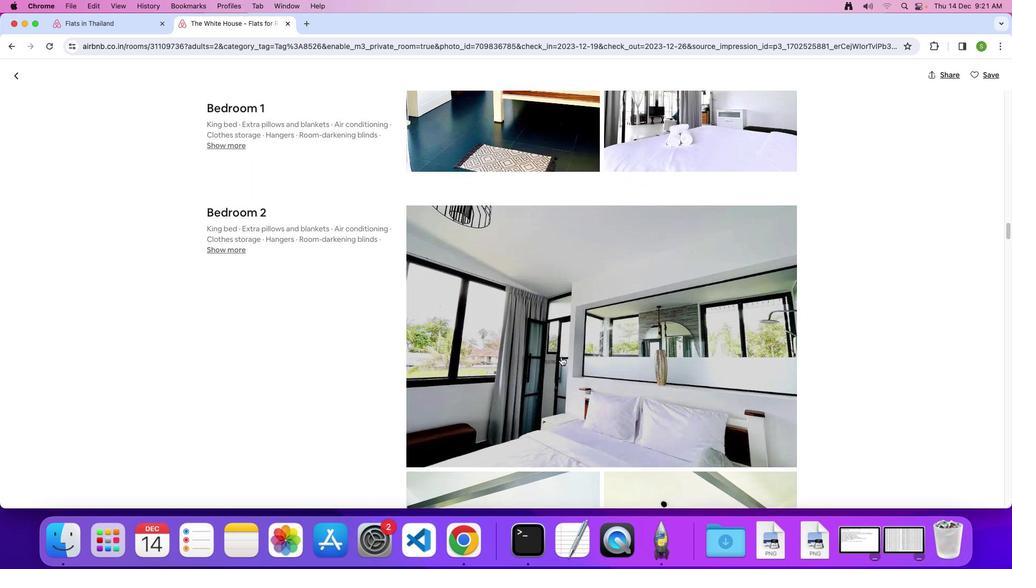 
Action: Mouse scrolled (561, 356) with delta (0, 0)
Screenshot: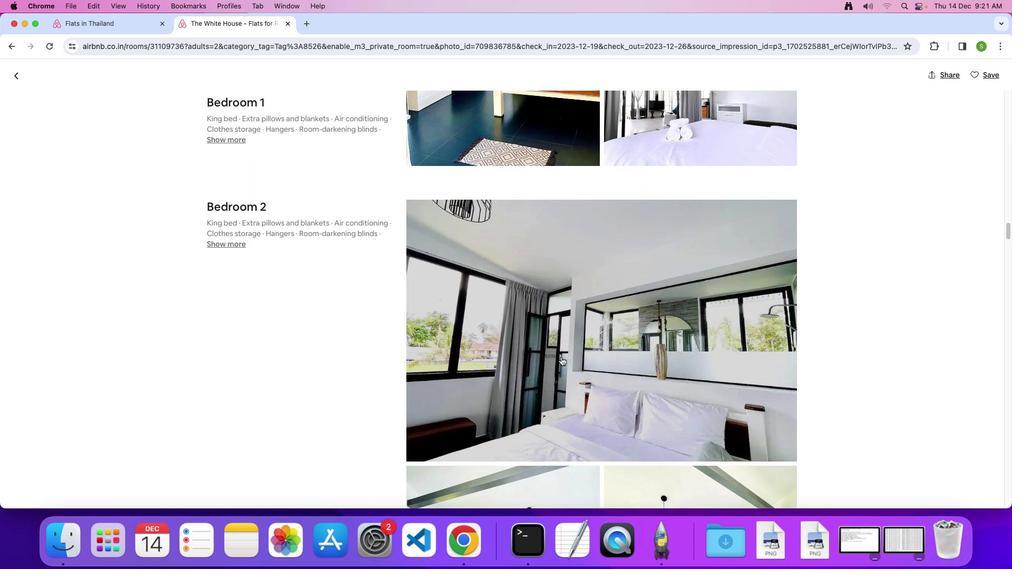 
Action: Mouse scrolled (561, 356) with delta (0, -1)
Screenshot: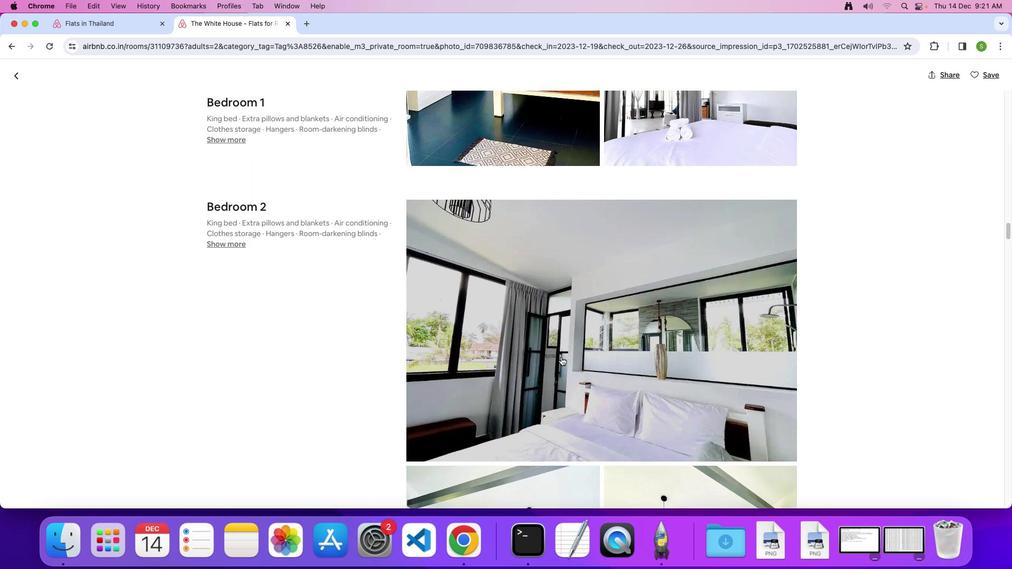 
Action: Mouse scrolled (561, 356) with delta (0, 0)
Screenshot: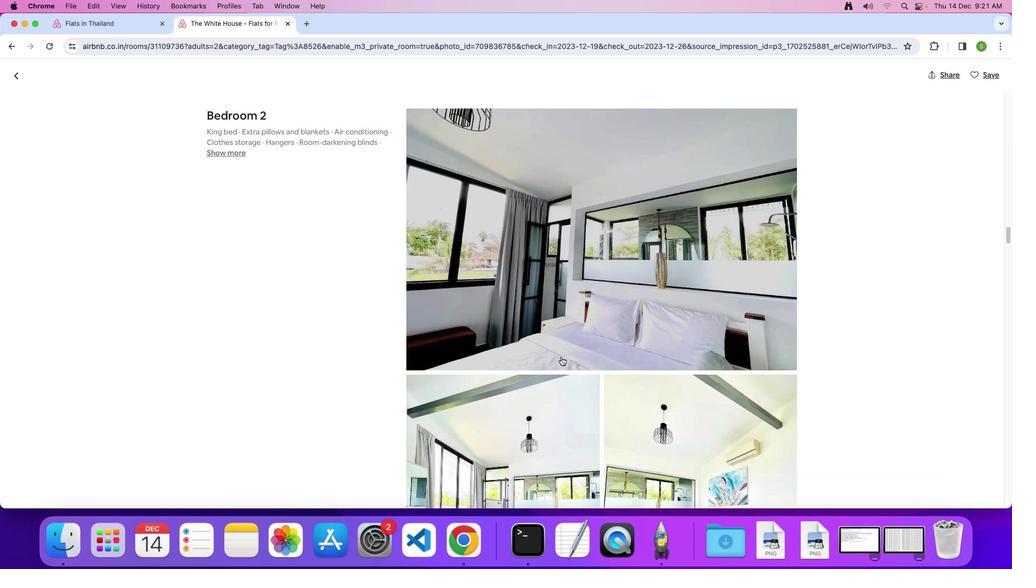 
Action: Mouse scrolled (561, 356) with delta (0, 0)
Screenshot: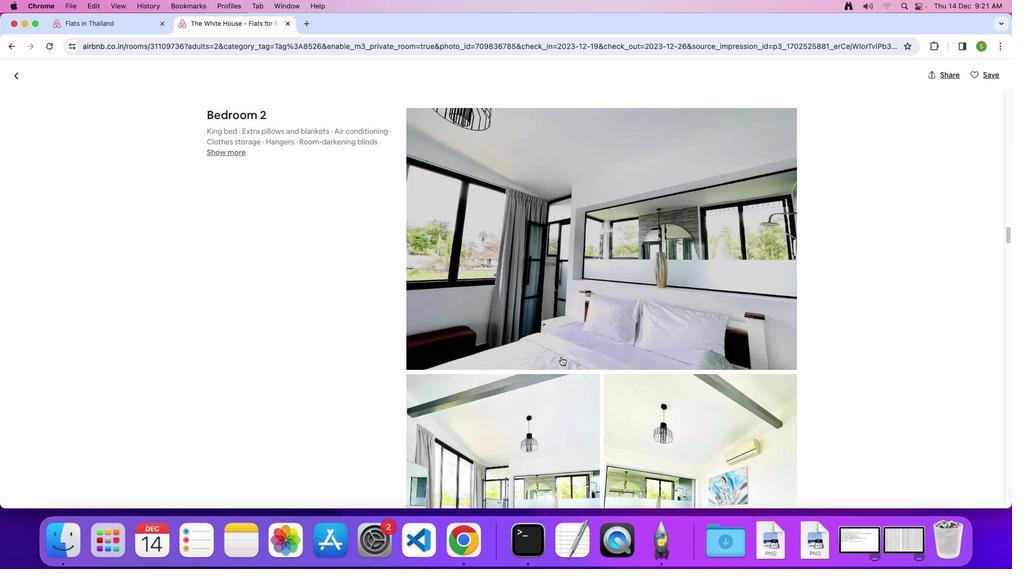 
Action: Mouse scrolled (561, 356) with delta (0, -1)
Screenshot: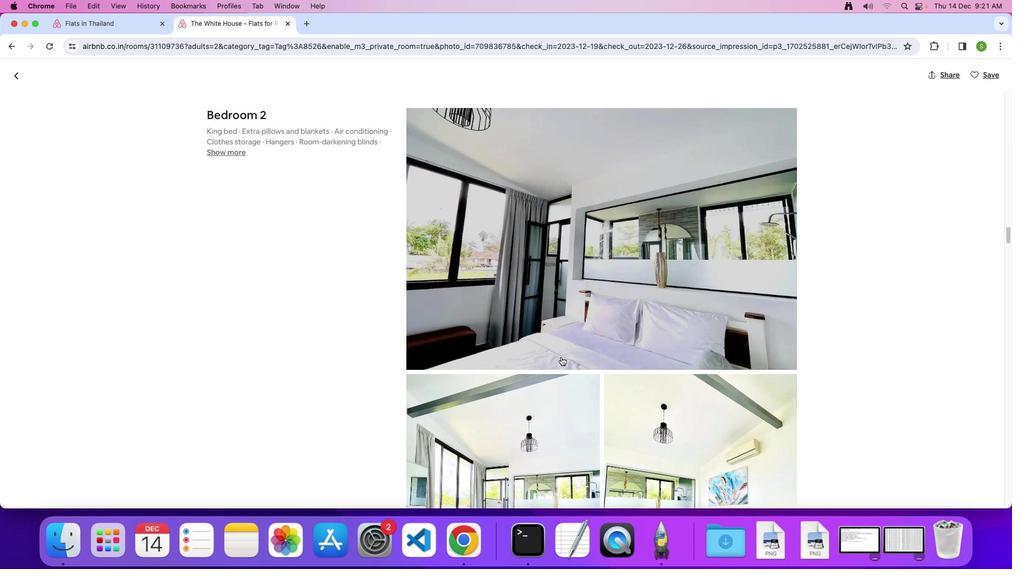 
Action: Mouse scrolled (561, 356) with delta (0, 0)
Screenshot: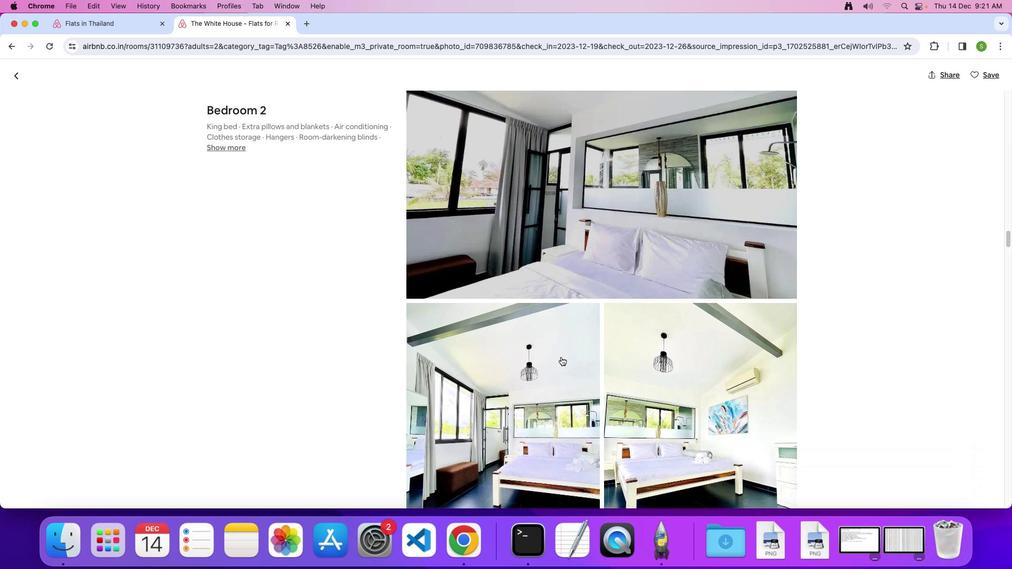 
Action: Mouse scrolled (561, 356) with delta (0, 0)
Screenshot: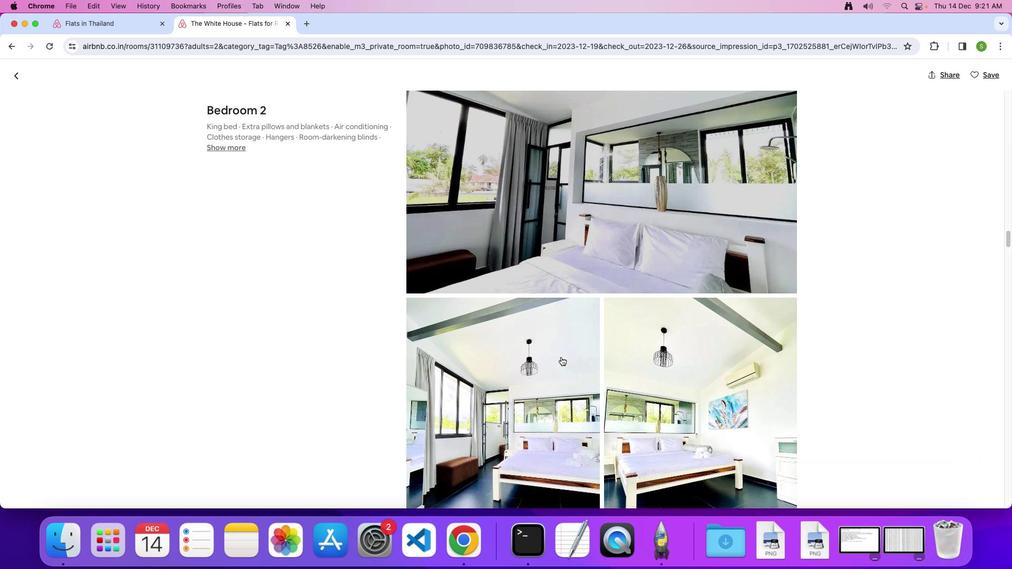 
Action: Mouse scrolled (561, 356) with delta (0, -1)
Screenshot: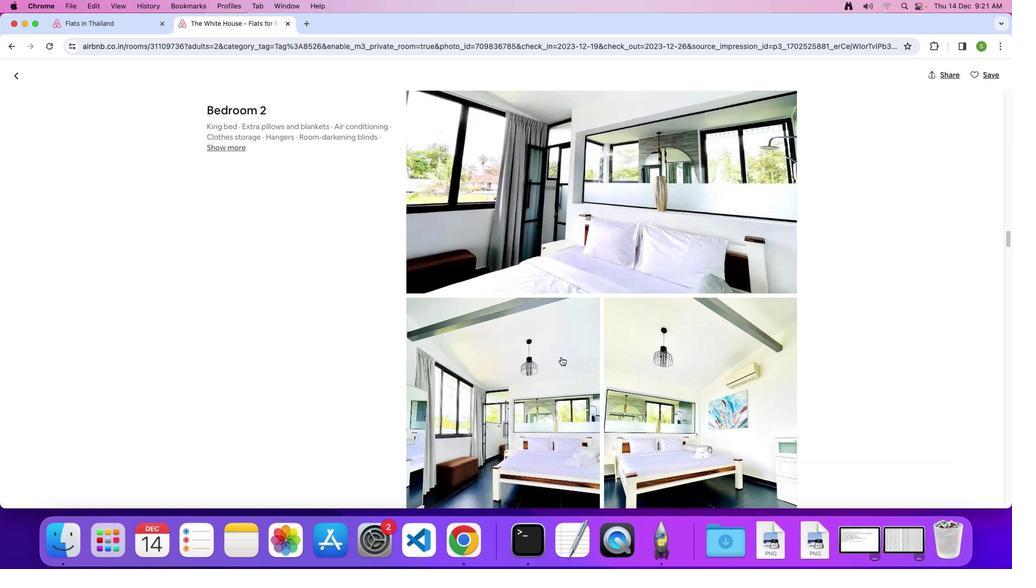 
Action: Mouse scrolled (561, 356) with delta (0, 0)
Screenshot: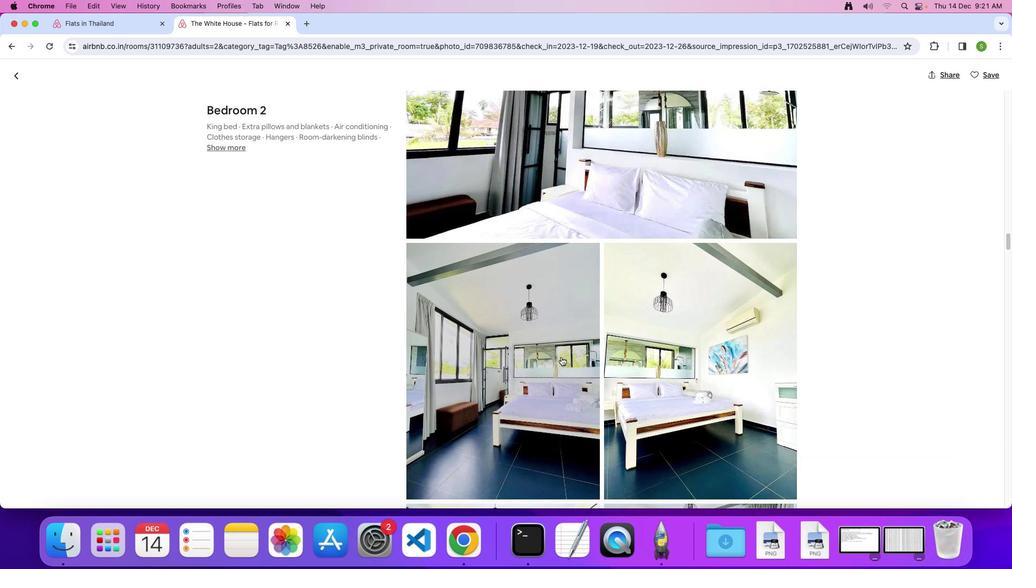
Action: Mouse scrolled (561, 356) with delta (0, 0)
Screenshot: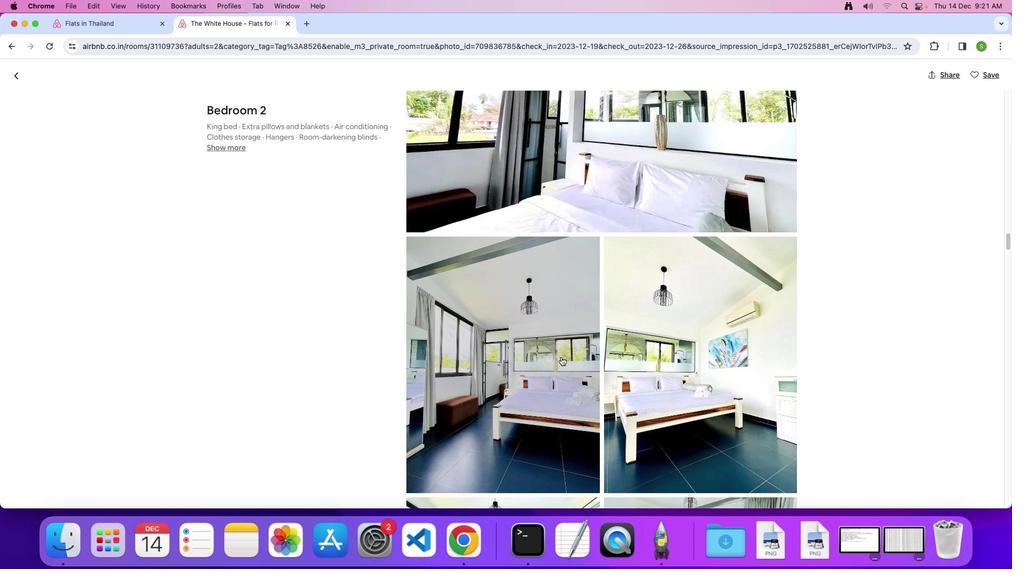
Action: Mouse scrolled (561, 356) with delta (0, 0)
Screenshot: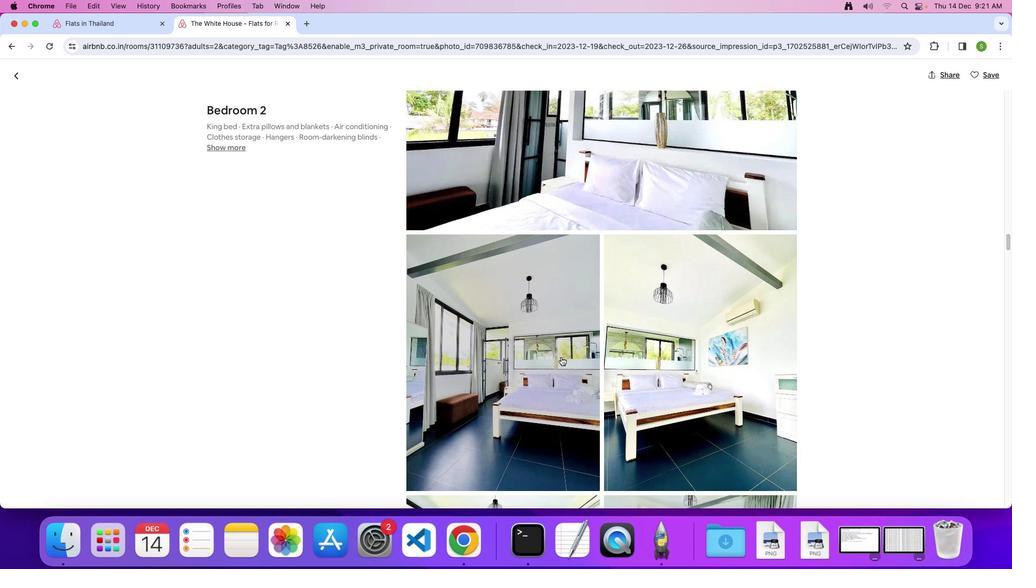 
Action: Mouse scrolled (561, 356) with delta (0, 0)
Screenshot: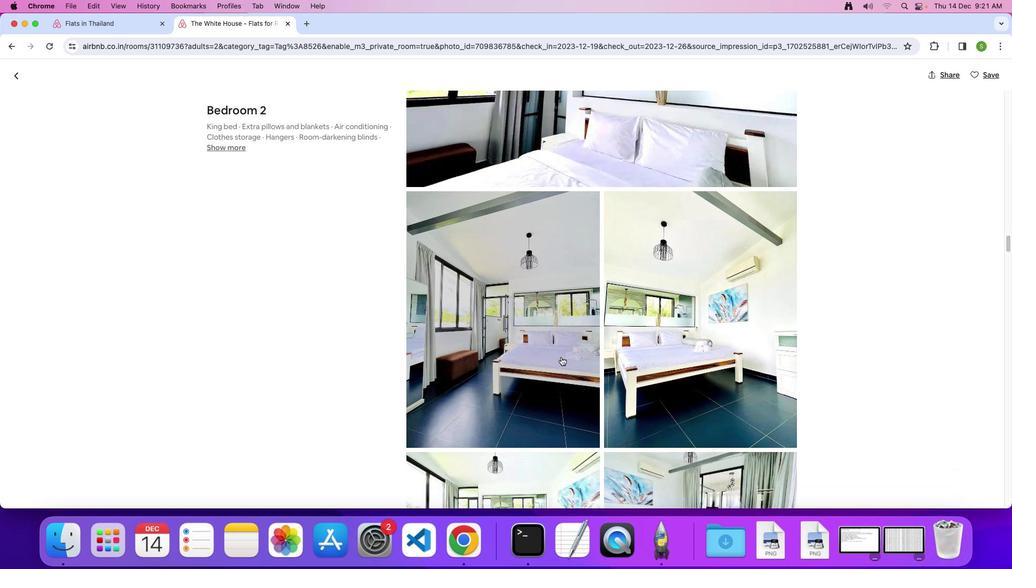 
Action: Mouse scrolled (561, 356) with delta (0, 0)
Screenshot: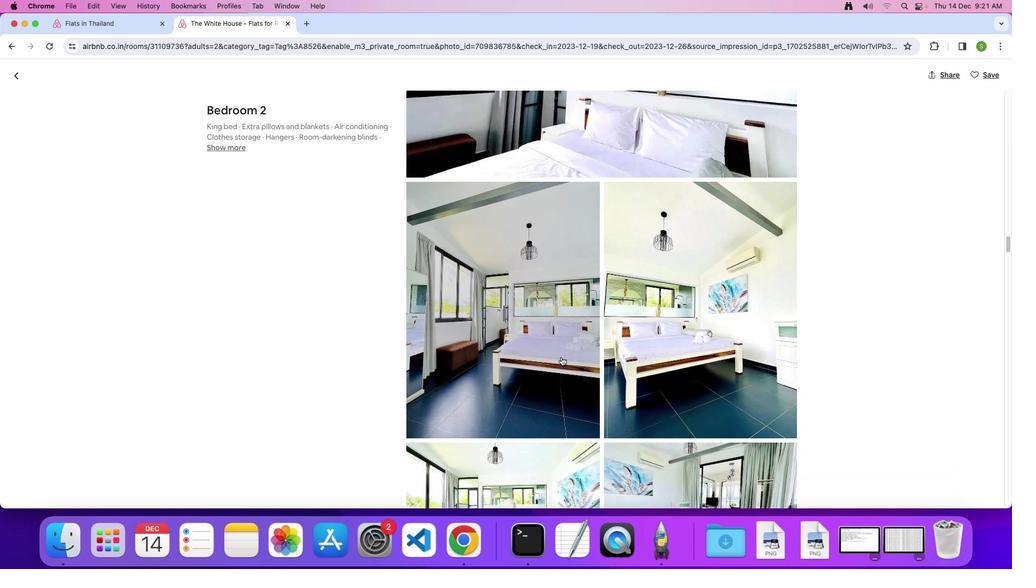
Action: Mouse scrolled (561, 356) with delta (0, 0)
Screenshot: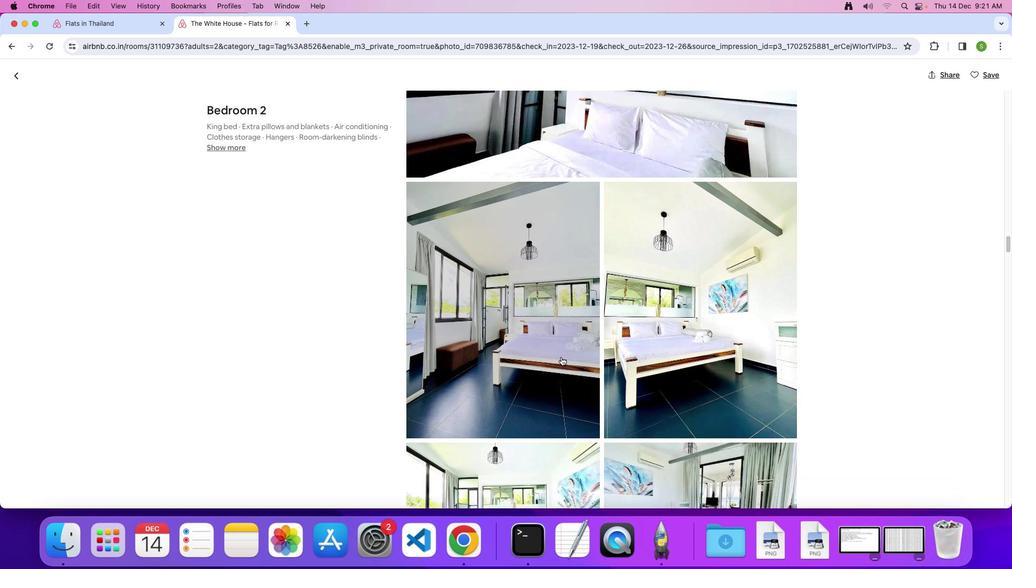 
Action: Mouse scrolled (561, 356) with delta (0, 0)
Screenshot: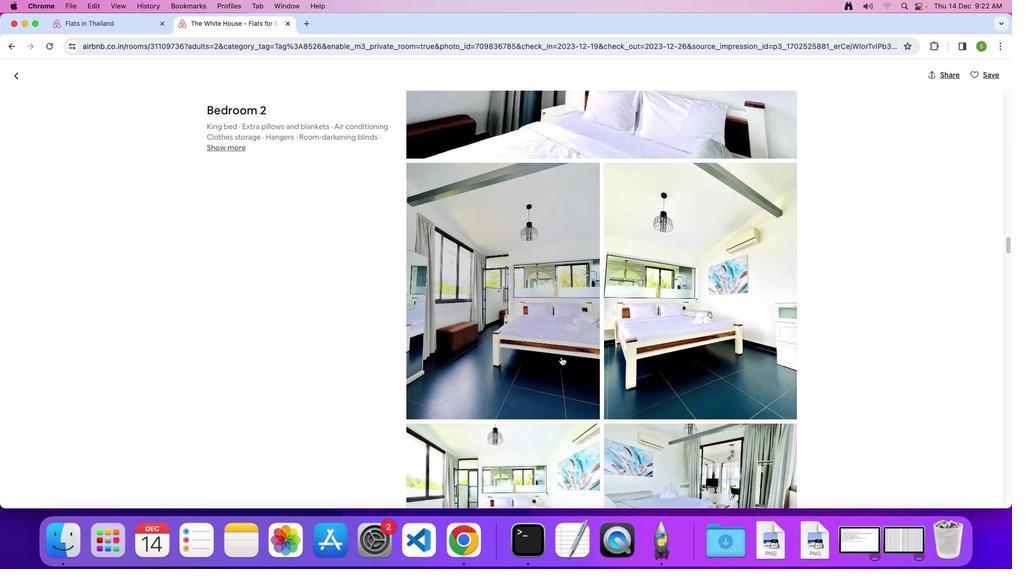 
Action: Mouse scrolled (561, 356) with delta (0, 0)
Screenshot: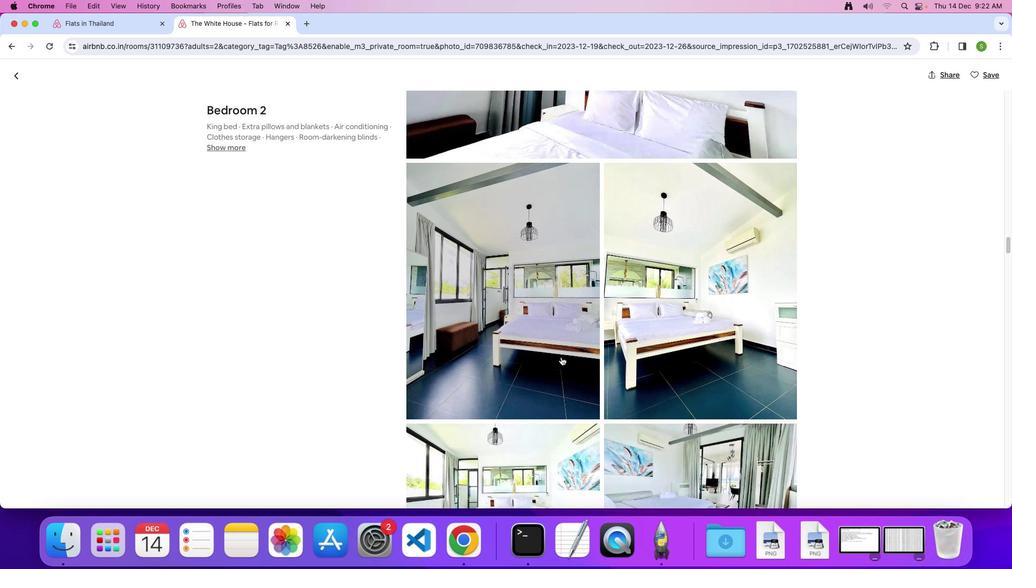 
Action: Mouse scrolled (561, 356) with delta (0, 0)
Screenshot: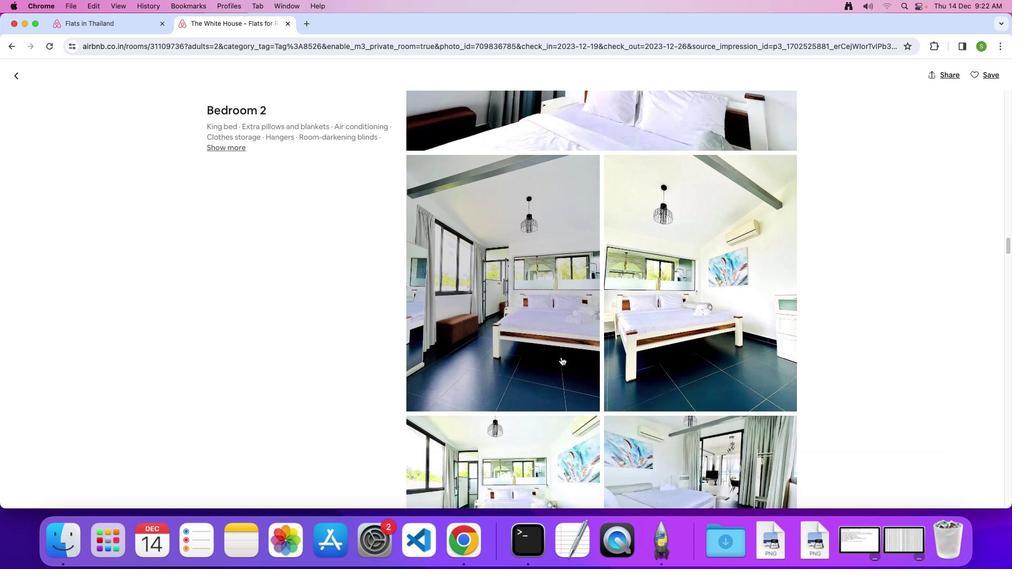 
Action: Mouse scrolled (561, 356) with delta (0, 0)
Screenshot: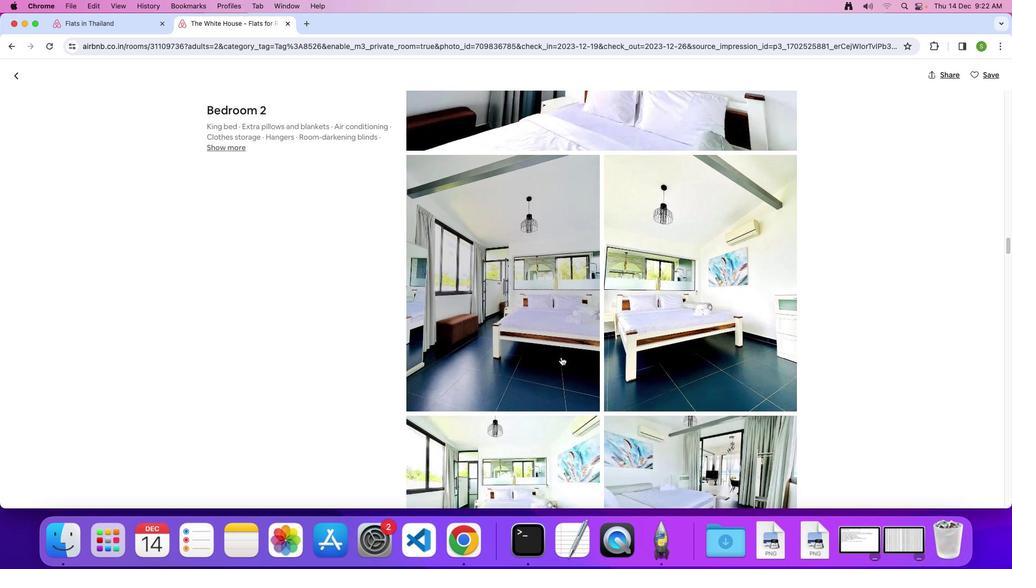 
Action: Mouse scrolled (561, 356) with delta (0, 0)
